 Task: Plan accommodations for an important business meeting in Miami, Florida, with a focus on Airbnb rentals near corporate offices and meeting facilities.
Action: Mouse moved to (570, 106)
Screenshot: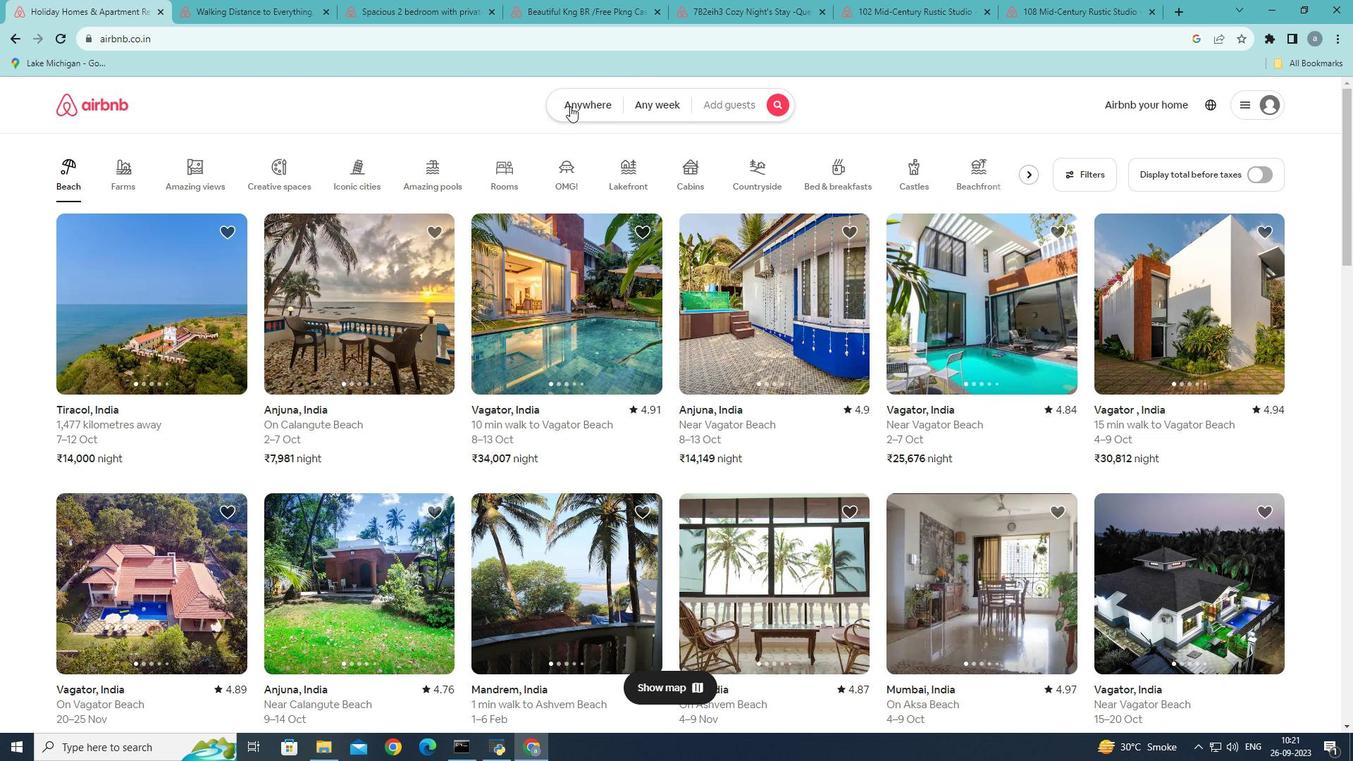 
Action: Mouse pressed left at (570, 106)
Screenshot: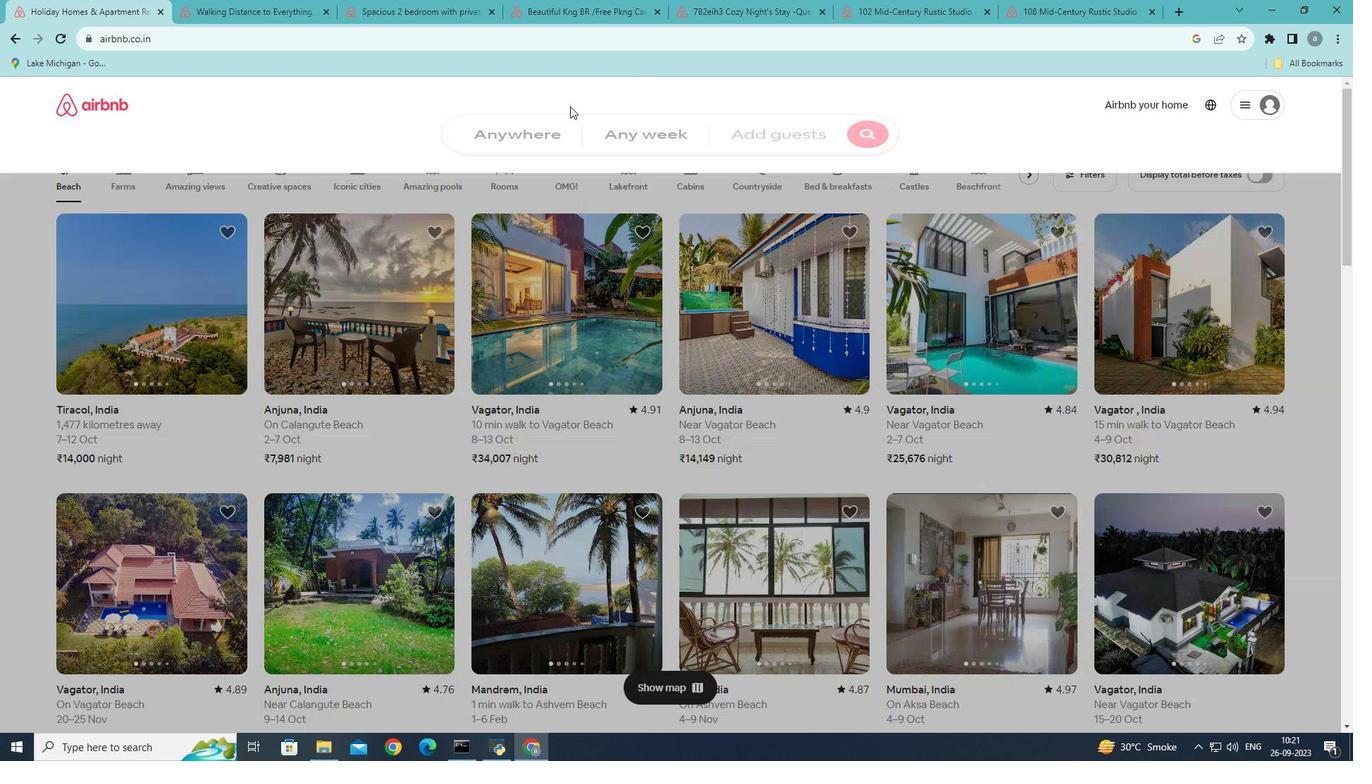 
Action: Mouse moved to (495, 157)
Screenshot: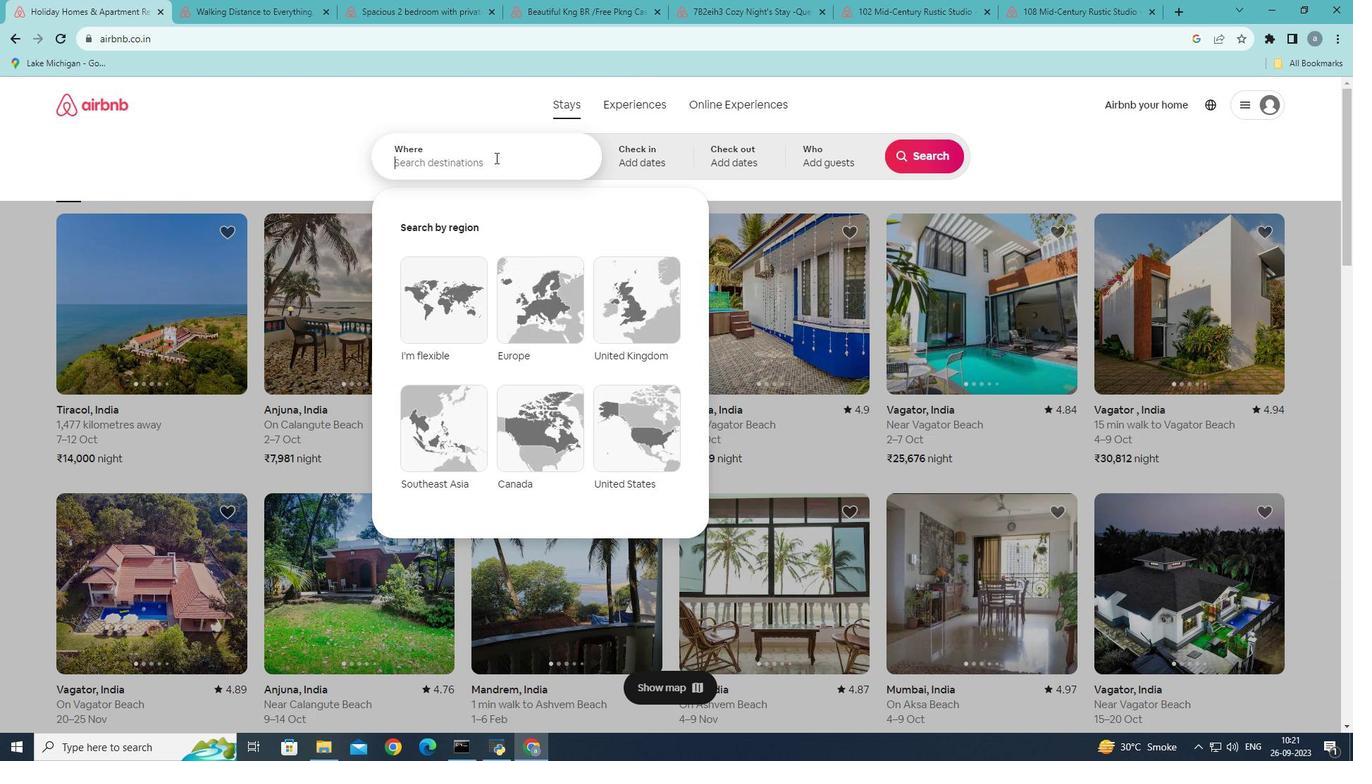 
Action: Mouse pressed left at (495, 157)
Screenshot: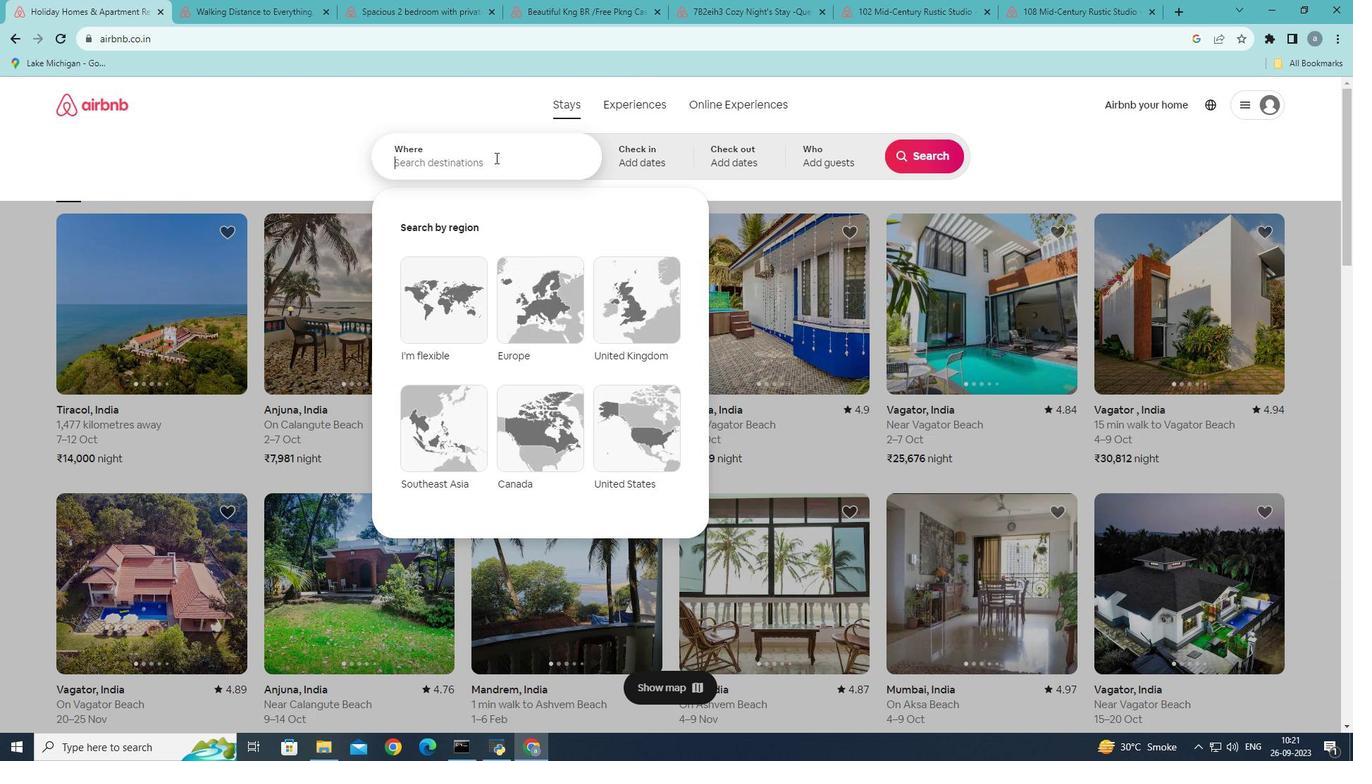 
Action: Mouse moved to (529, 148)
Screenshot: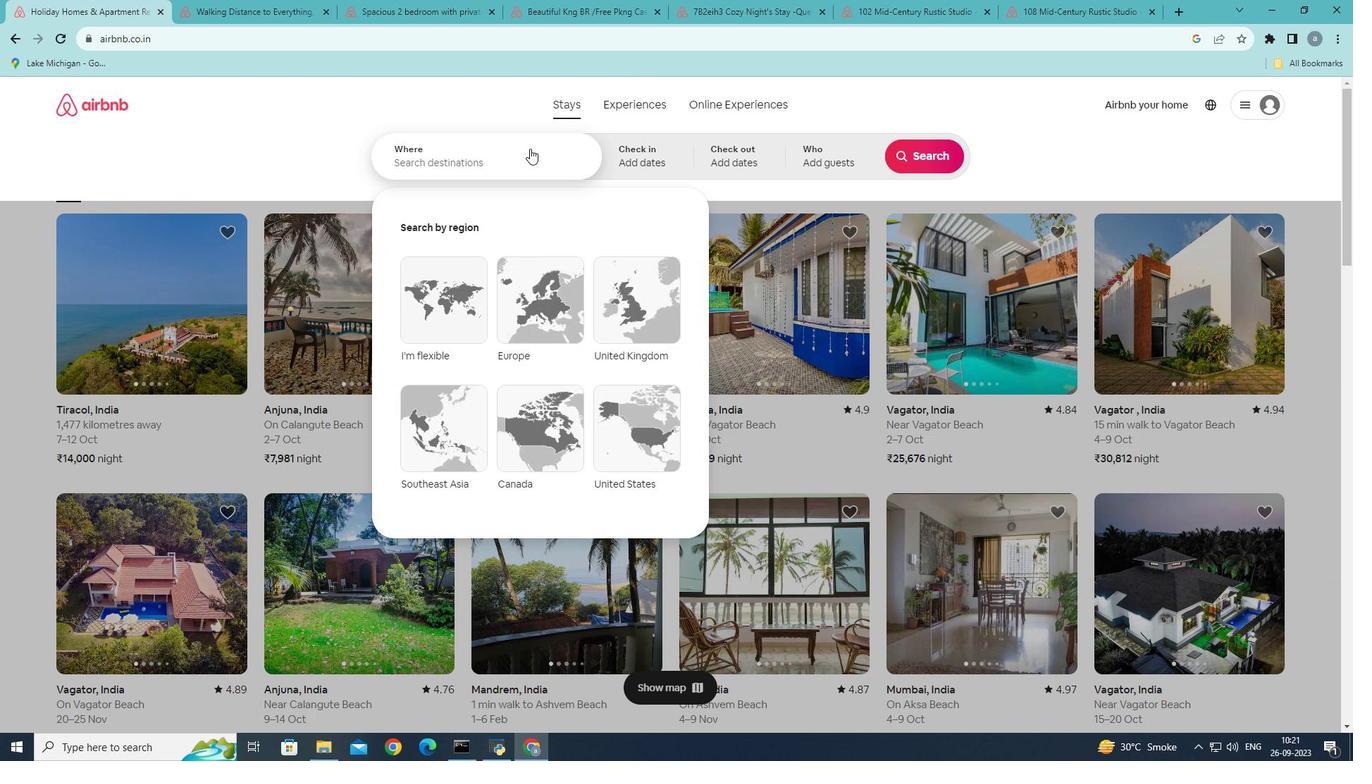 
Action: Key pressed <Key.shift>Miami
Screenshot: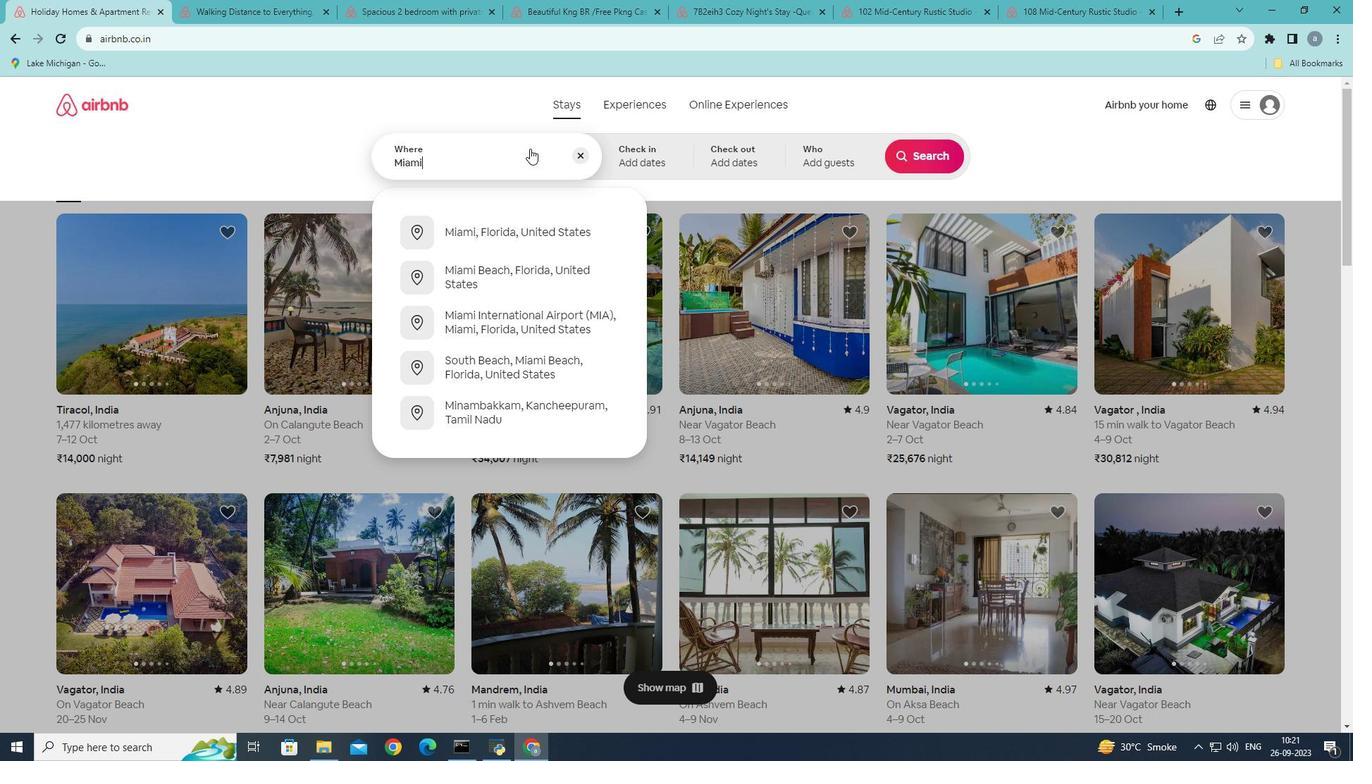 
Action: Mouse moved to (530, 240)
Screenshot: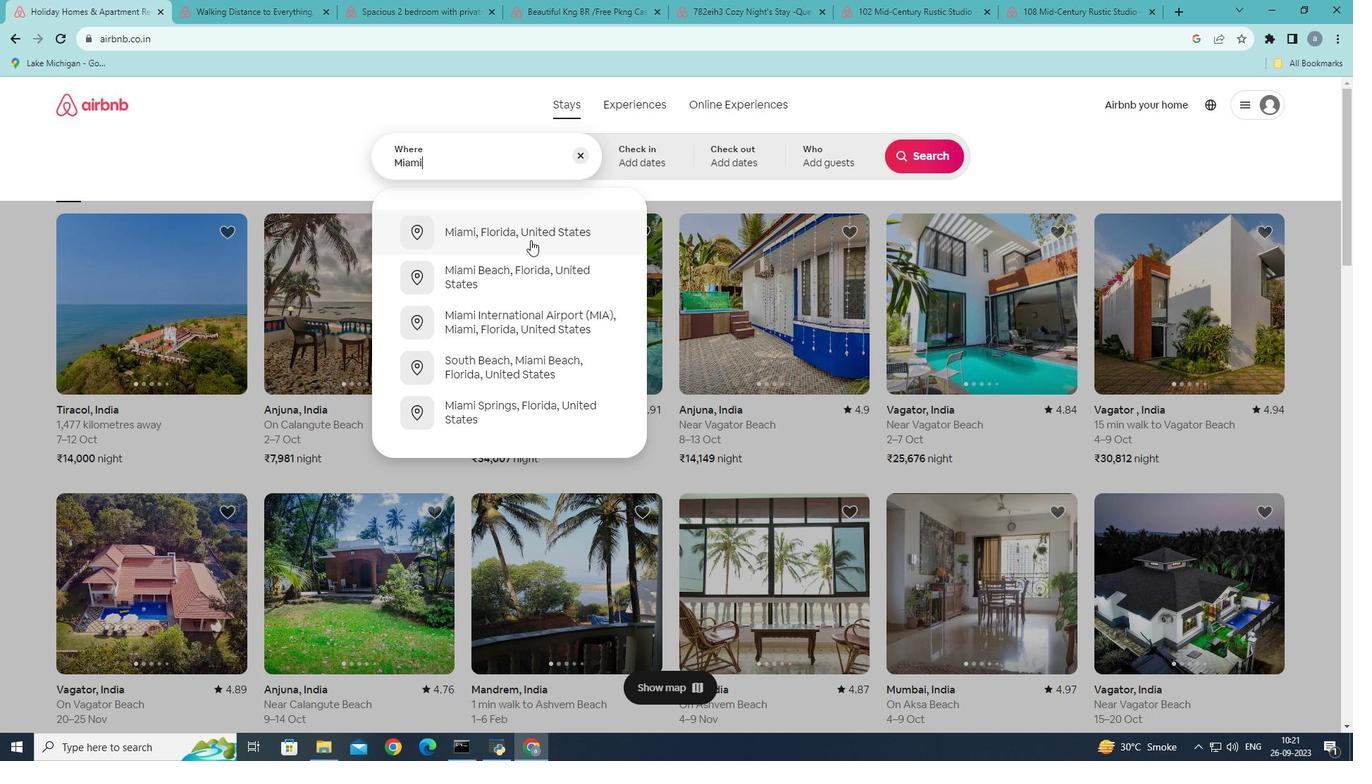 
Action: Mouse pressed left at (530, 240)
Screenshot: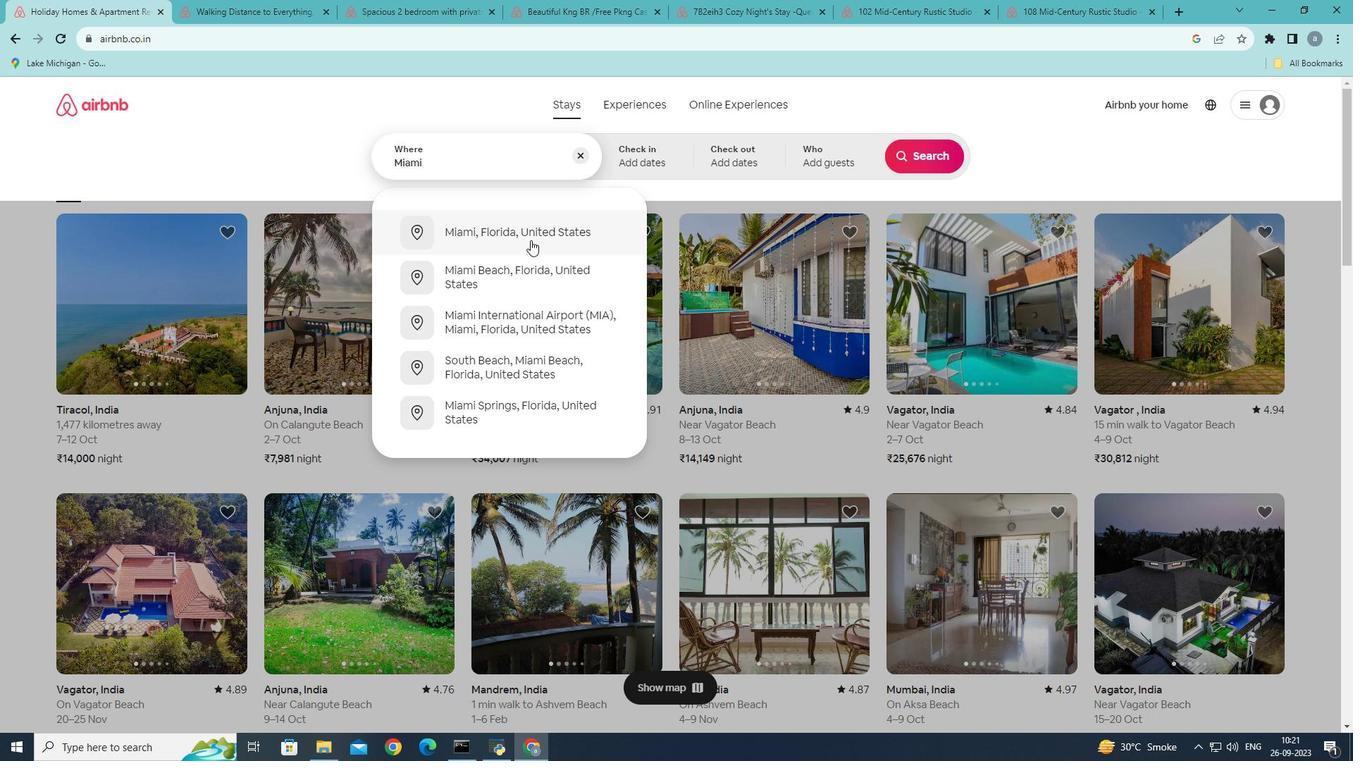 
Action: Mouse moved to (921, 151)
Screenshot: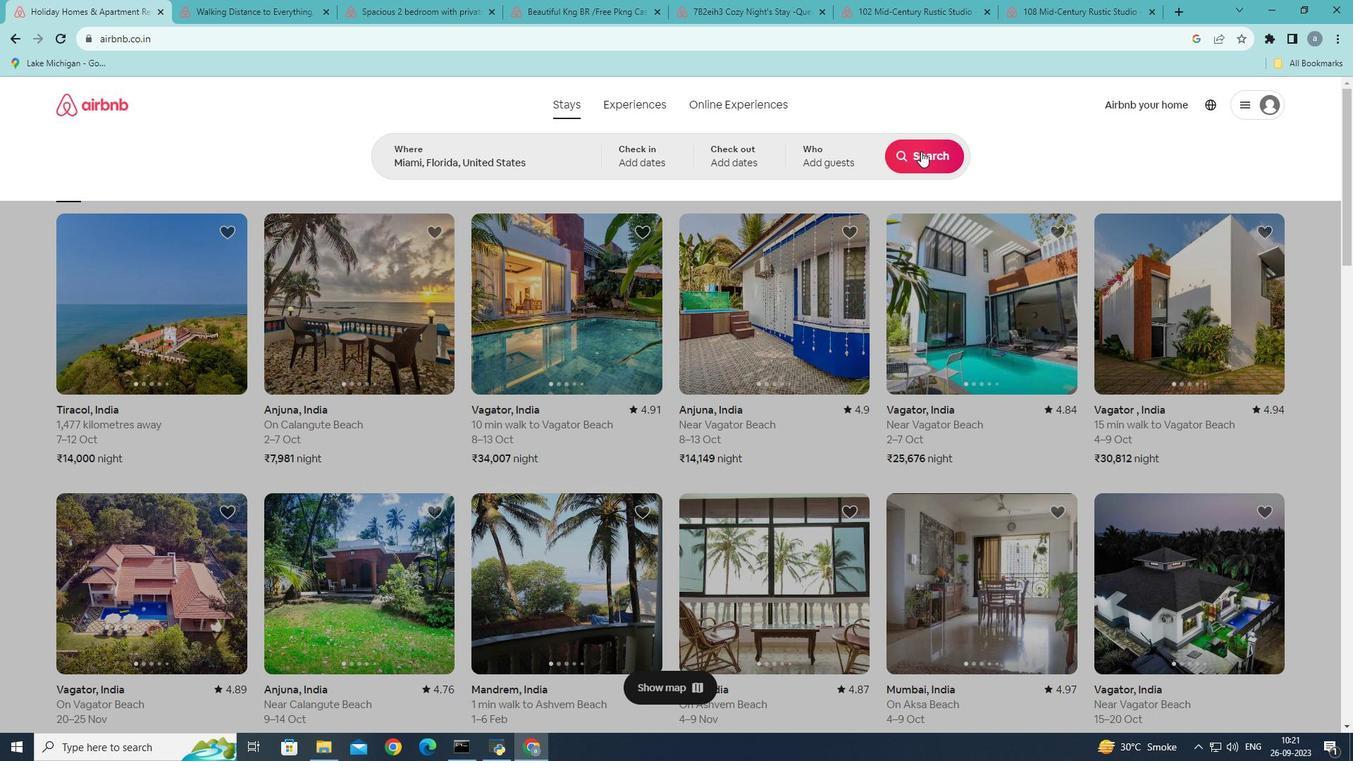 
Action: Mouse pressed left at (921, 151)
Screenshot: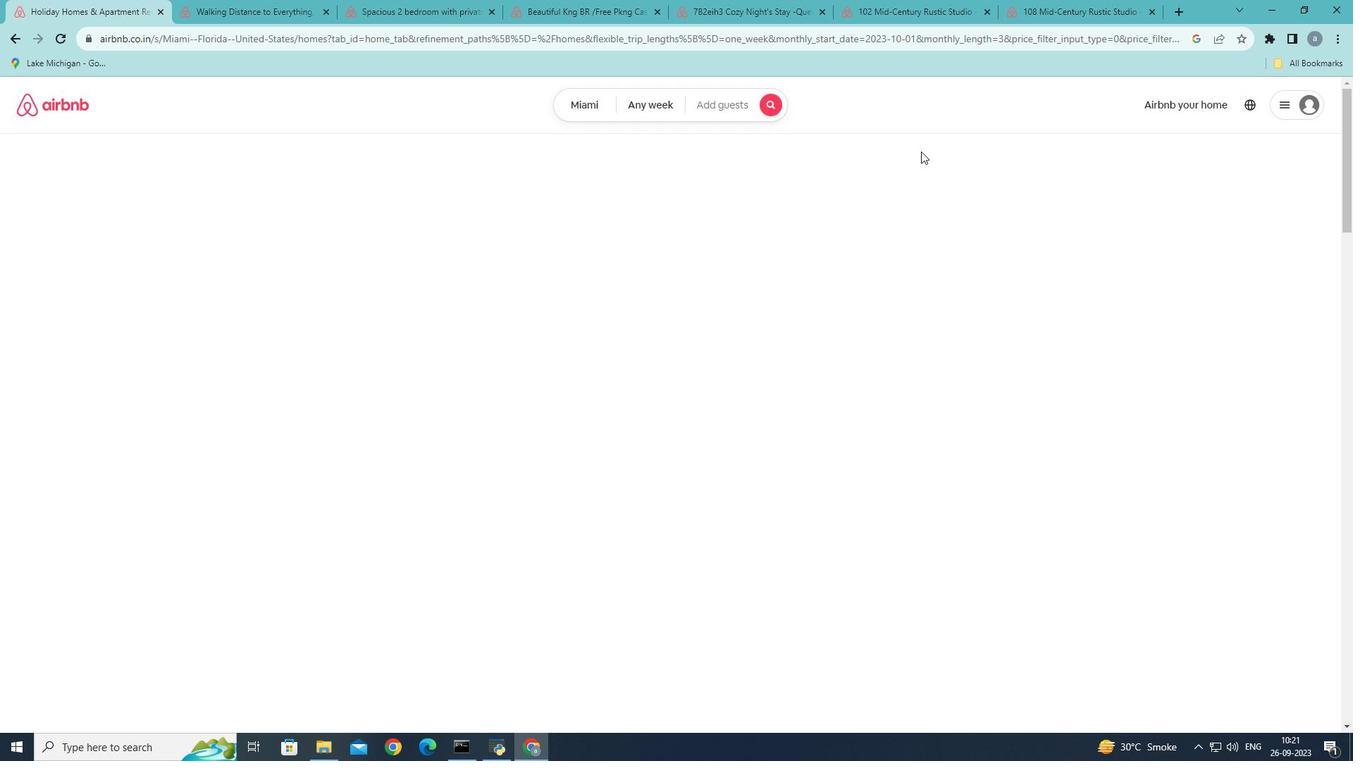 
Action: Mouse moved to (1131, 155)
Screenshot: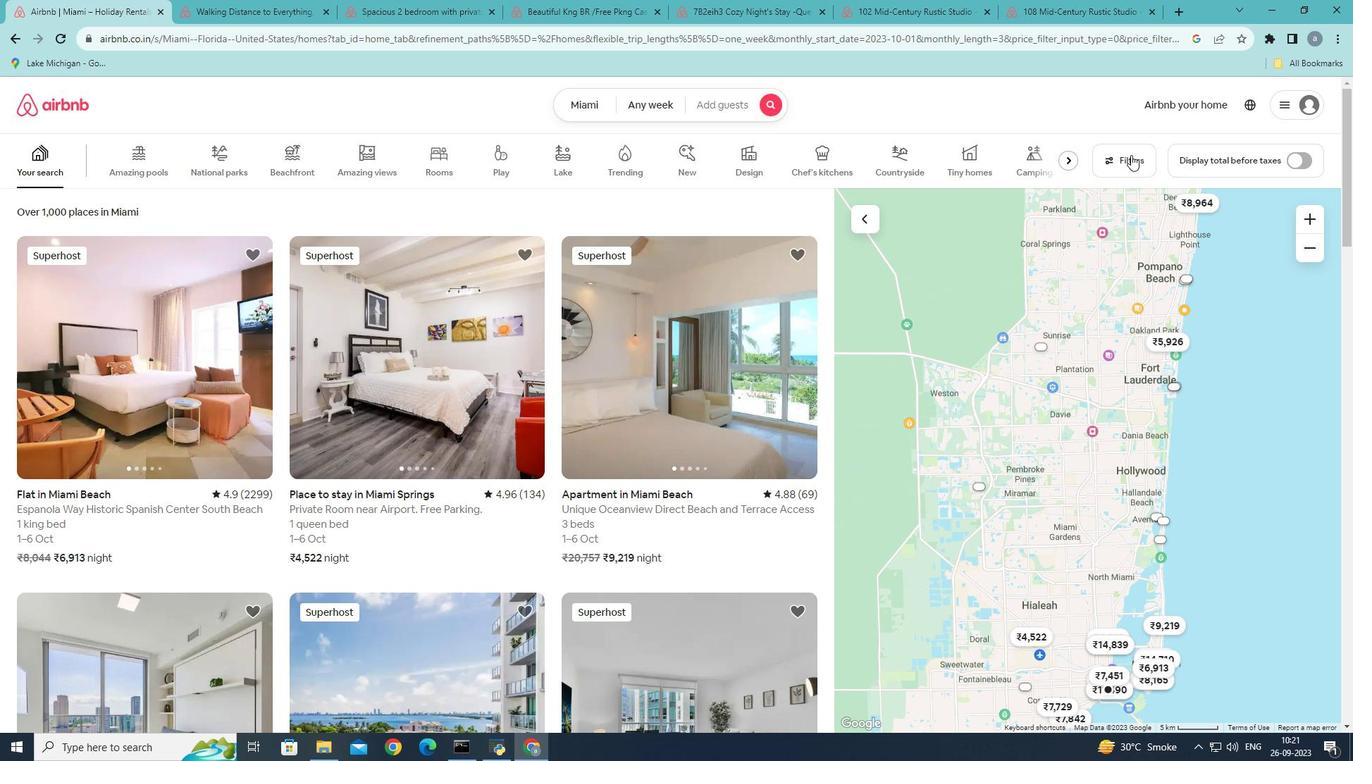 
Action: Mouse pressed left at (1131, 155)
Screenshot: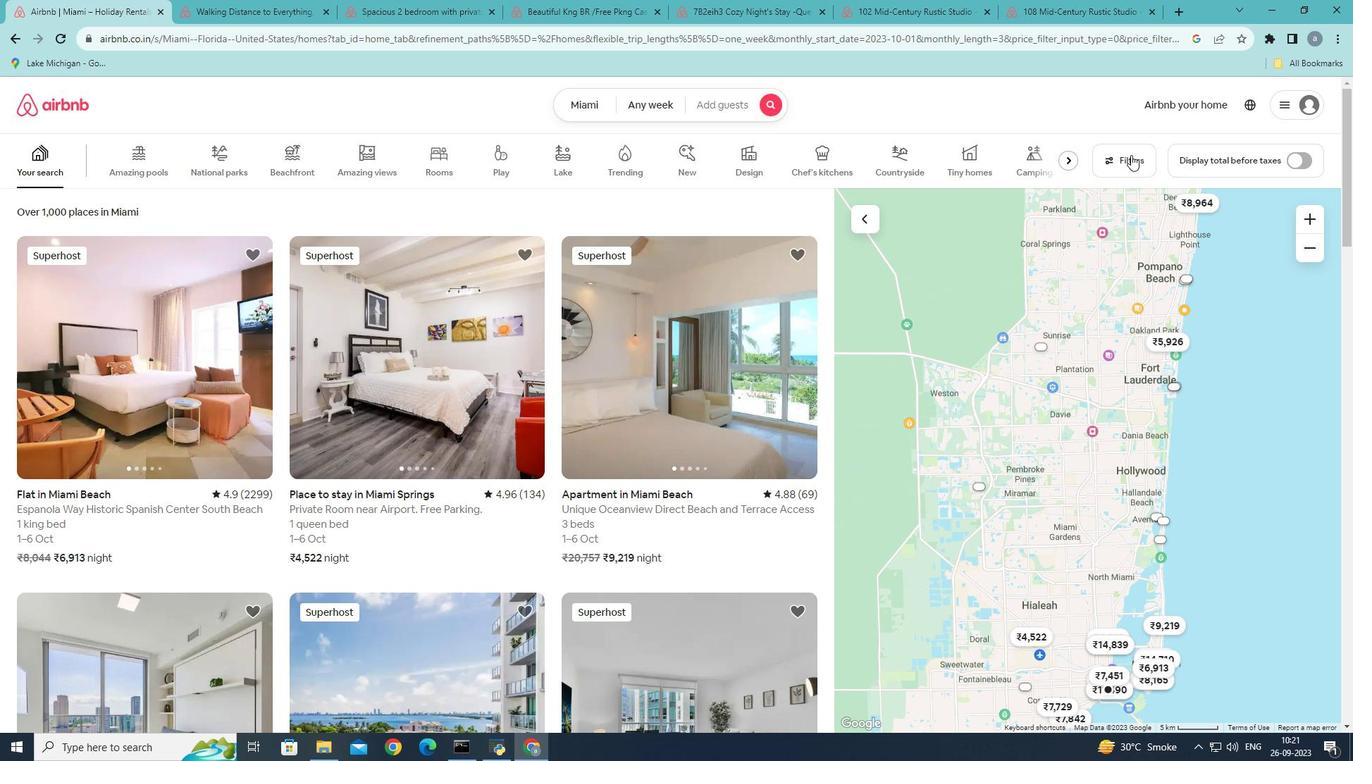 
Action: Mouse moved to (704, 381)
Screenshot: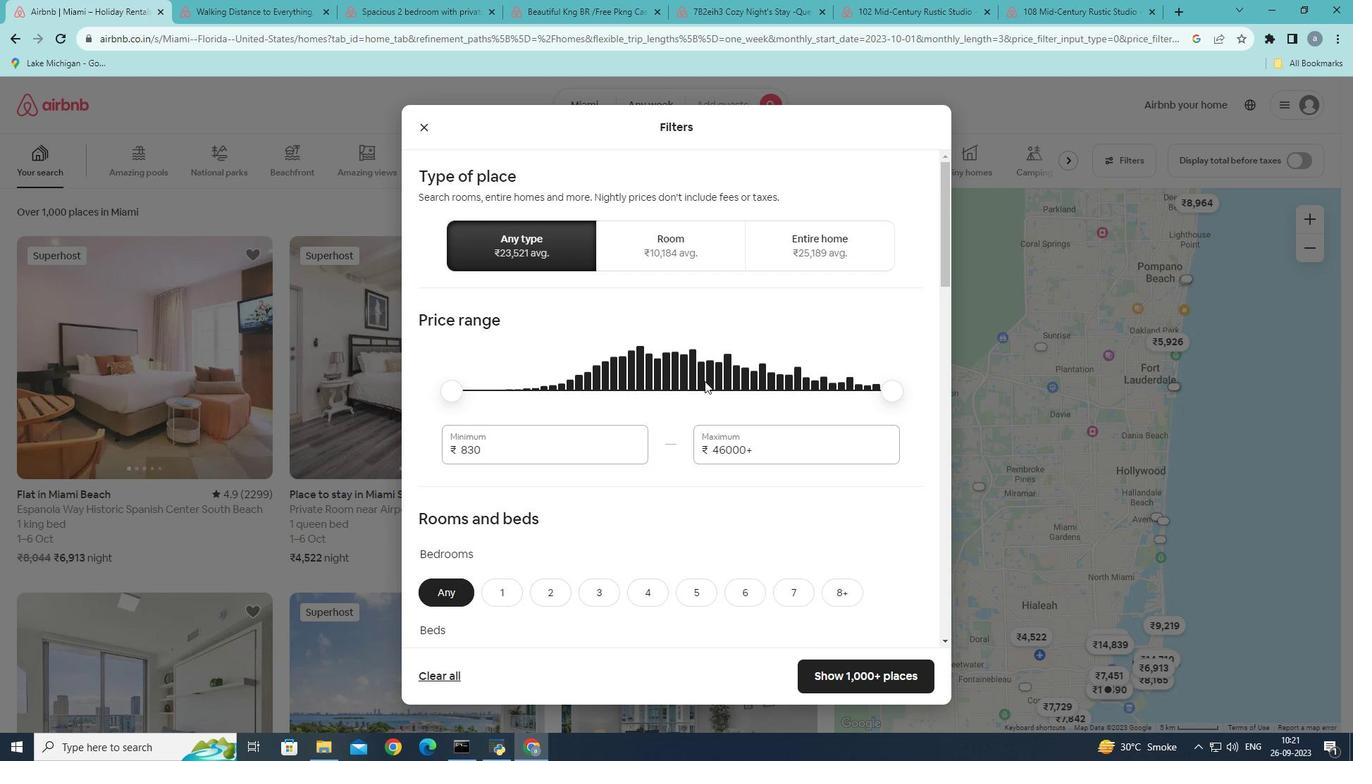 
Action: Mouse scrolled (704, 380) with delta (0, 0)
Screenshot: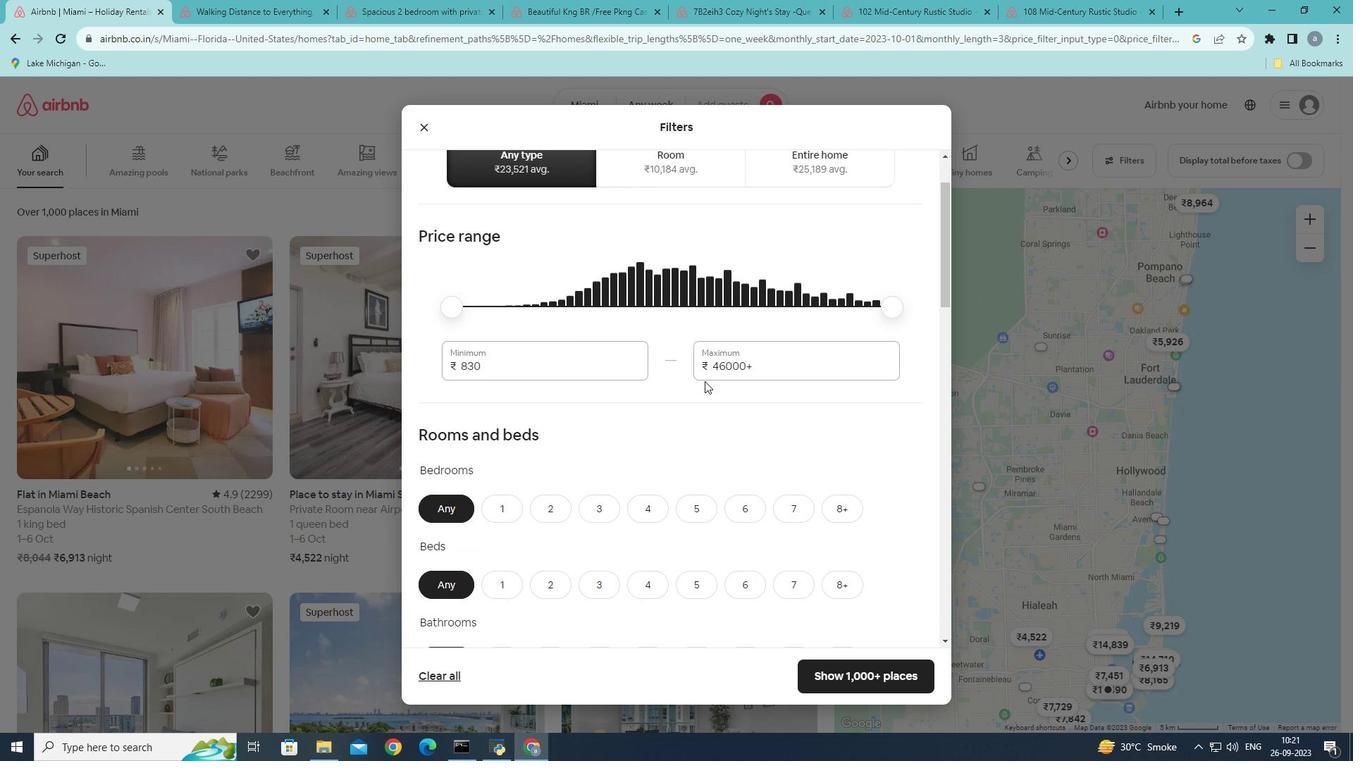
Action: Mouse scrolled (704, 380) with delta (0, 0)
Screenshot: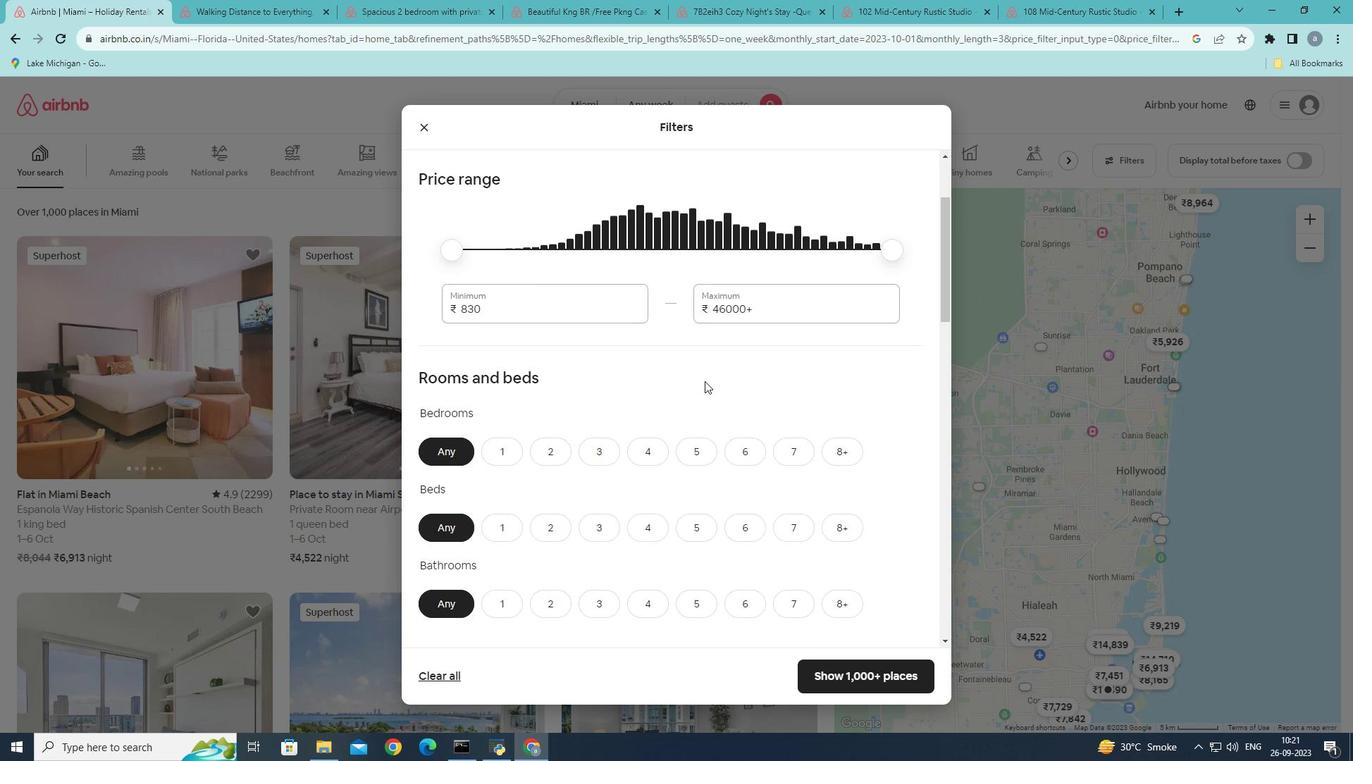 
Action: Mouse scrolled (704, 381) with delta (0, 0)
Screenshot: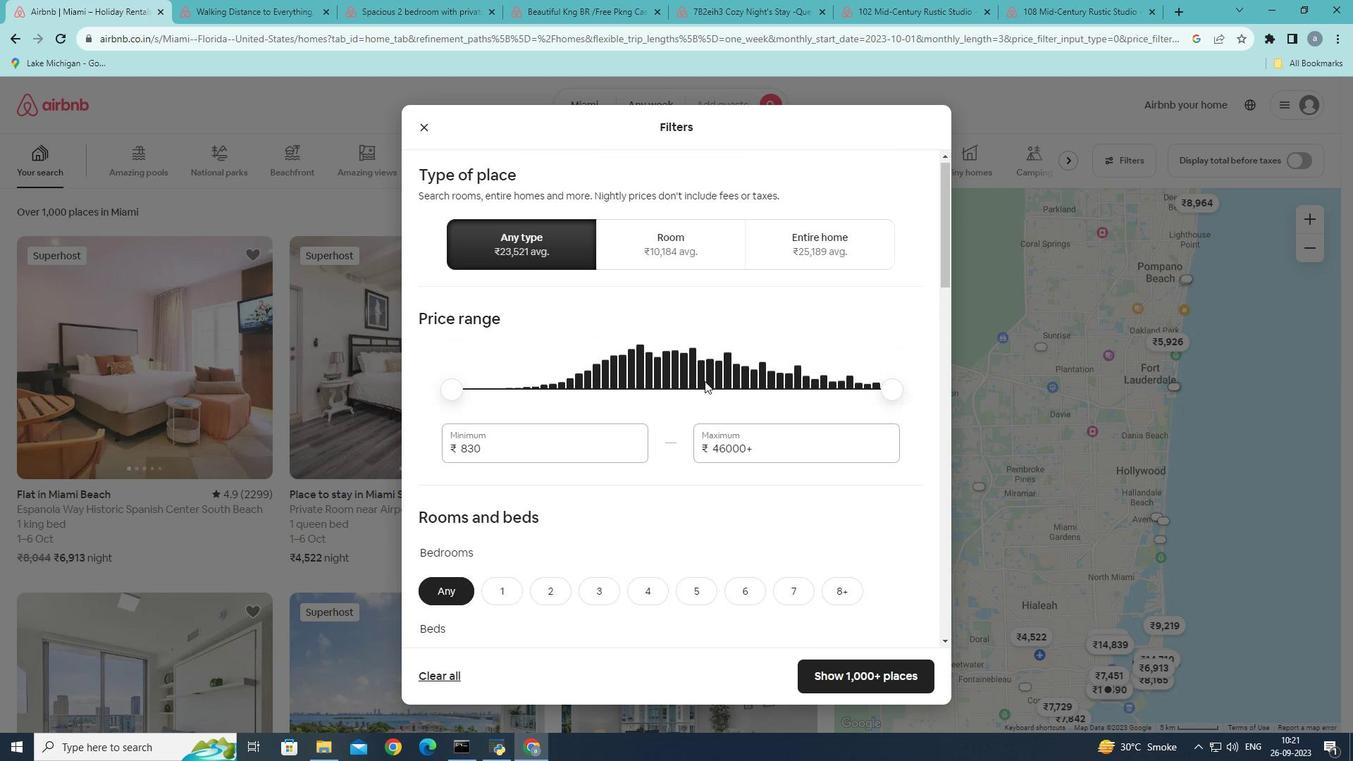 
Action: Mouse scrolled (704, 381) with delta (0, 0)
Screenshot: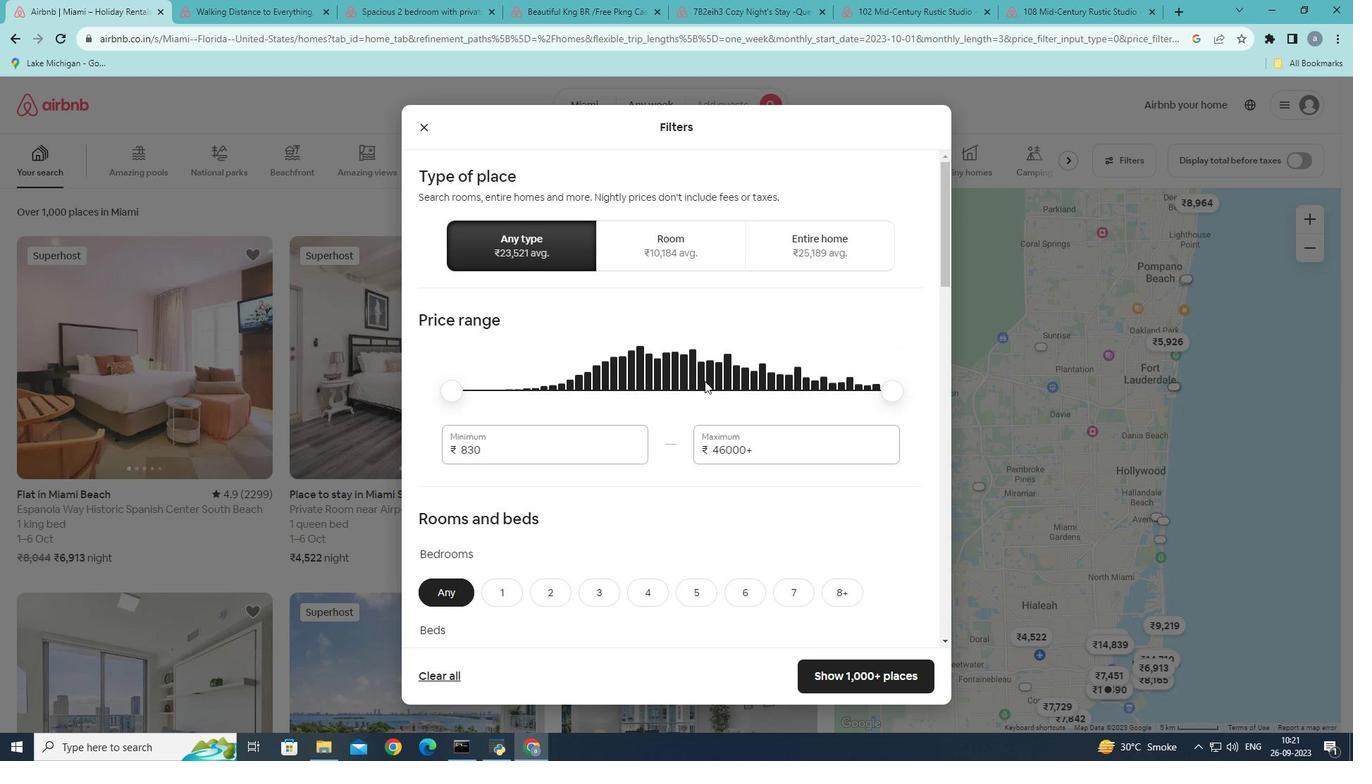 
Action: Mouse scrolled (704, 380) with delta (0, 0)
Screenshot: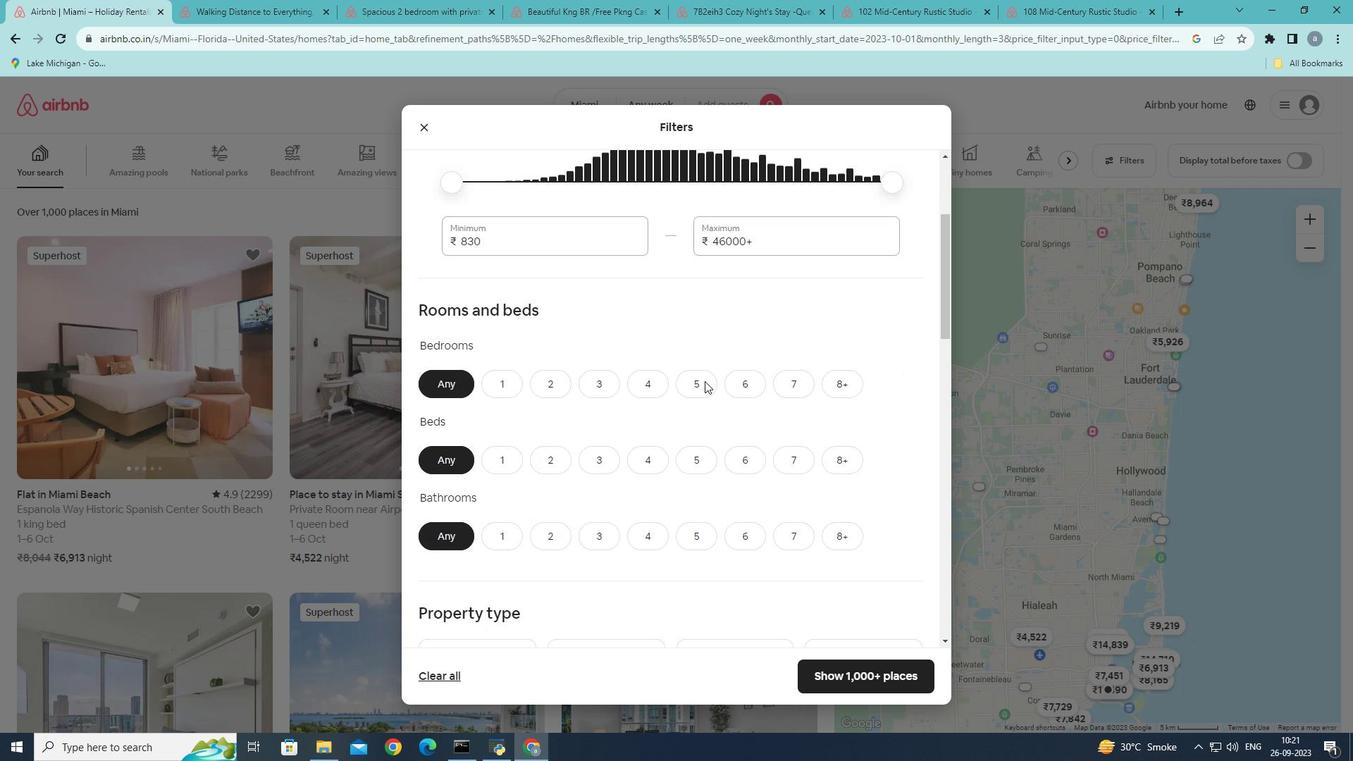 
Action: Mouse scrolled (704, 380) with delta (0, 0)
Screenshot: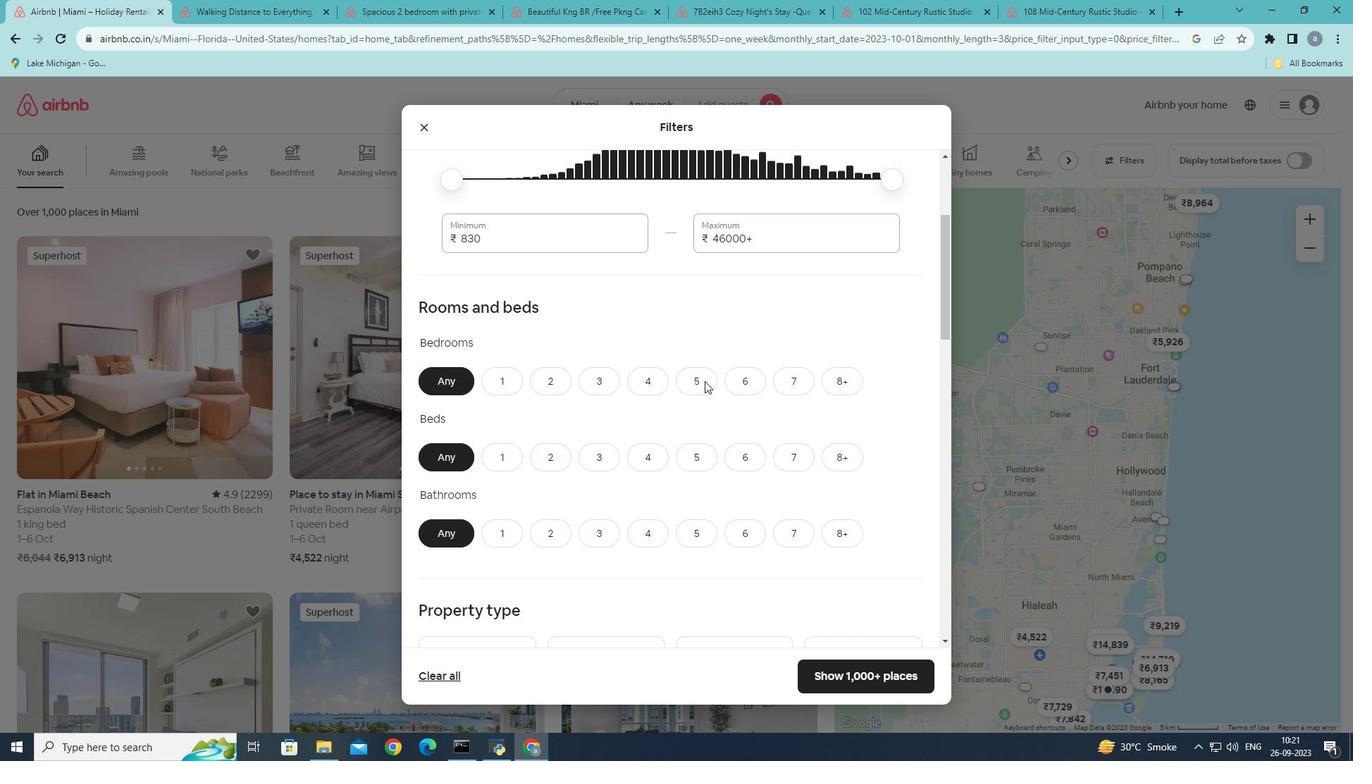 
Action: Mouse scrolled (704, 380) with delta (0, 0)
Screenshot: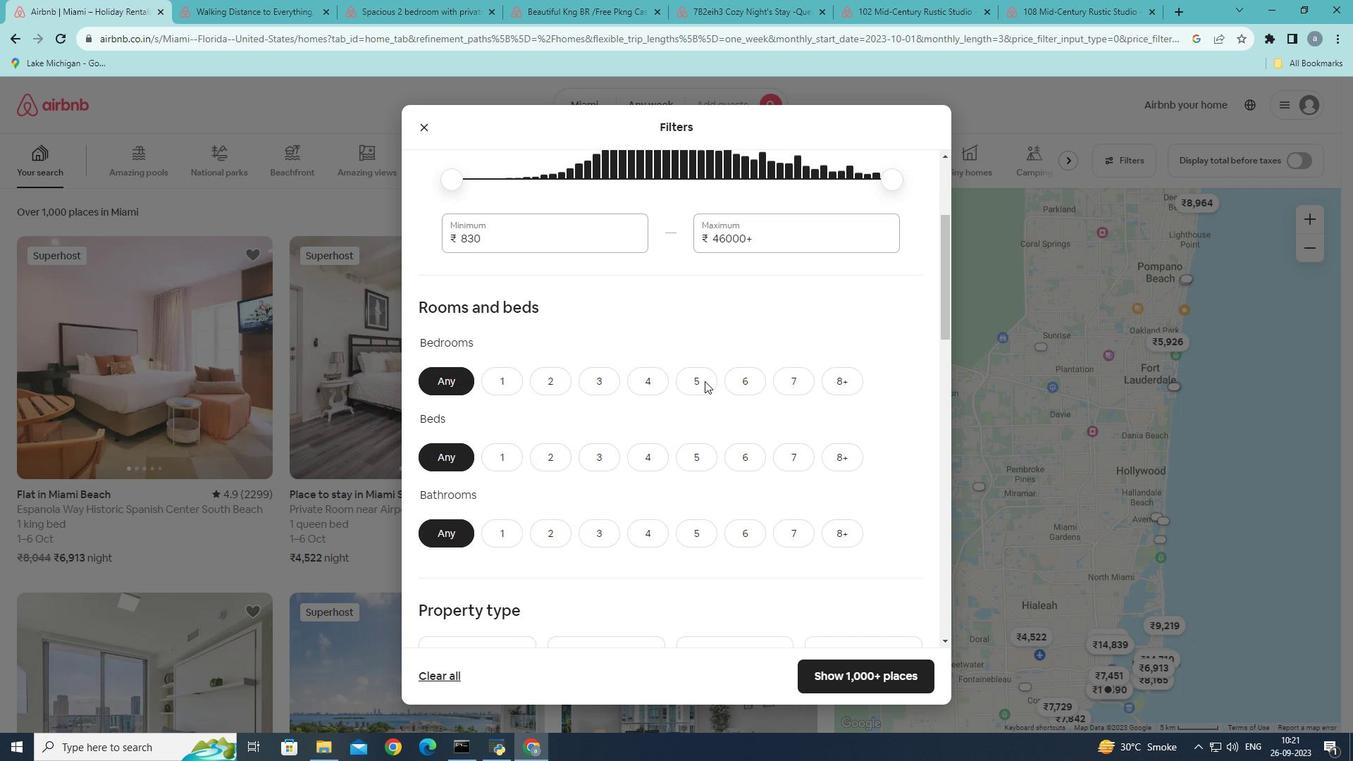 
Action: Mouse moved to (742, 352)
Screenshot: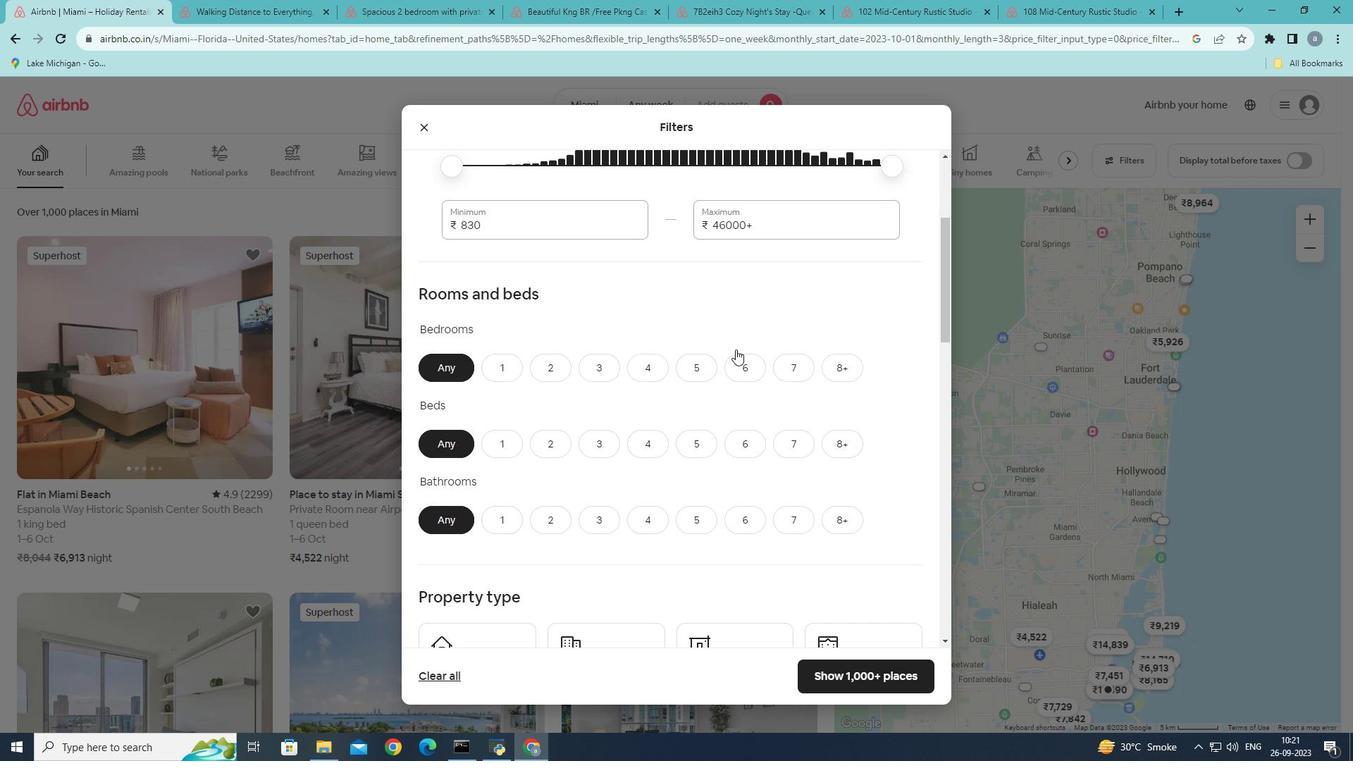 
Action: Mouse scrolled (742, 351) with delta (0, 0)
Screenshot: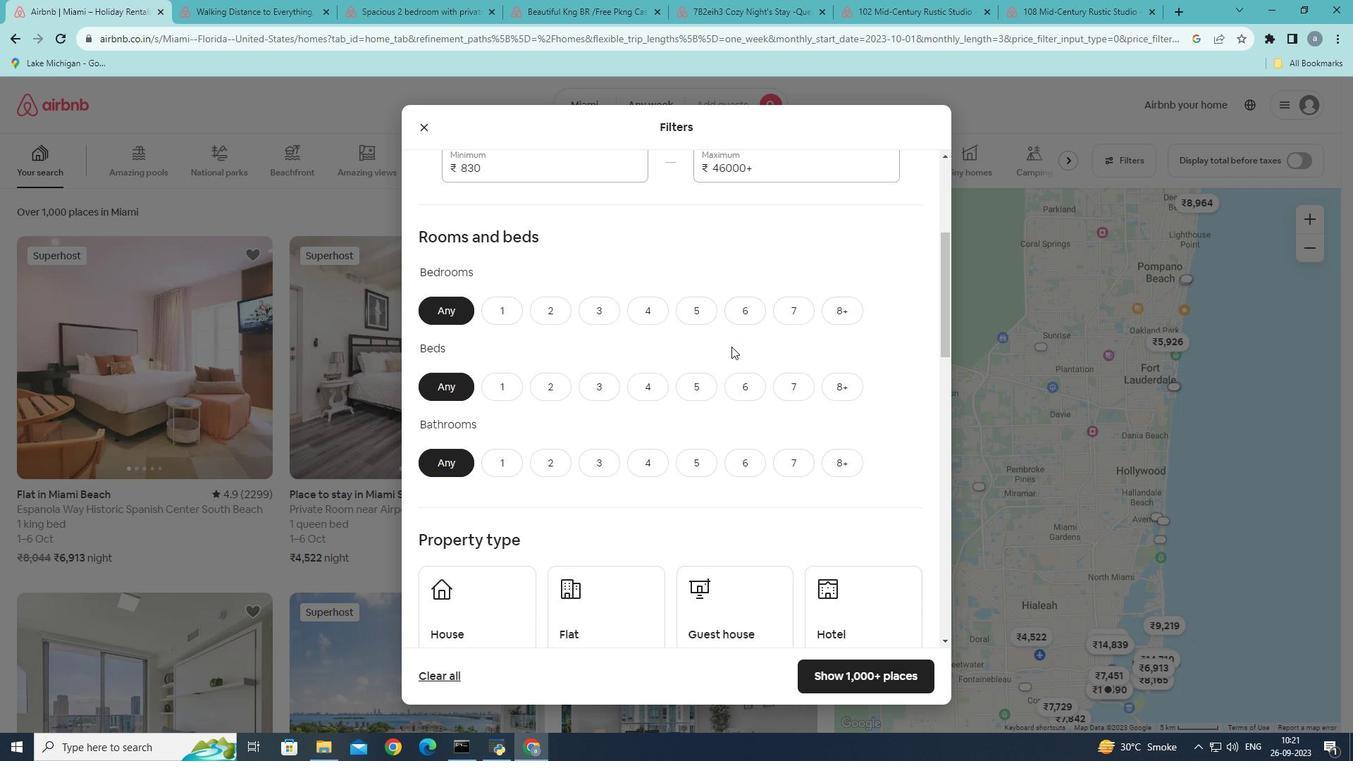
Action: Mouse moved to (702, 463)
Screenshot: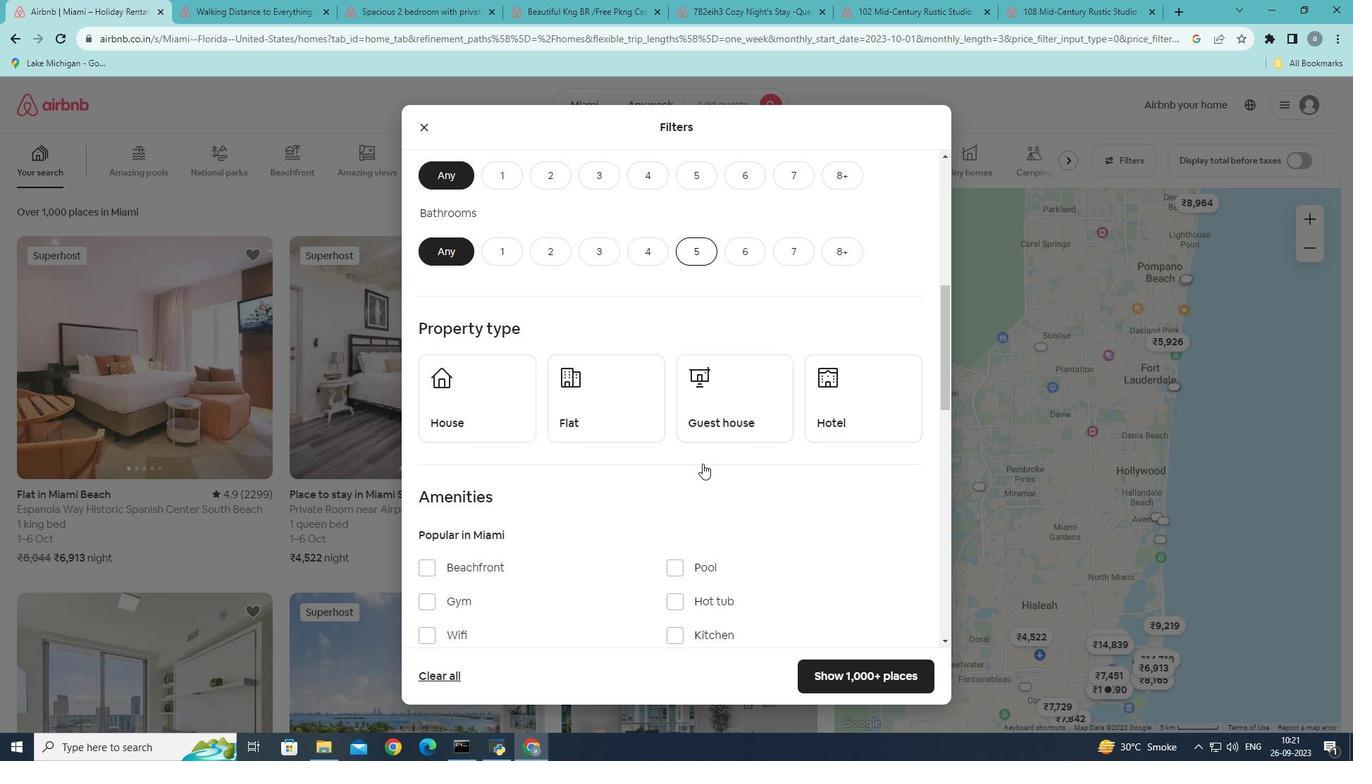 
Action: Mouse scrolled (702, 463) with delta (0, 0)
Screenshot: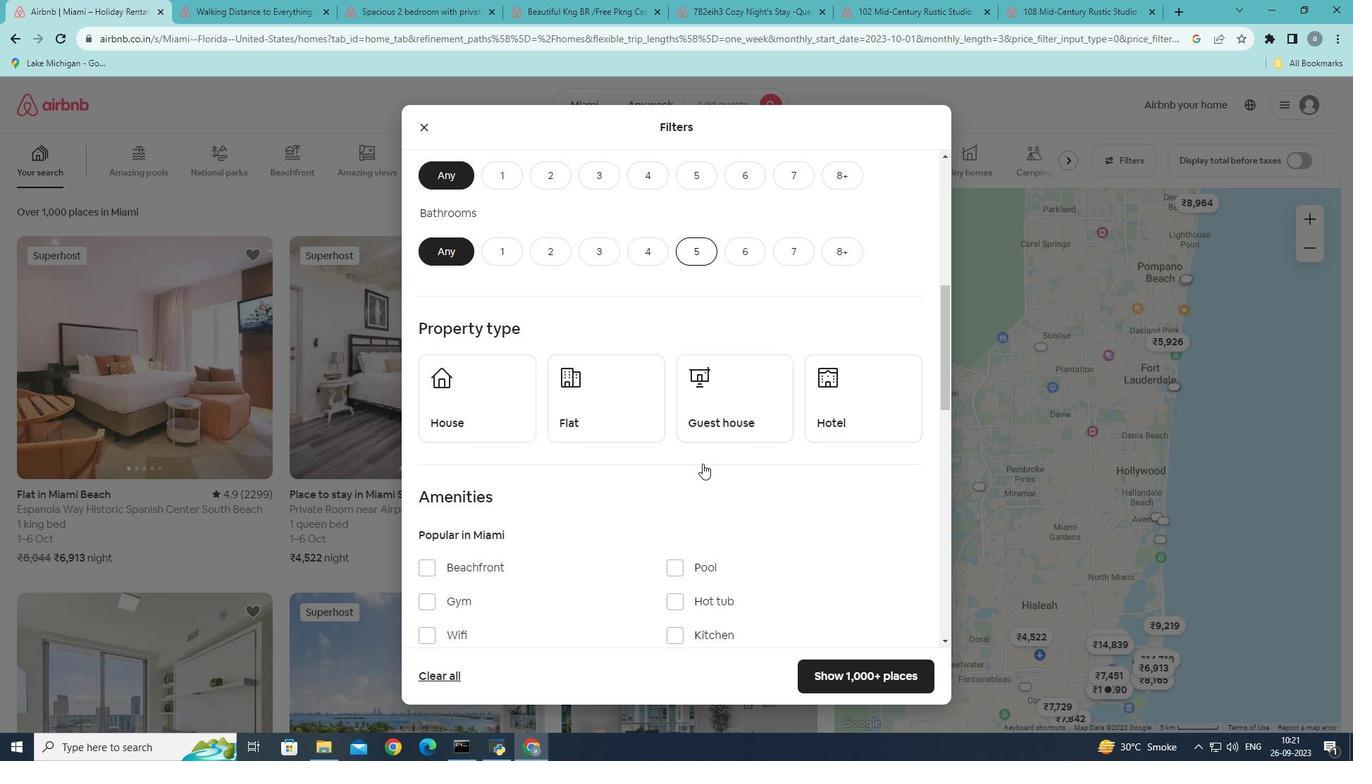 
Action: Mouse scrolled (702, 463) with delta (0, 0)
Screenshot: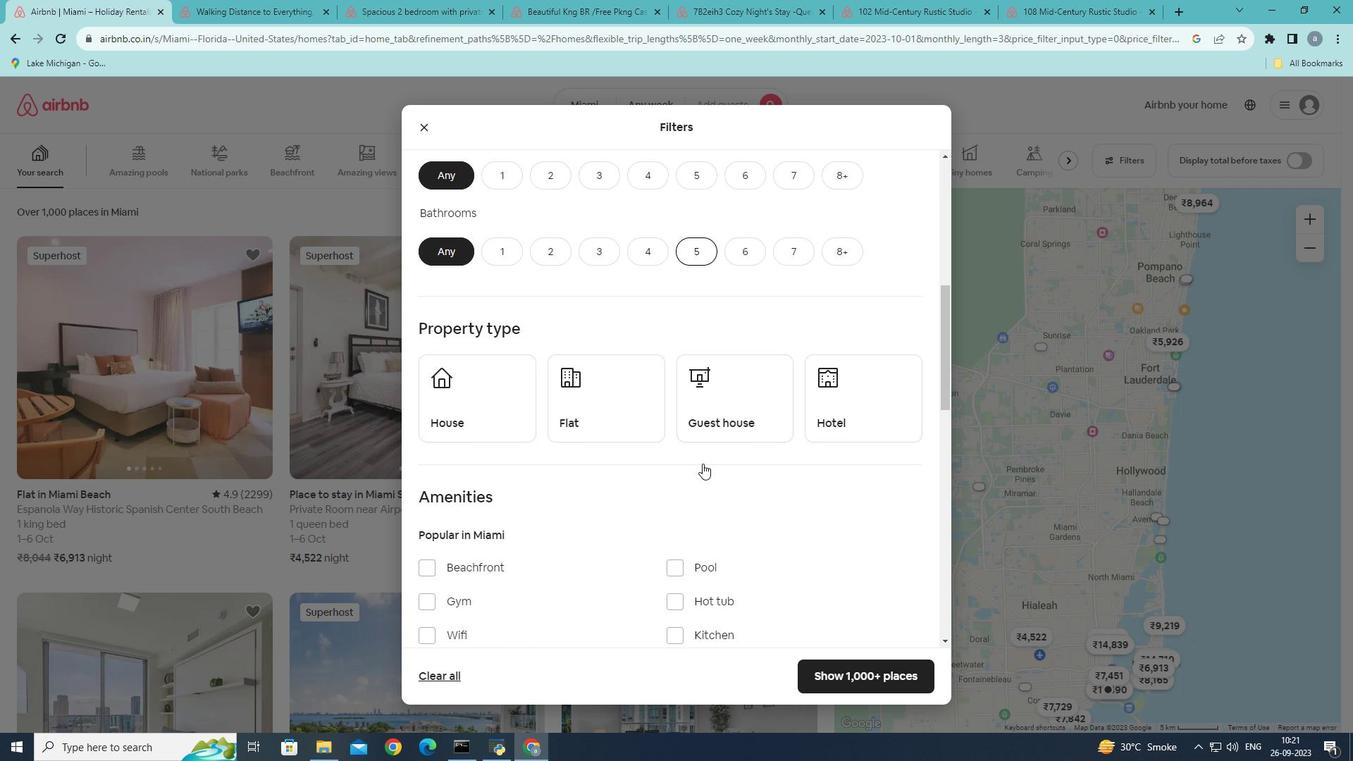 
Action: Mouse scrolled (702, 463) with delta (0, 0)
Screenshot: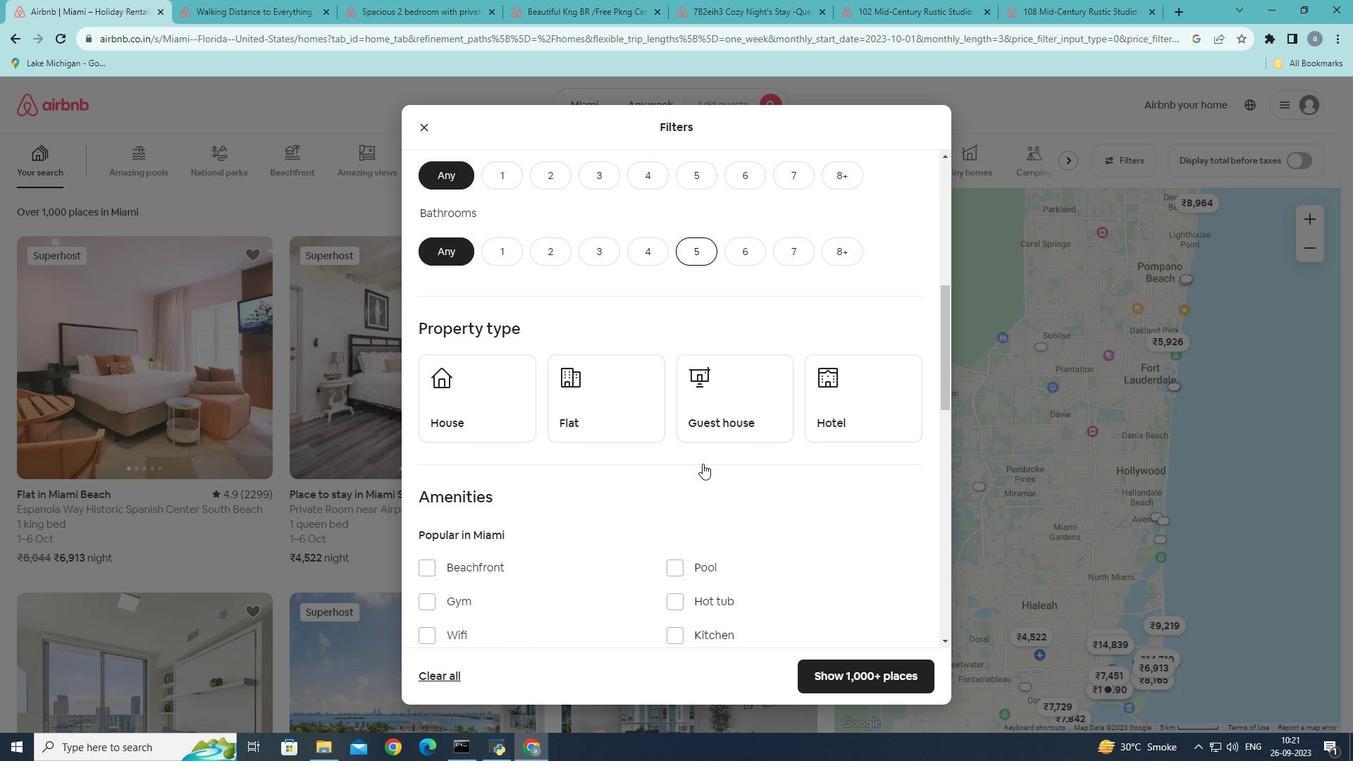 
Action: Mouse moved to (727, 413)
Screenshot: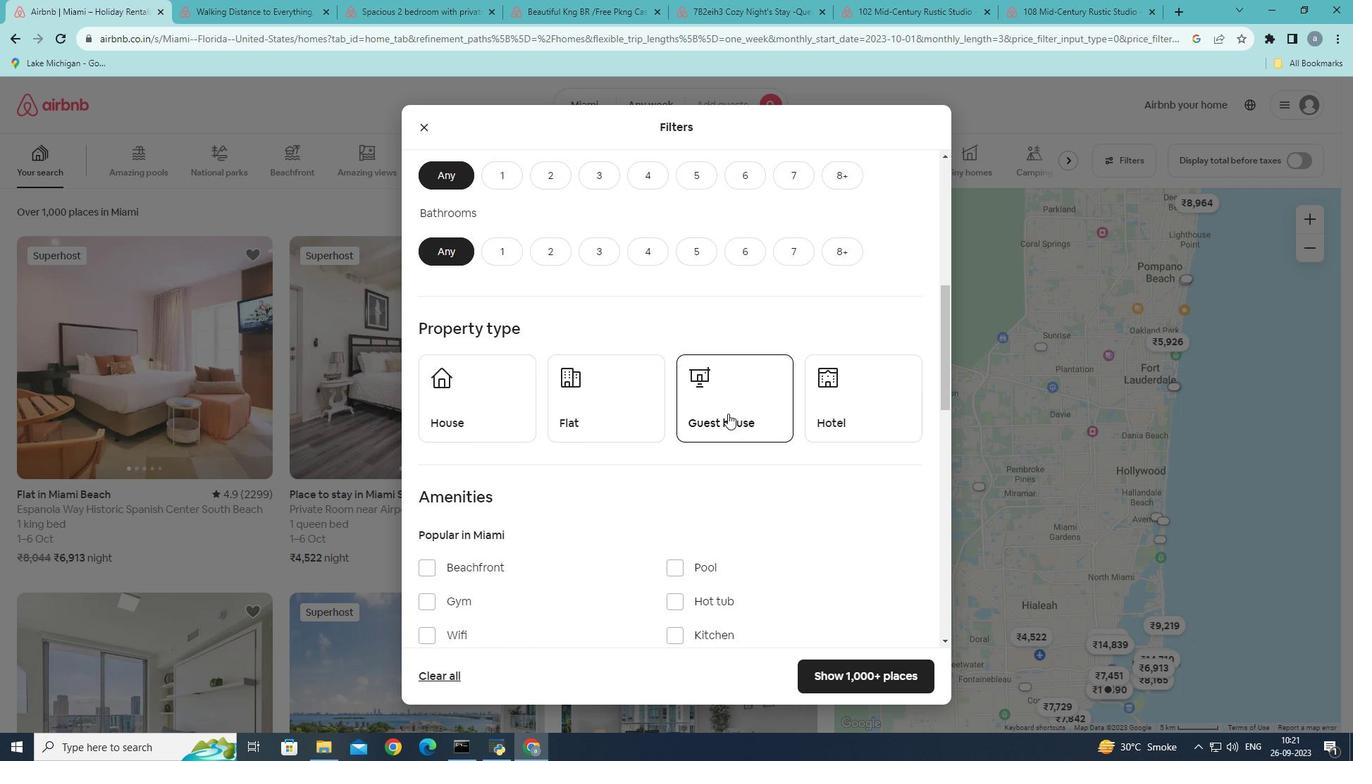 
Action: Mouse pressed left at (727, 413)
Screenshot: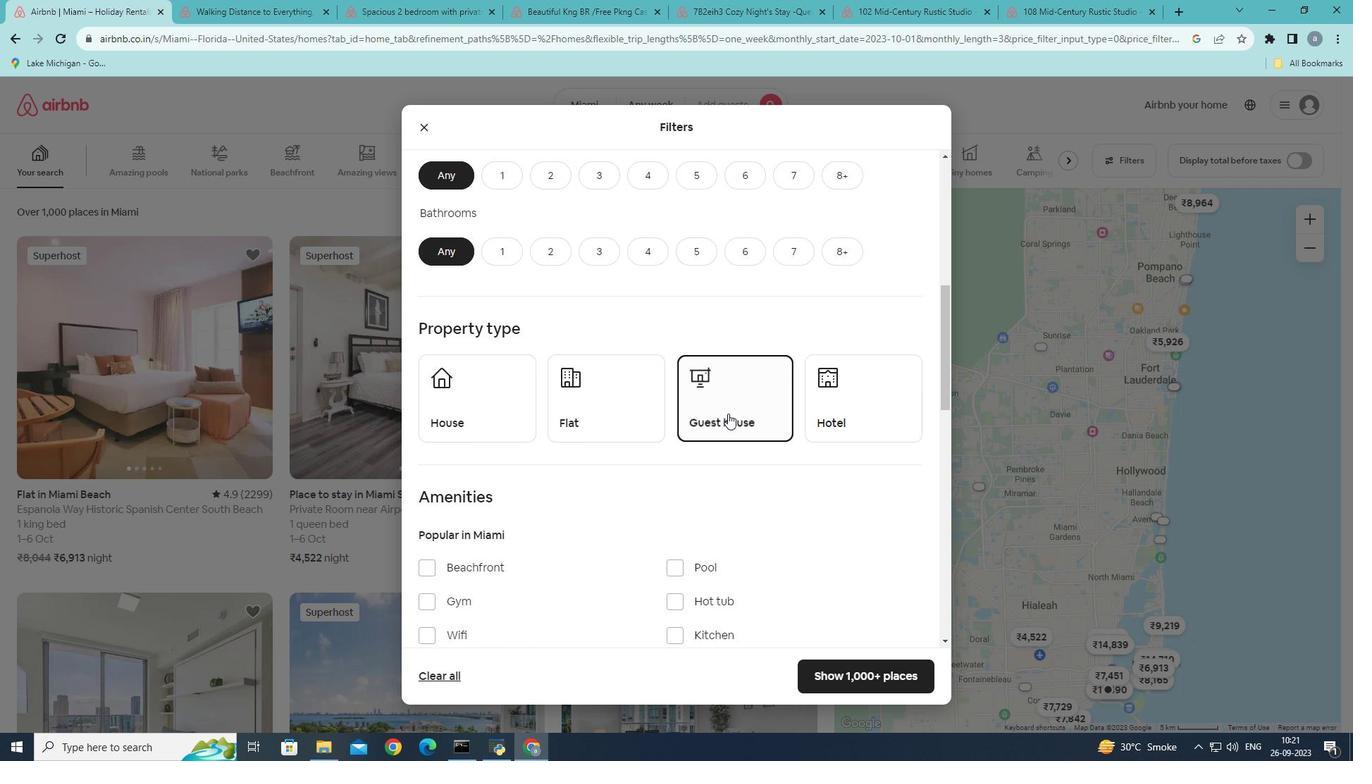 
Action: Mouse moved to (856, 588)
Screenshot: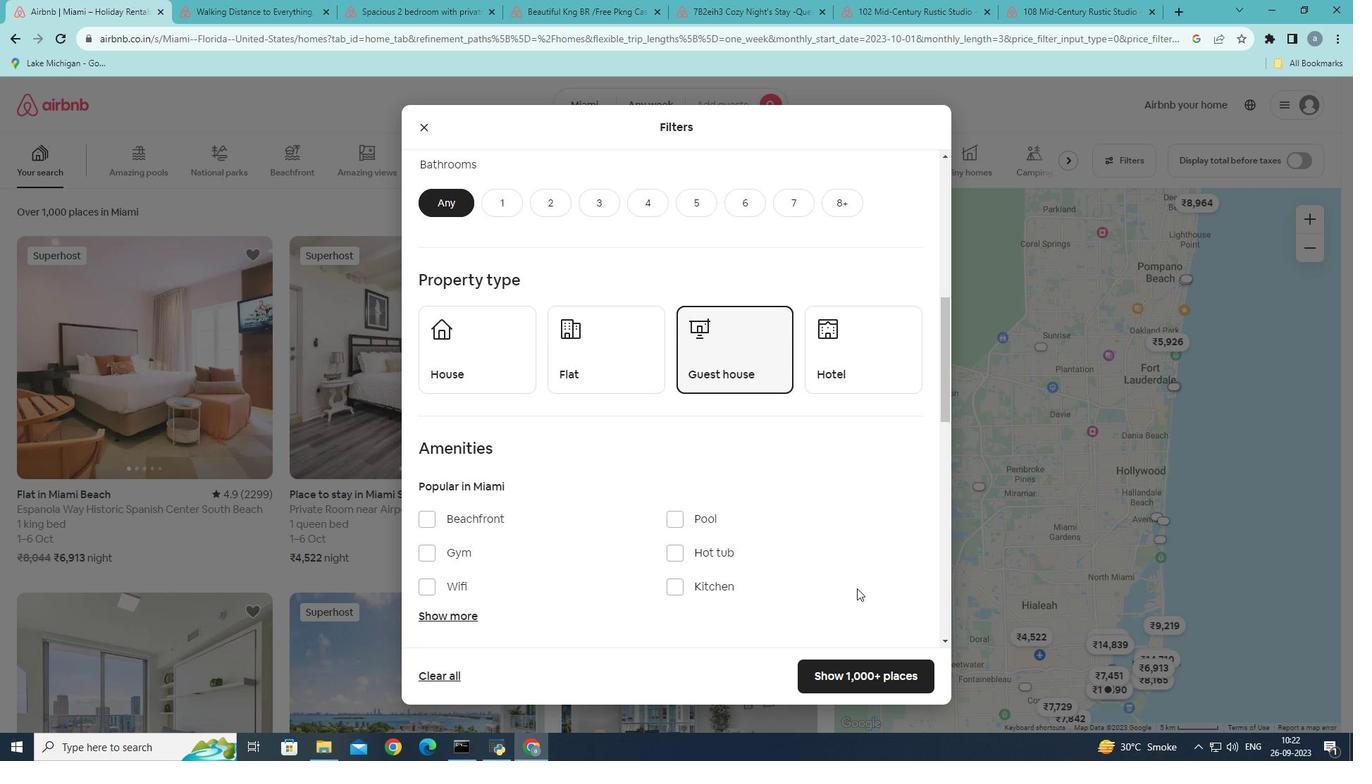 
Action: Mouse scrolled (856, 587) with delta (0, 0)
Screenshot: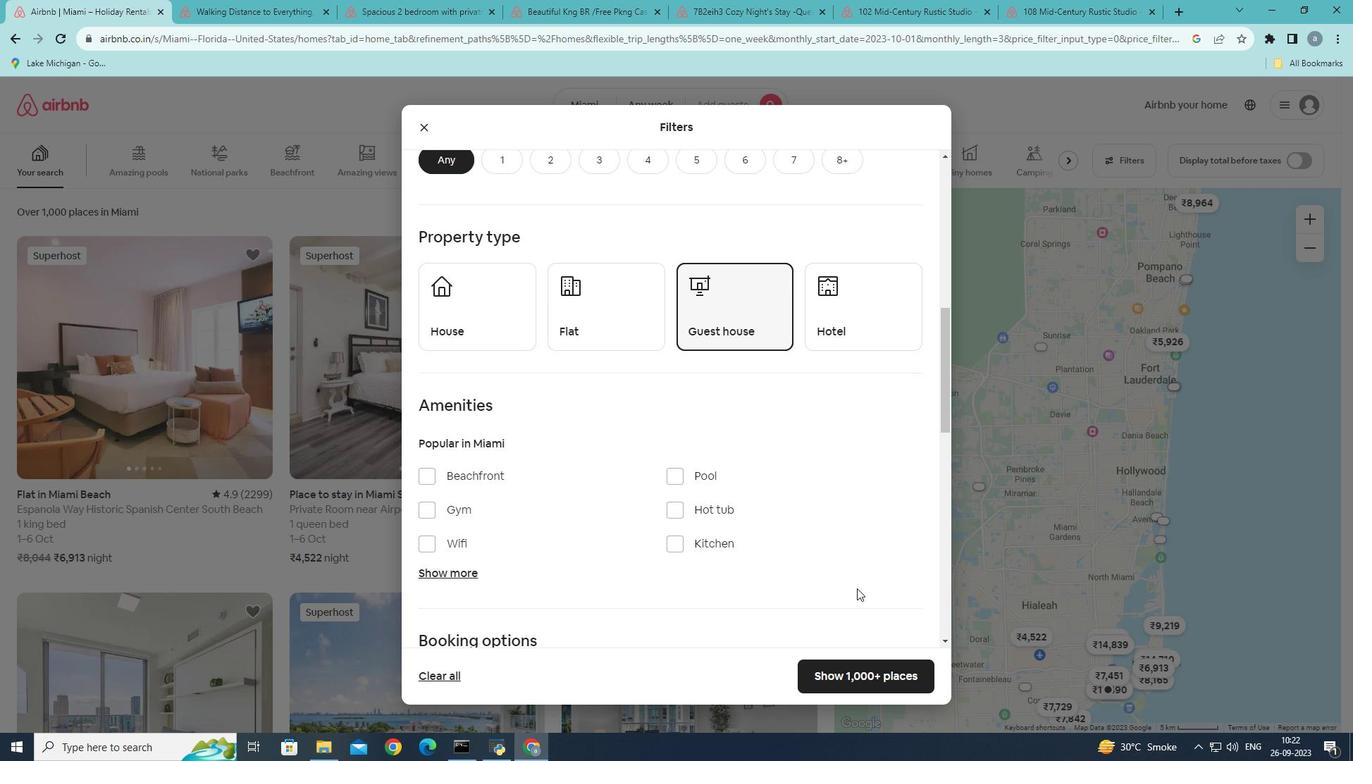 
Action: Mouse scrolled (856, 587) with delta (0, 0)
Screenshot: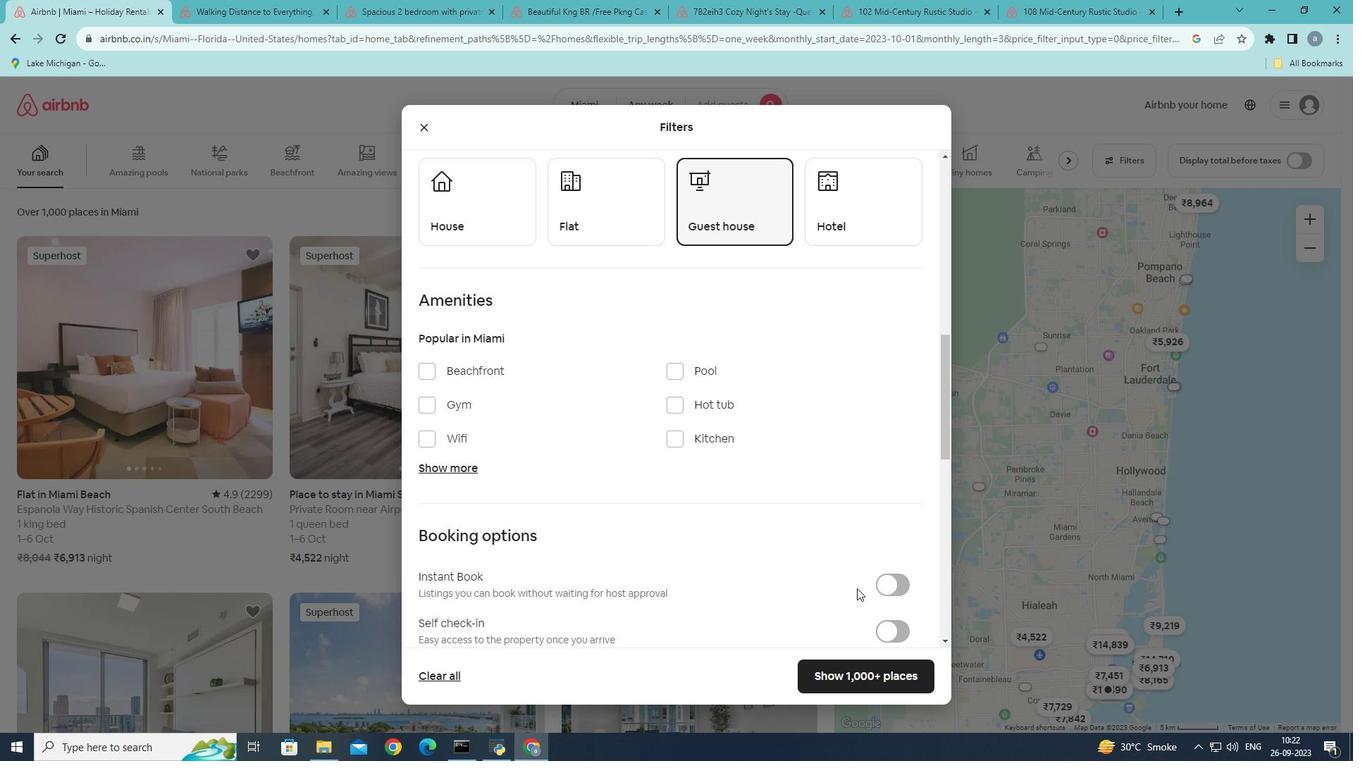 
Action: Mouse scrolled (856, 587) with delta (0, 0)
Screenshot: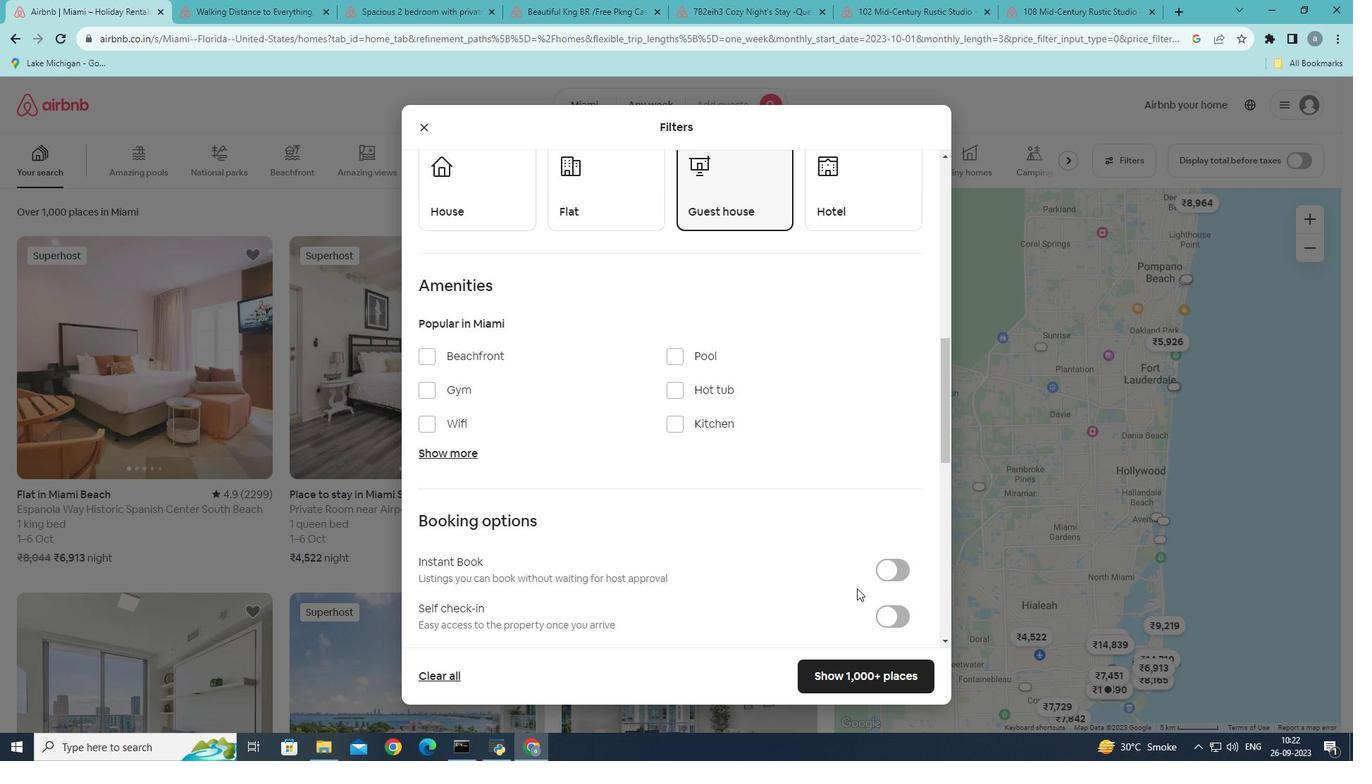 
Action: Mouse scrolled (856, 587) with delta (0, 0)
Screenshot: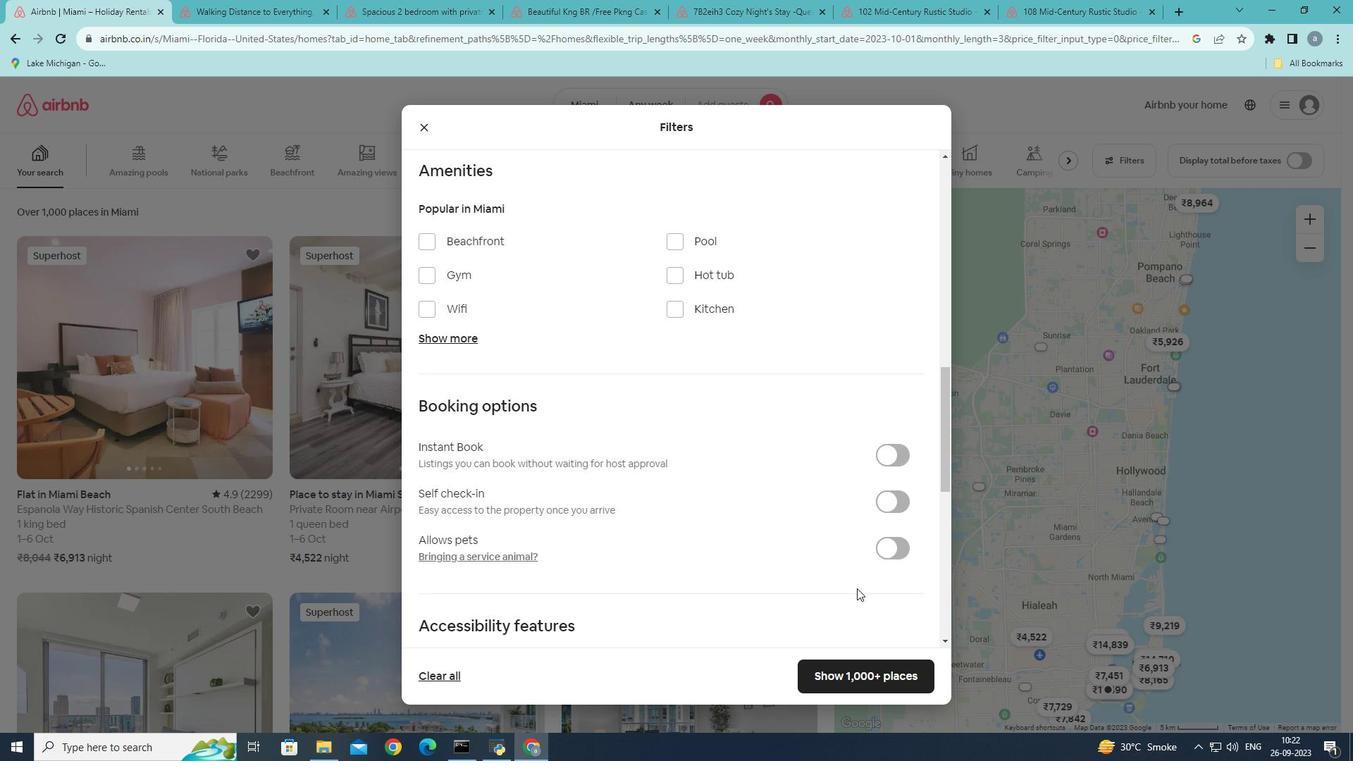 
Action: Mouse scrolled (856, 587) with delta (0, 0)
Screenshot: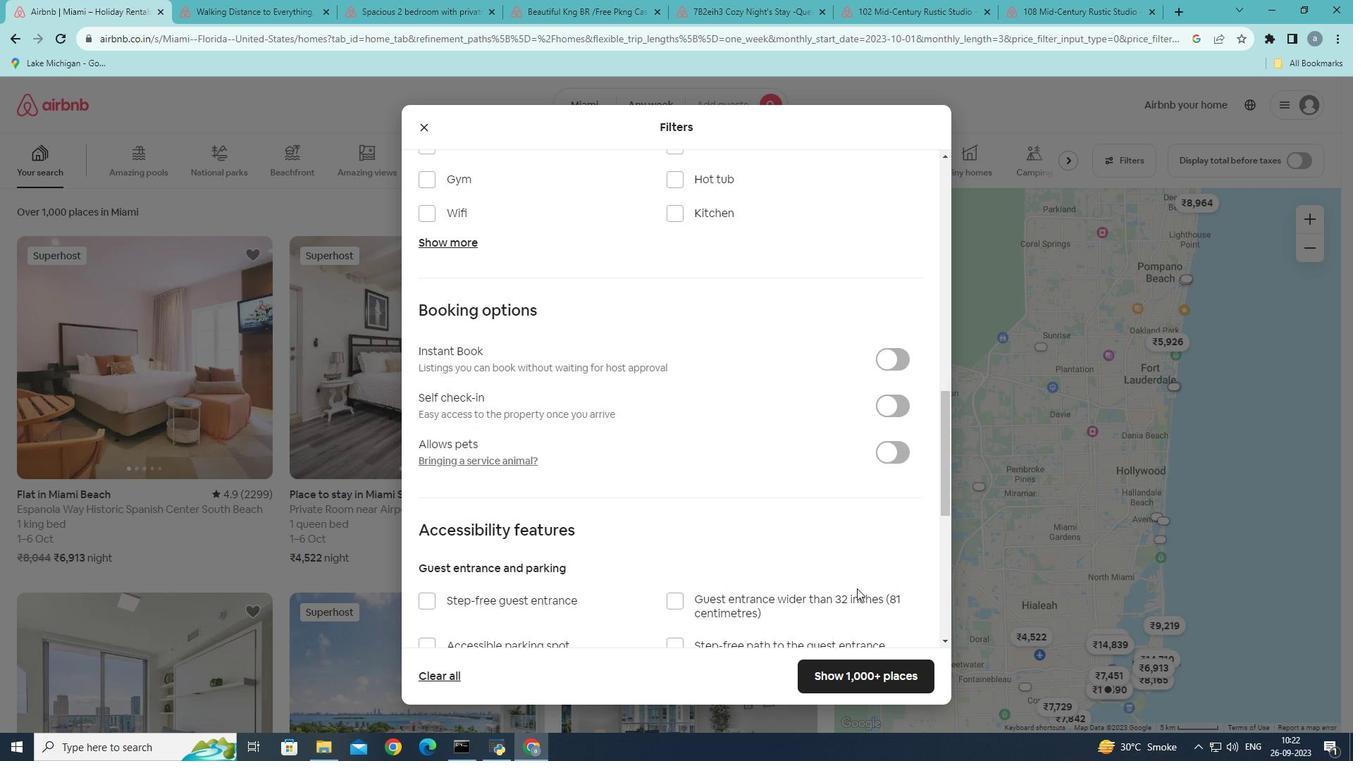 
Action: Mouse scrolled (856, 587) with delta (0, 0)
Screenshot: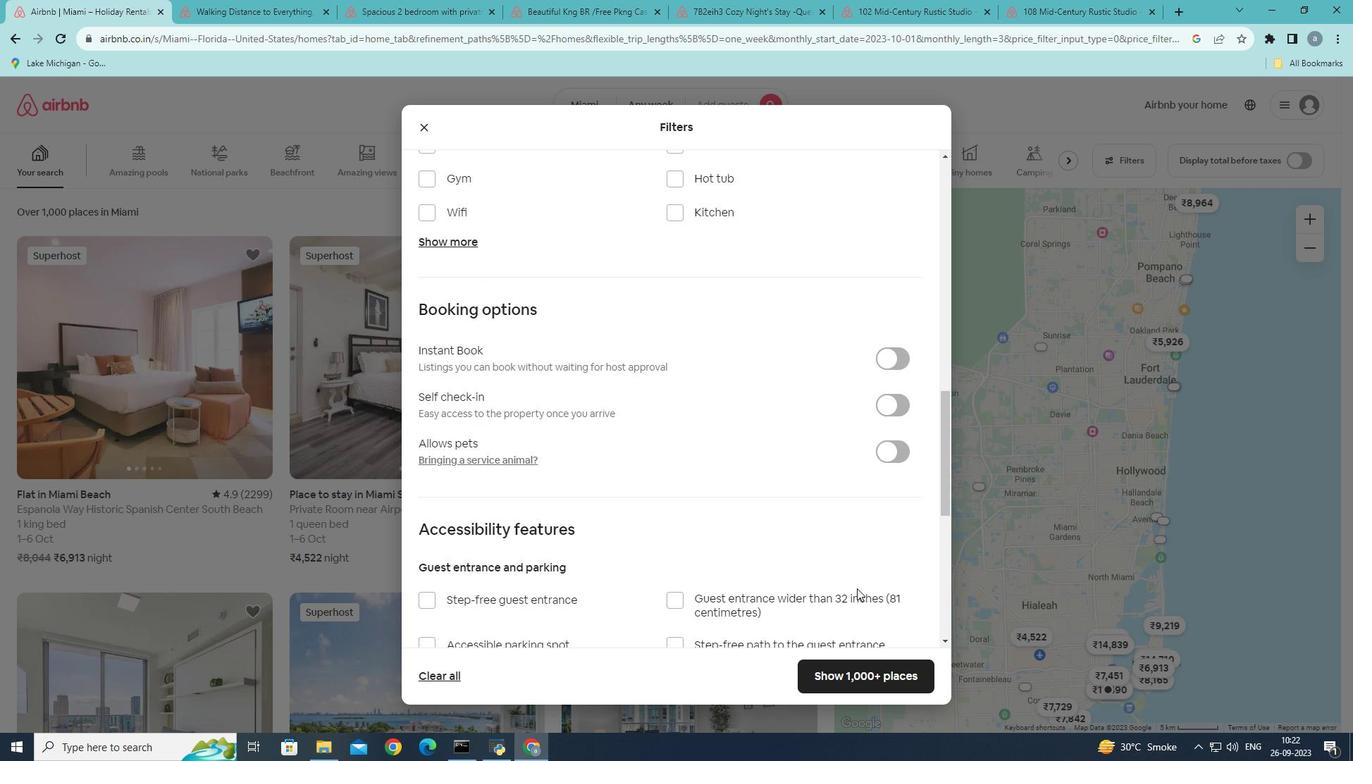 
Action: Mouse scrolled (856, 587) with delta (0, 0)
Screenshot: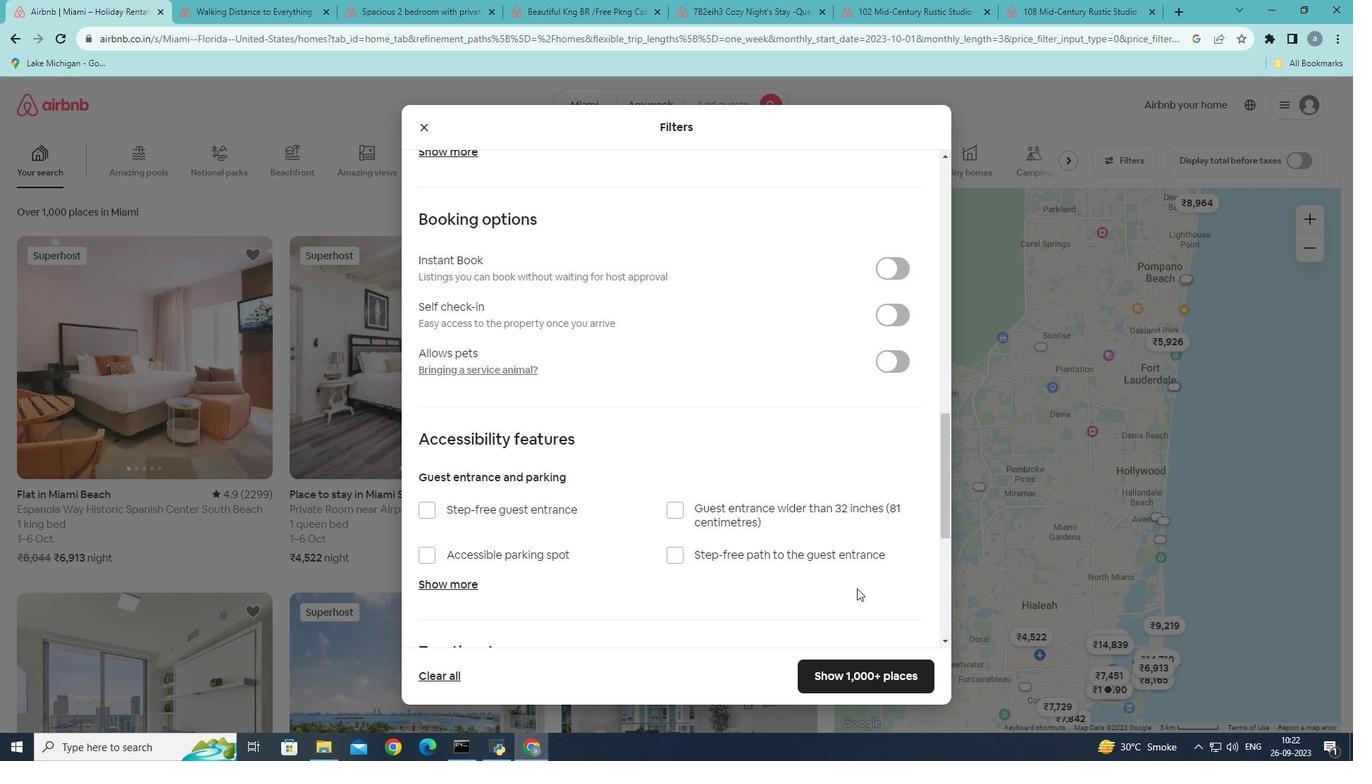 
Action: Mouse scrolled (856, 587) with delta (0, 0)
Screenshot: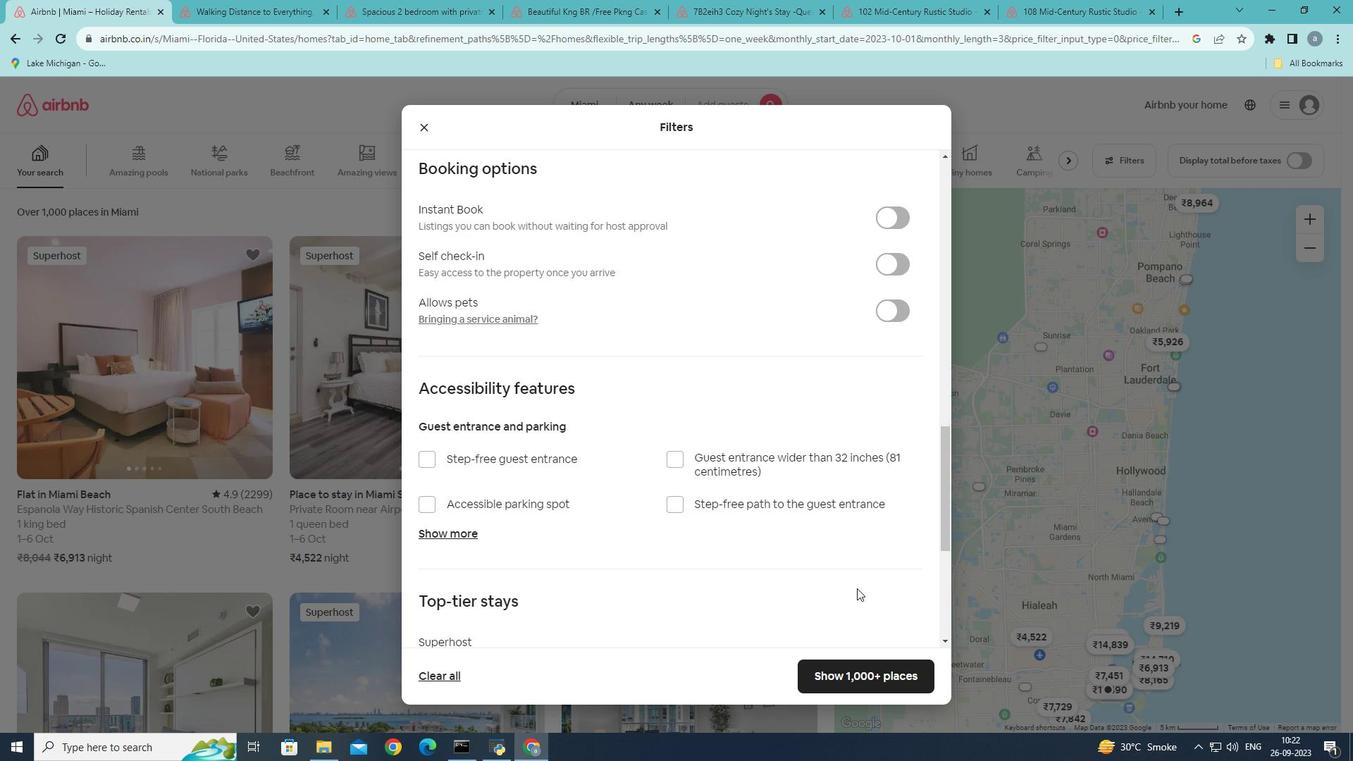 
Action: Mouse moved to (852, 682)
Screenshot: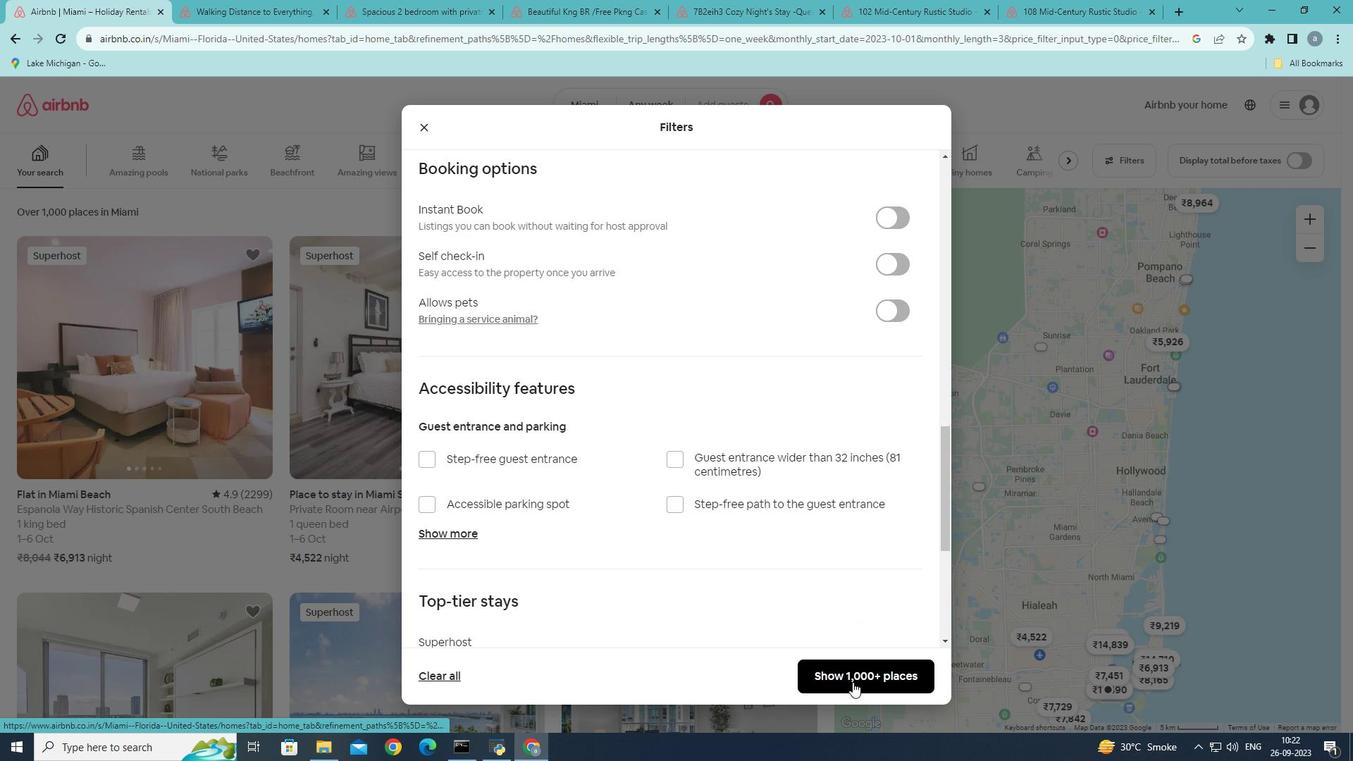 
Action: Mouse pressed left at (852, 682)
Screenshot: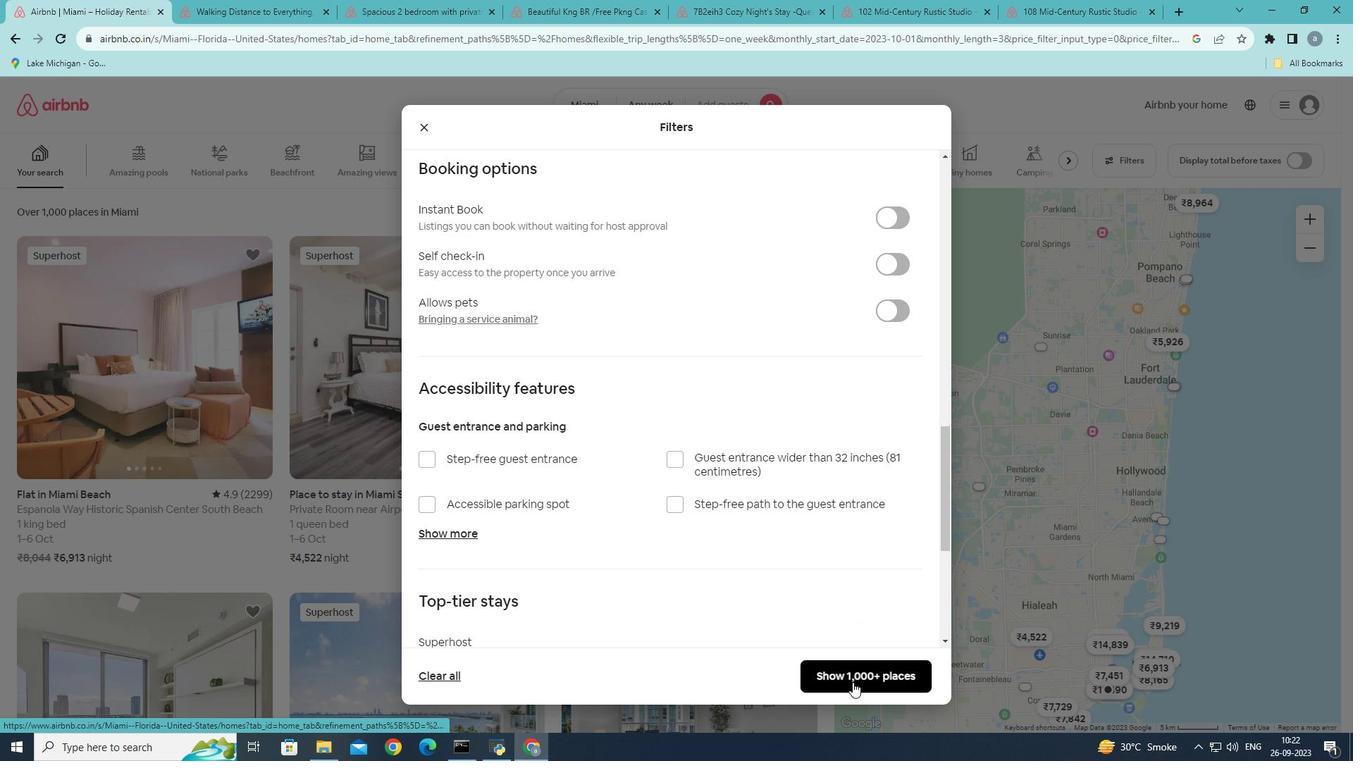 
Action: Mouse moved to (319, 306)
Screenshot: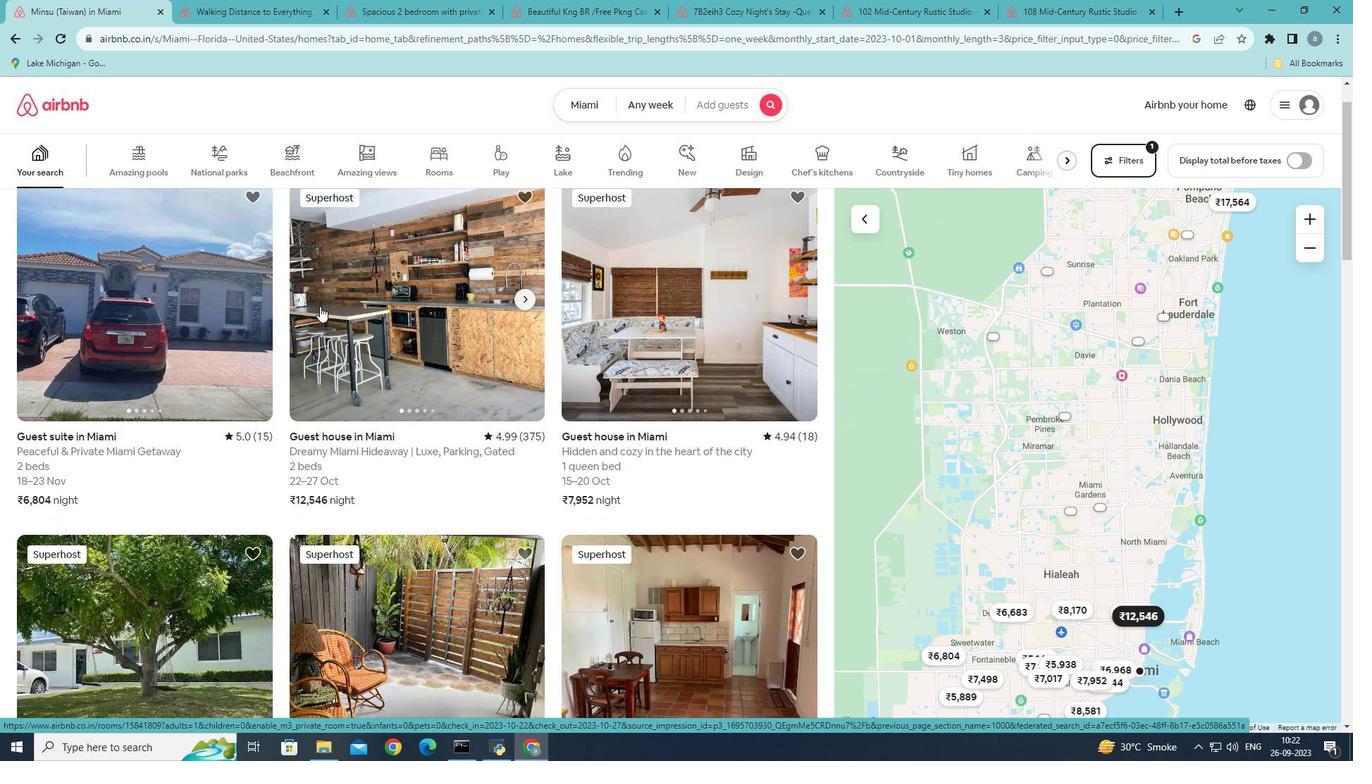 
Action: Mouse scrolled (319, 305) with delta (0, 0)
Screenshot: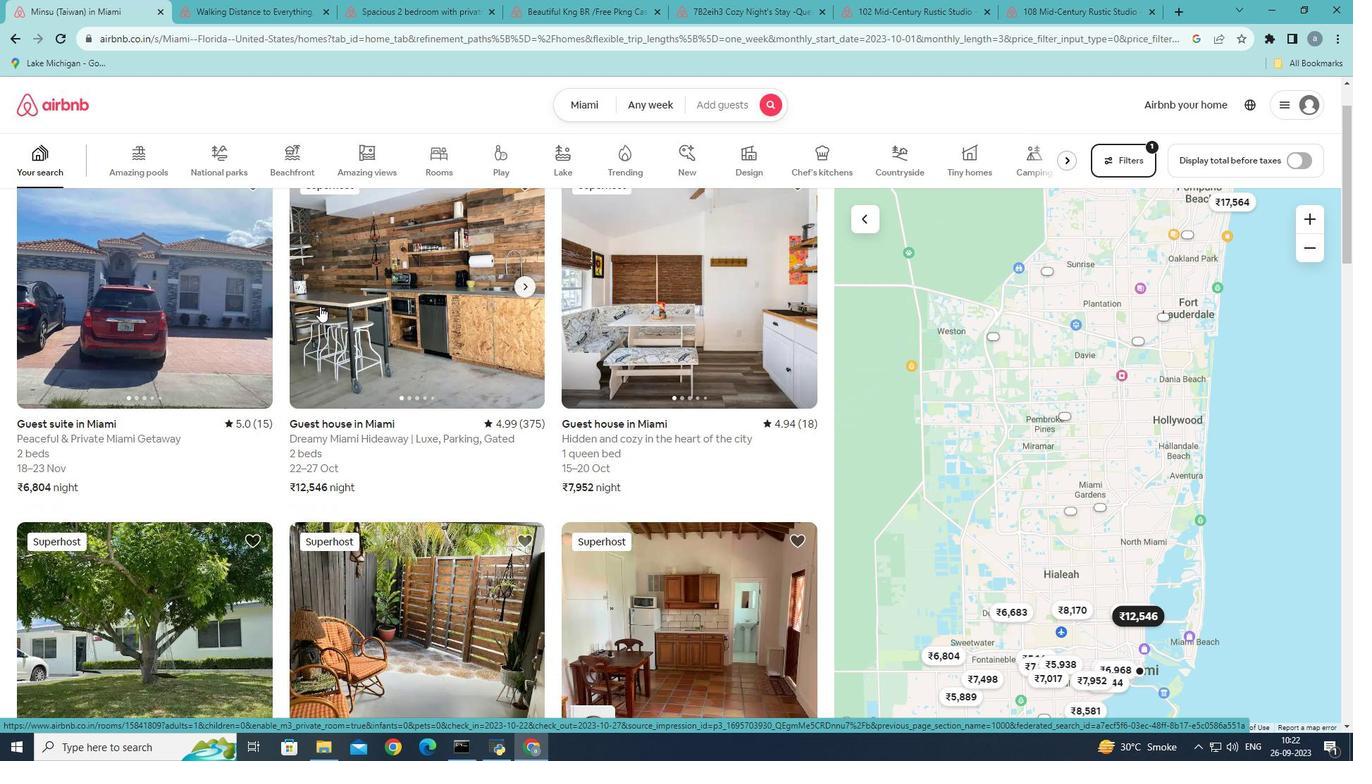 
Action: Mouse scrolled (319, 305) with delta (0, 0)
Screenshot: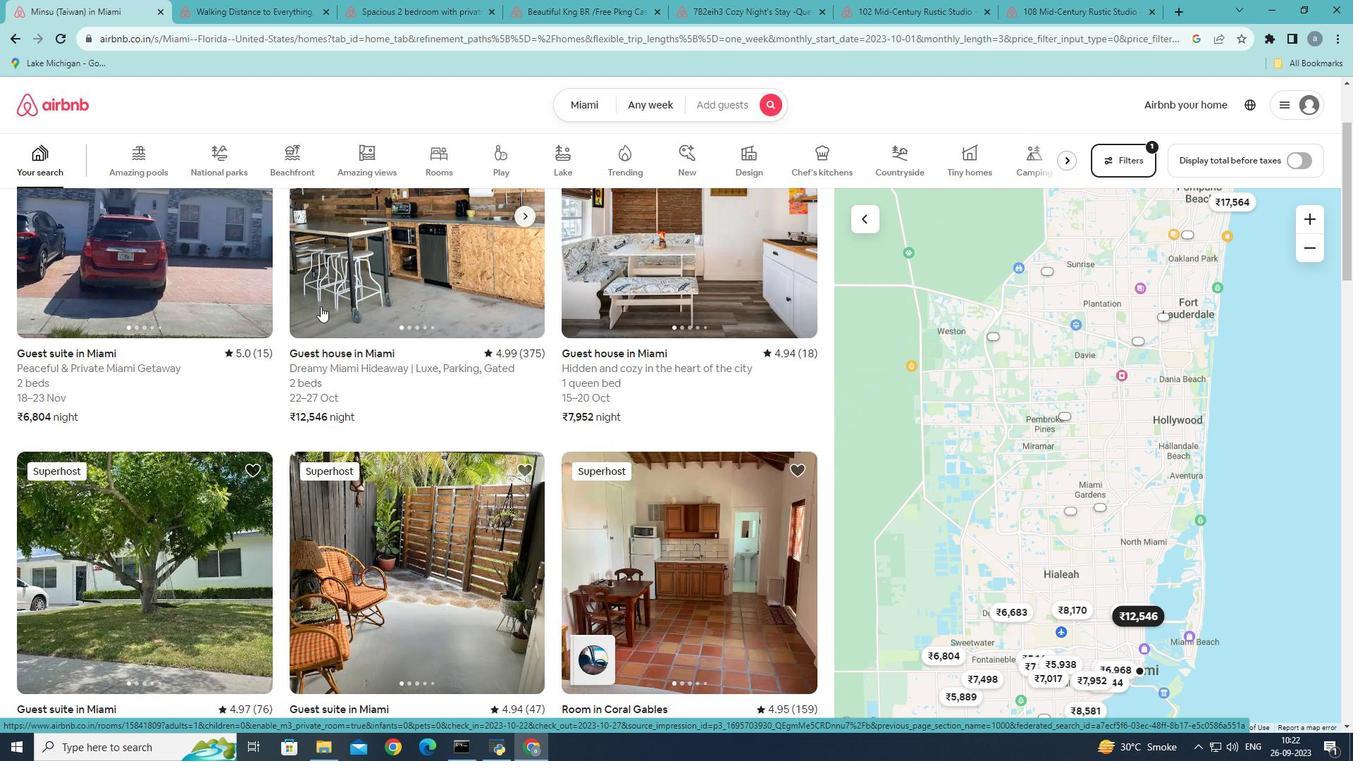 
Action: Mouse moved to (155, 300)
Screenshot: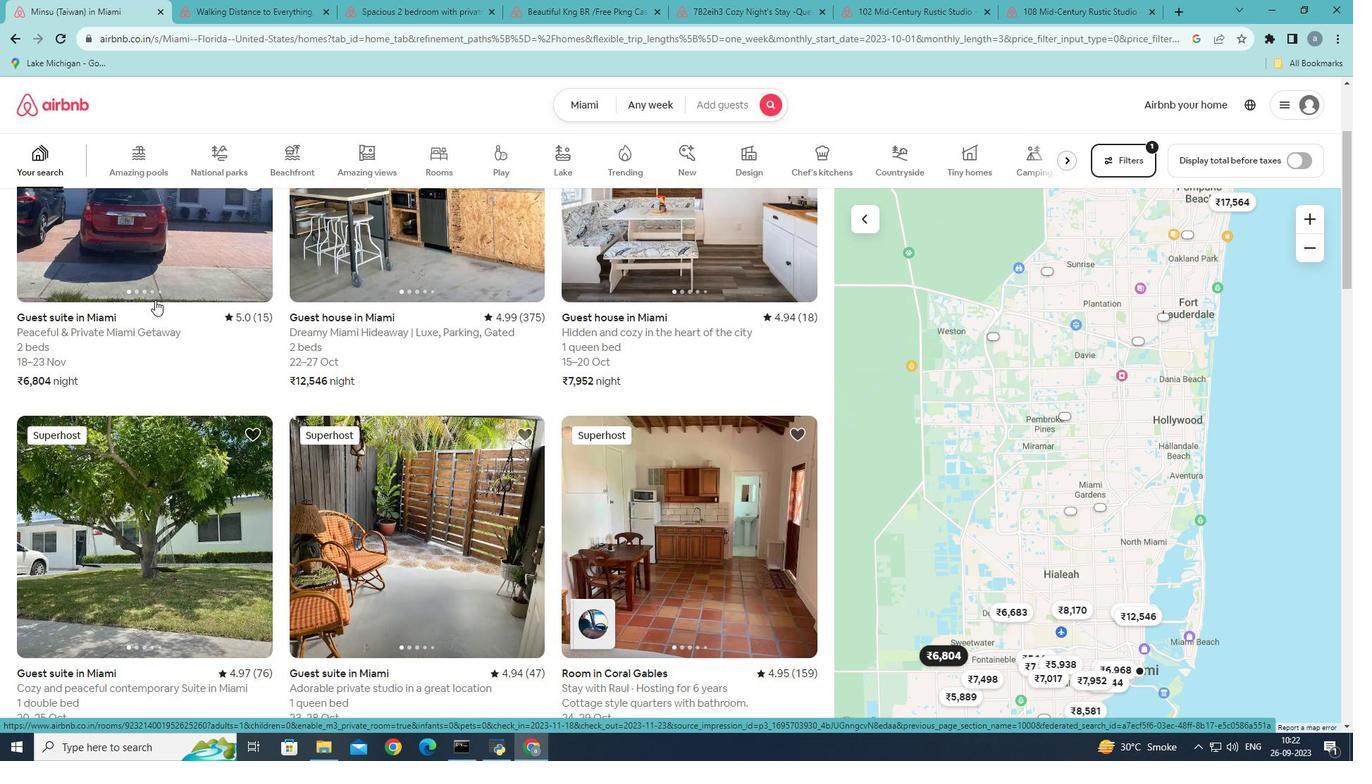 
Action: Mouse scrolled (155, 299) with delta (0, 0)
Screenshot: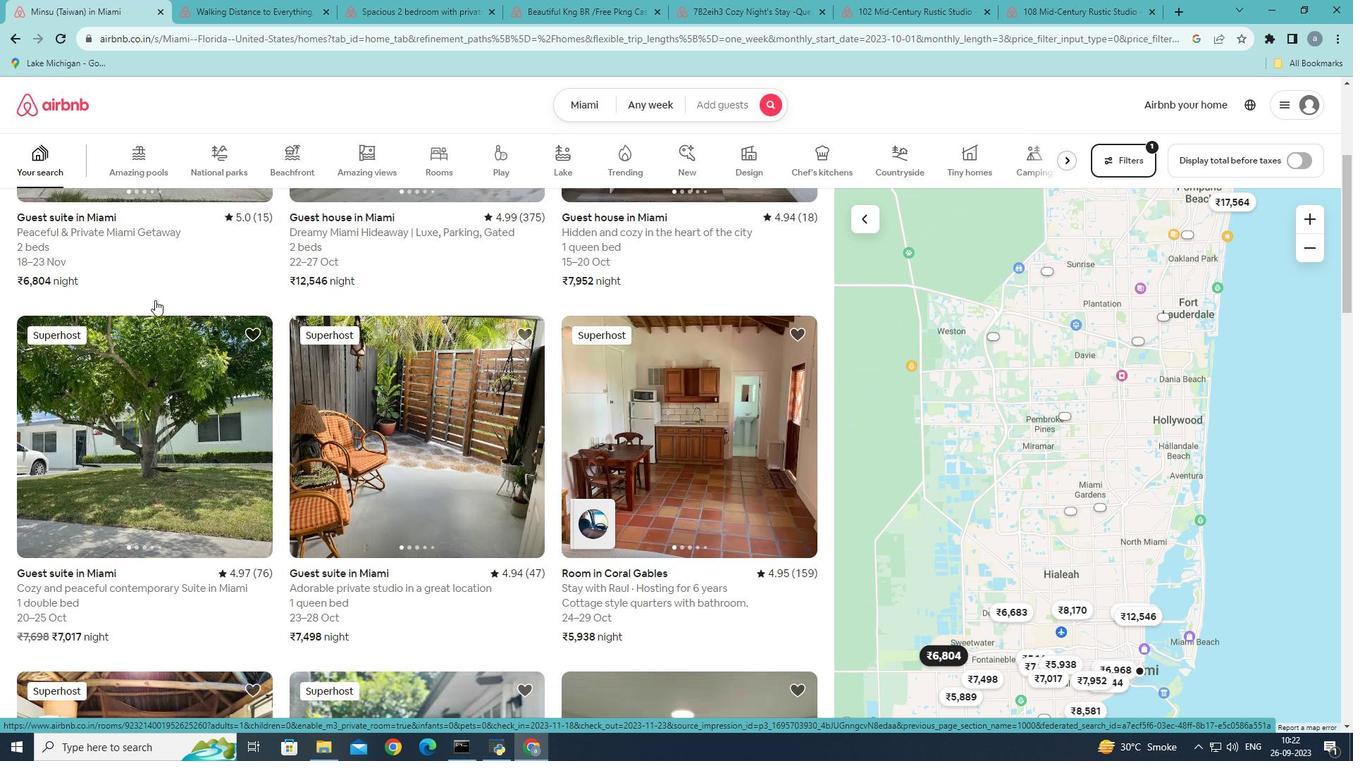 
Action: Mouse scrolled (155, 299) with delta (0, 0)
Screenshot: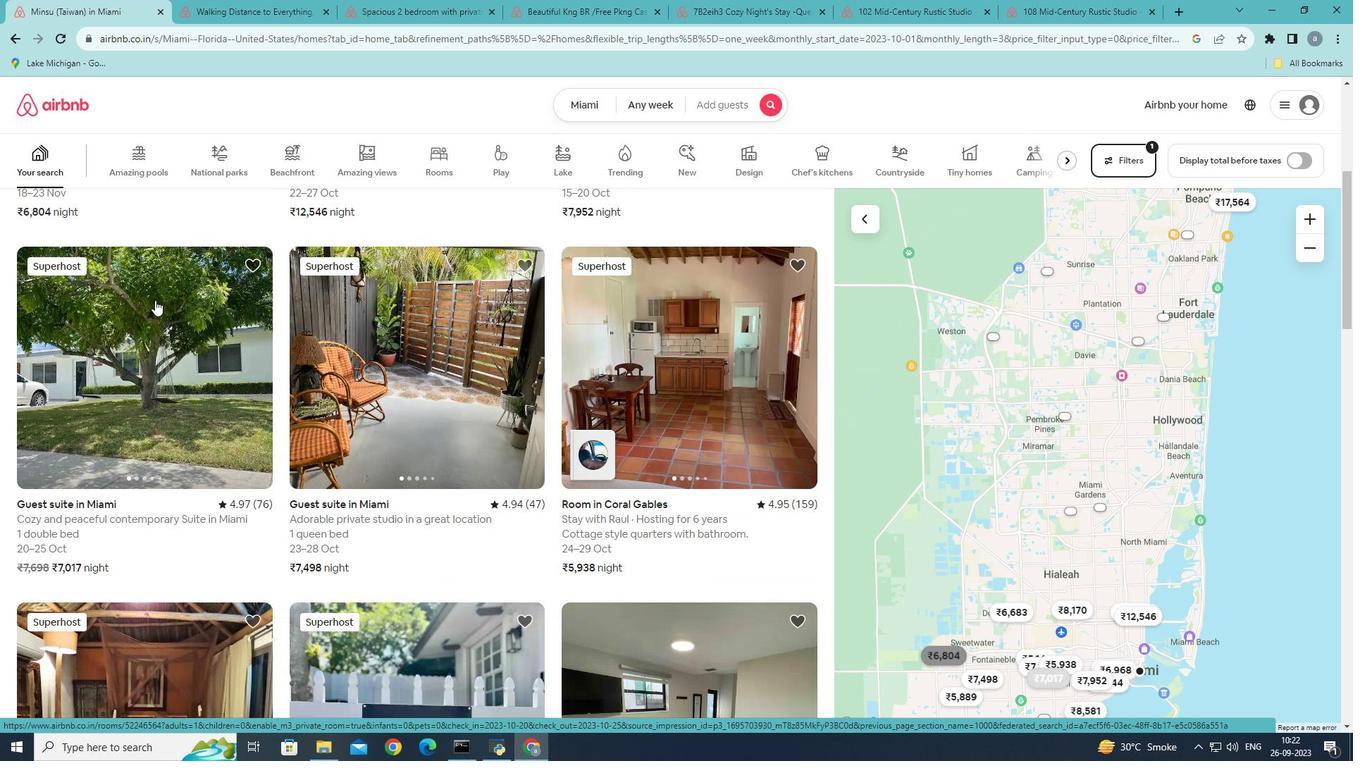
Action: Mouse scrolled (155, 299) with delta (0, 0)
Screenshot: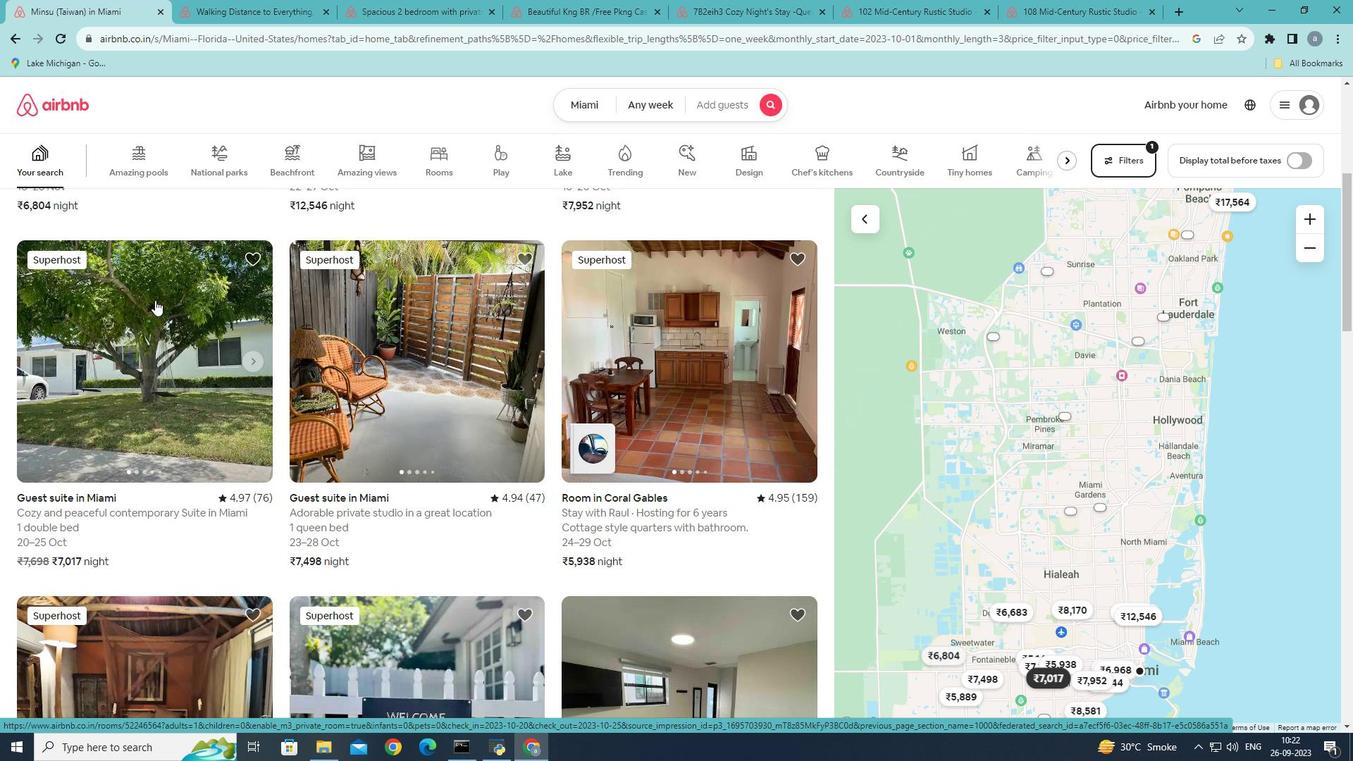 
Action: Mouse scrolled (155, 300) with delta (0, 0)
Screenshot: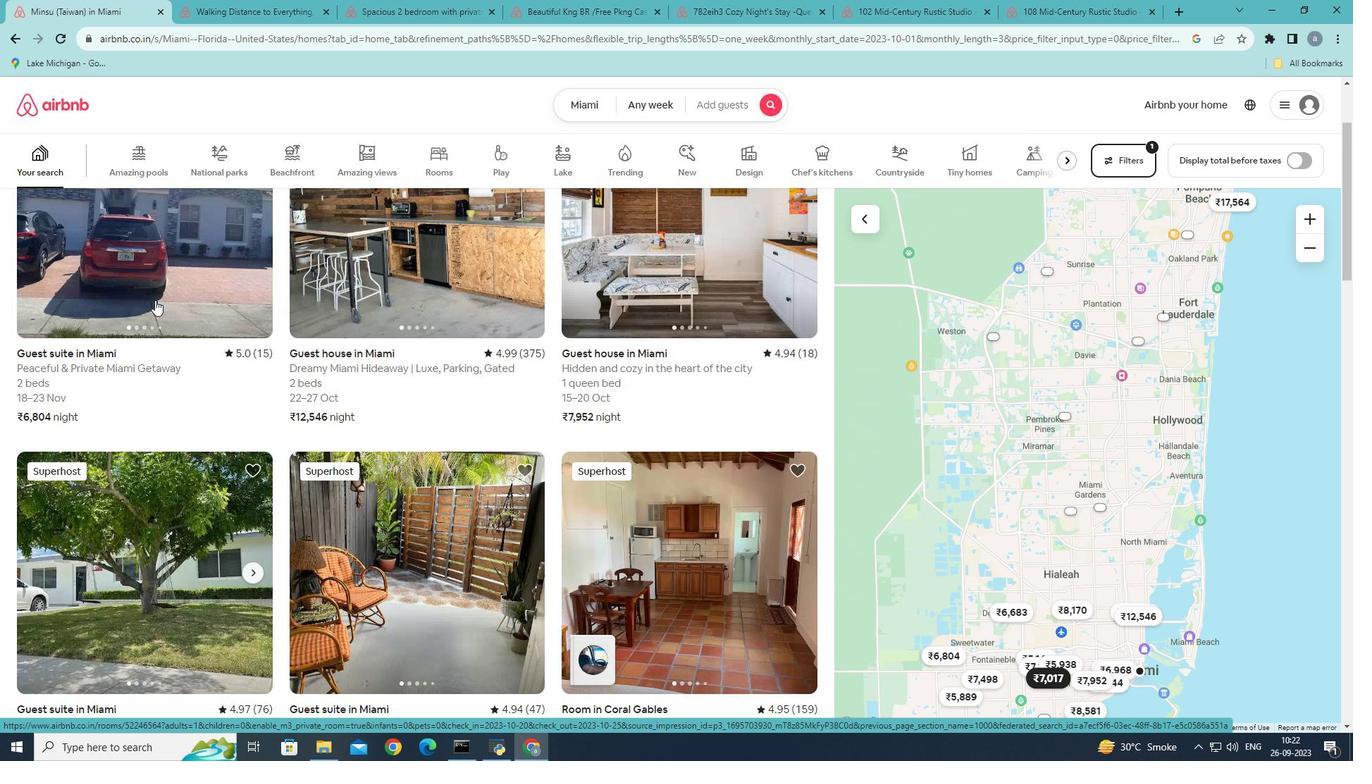 
Action: Mouse scrolled (155, 300) with delta (0, 0)
Screenshot: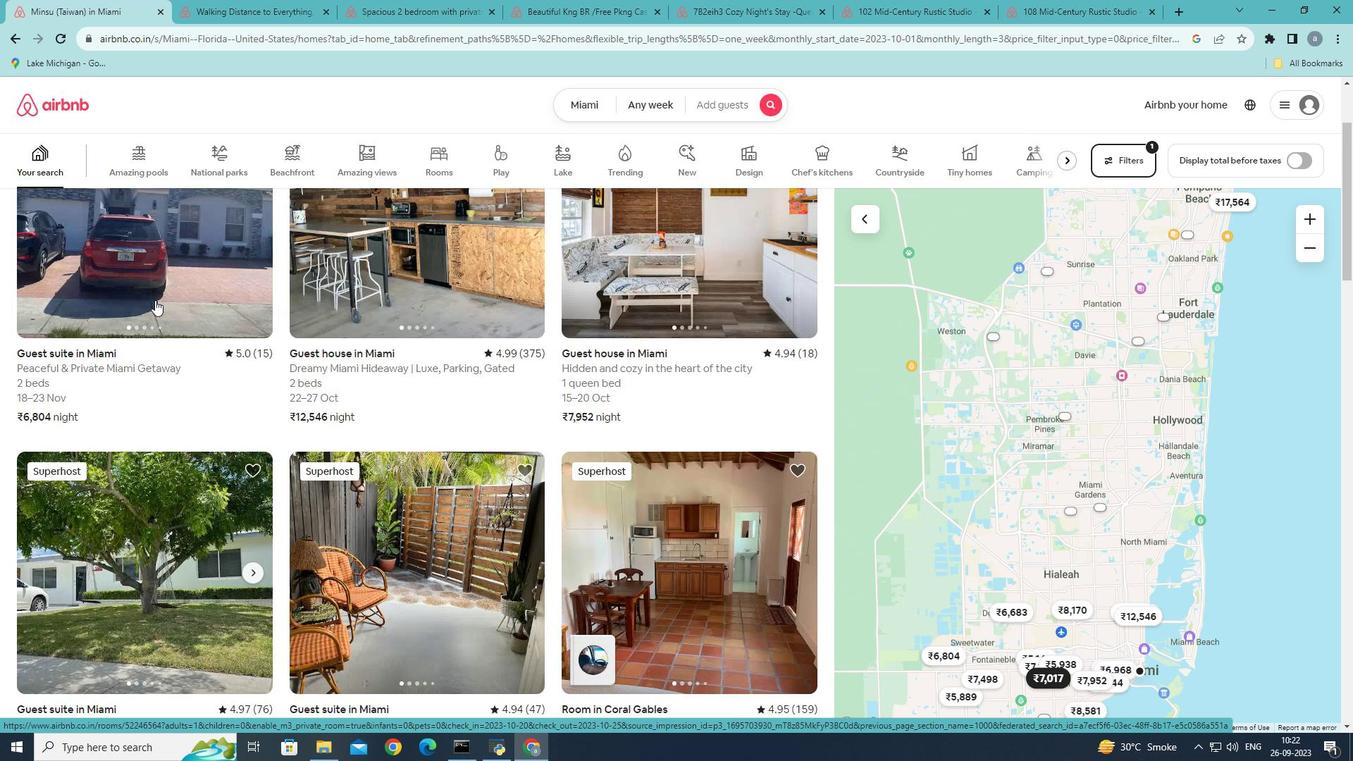 
Action: Mouse scrolled (155, 300) with delta (0, 0)
Screenshot: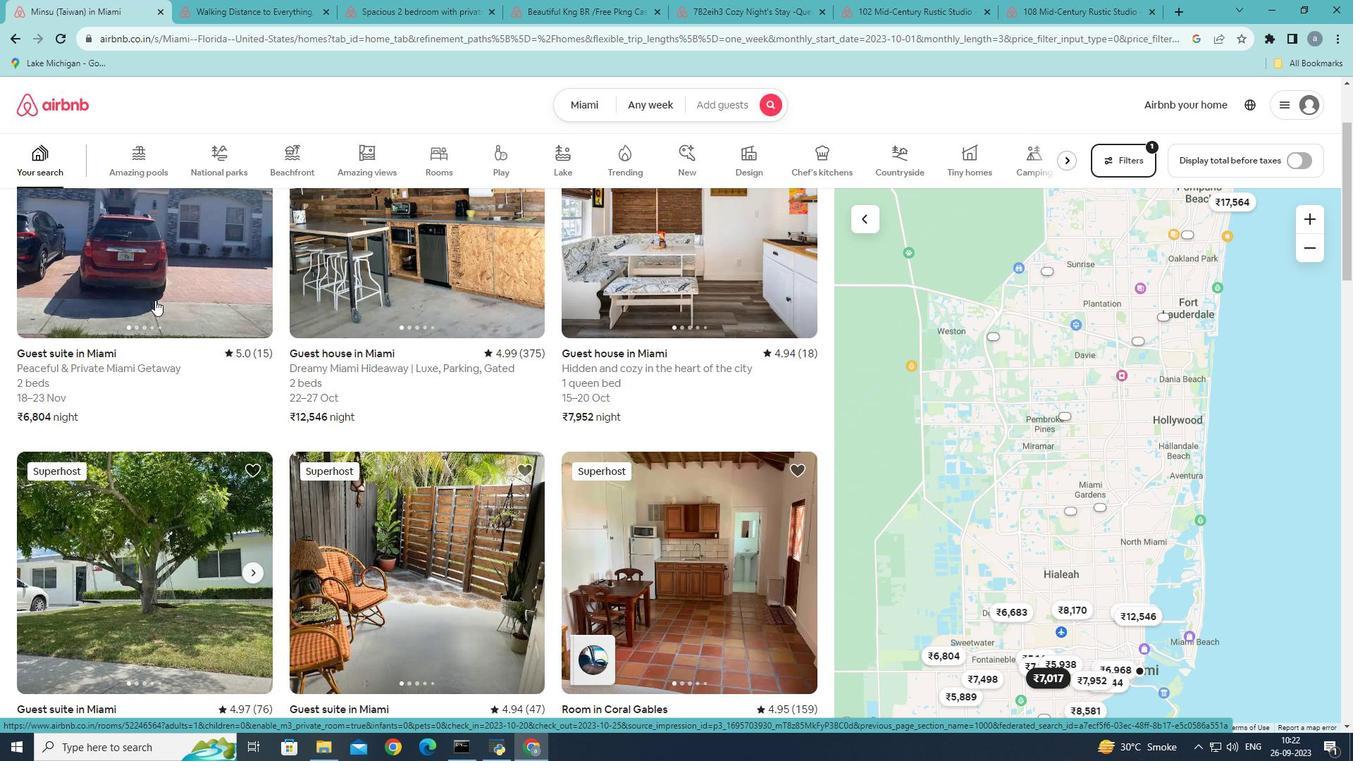 
Action: Mouse pressed left at (155, 300)
Screenshot: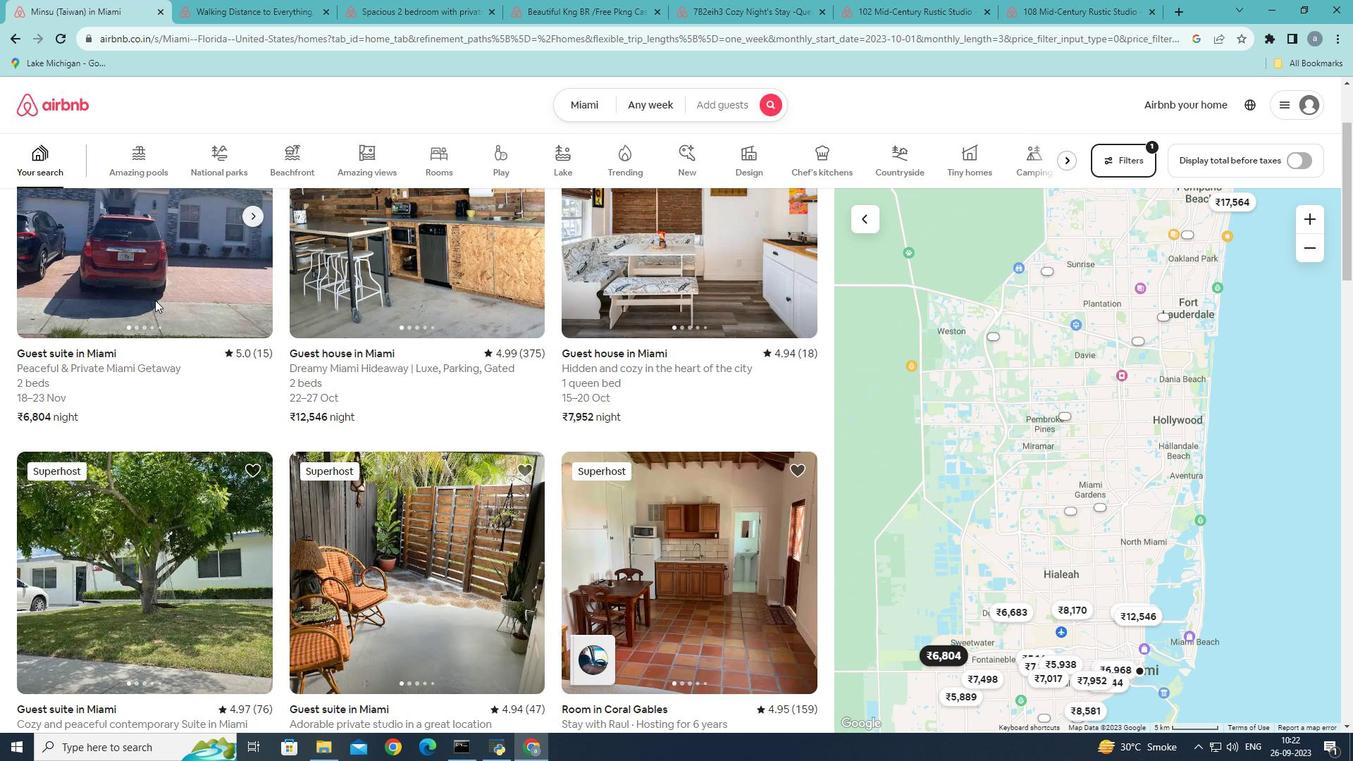
Action: Mouse moved to (993, 501)
Screenshot: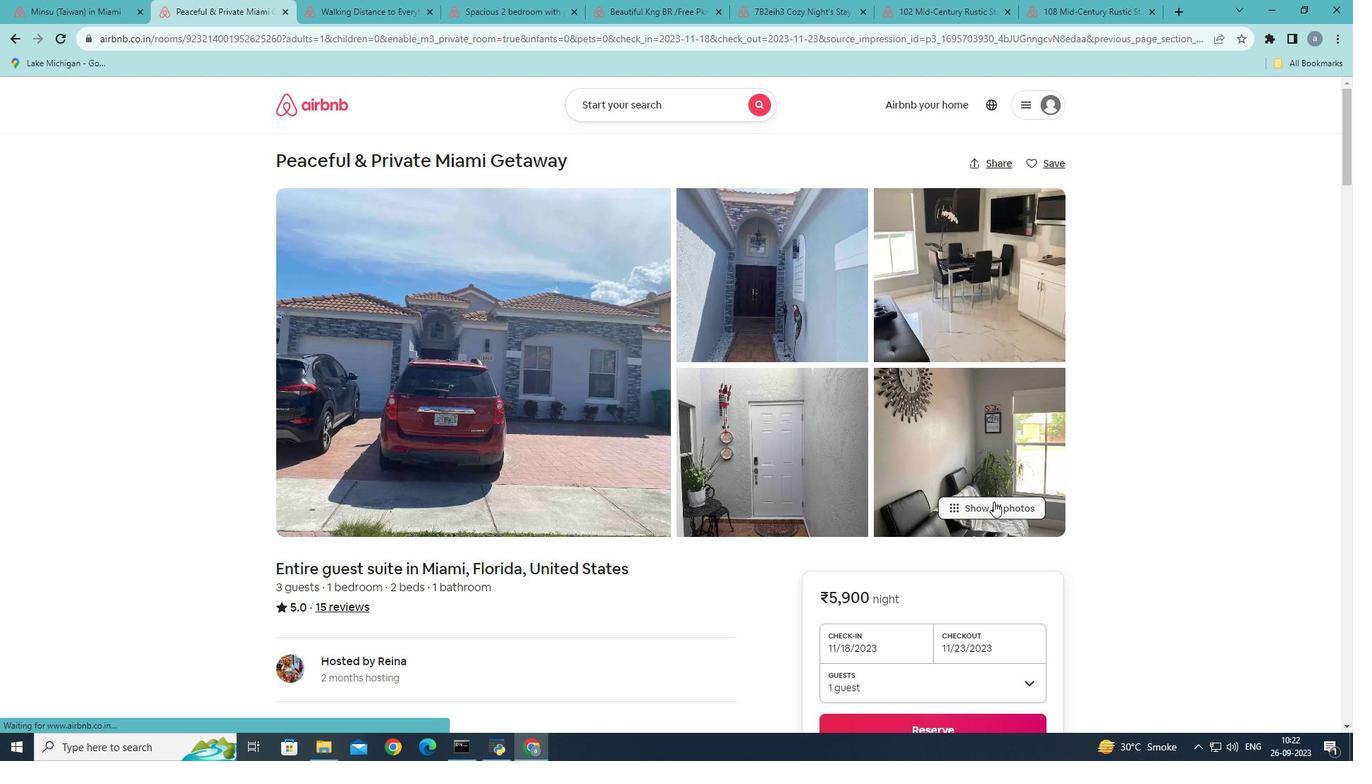 
Action: Mouse pressed left at (993, 501)
Screenshot: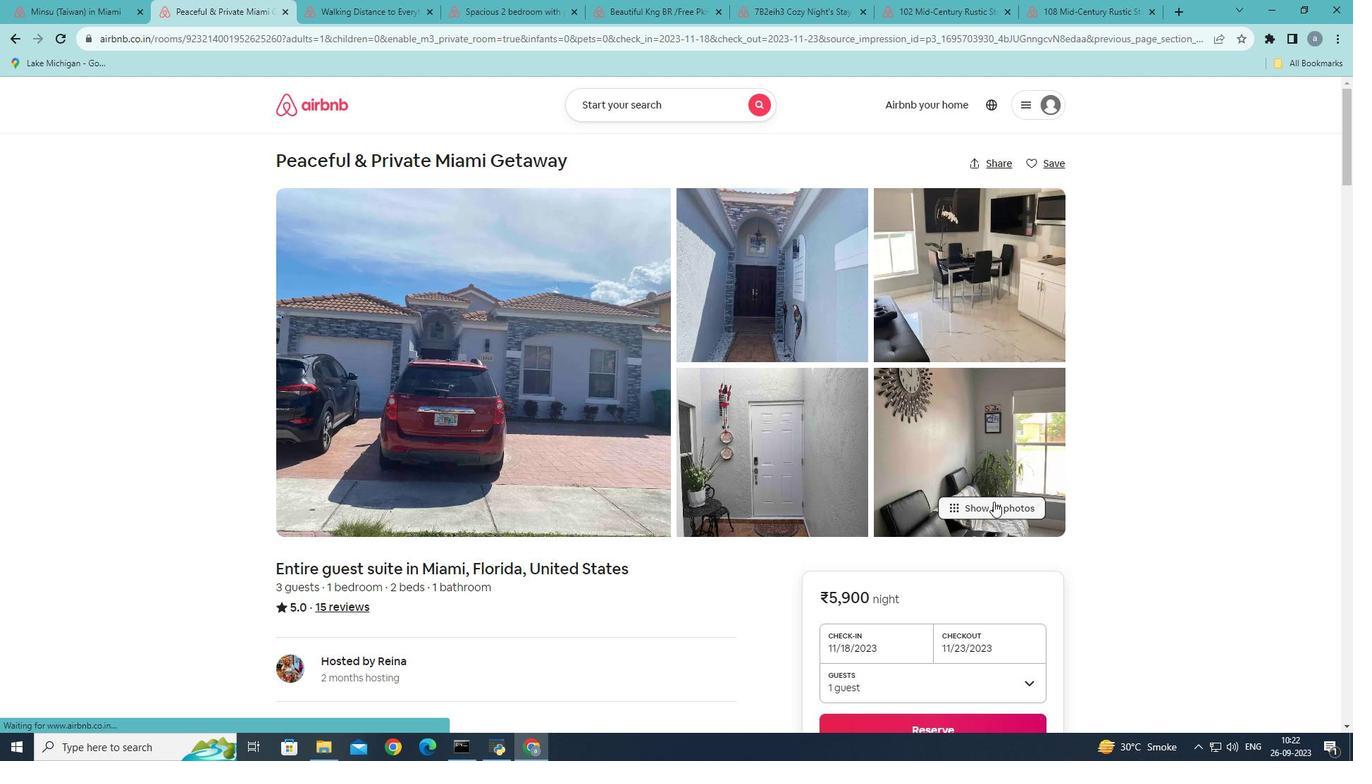 
Action: Mouse moved to (789, 429)
Screenshot: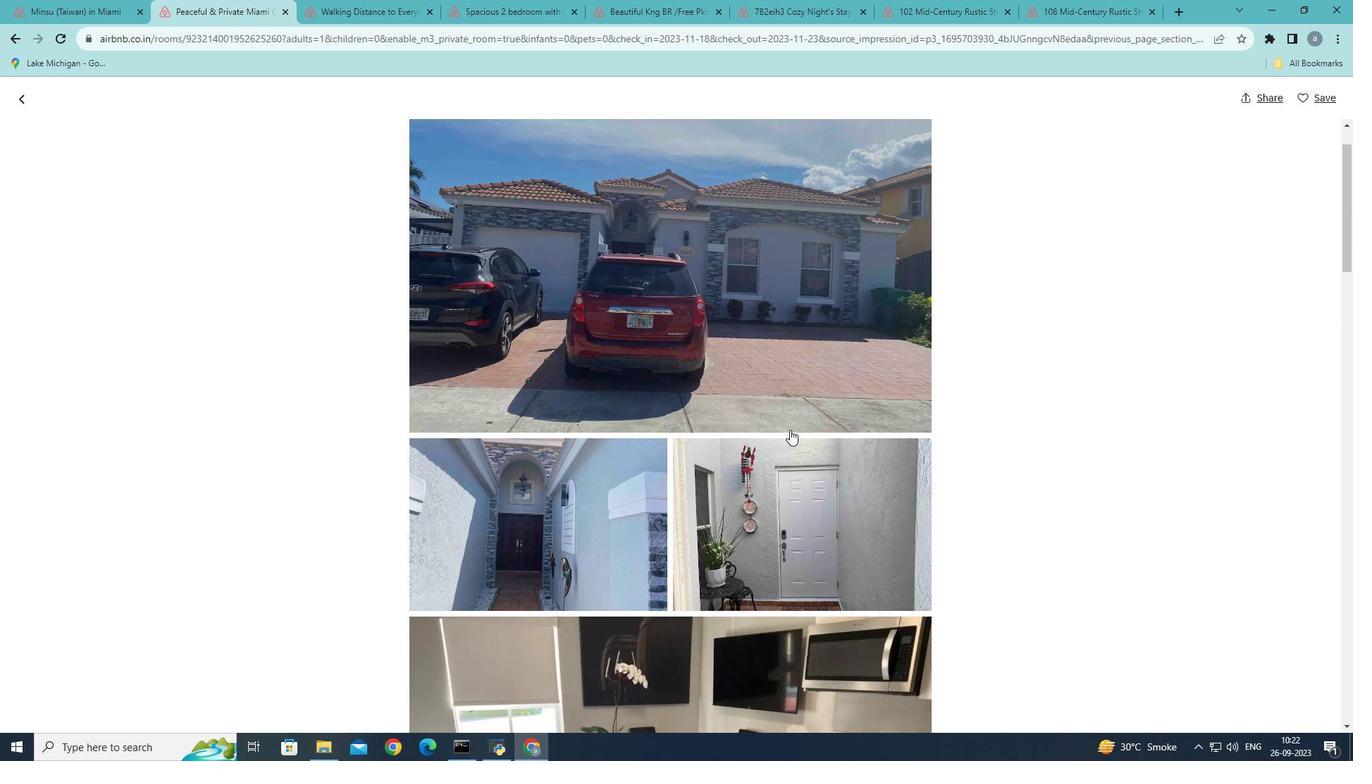 
Action: Mouse scrolled (789, 429) with delta (0, 0)
Screenshot: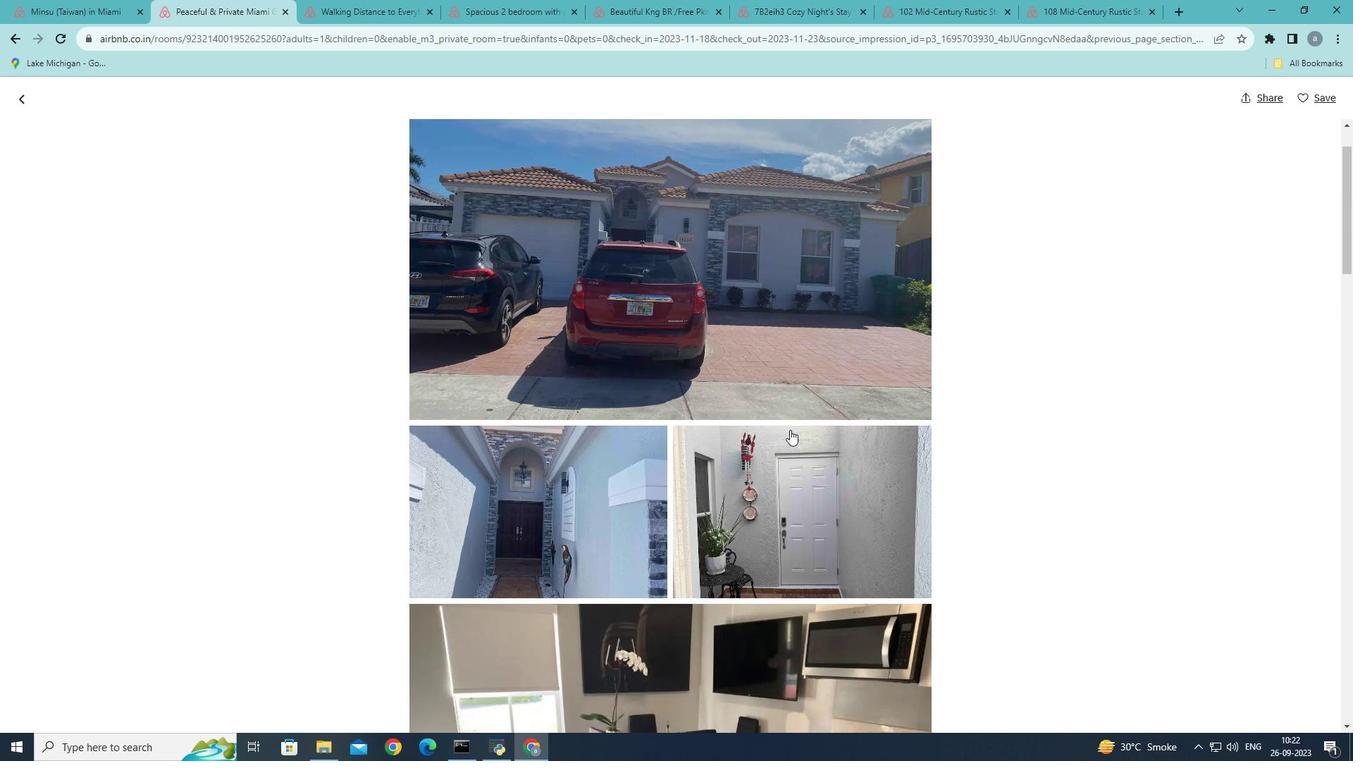 
Action: Mouse scrolled (789, 429) with delta (0, 0)
Screenshot: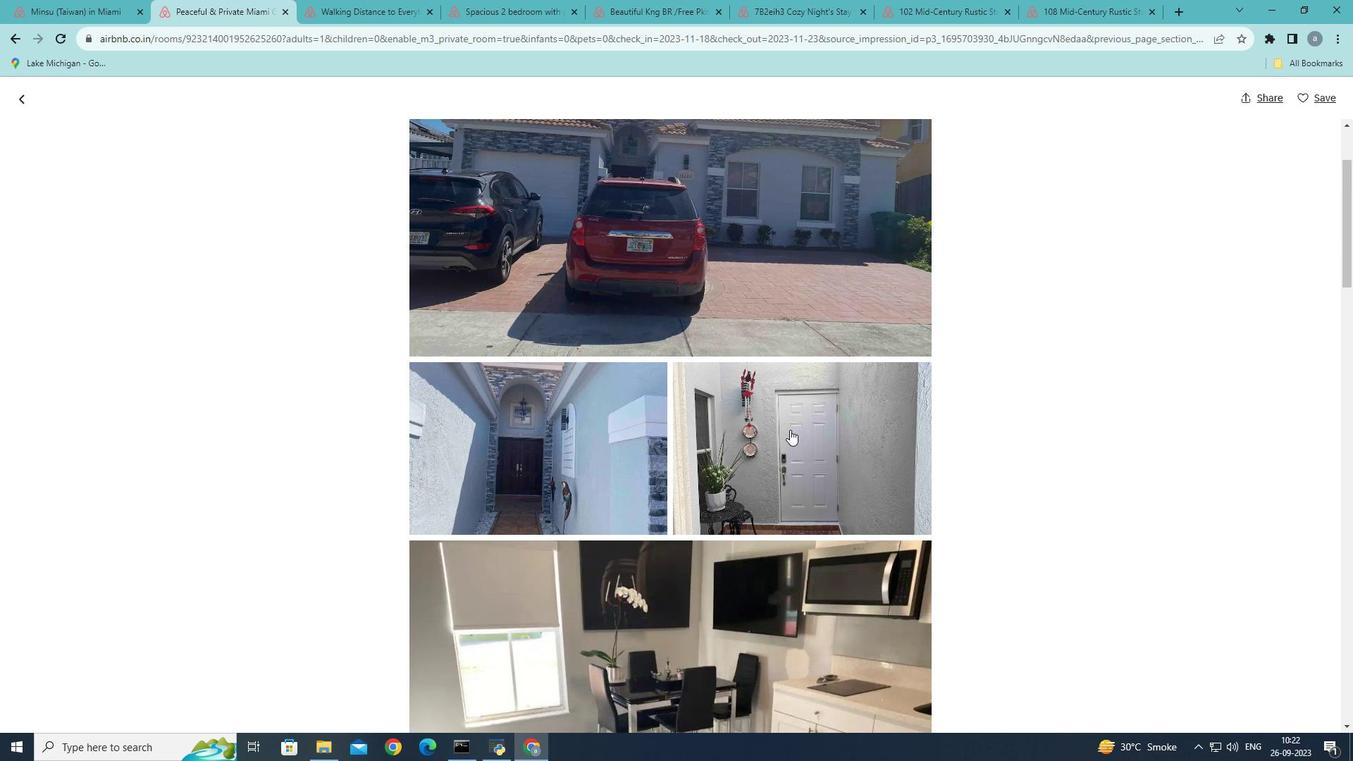 
Action: Mouse scrolled (789, 429) with delta (0, 0)
Screenshot: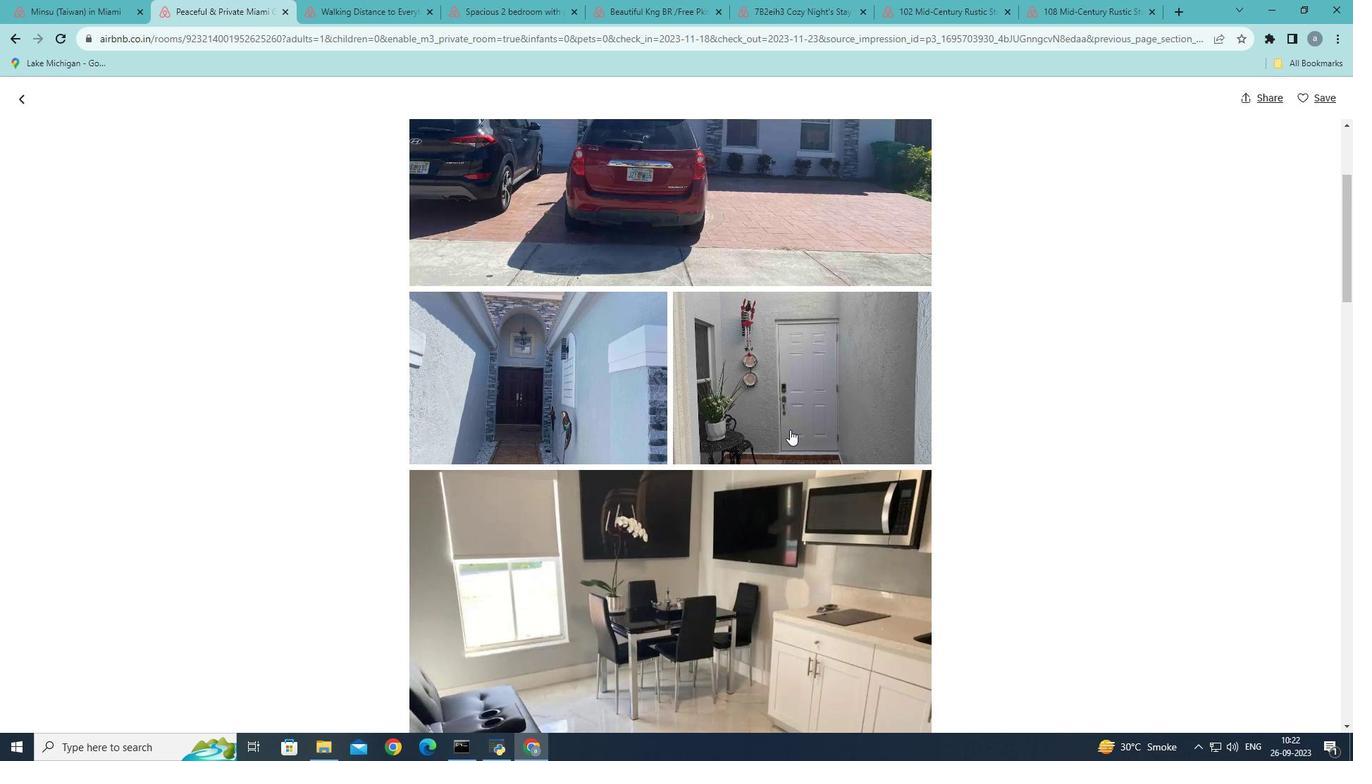 
Action: Mouse scrolled (789, 429) with delta (0, 0)
Screenshot: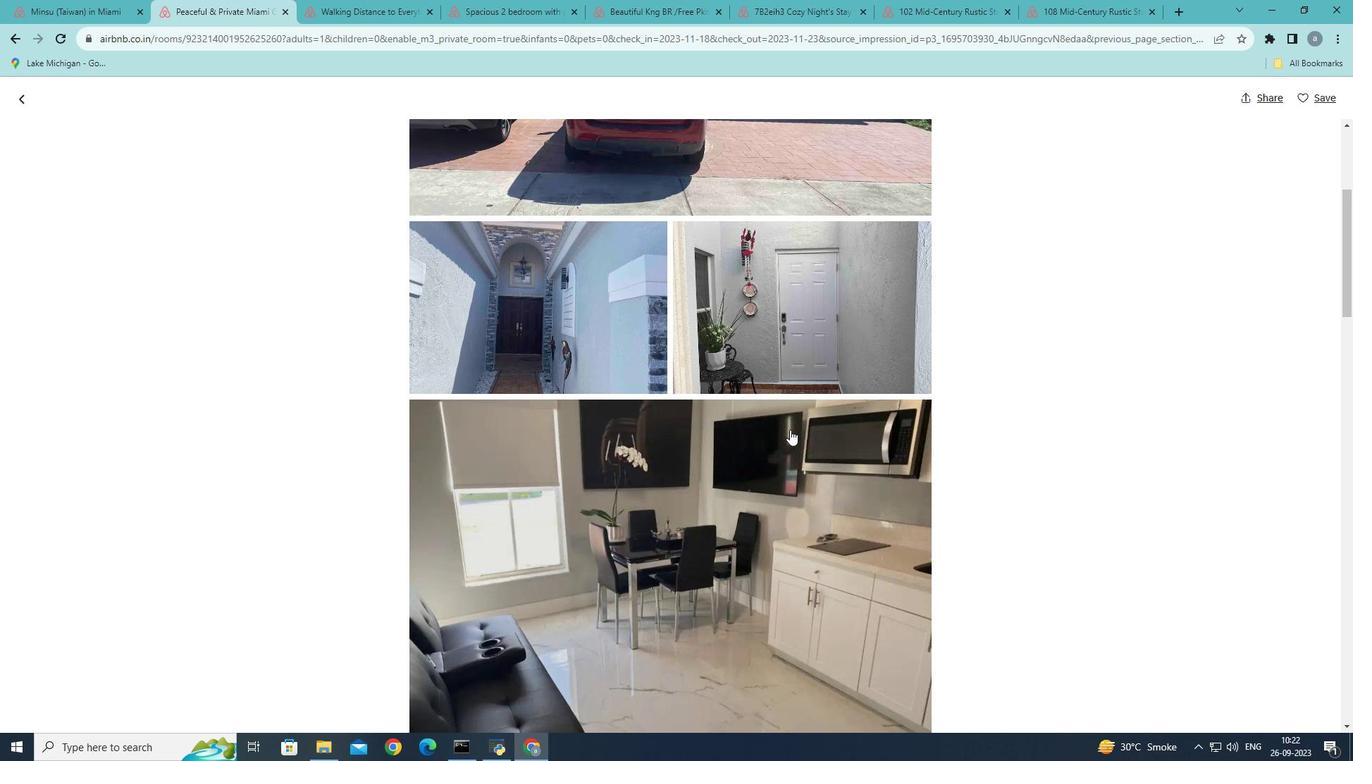 
Action: Mouse scrolled (789, 429) with delta (0, 0)
Screenshot: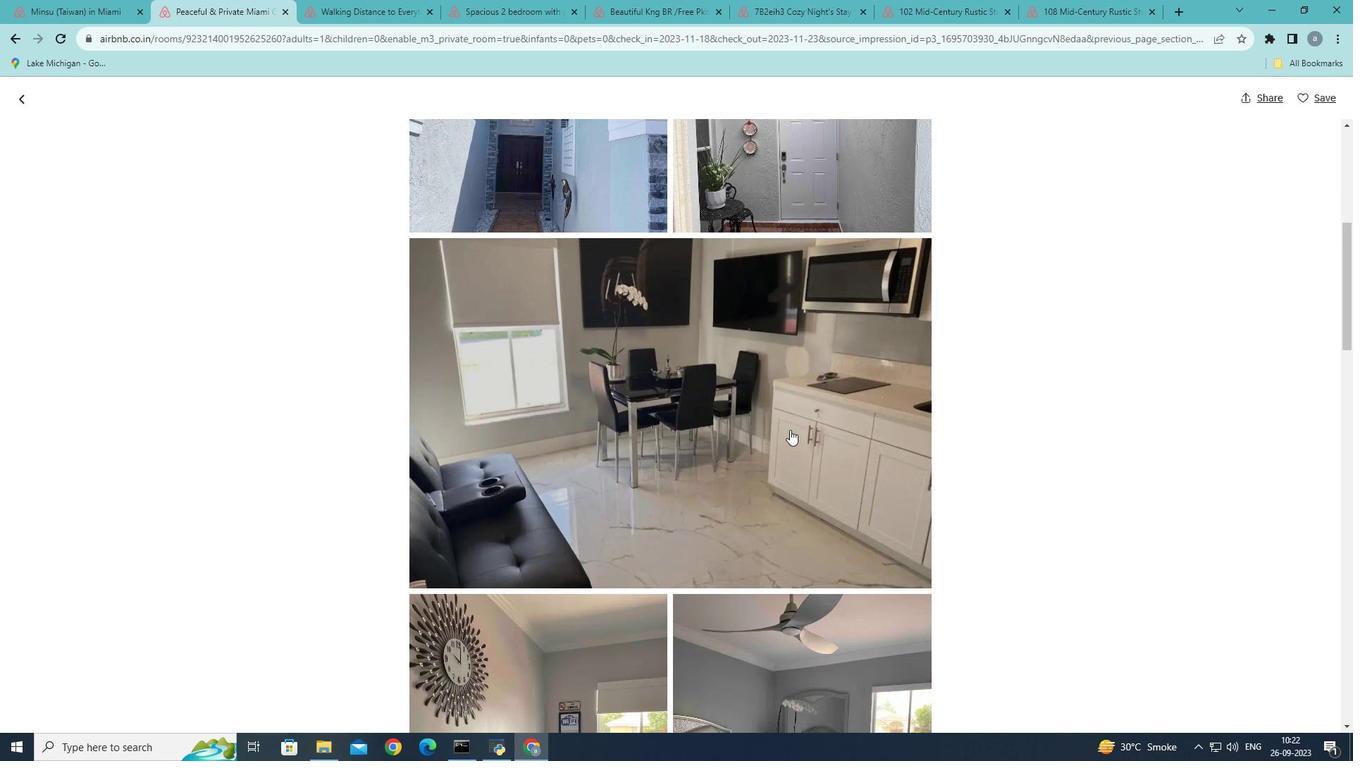 
Action: Mouse scrolled (789, 429) with delta (0, 0)
Screenshot: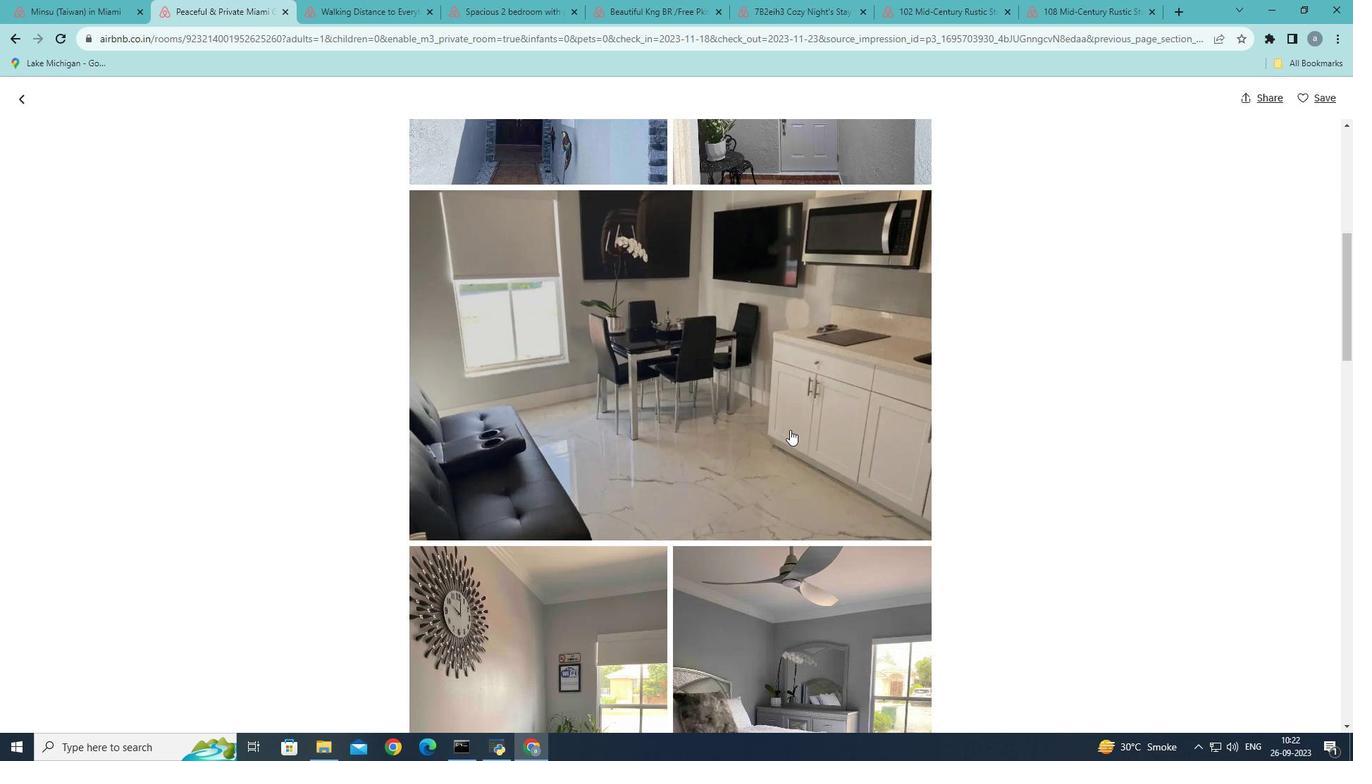 
Action: Mouse scrolled (789, 429) with delta (0, 0)
Screenshot: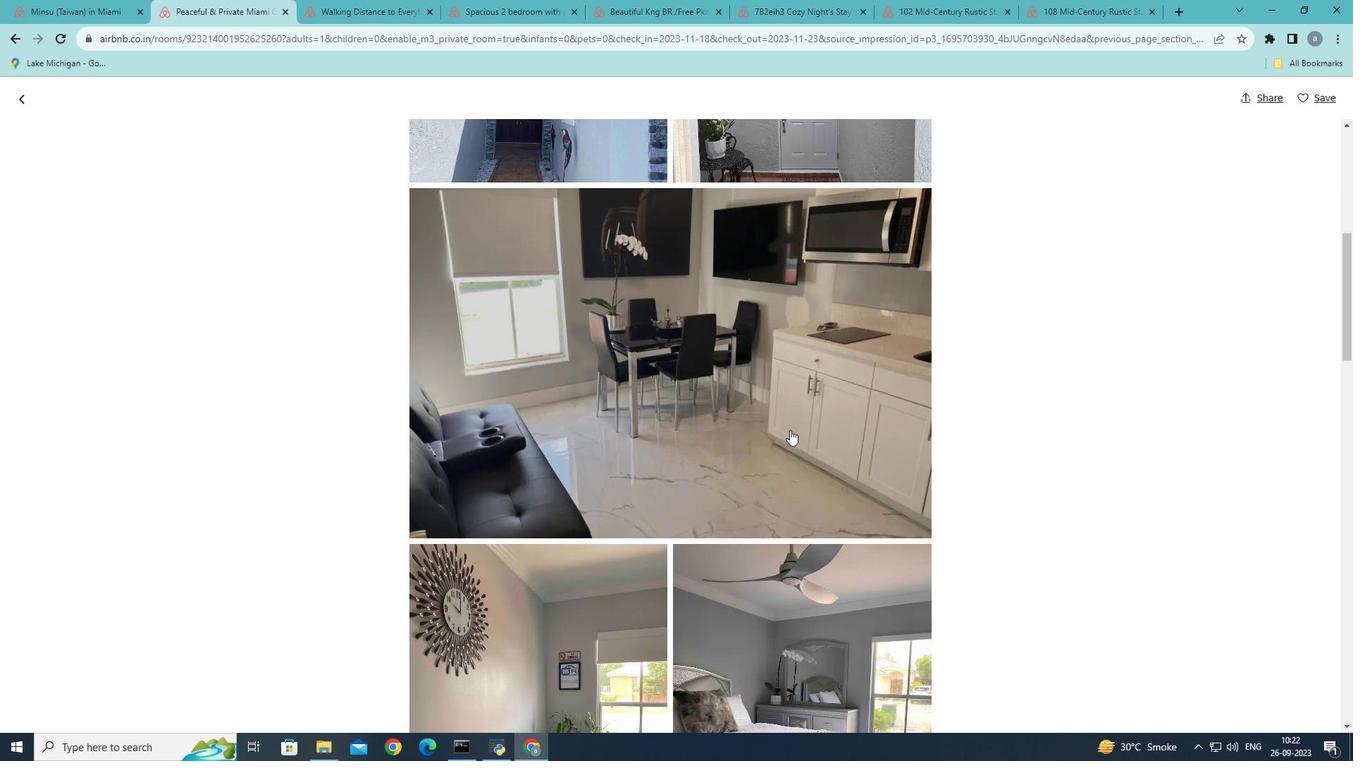 
Action: Mouse scrolled (789, 429) with delta (0, 0)
Screenshot: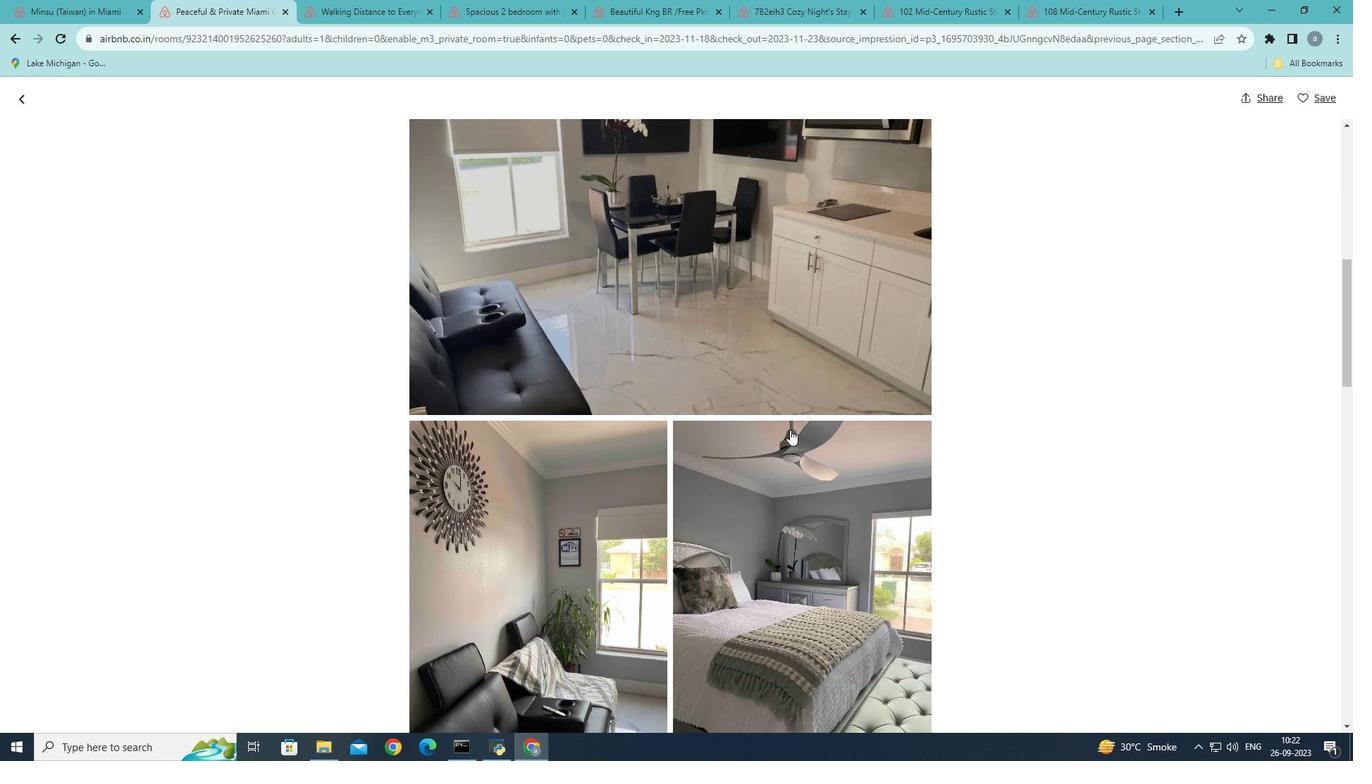
Action: Mouse scrolled (789, 429) with delta (0, 0)
Screenshot: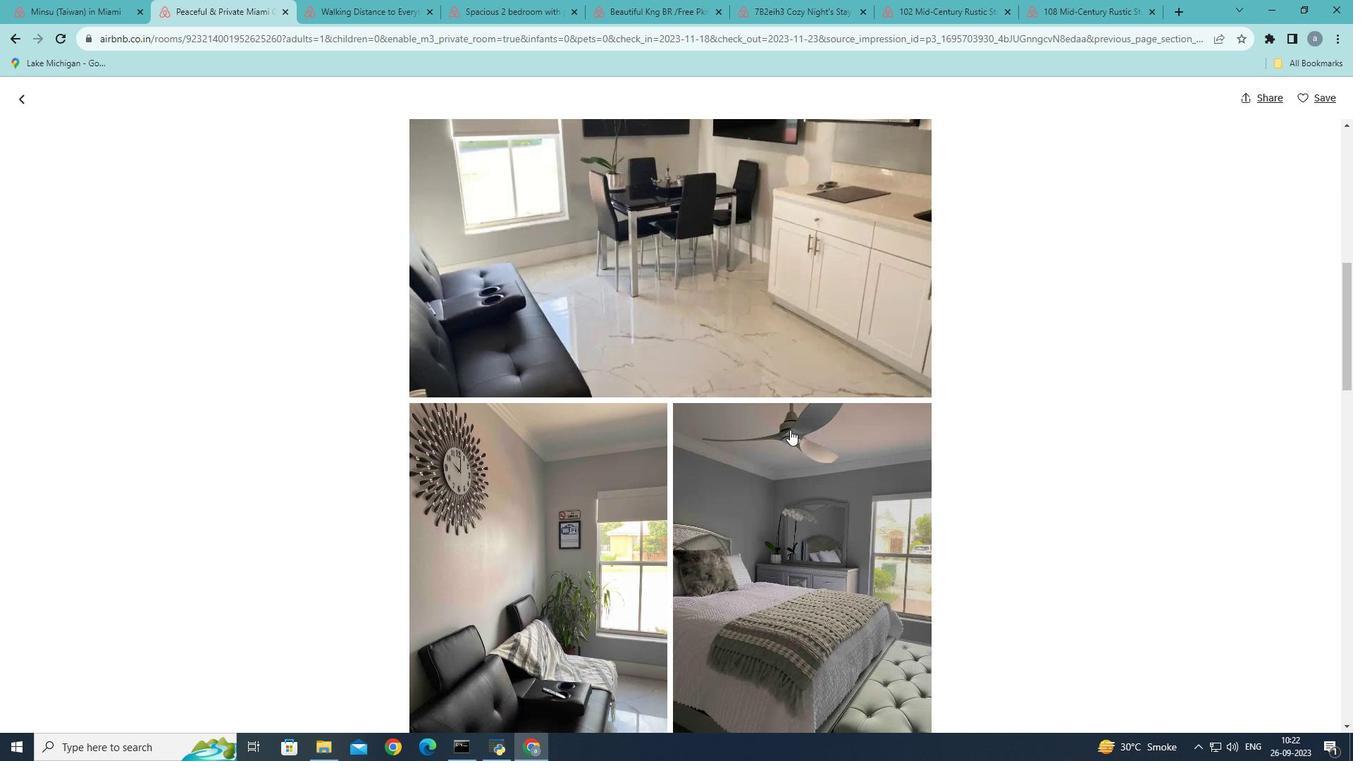 
Action: Mouse scrolled (789, 429) with delta (0, 0)
Screenshot: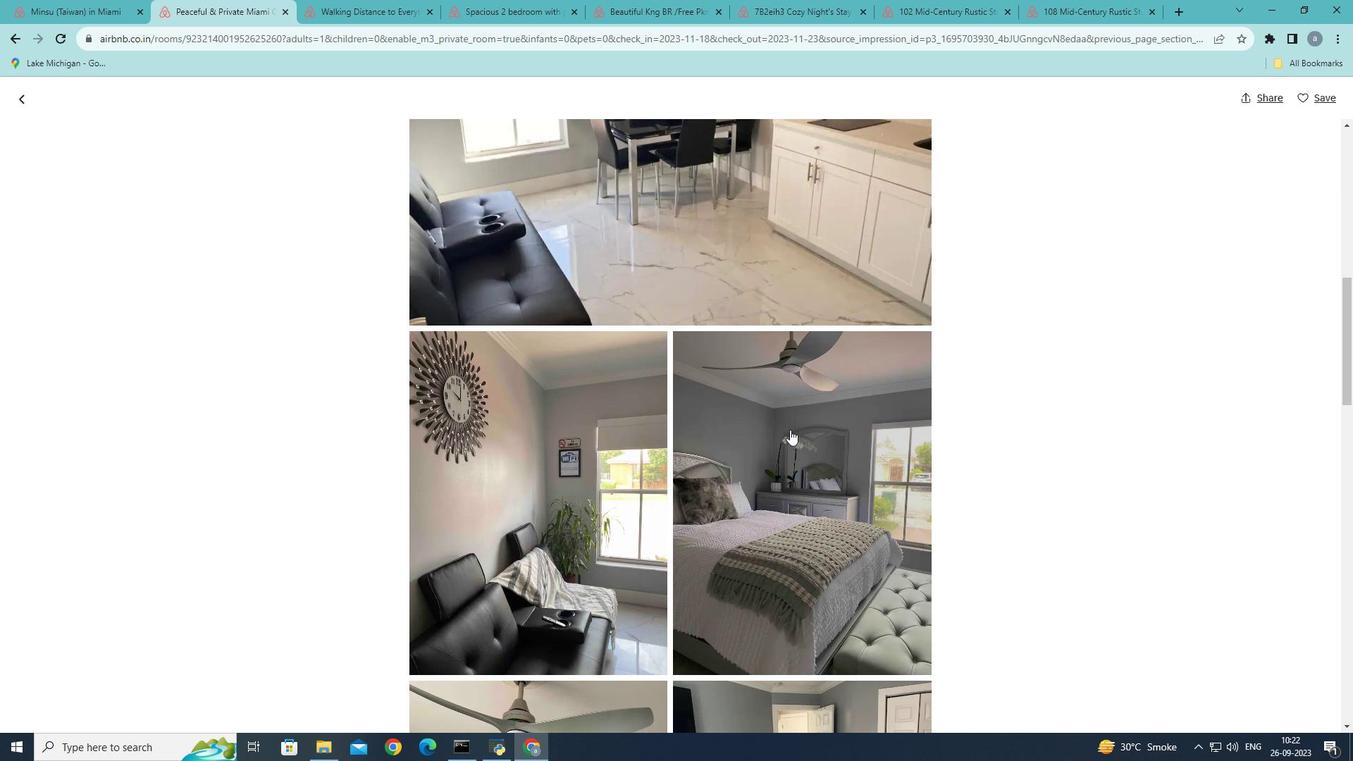 
Action: Mouse scrolled (789, 429) with delta (0, 0)
Screenshot: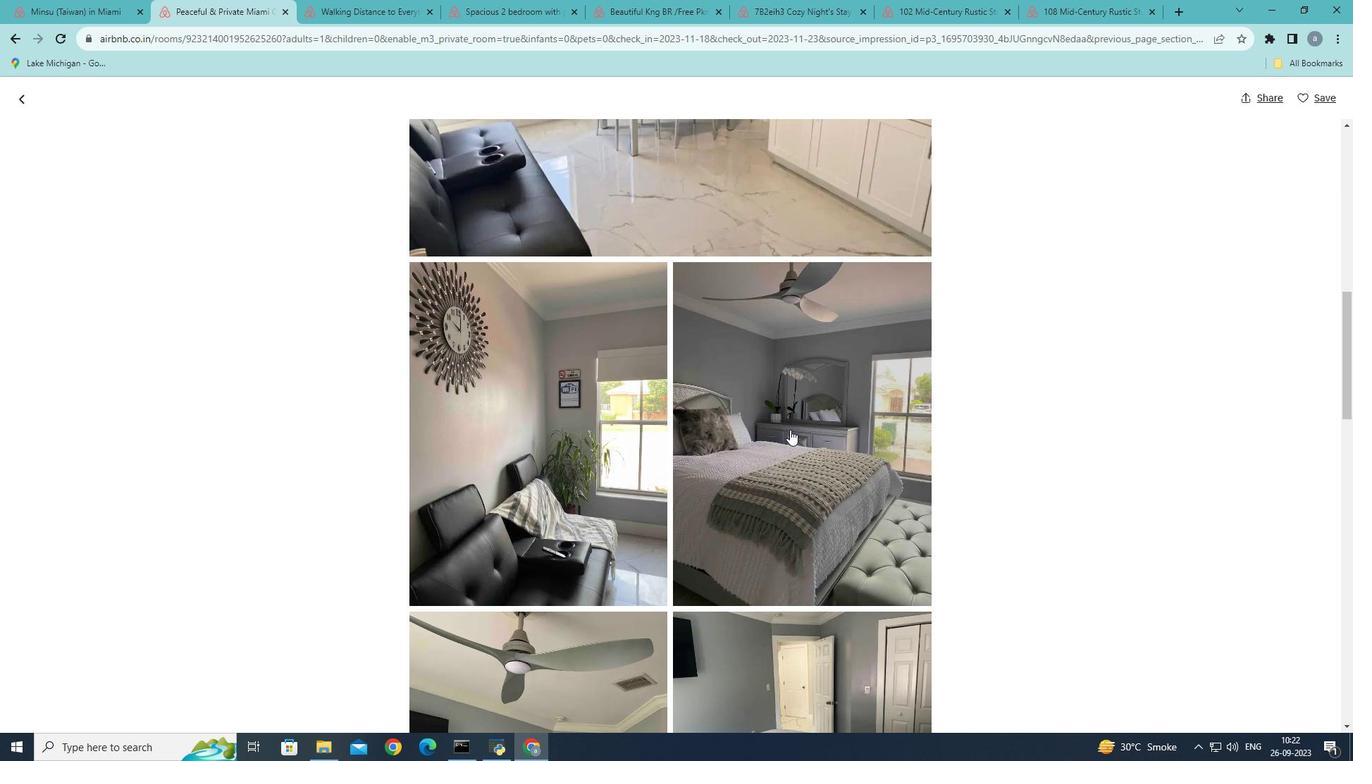
Action: Mouse scrolled (789, 429) with delta (0, 0)
Screenshot: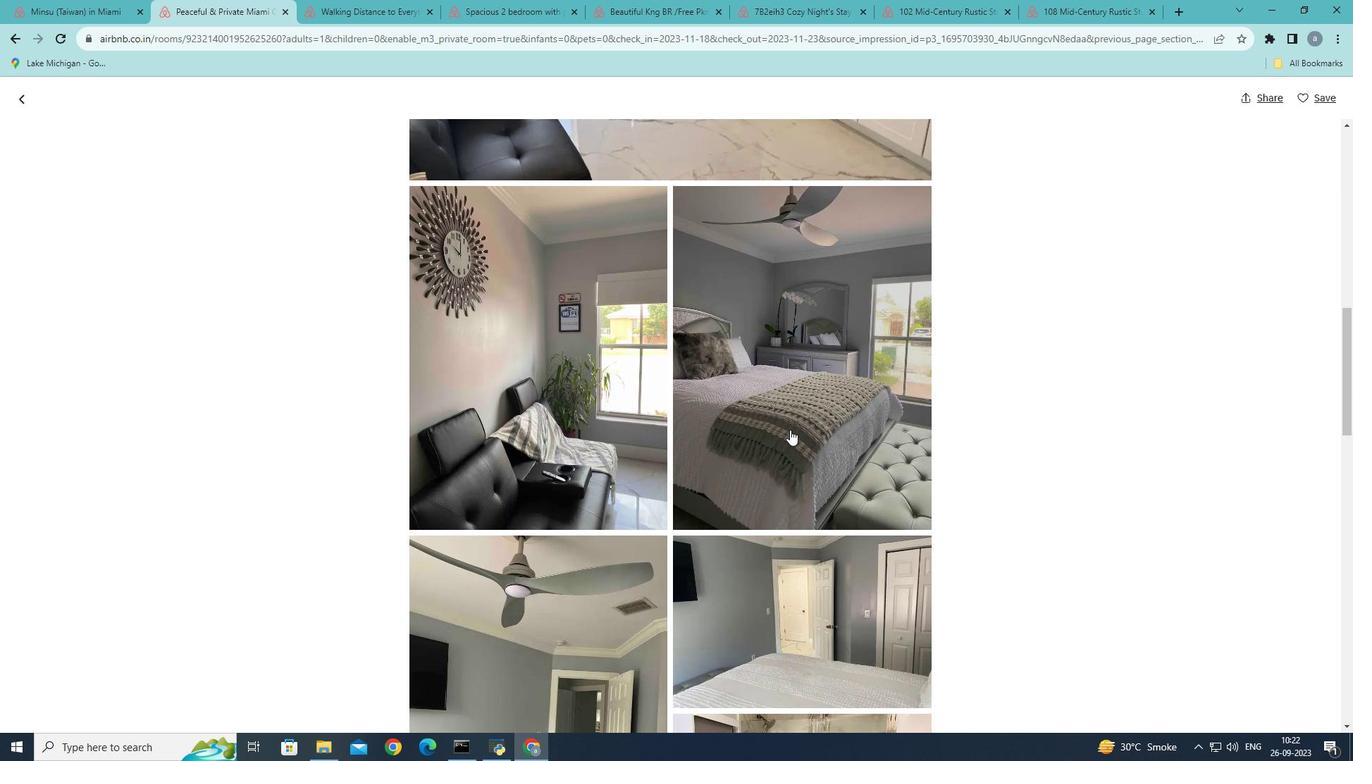 
Action: Mouse scrolled (789, 429) with delta (0, 0)
Screenshot: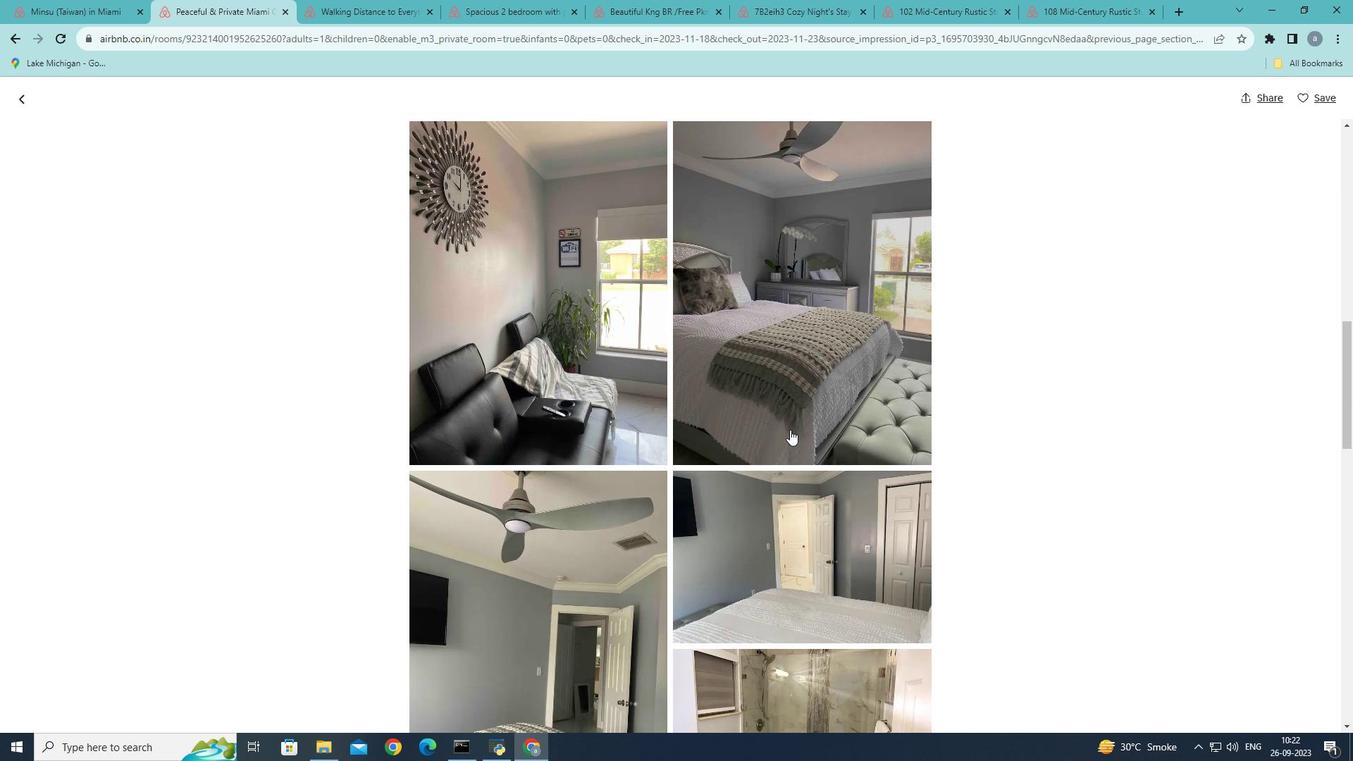 
Action: Mouse scrolled (789, 429) with delta (0, 0)
Screenshot: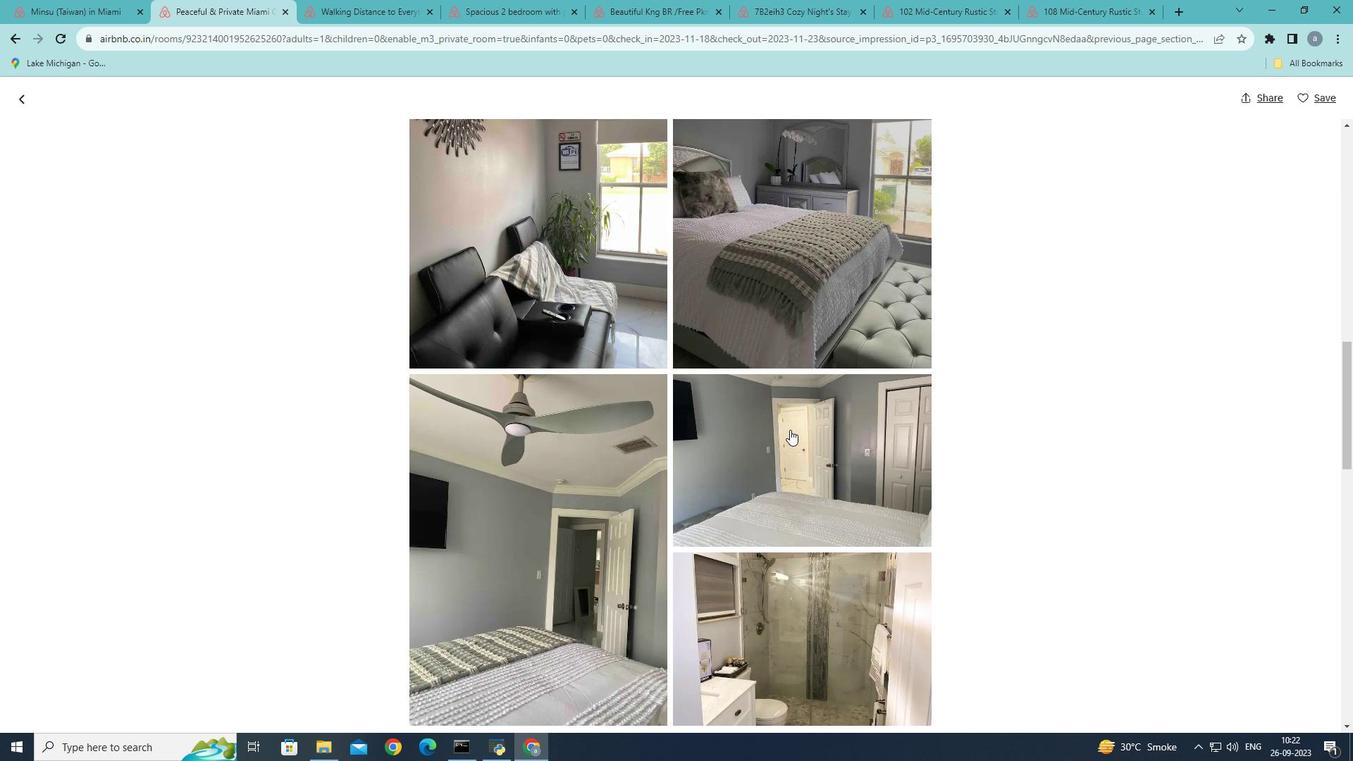 
Action: Mouse scrolled (789, 429) with delta (0, 0)
Screenshot: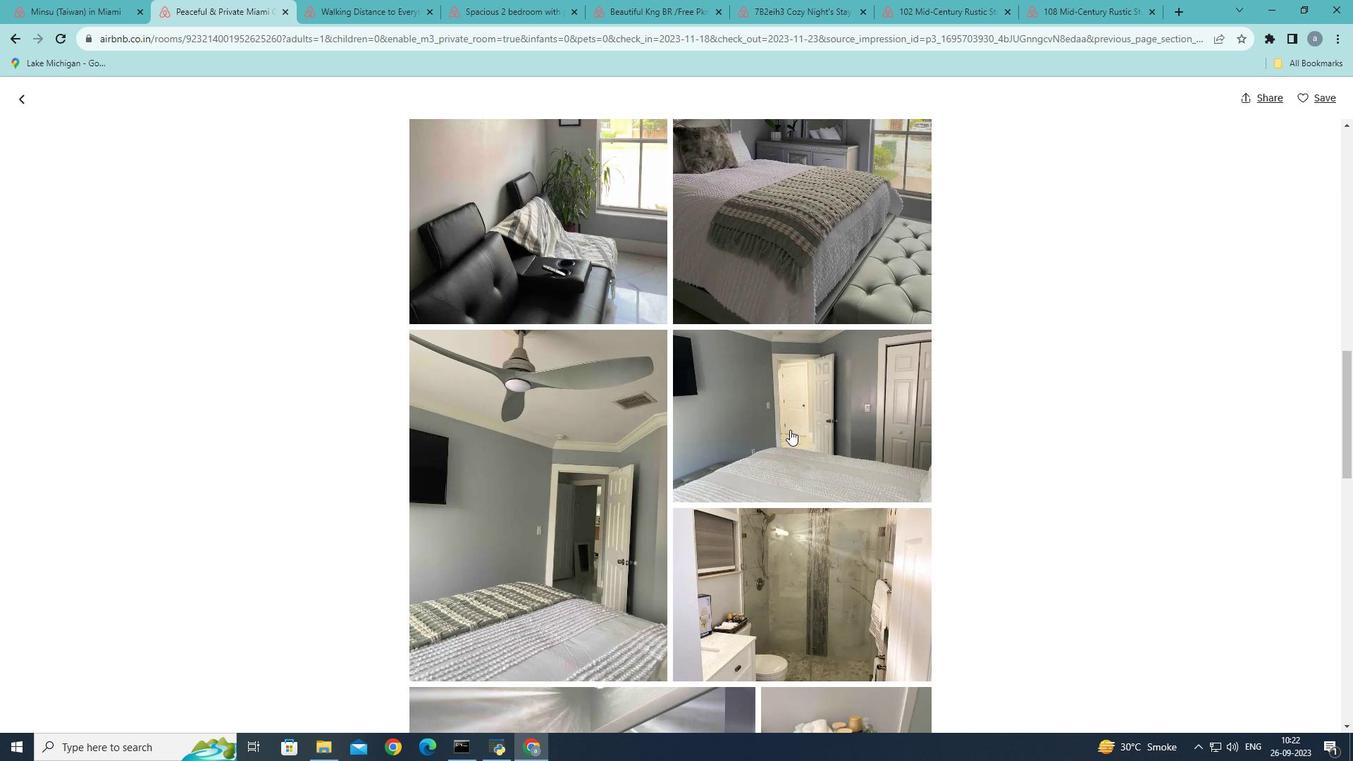 
Action: Mouse scrolled (789, 429) with delta (0, 0)
Screenshot: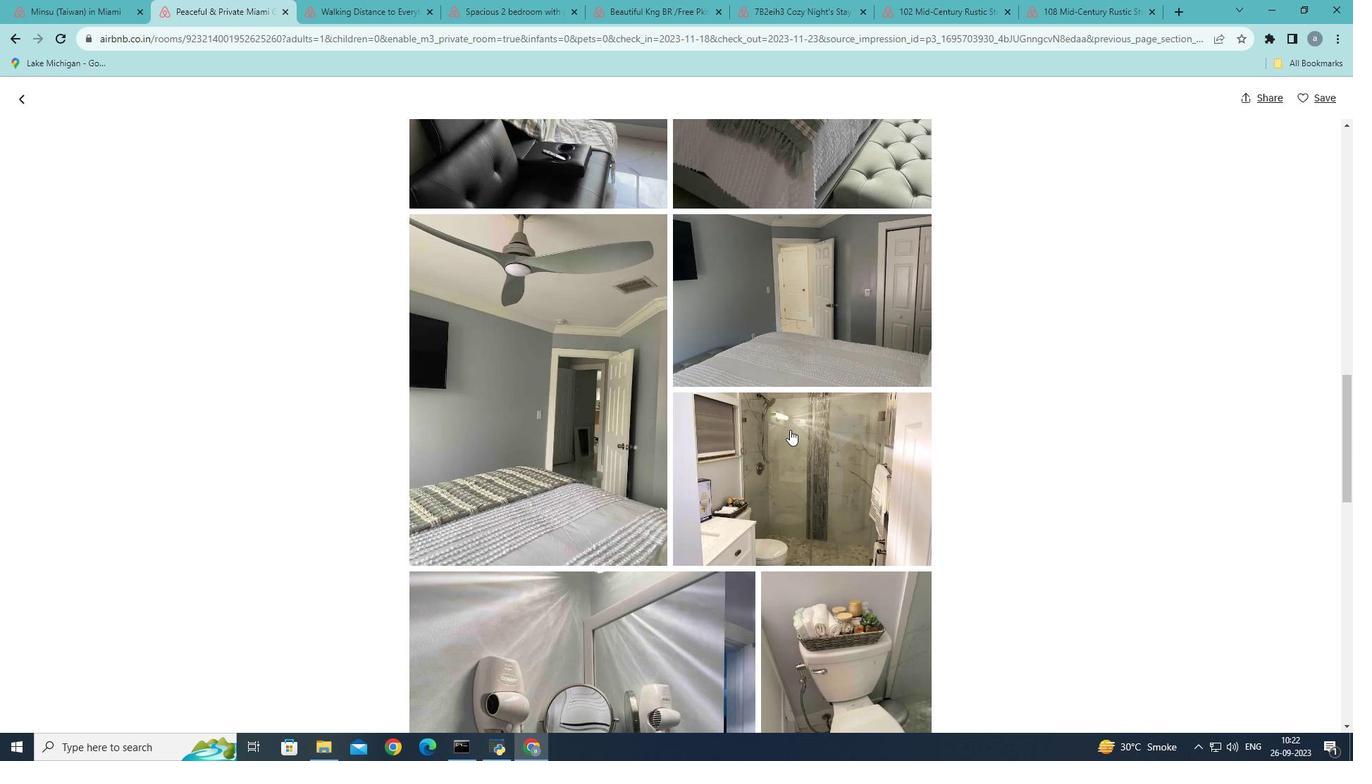 
Action: Mouse scrolled (789, 429) with delta (0, 0)
Screenshot: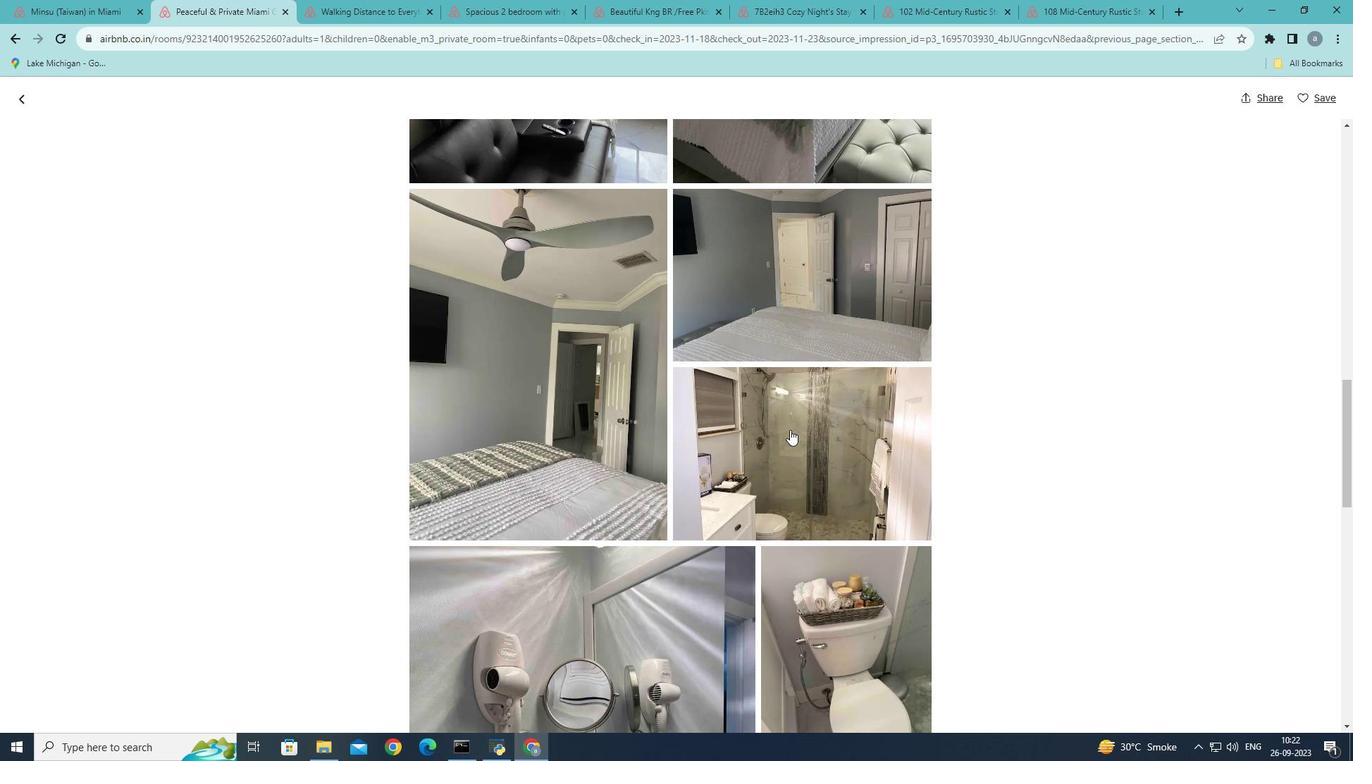 
Action: Mouse scrolled (789, 429) with delta (0, 0)
Screenshot: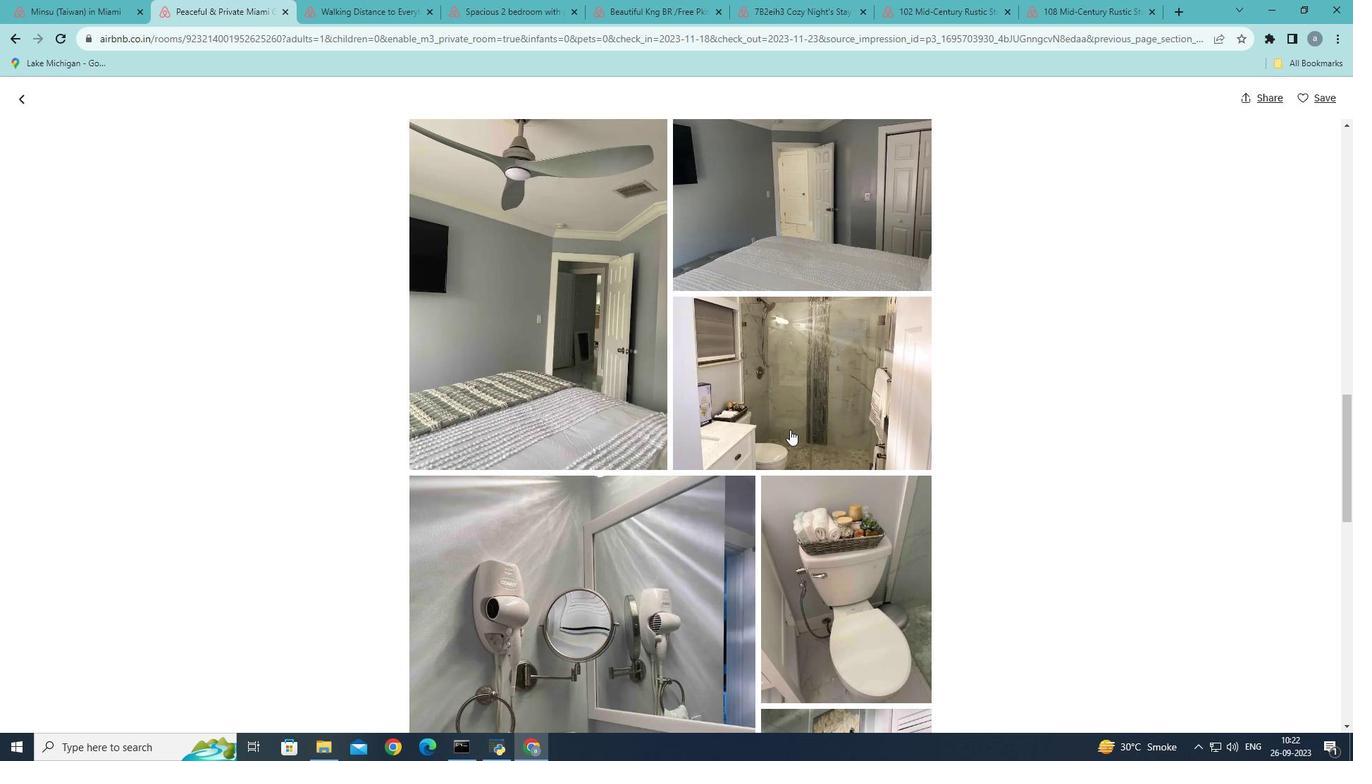 
Action: Mouse scrolled (789, 429) with delta (0, 0)
Screenshot: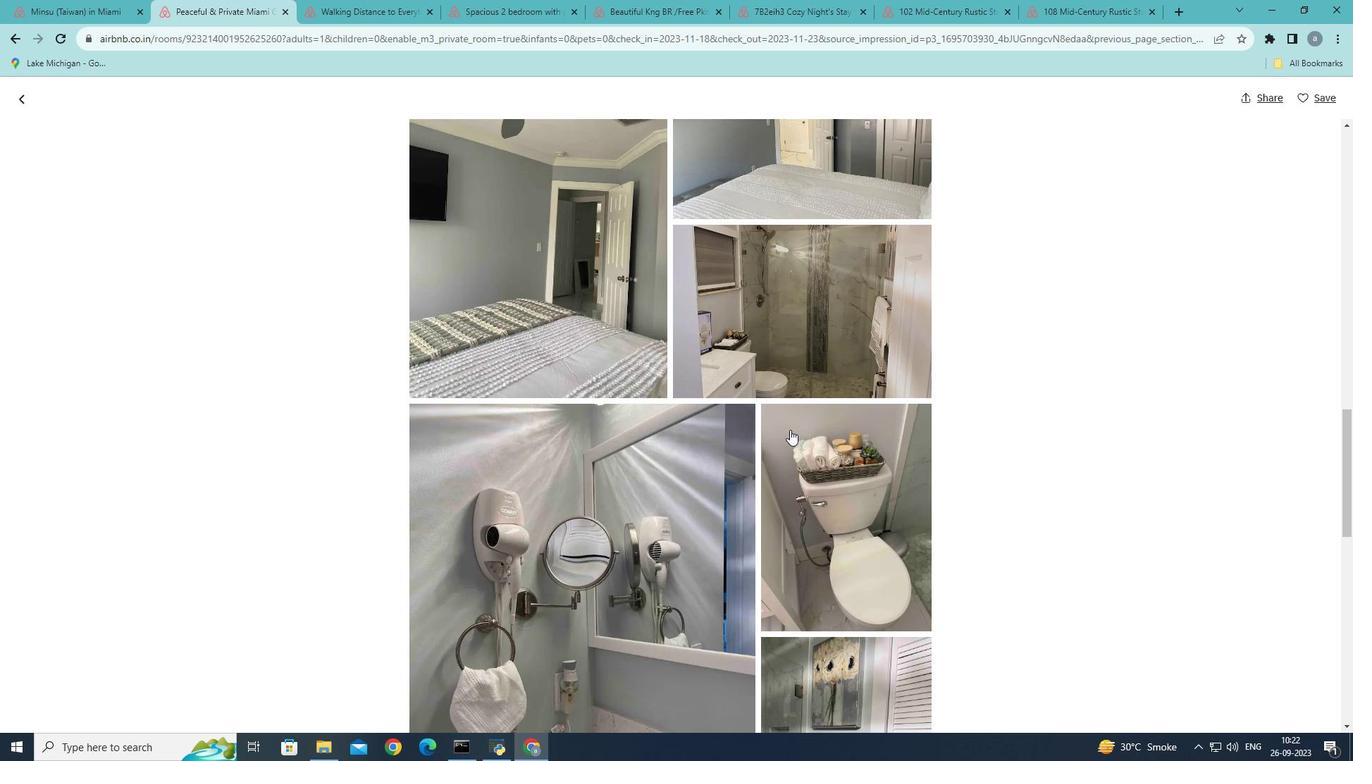
Action: Mouse scrolled (789, 429) with delta (0, 0)
Screenshot: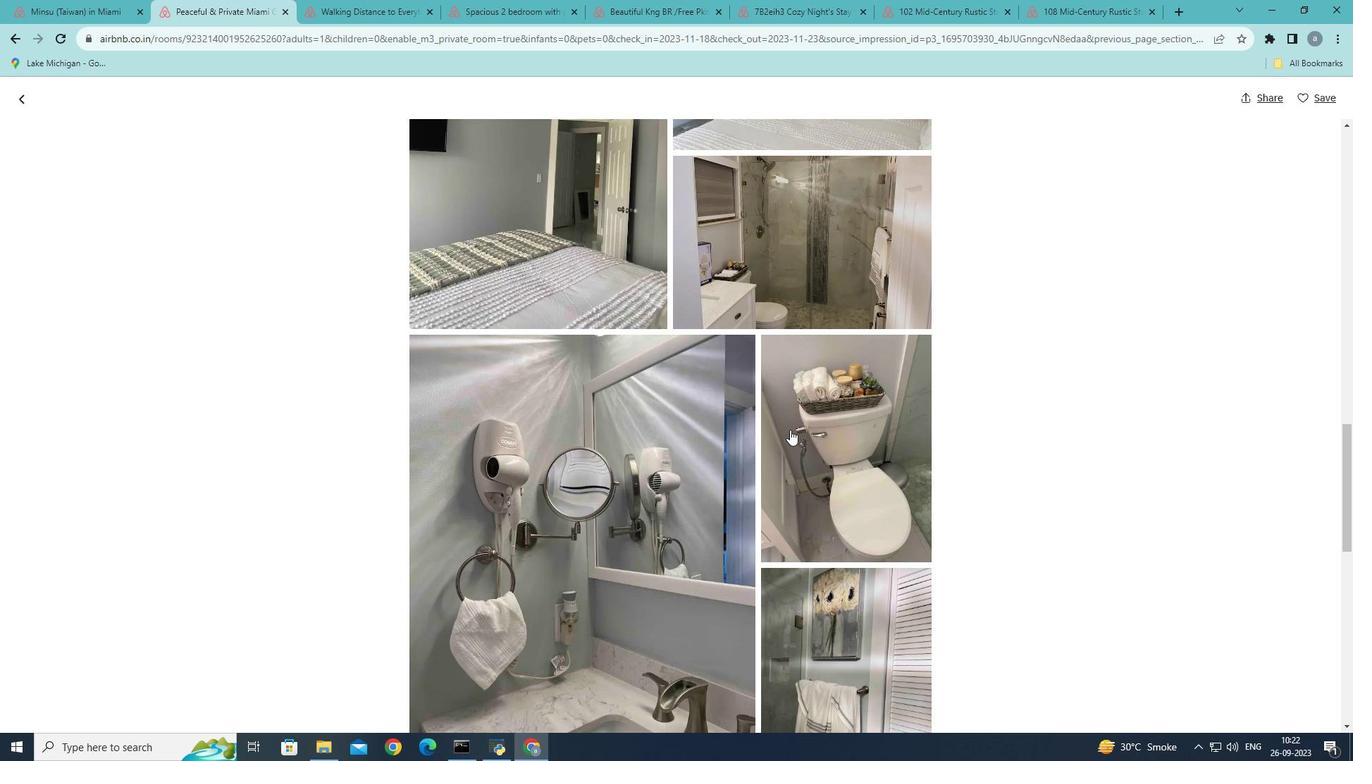 
Action: Mouse scrolled (789, 429) with delta (0, 0)
Screenshot: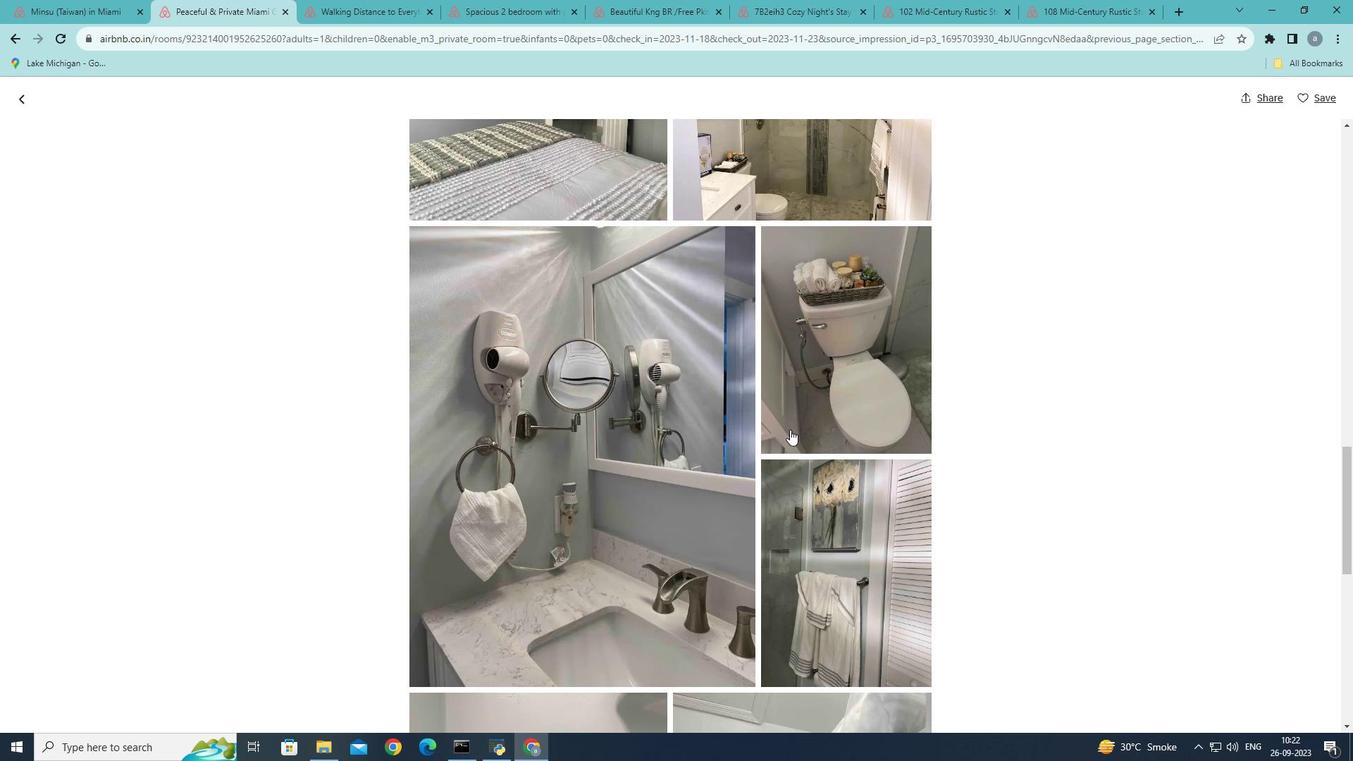 
Action: Mouse scrolled (789, 429) with delta (0, 0)
Screenshot: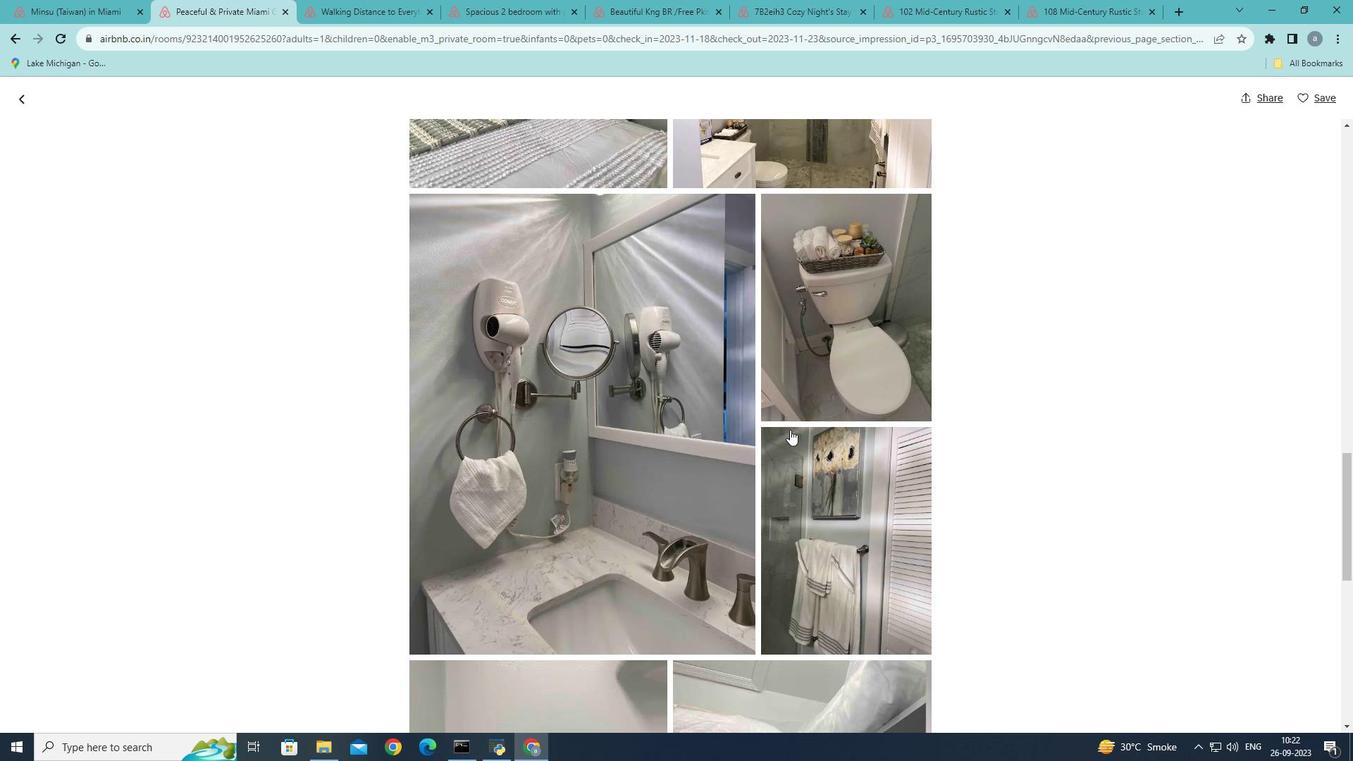 
Action: Mouse scrolled (789, 429) with delta (0, 0)
Screenshot: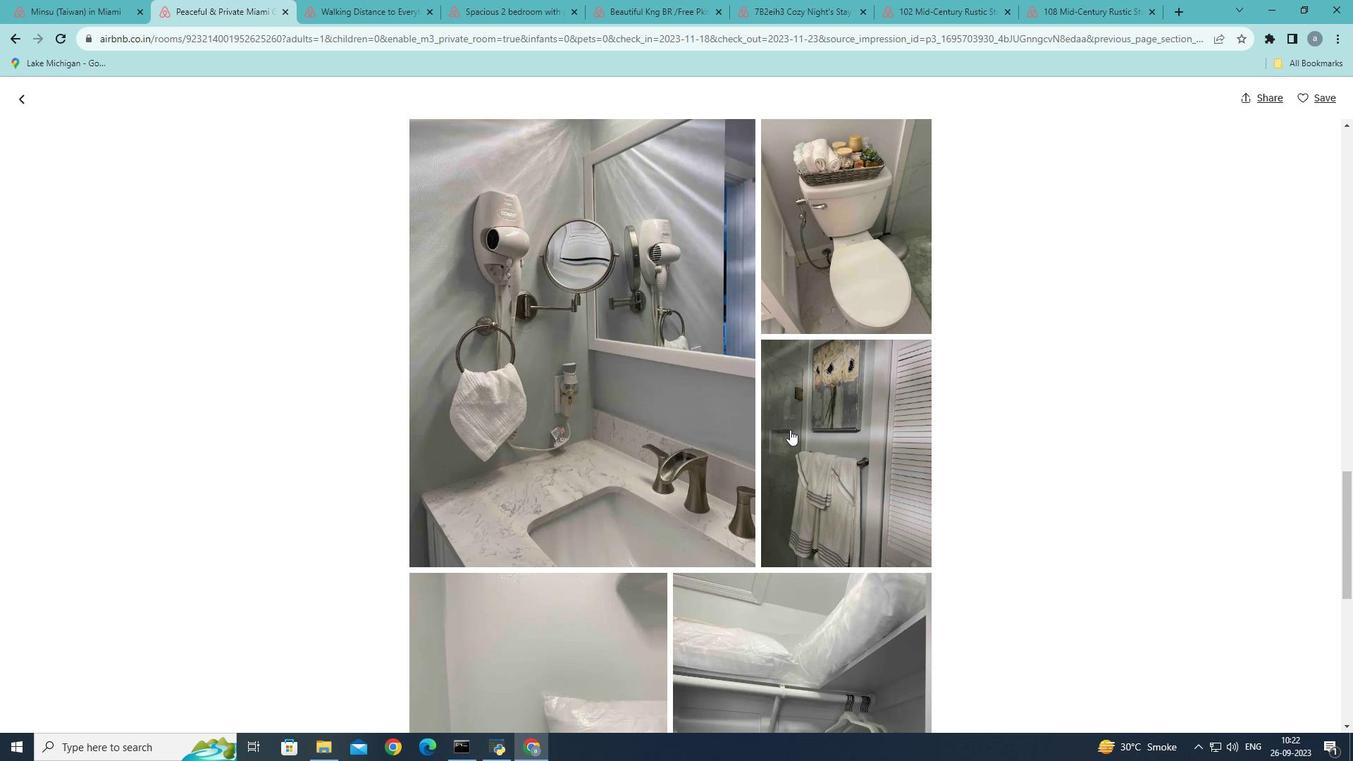 
Action: Mouse scrolled (789, 429) with delta (0, 0)
Screenshot: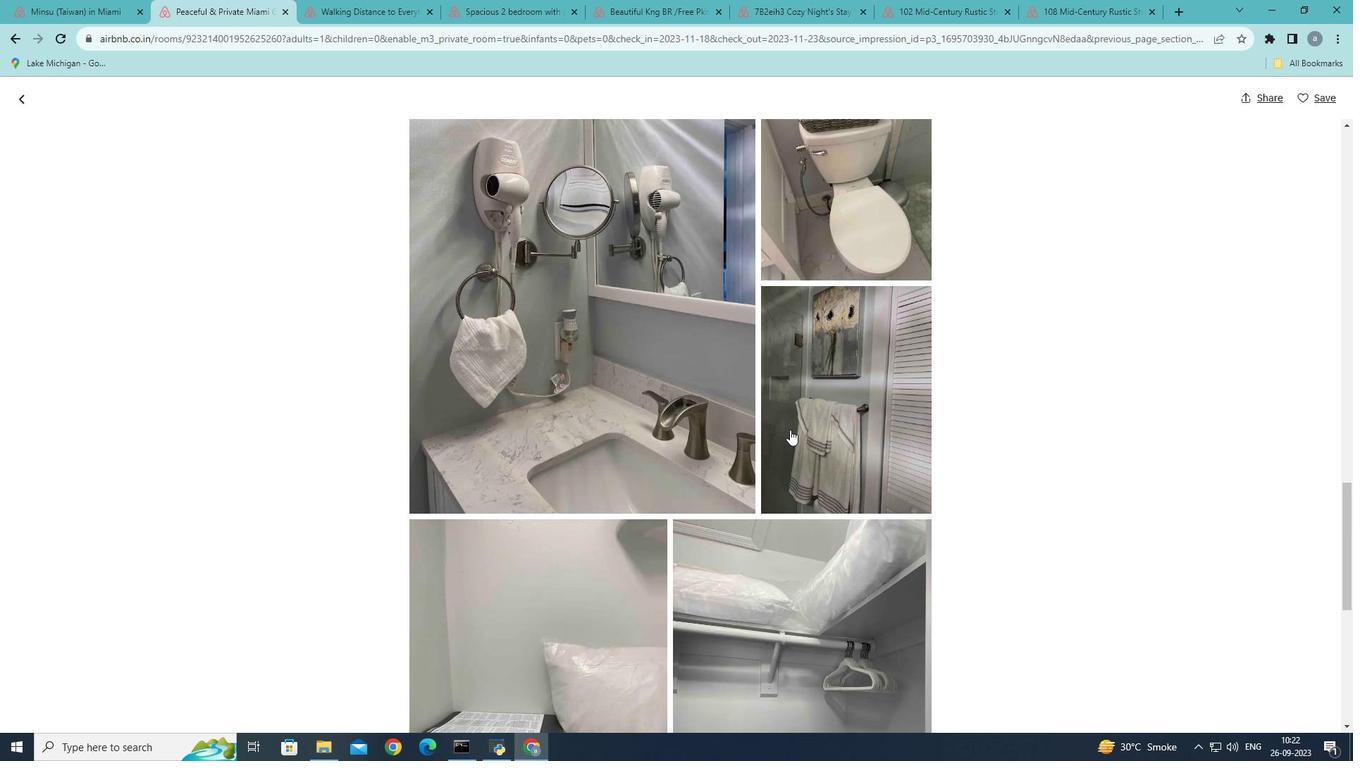 
Action: Mouse scrolled (789, 429) with delta (0, 0)
Screenshot: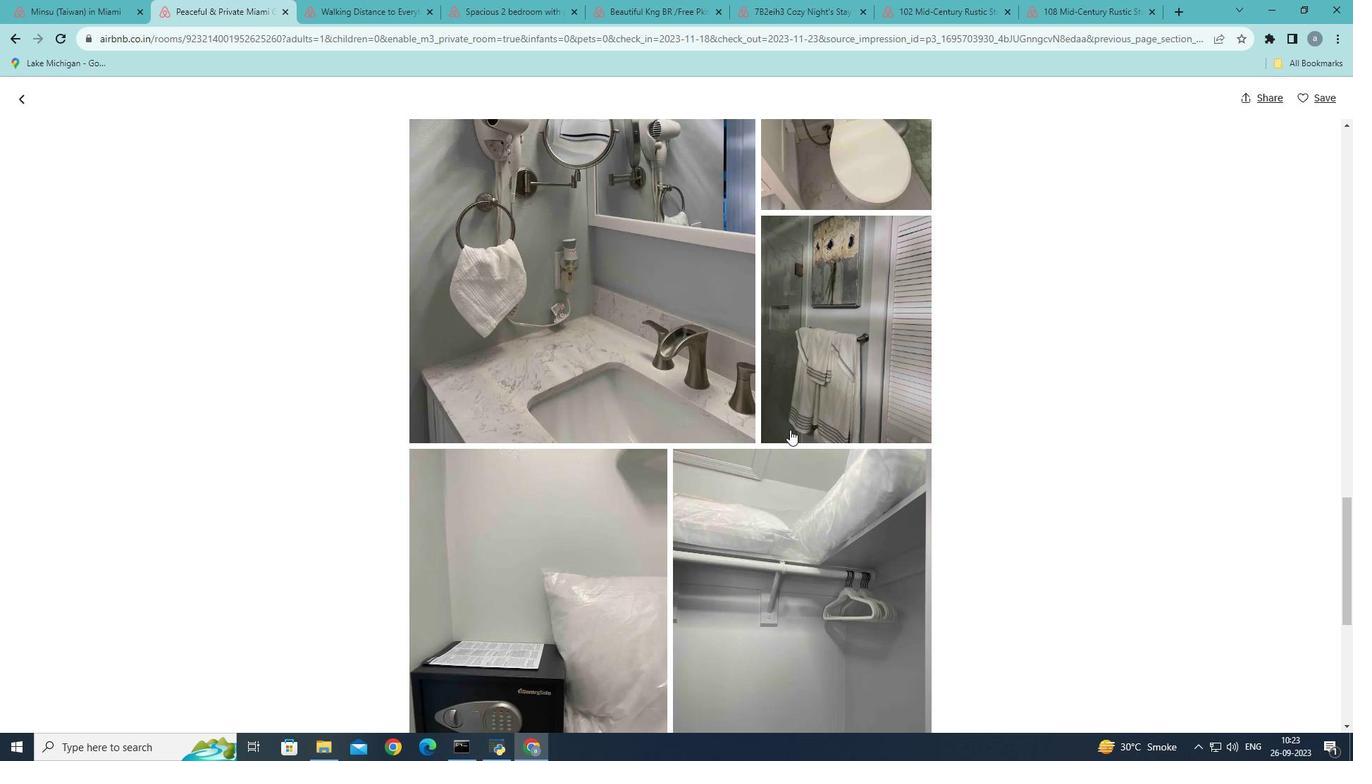 
Action: Mouse scrolled (789, 429) with delta (0, 0)
Screenshot: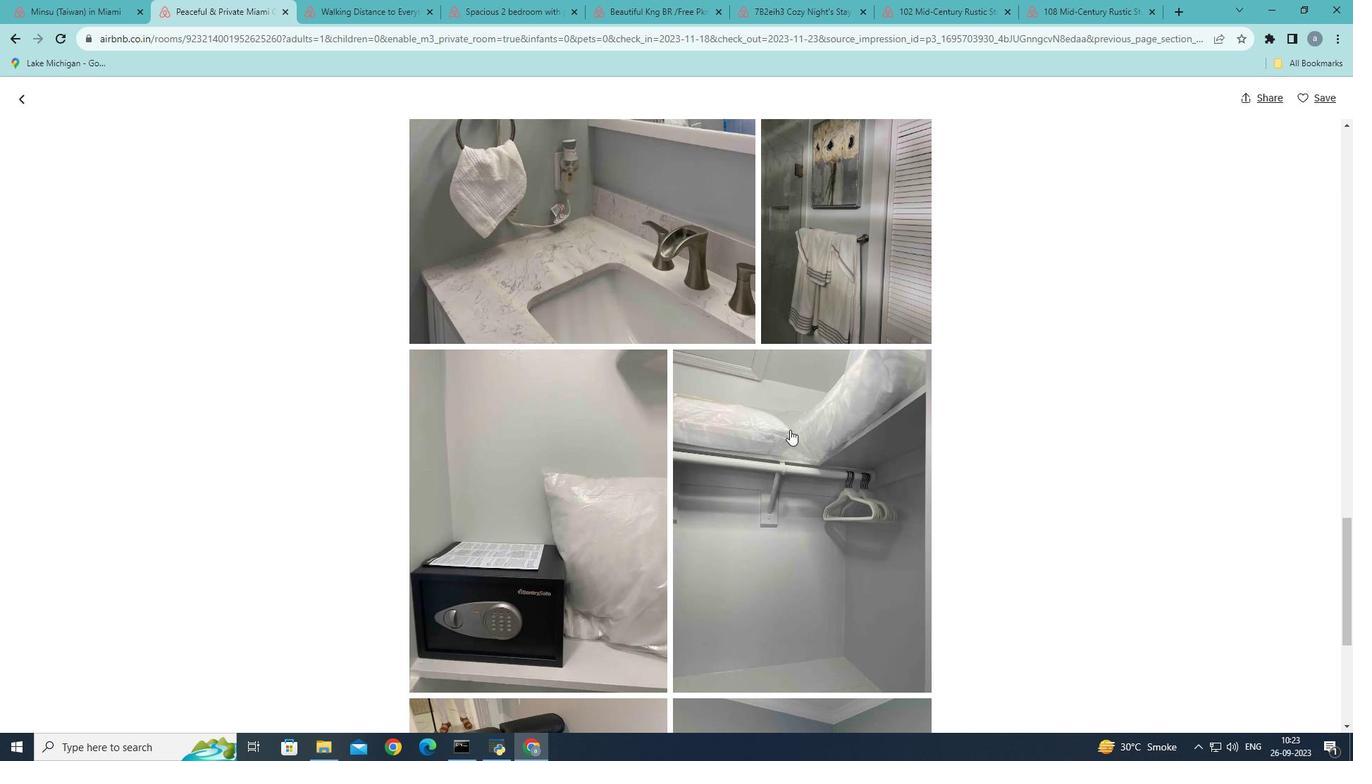 
Action: Mouse scrolled (789, 429) with delta (0, 0)
Screenshot: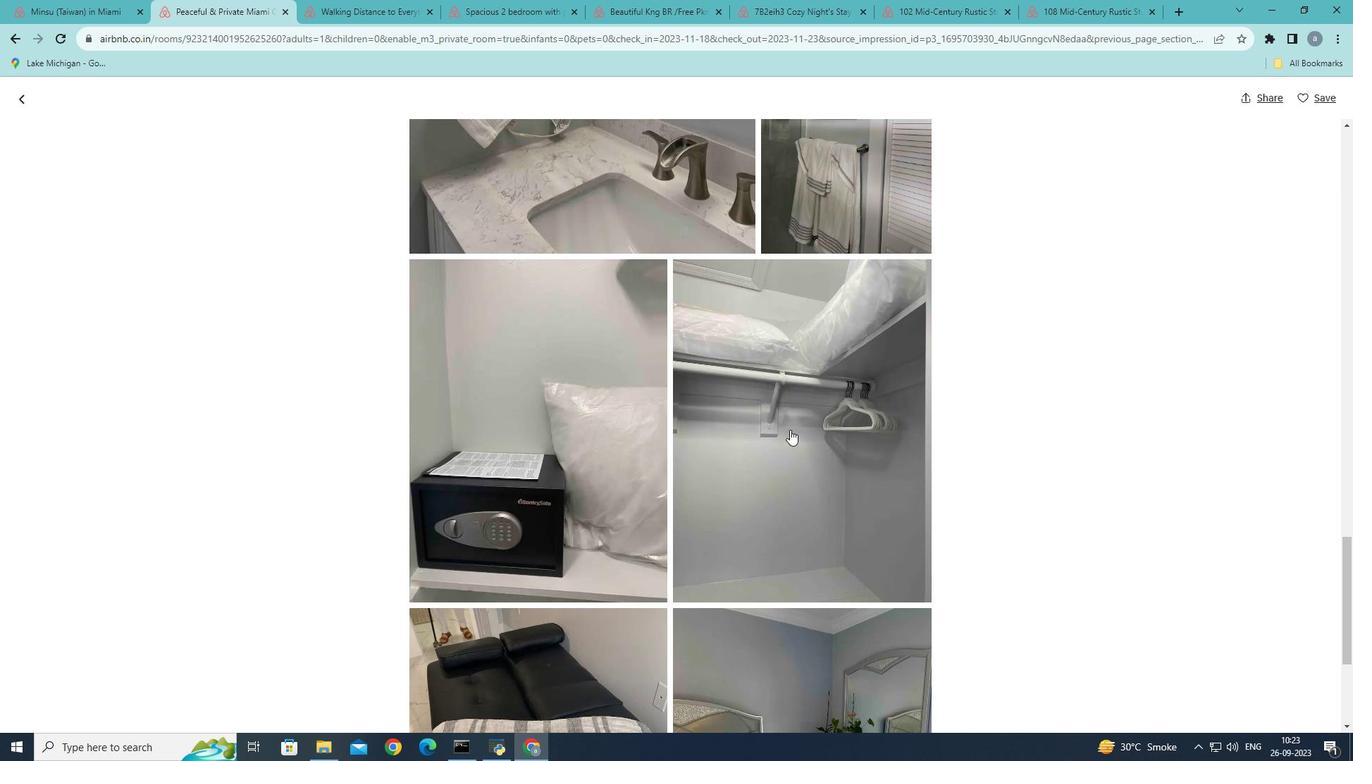 
Action: Mouse scrolled (789, 429) with delta (0, 0)
Screenshot: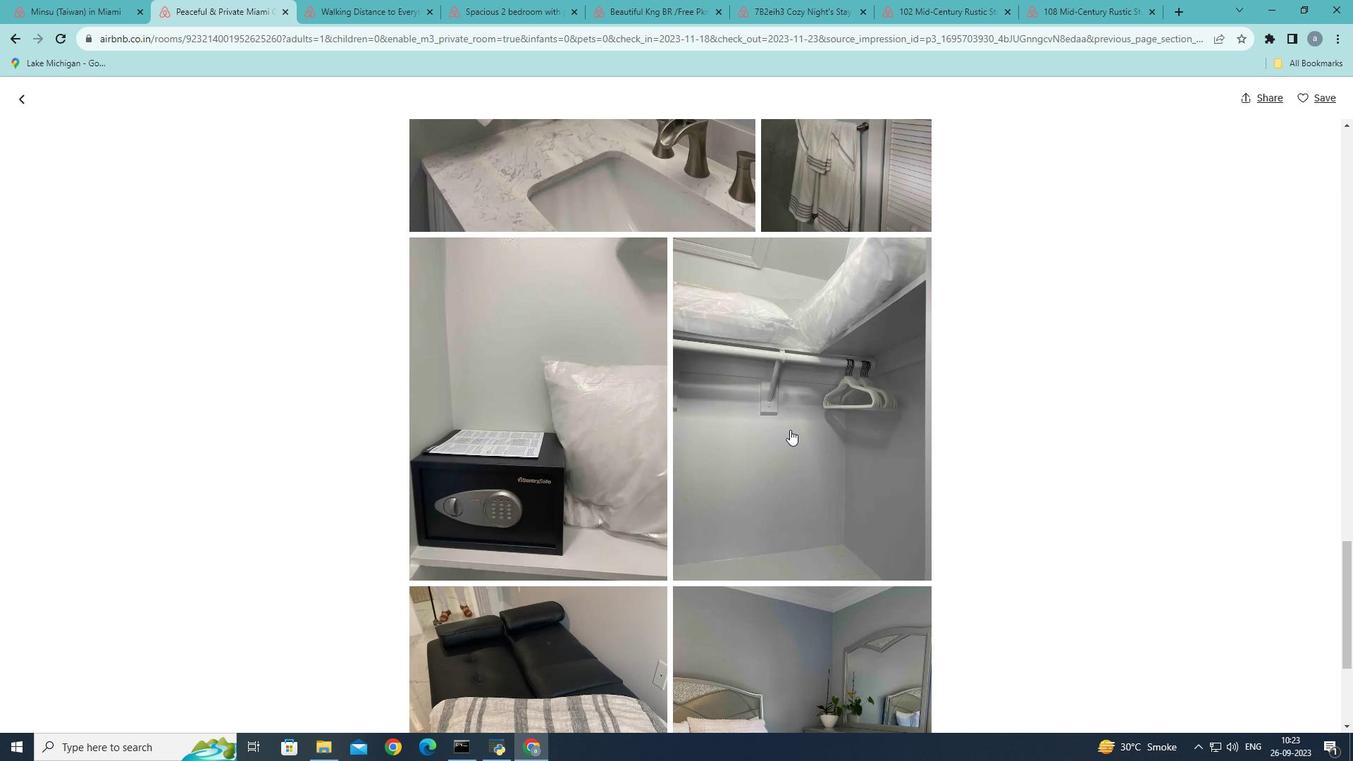 
Action: Mouse scrolled (789, 429) with delta (0, 0)
Screenshot: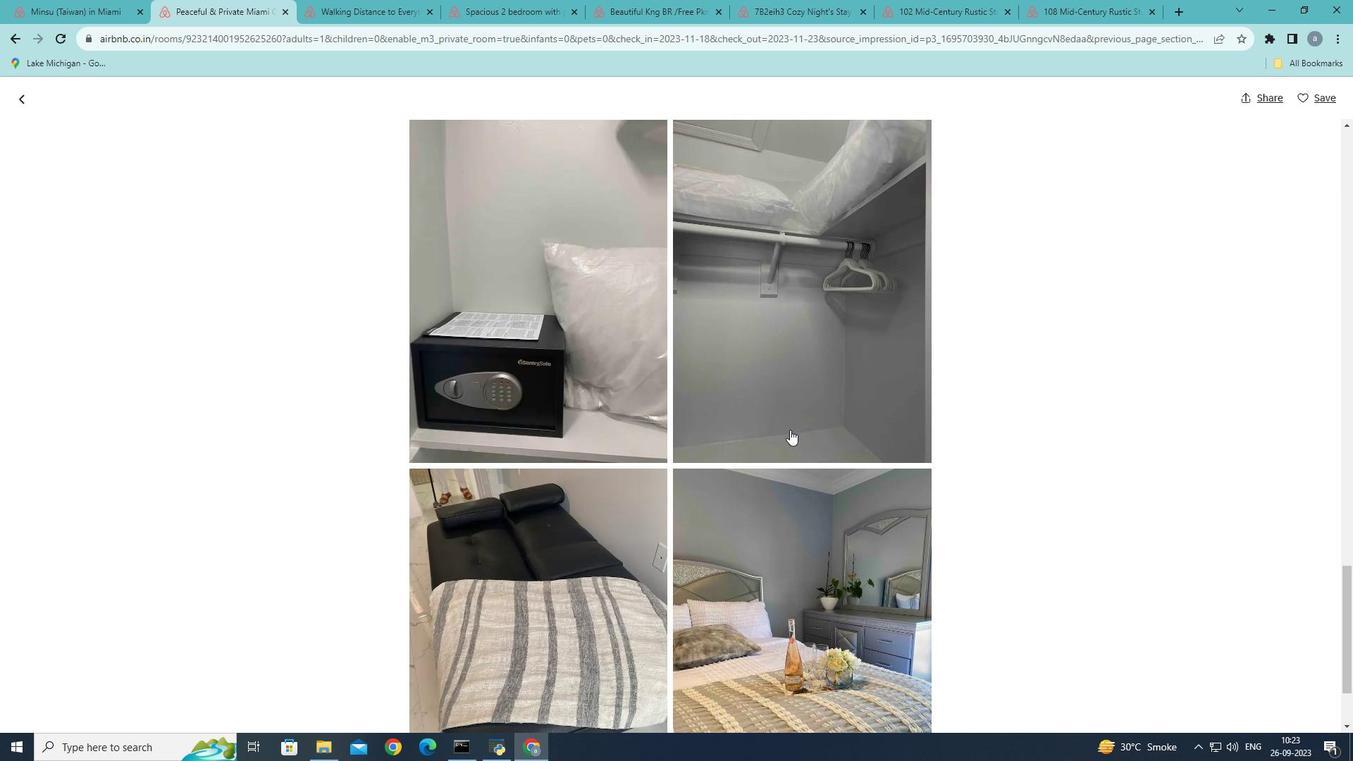 
Action: Mouse scrolled (789, 429) with delta (0, 0)
Screenshot: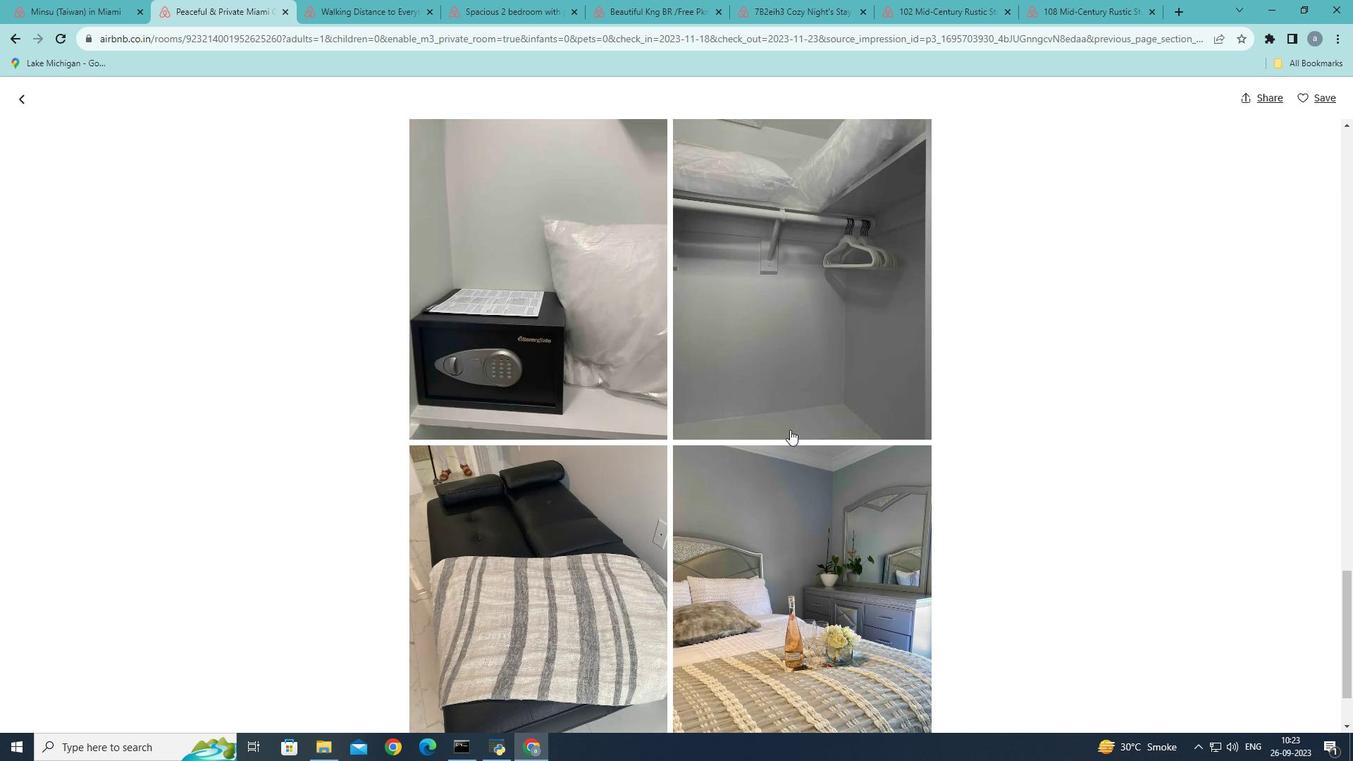 
Action: Mouse scrolled (789, 429) with delta (0, 0)
Screenshot: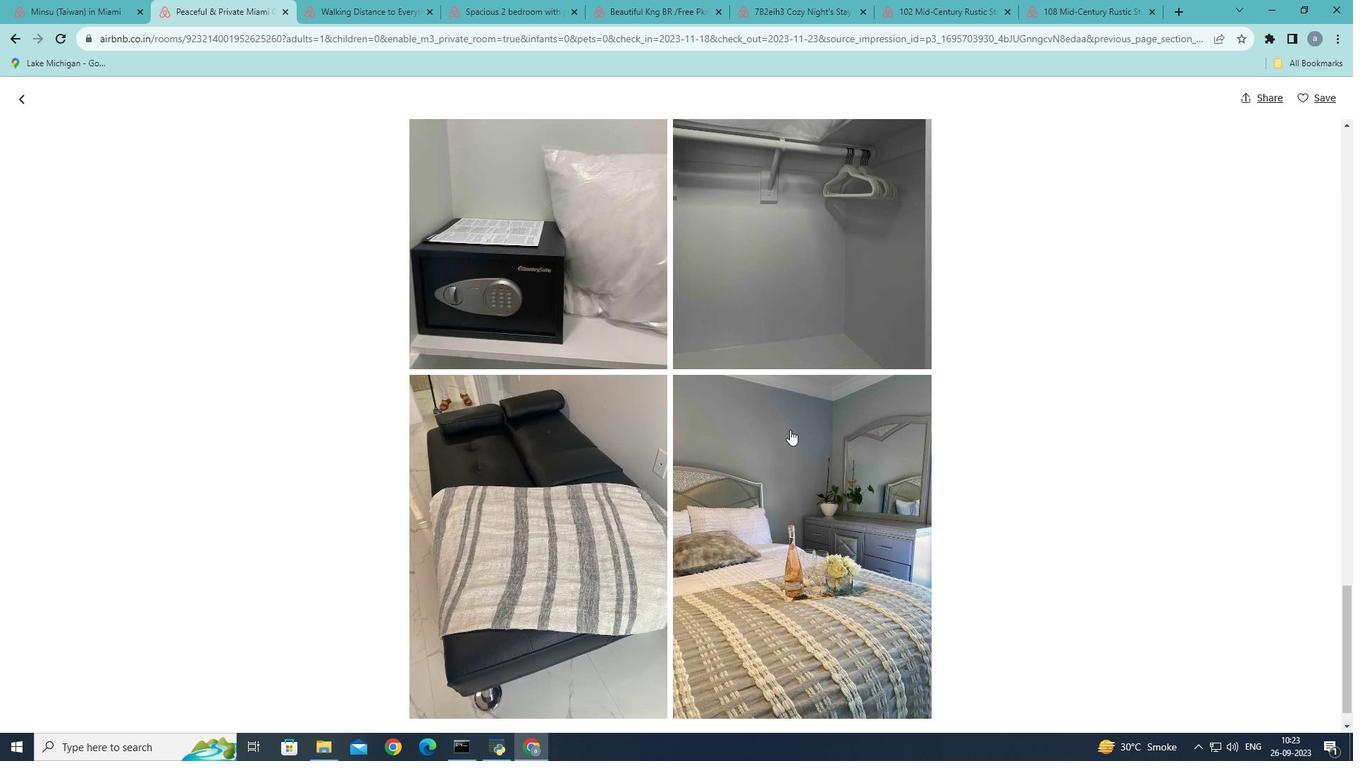 
Action: Mouse scrolled (789, 429) with delta (0, 0)
Screenshot: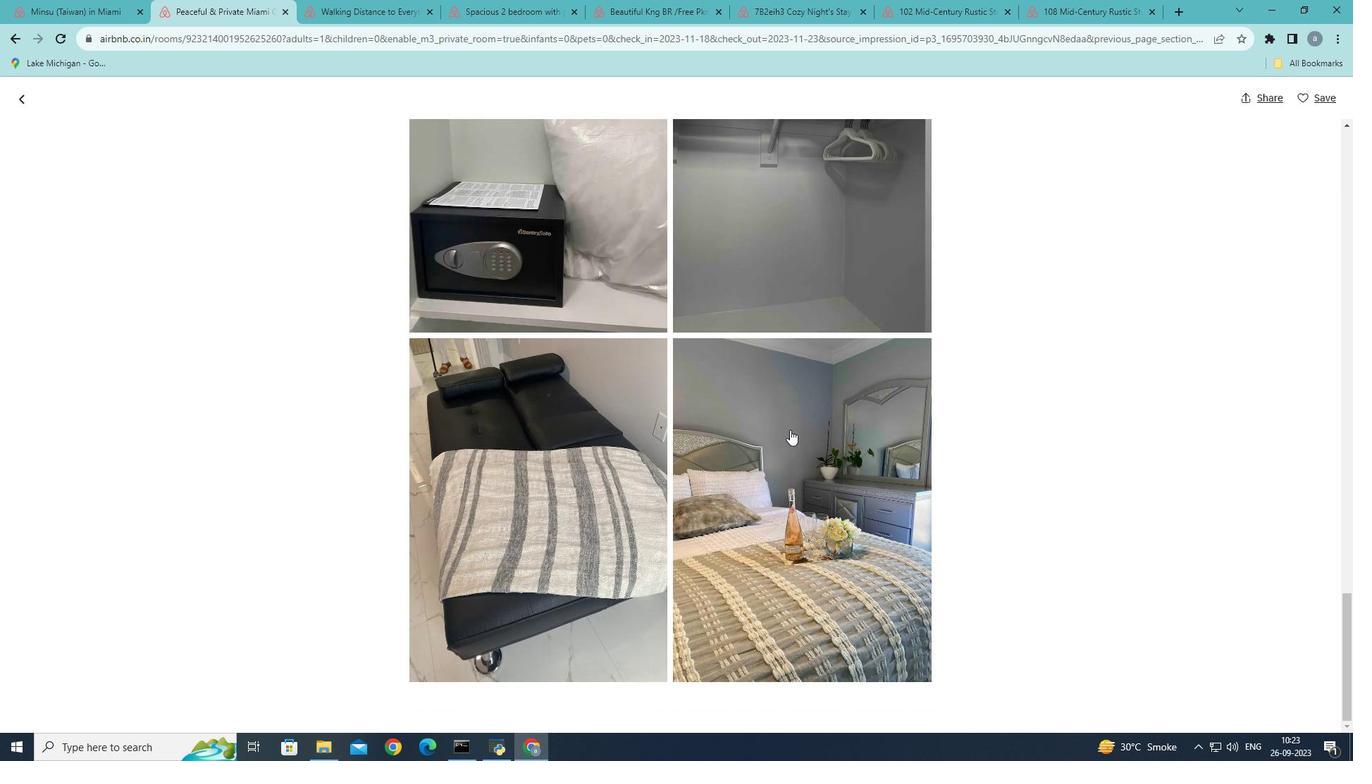
Action: Mouse scrolled (789, 429) with delta (0, 0)
Screenshot: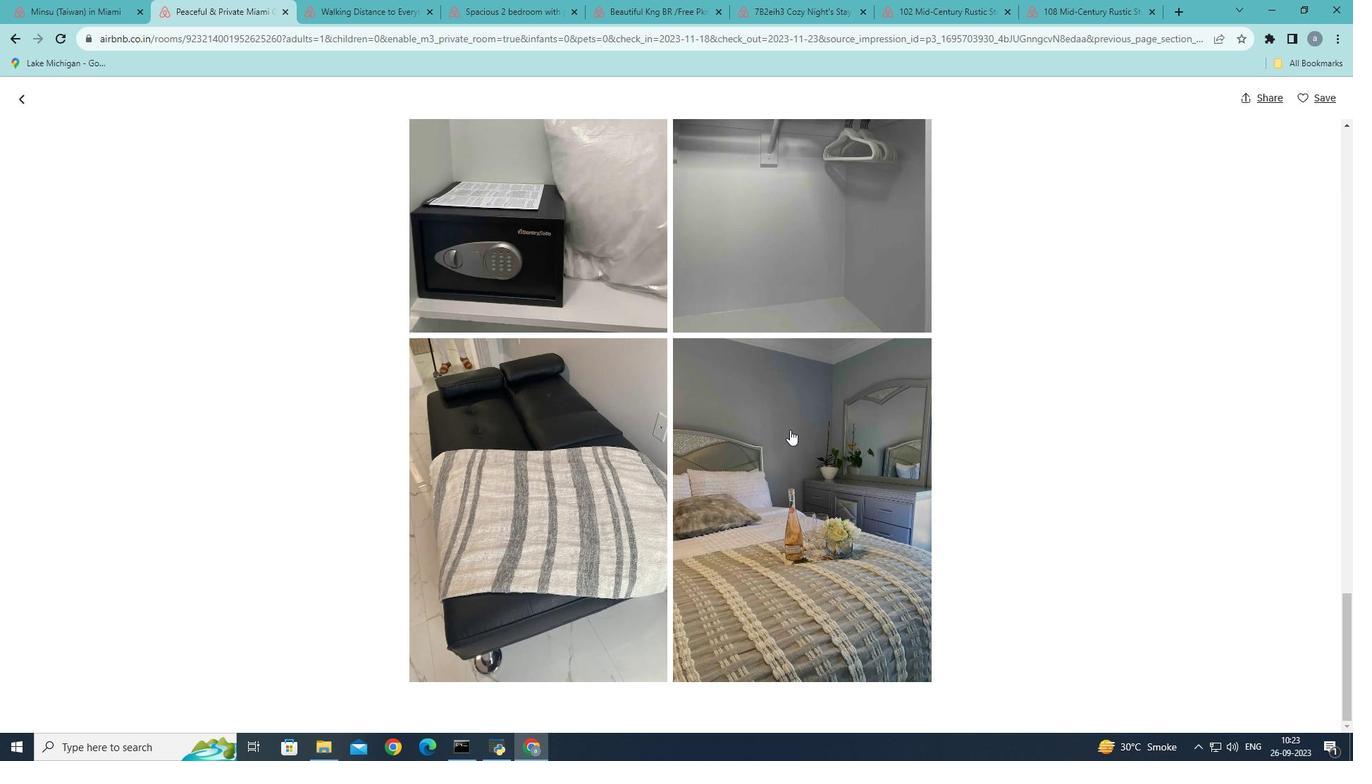 
Action: Mouse scrolled (789, 429) with delta (0, 0)
Screenshot: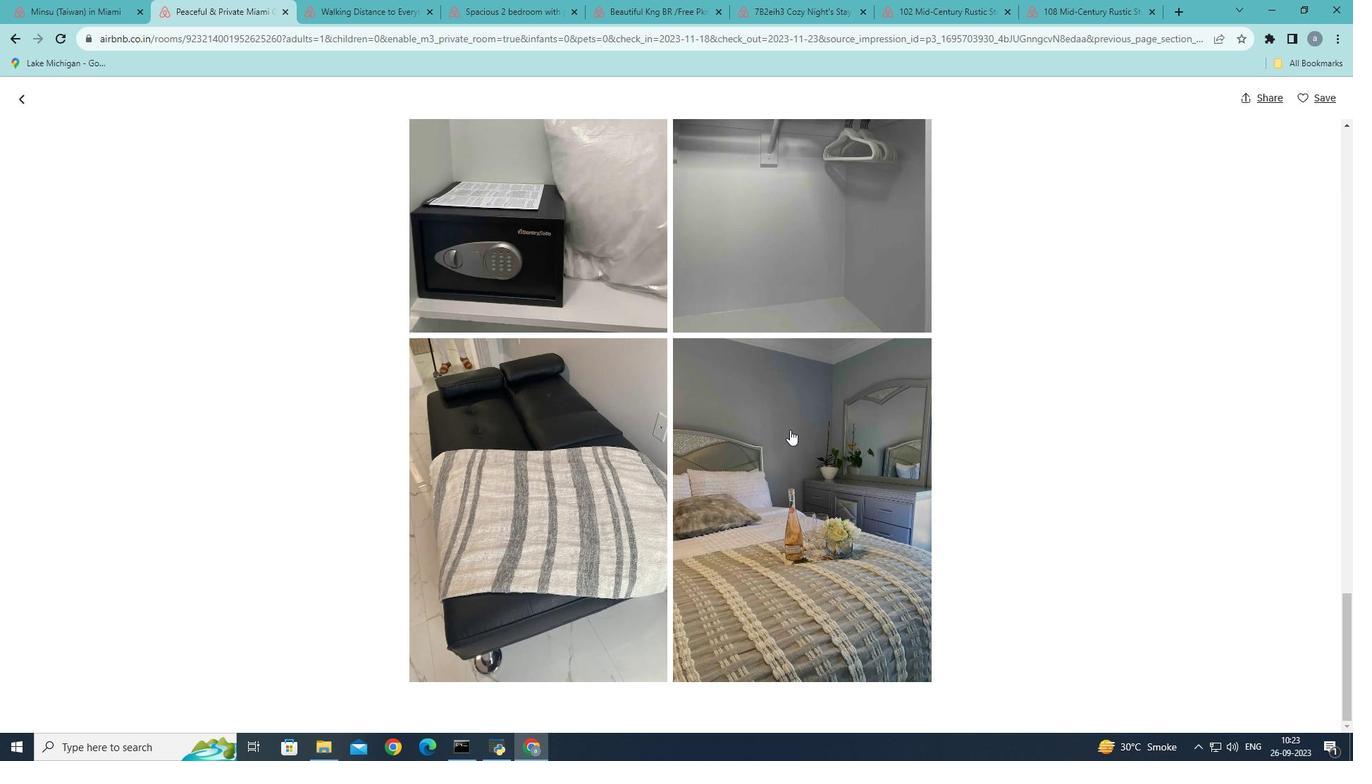 
Action: Mouse scrolled (789, 429) with delta (0, 0)
Screenshot: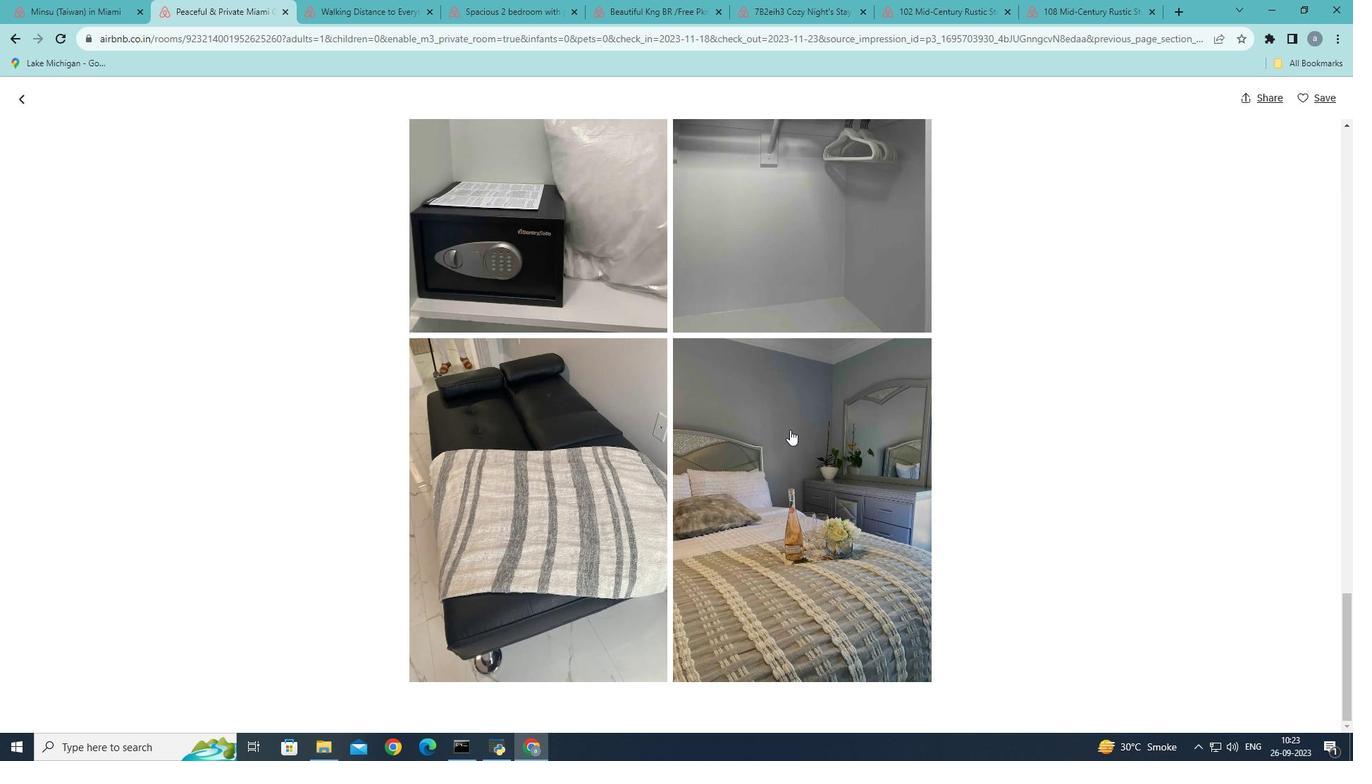 
Action: Mouse scrolled (789, 429) with delta (0, 0)
Screenshot: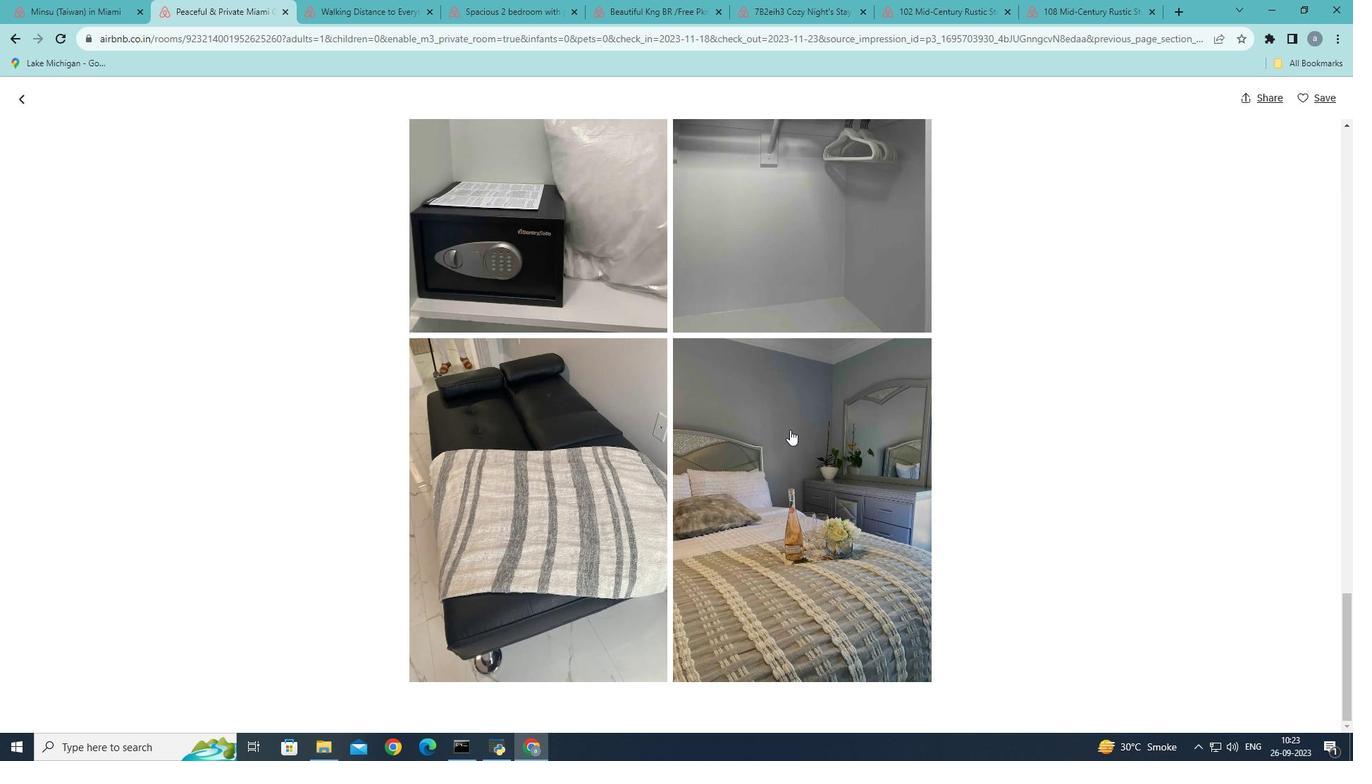 
Action: Mouse scrolled (789, 429) with delta (0, 0)
Screenshot: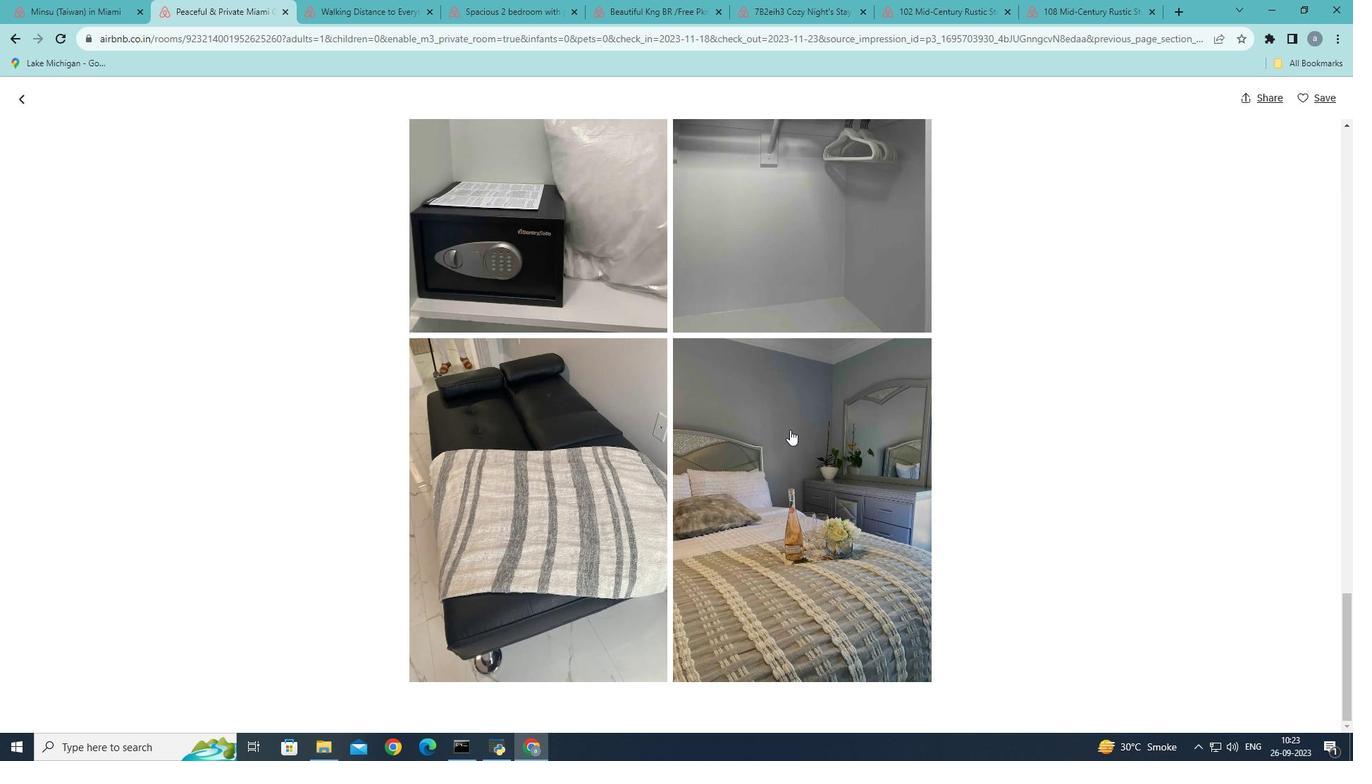 
Action: Mouse scrolled (789, 429) with delta (0, 0)
Screenshot: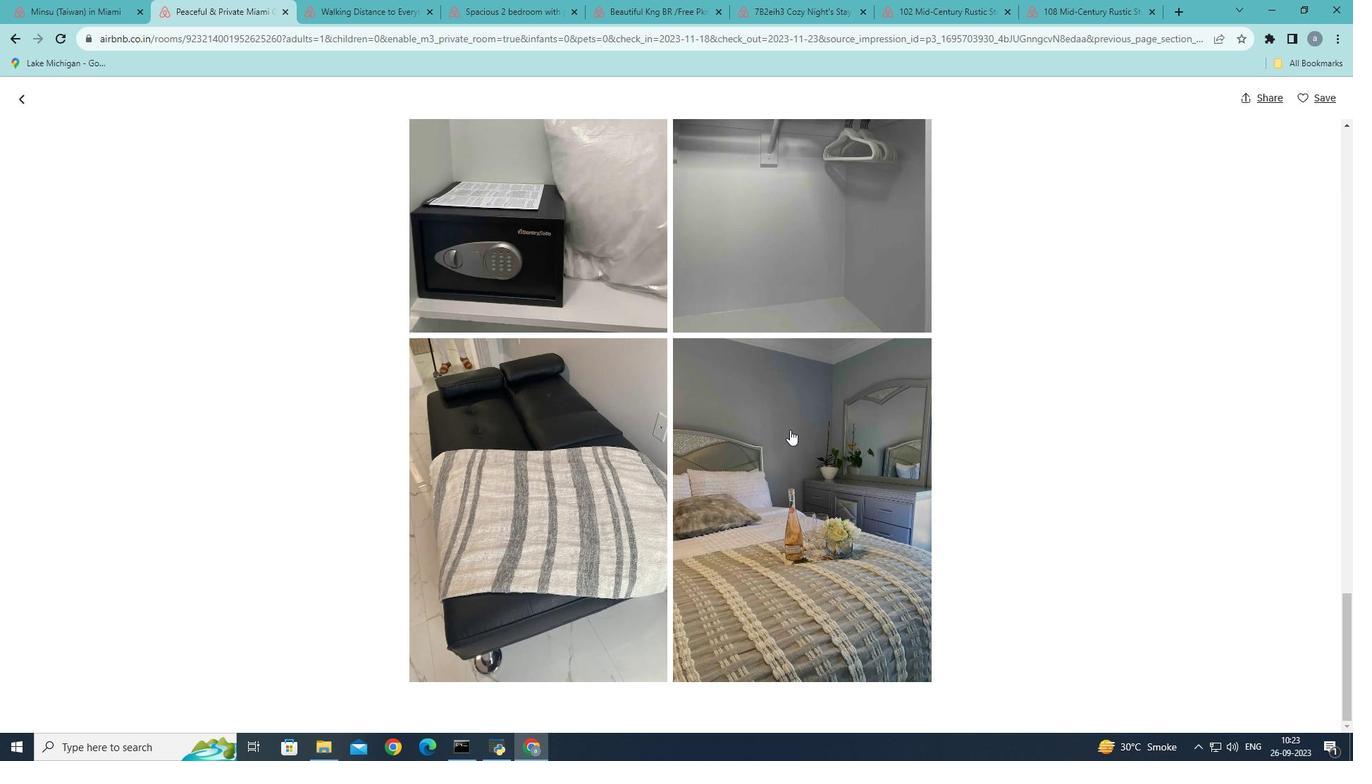 
Action: Mouse scrolled (789, 429) with delta (0, 0)
Screenshot: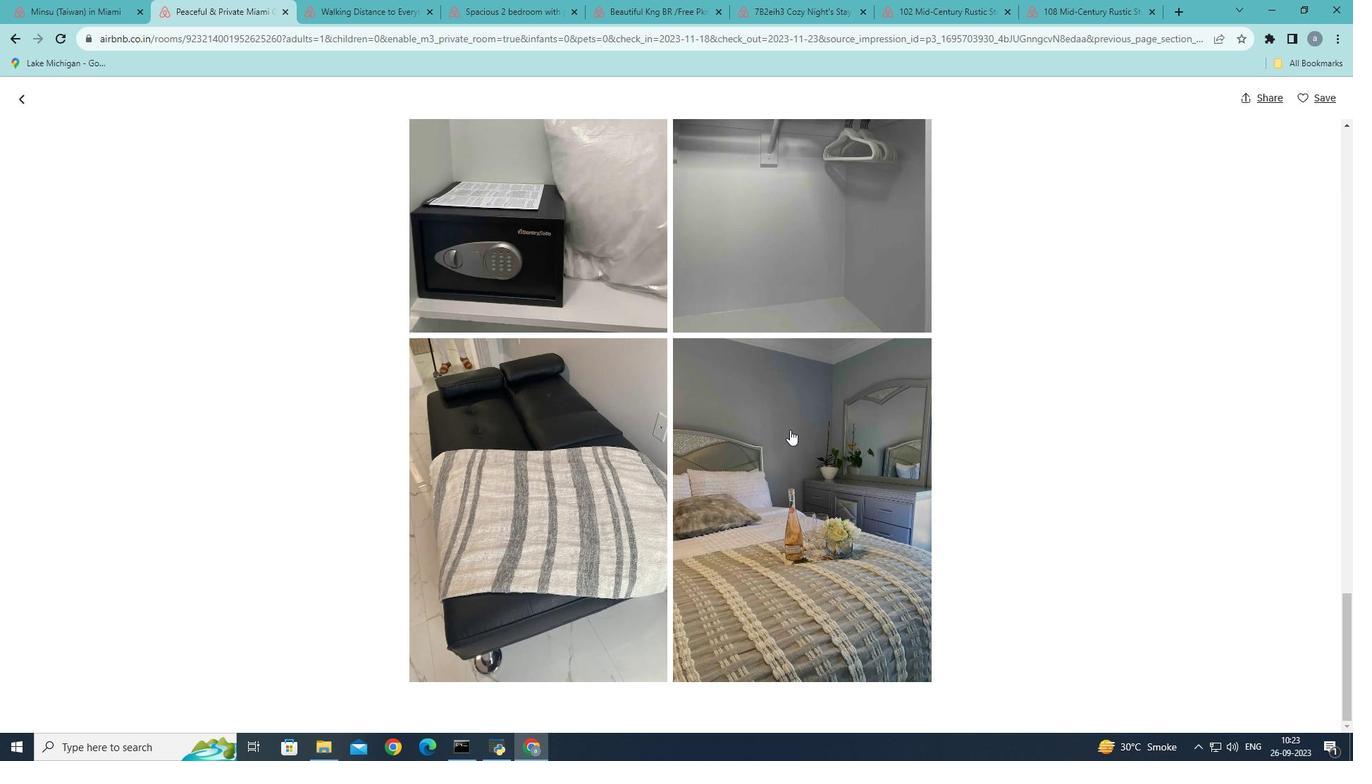 
Action: Mouse scrolled (789, 429) with delta (0, 0)
Screenshot: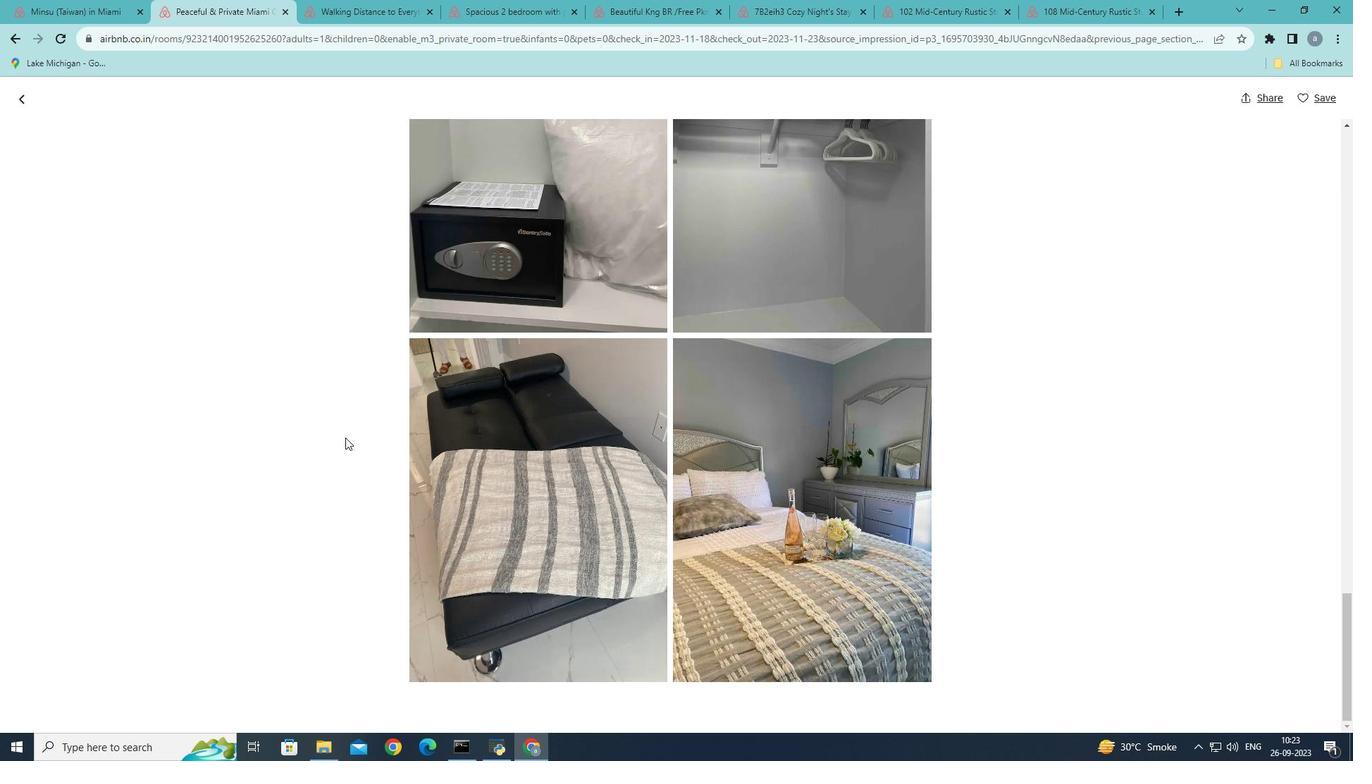 
Action: Mouse moved to (18, 95)
Screenshot: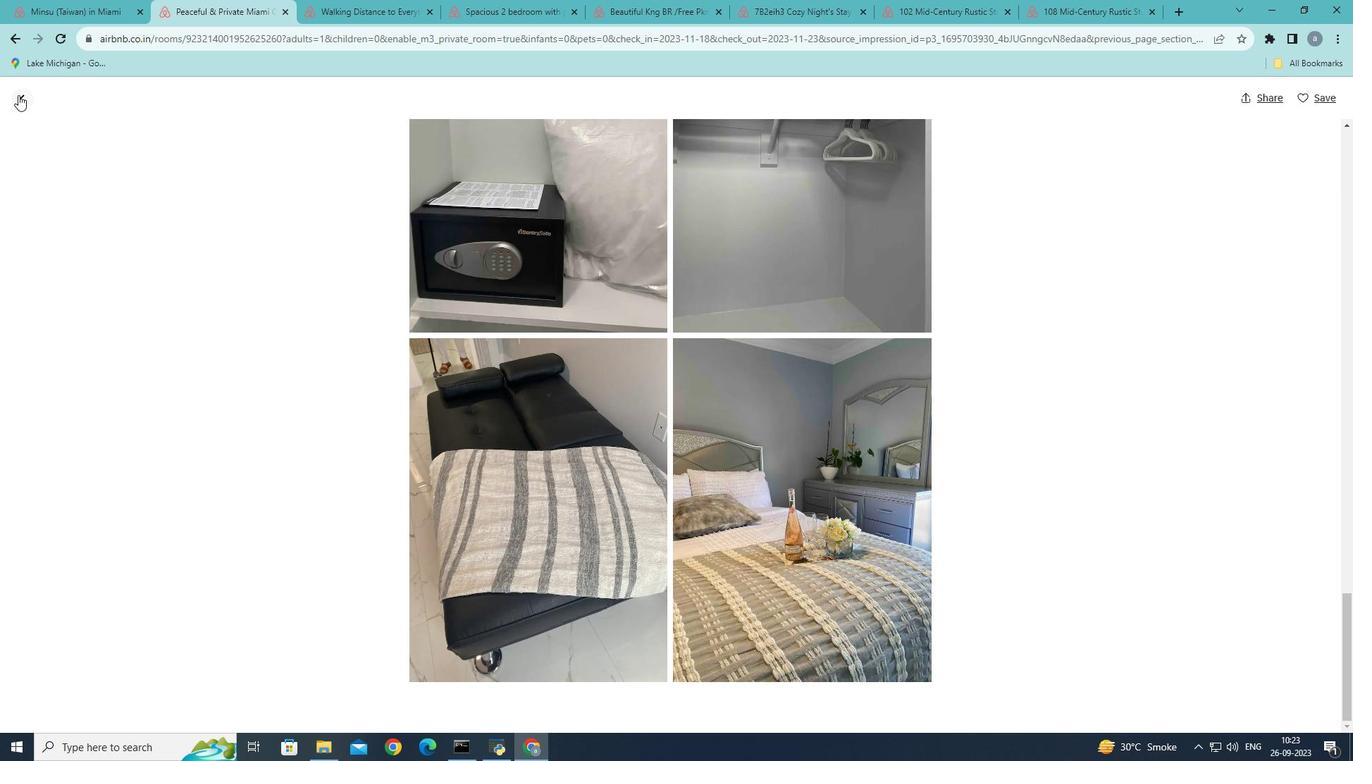 
Action: Mouse pressed left at (18, 95)
Screenshot: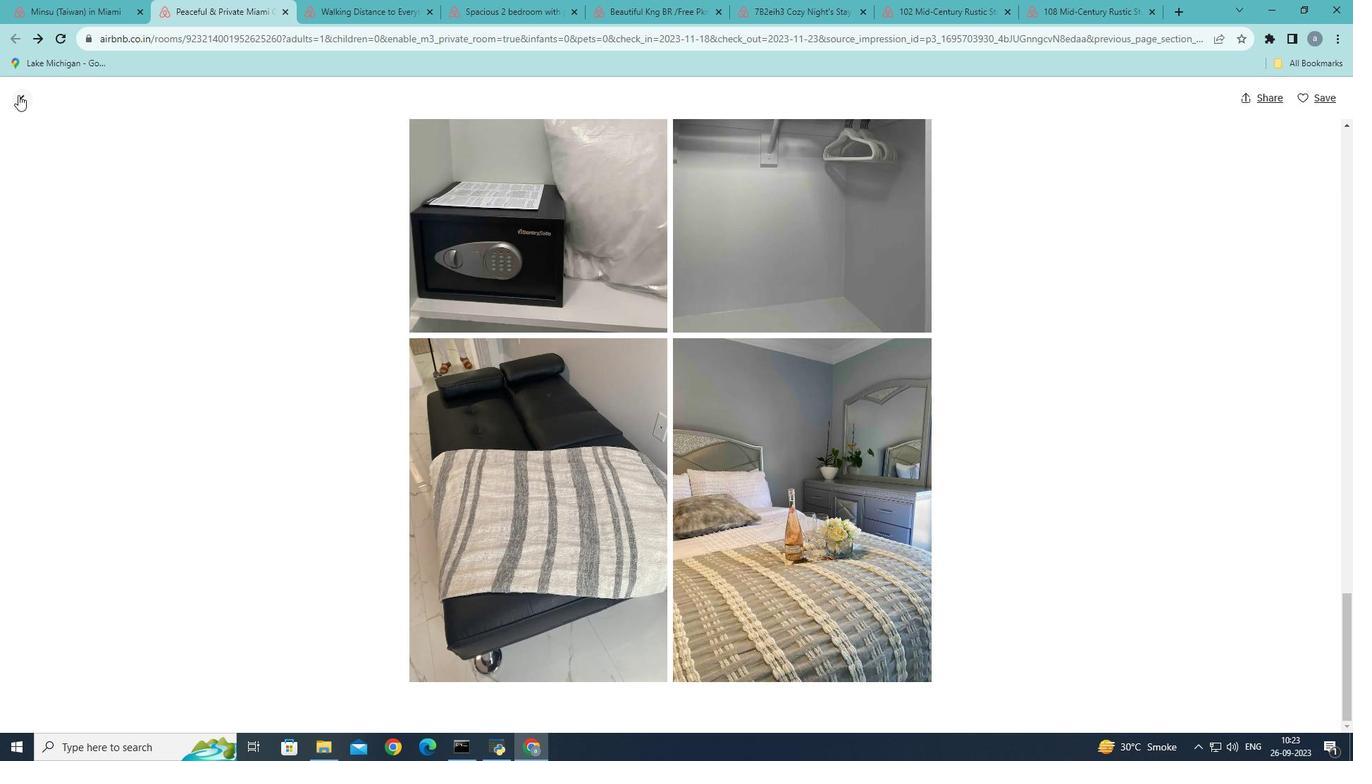 
Action: Mouse moved to (78, 235)
Screenshot: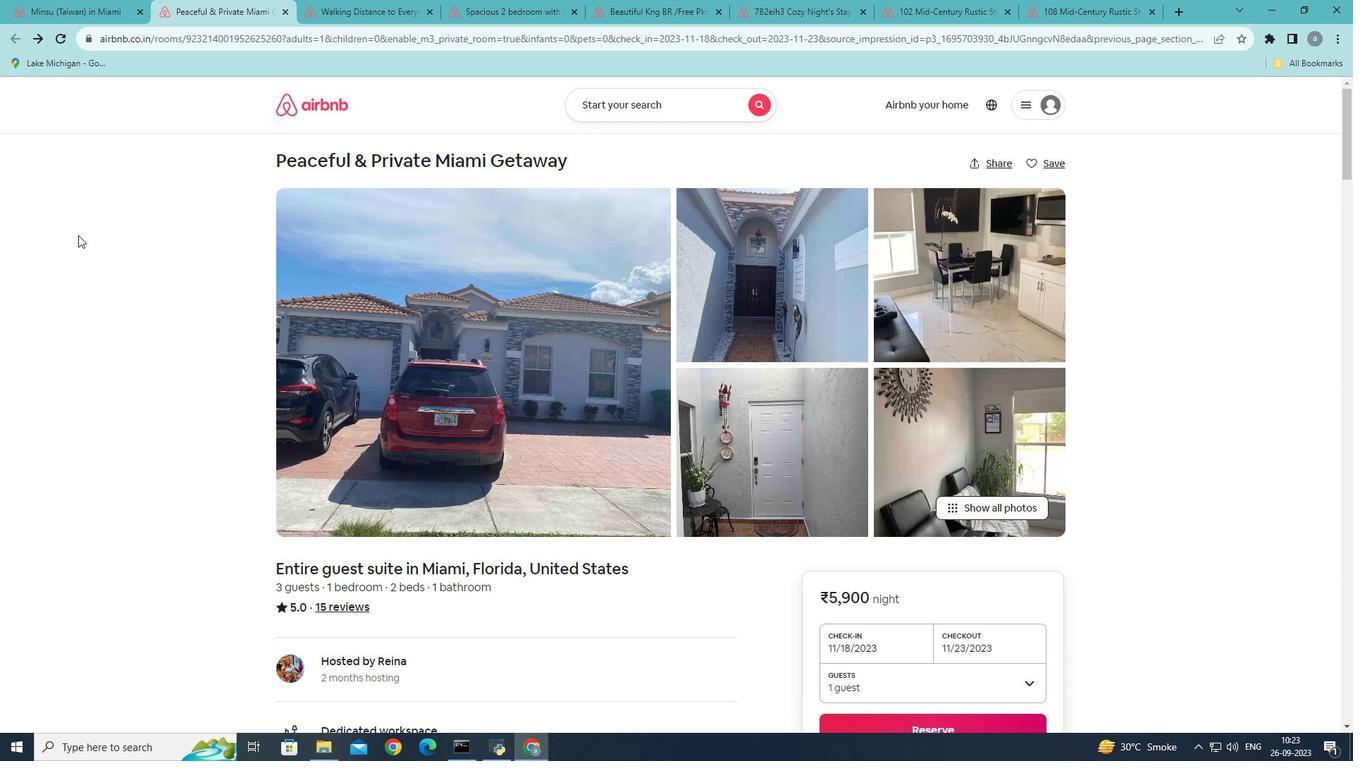 
Action: Mouse scrolled (78, 234) with delta (0, 0)
Screenshot: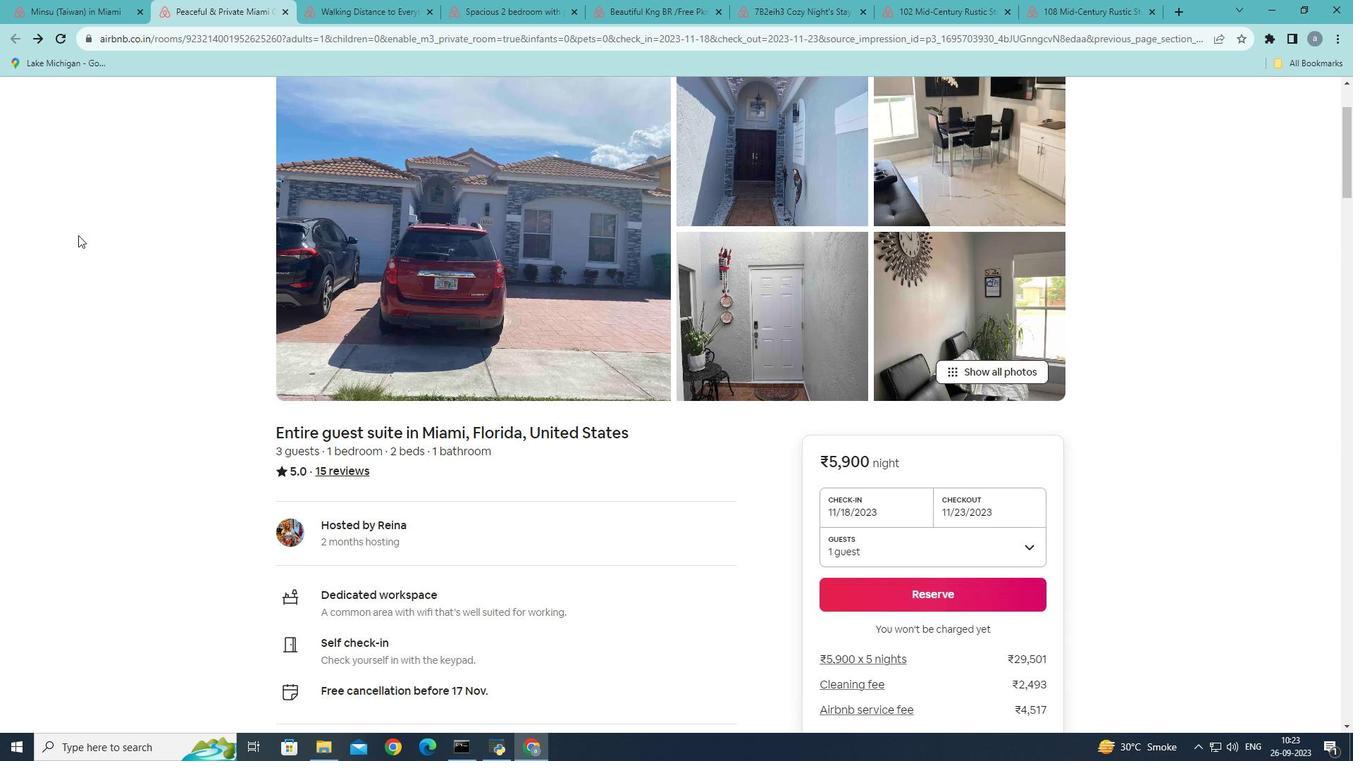 
Action: Mouse scrolled (78, 234) with delta (0, 0)
Screenshot: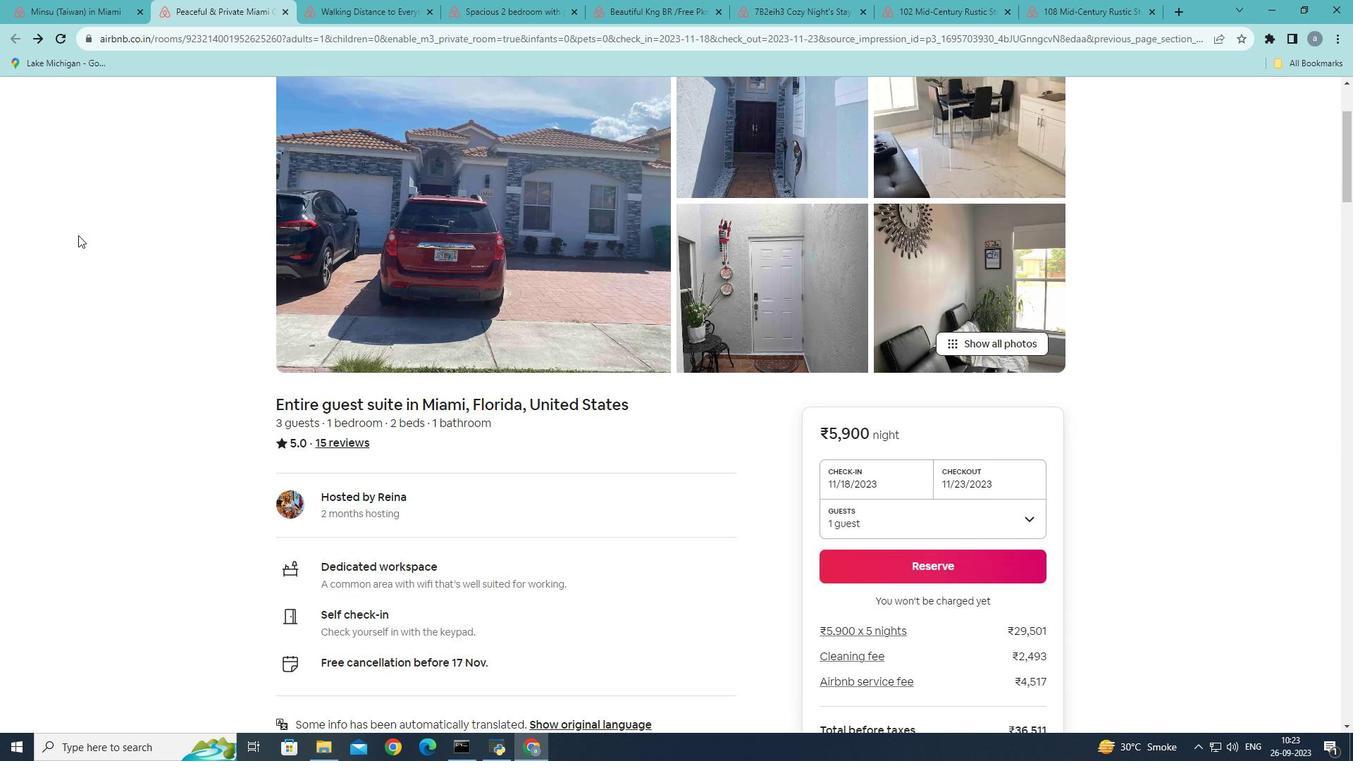 
Action: Mouse scrolled (78, 234) with delta (0, 0)
Screenshot: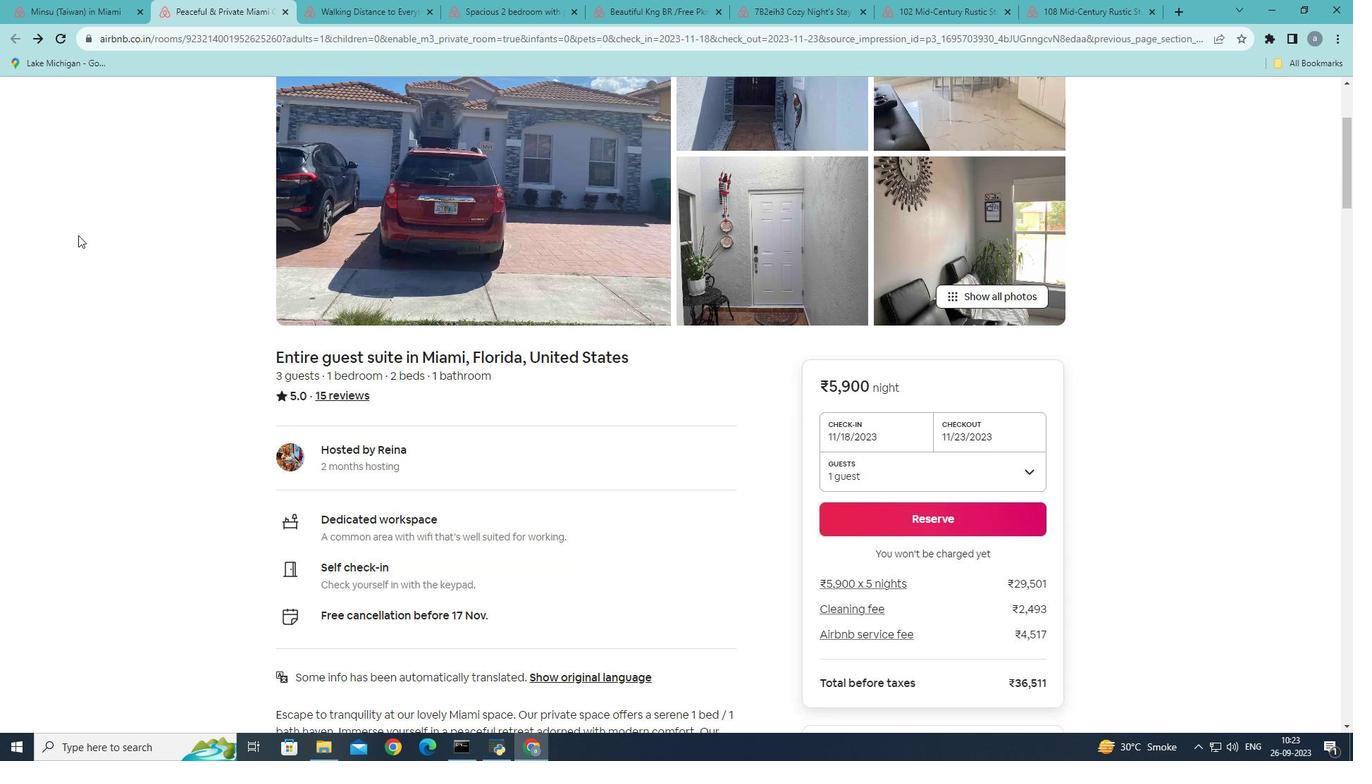 
Action: Mouse moved to (86, 243)
Screenshot: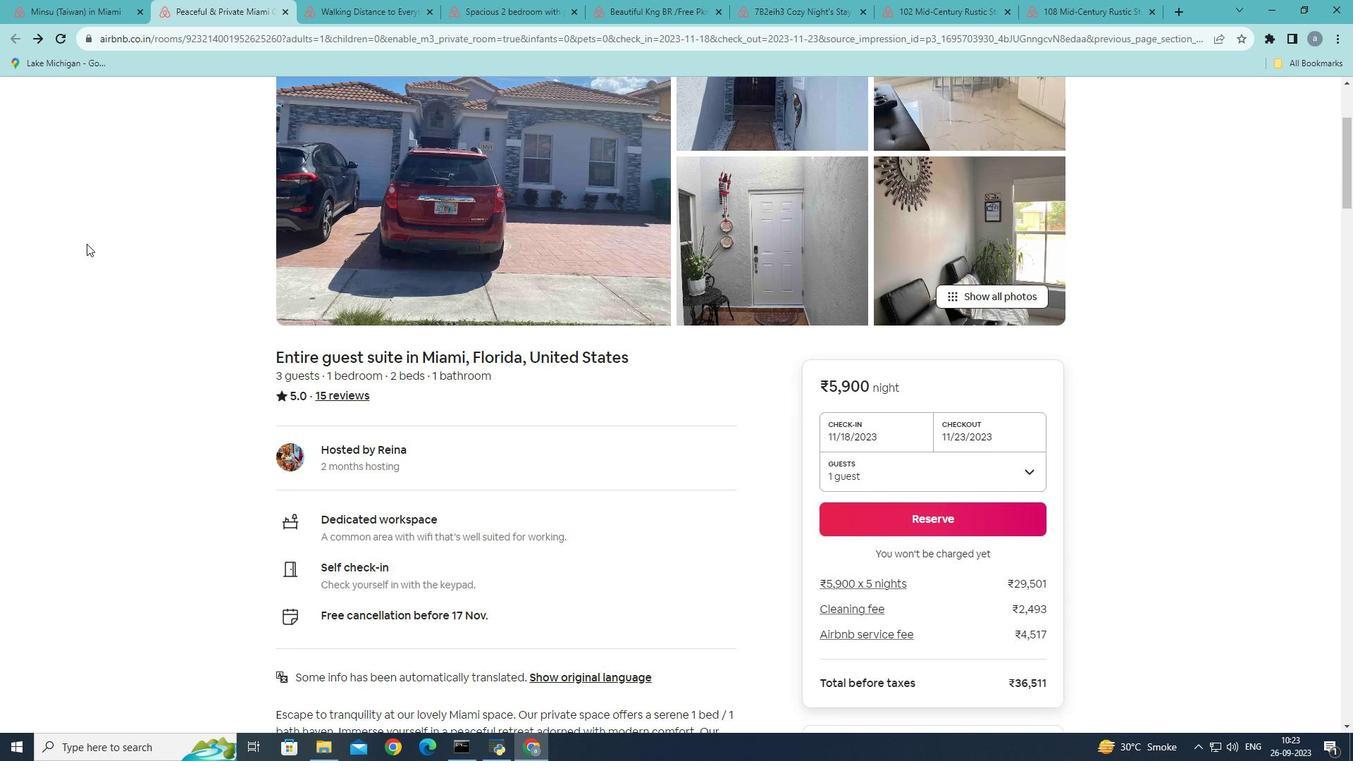 
Action: Mouse scrolled (86, 243) with delta (0, 0)
Screenshot: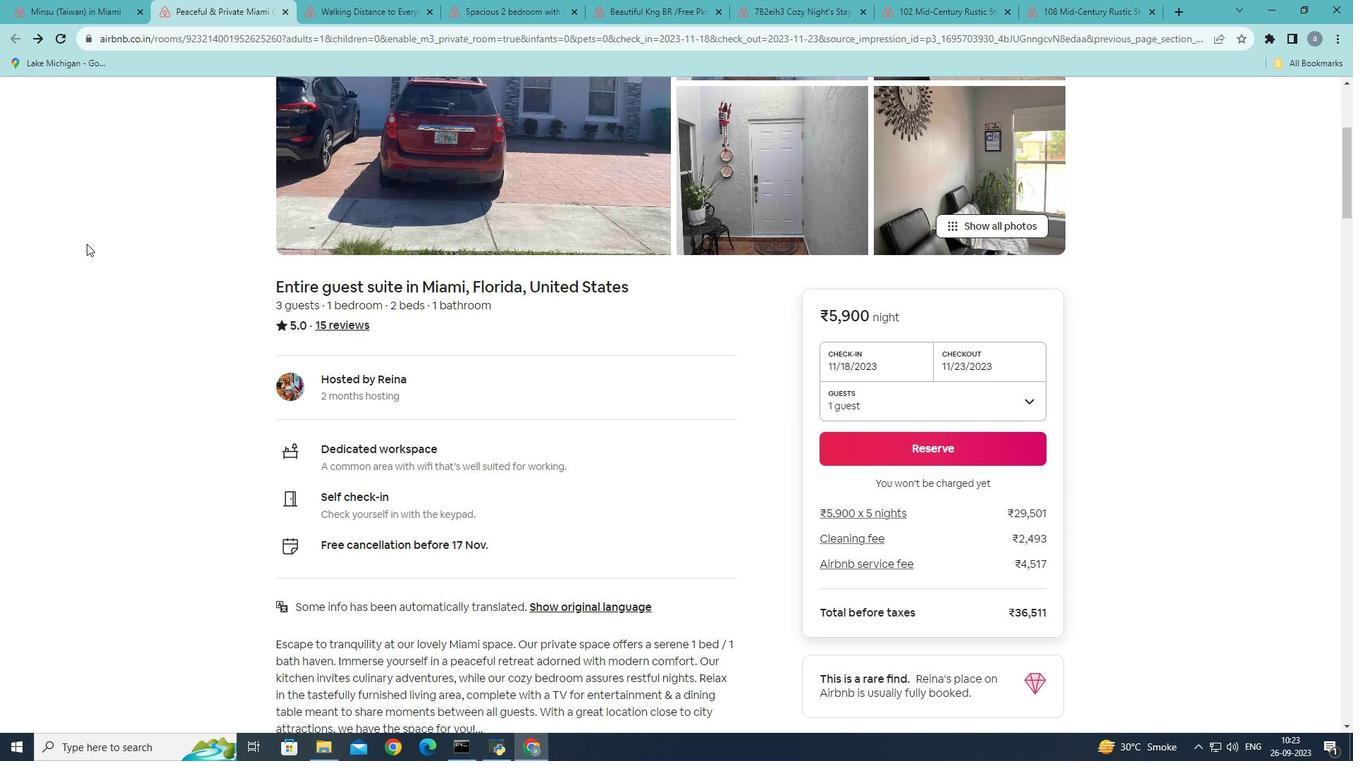 
Action: Mouse scrolled (86, 243) with delta (0, 0)
Screenshot: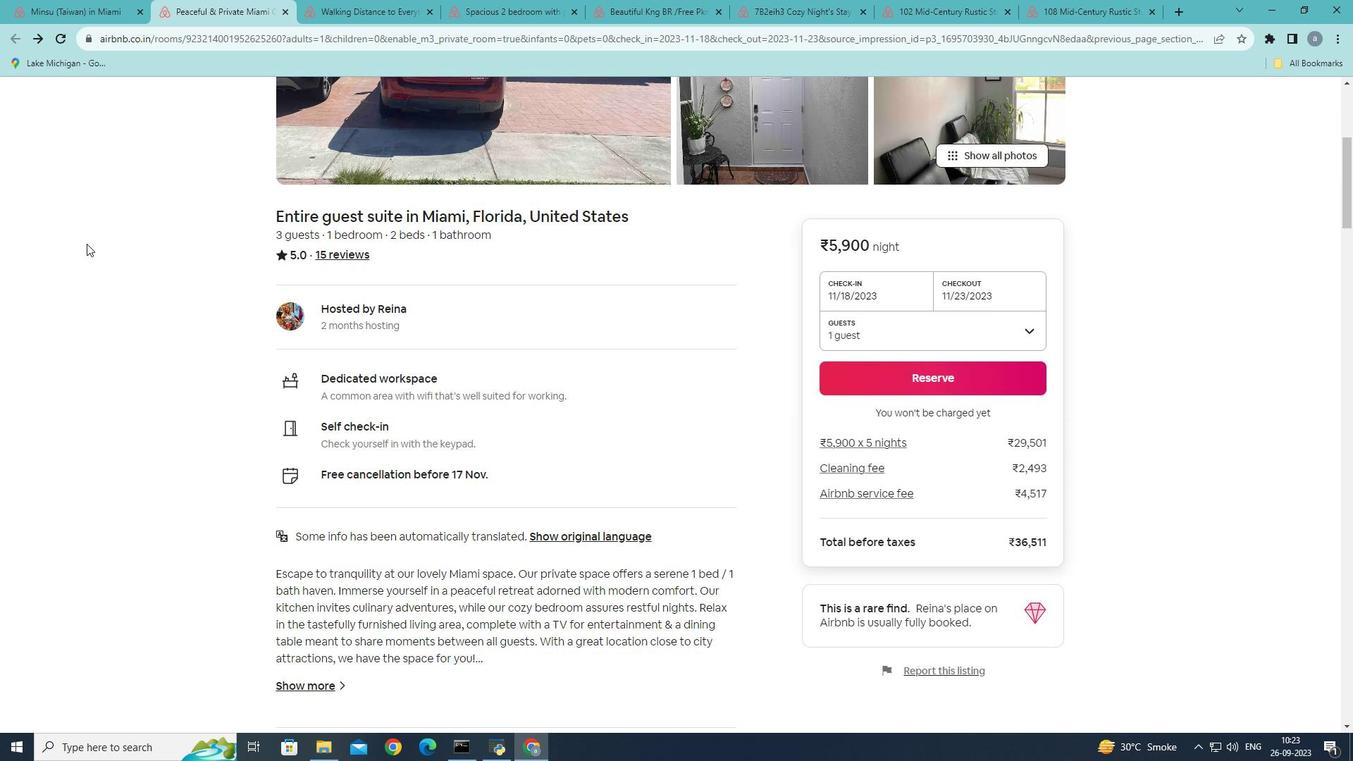 
Action: Mouse scrolled (86, 243) with delta (0, 0)
Screenshot: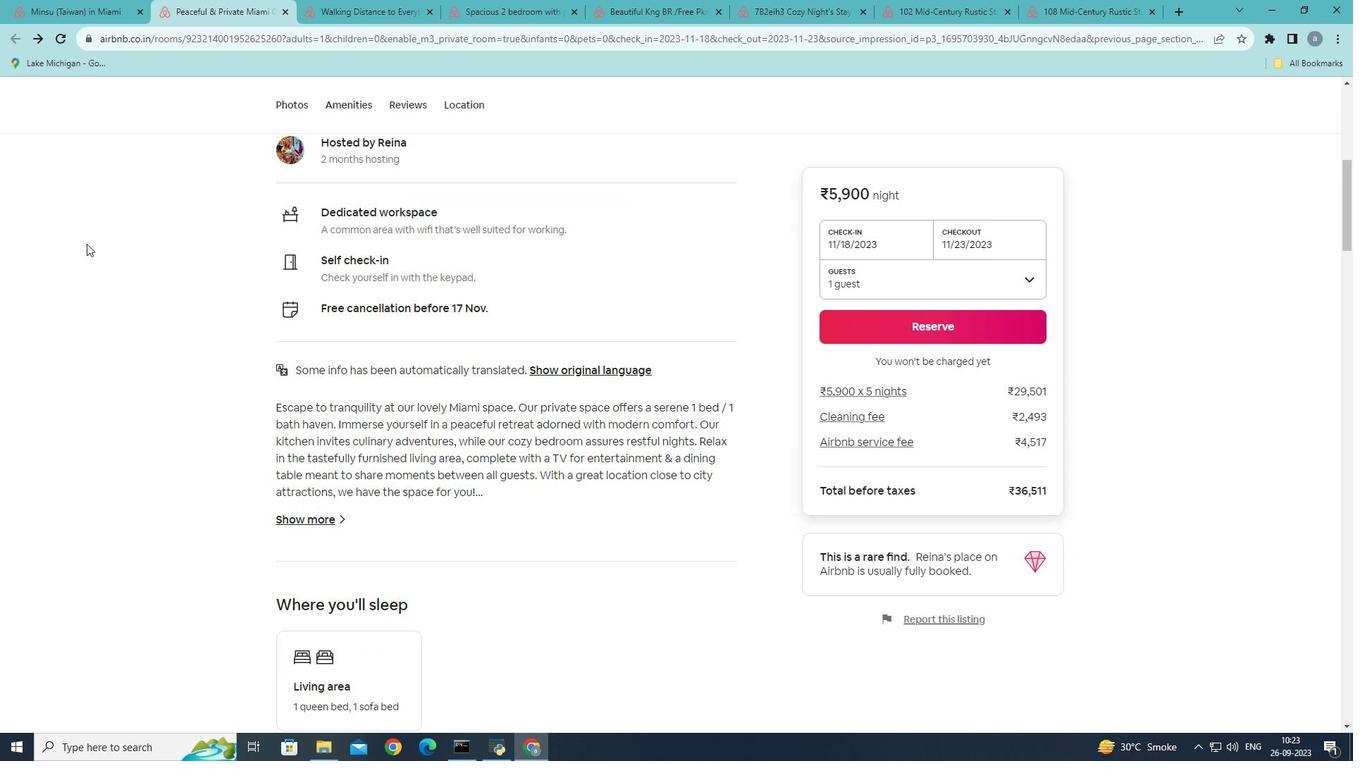 
Action: Mouse scrolled (86, 243) with delta (0, 0)
Screenshot: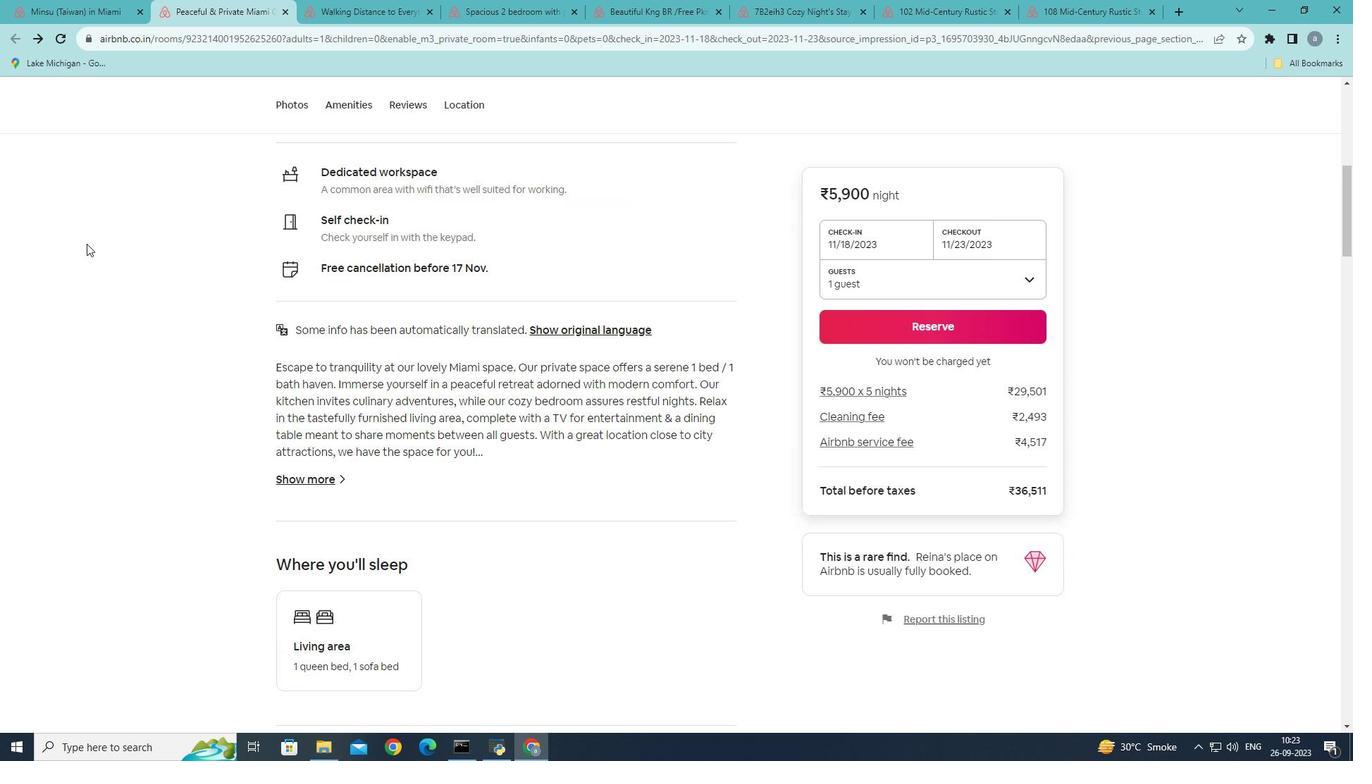 
Action: Mouse scrolled (86, 243) with delta (0, 0)
Screenshot: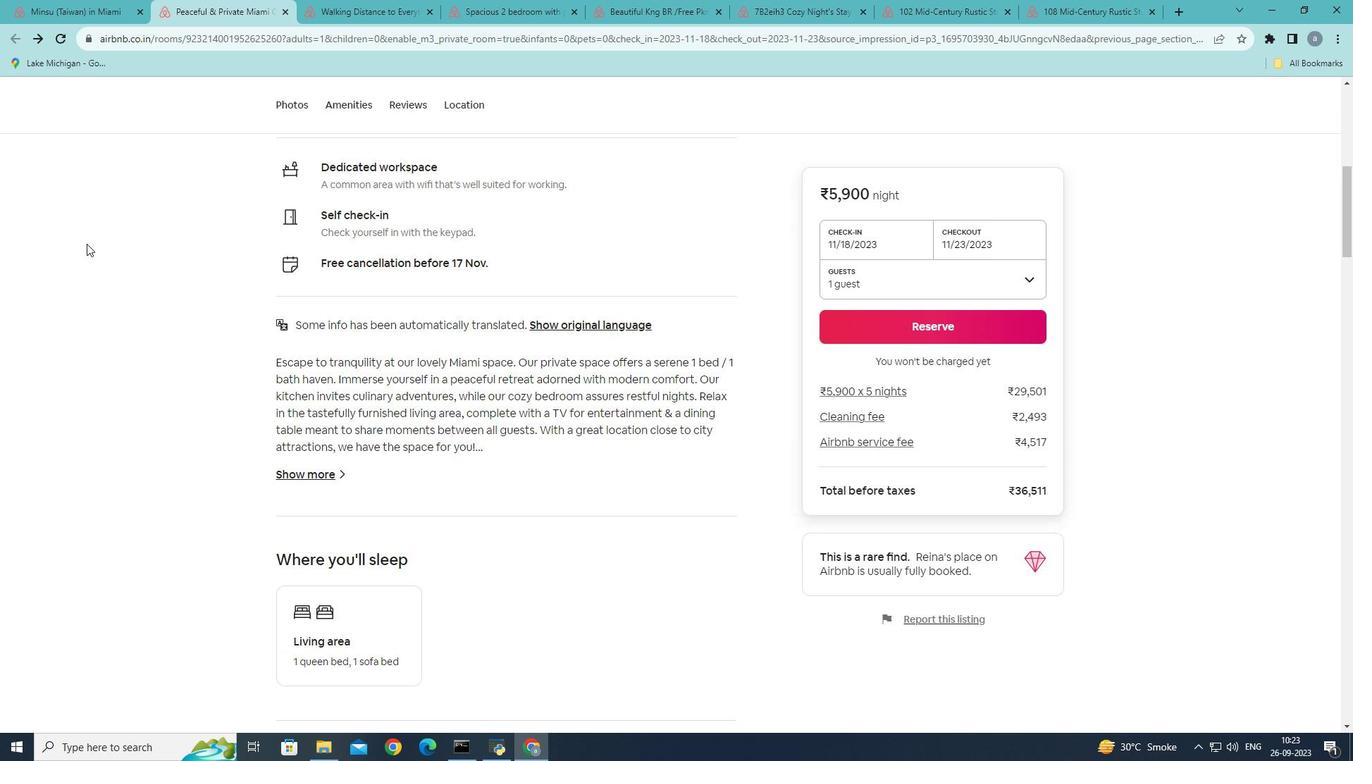 
Action: Mouse moved to (86, 244)
Screenshot: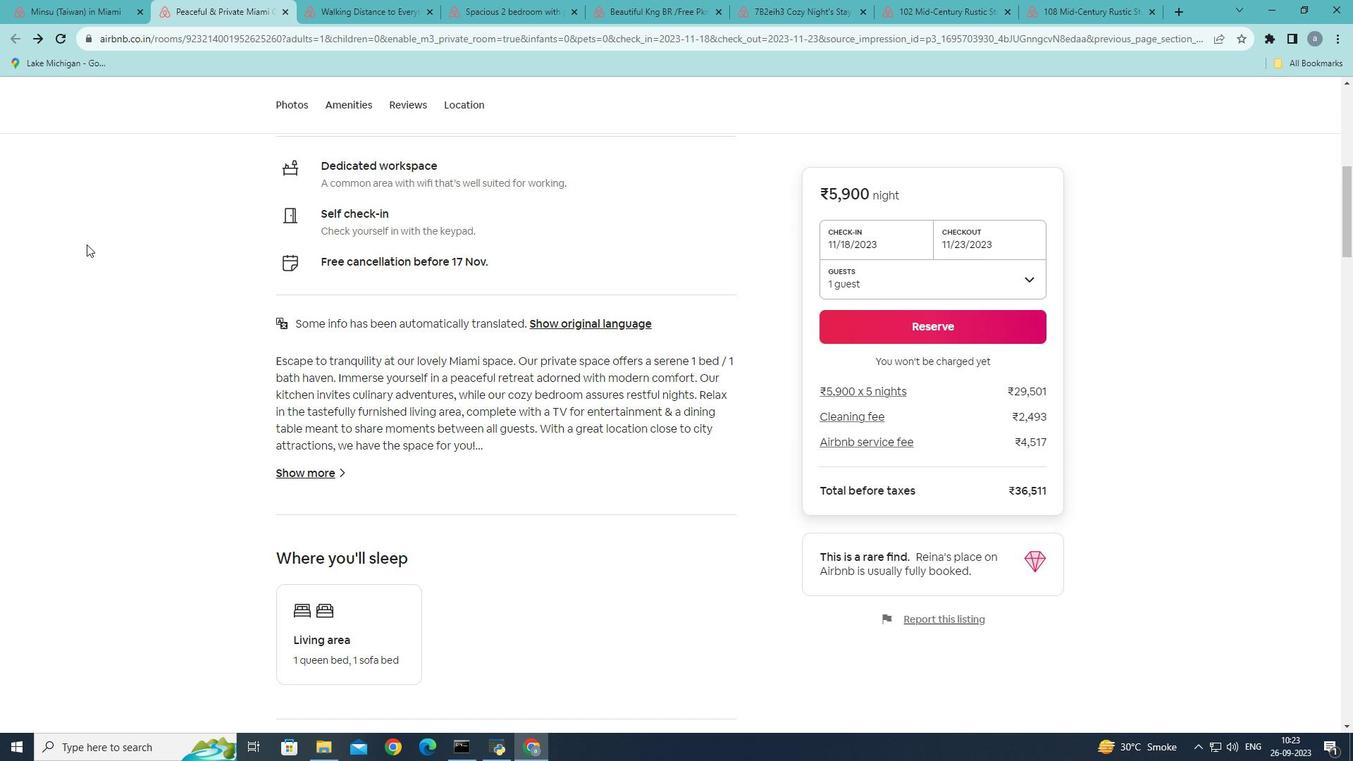 
Action: Mouse scrolled (86, 243) with delta (0, 0)
Screenshot: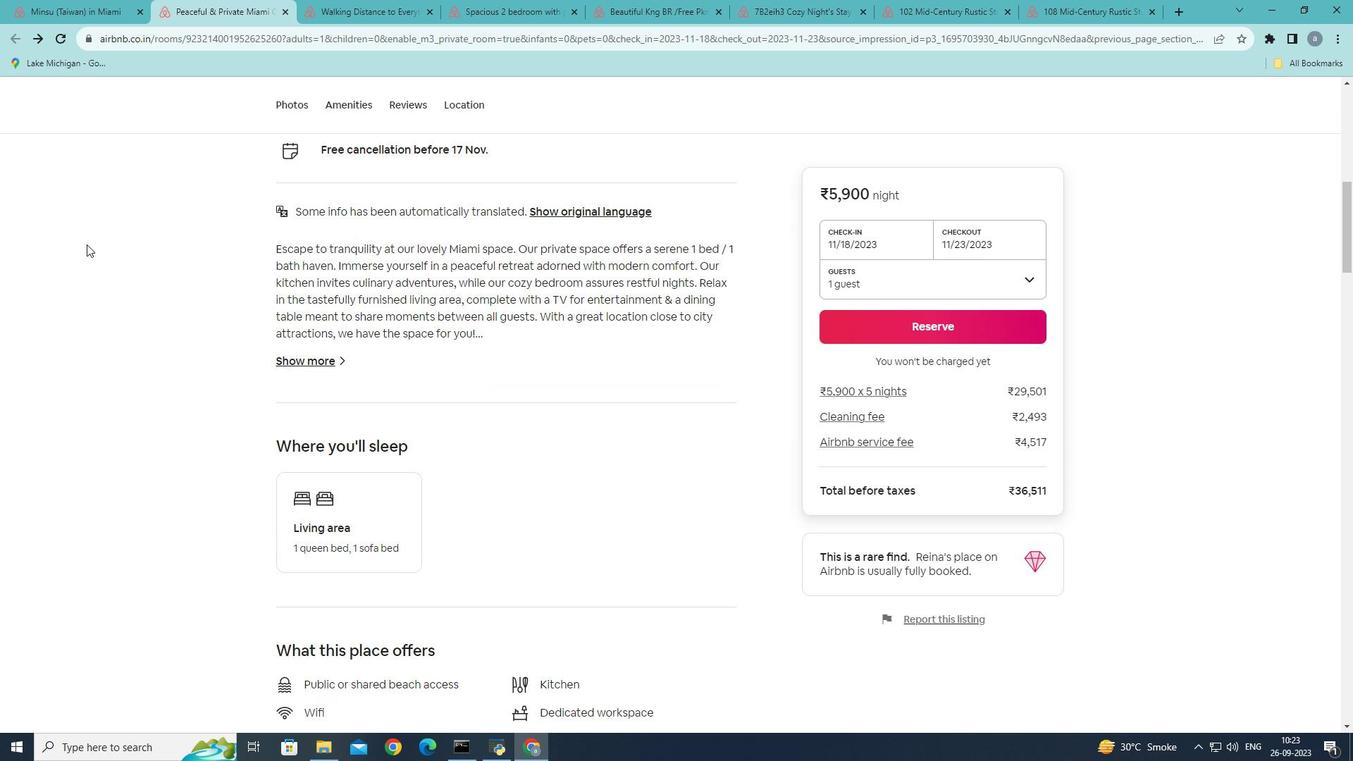 
Action: Mouse scrolled (86, 243) with delta (0, 0)
Screenshot: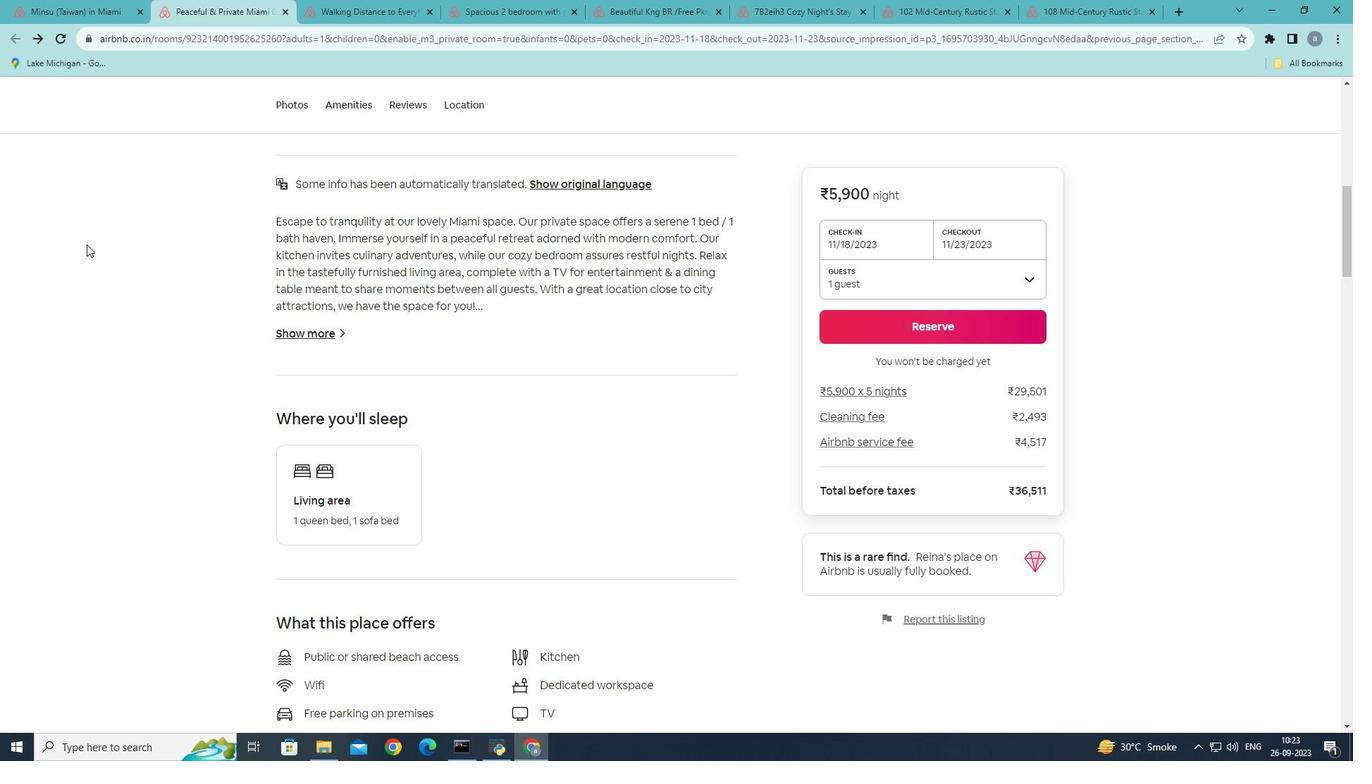 
Action: Mouse scrolled (86, 243) with delta (0, 0)
Screenshot: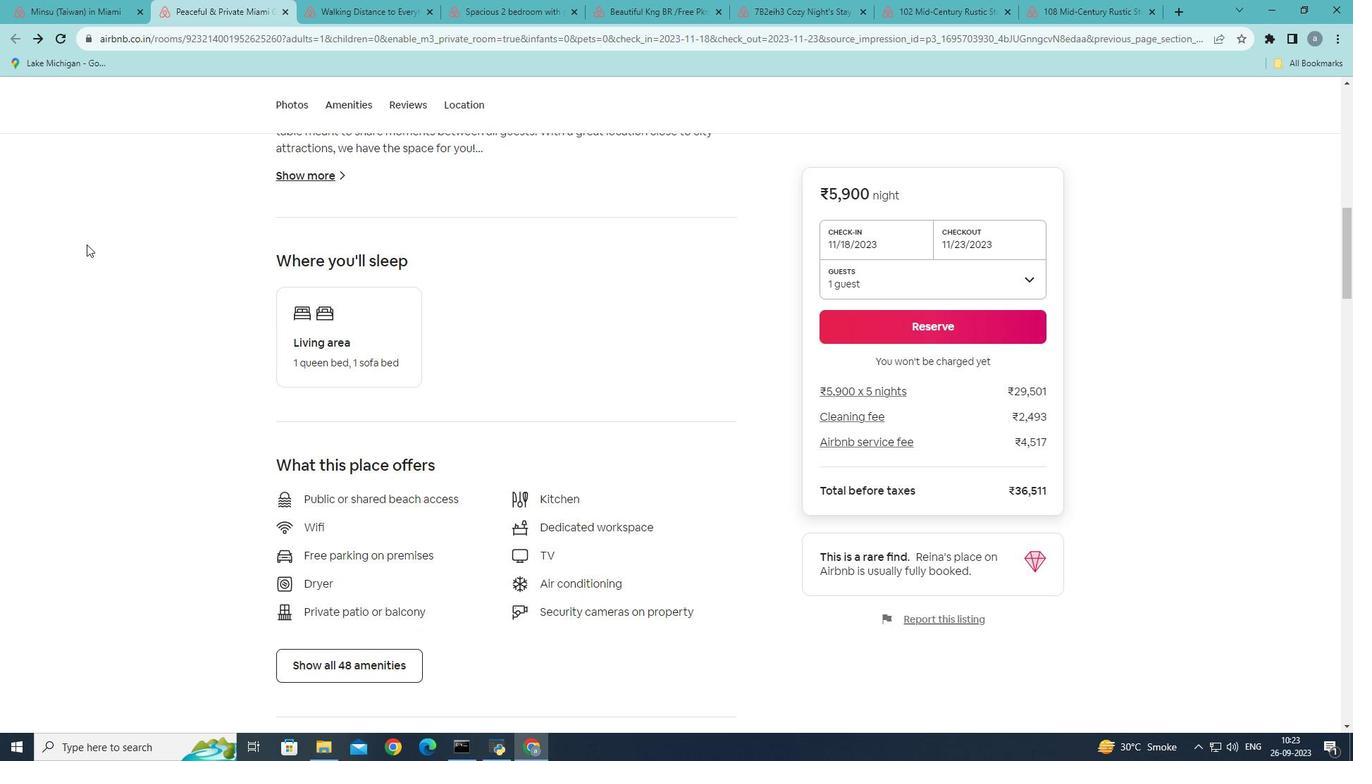 
Action: Mouse scrolled (86, 243) with delta (0, 0)
Screenshot: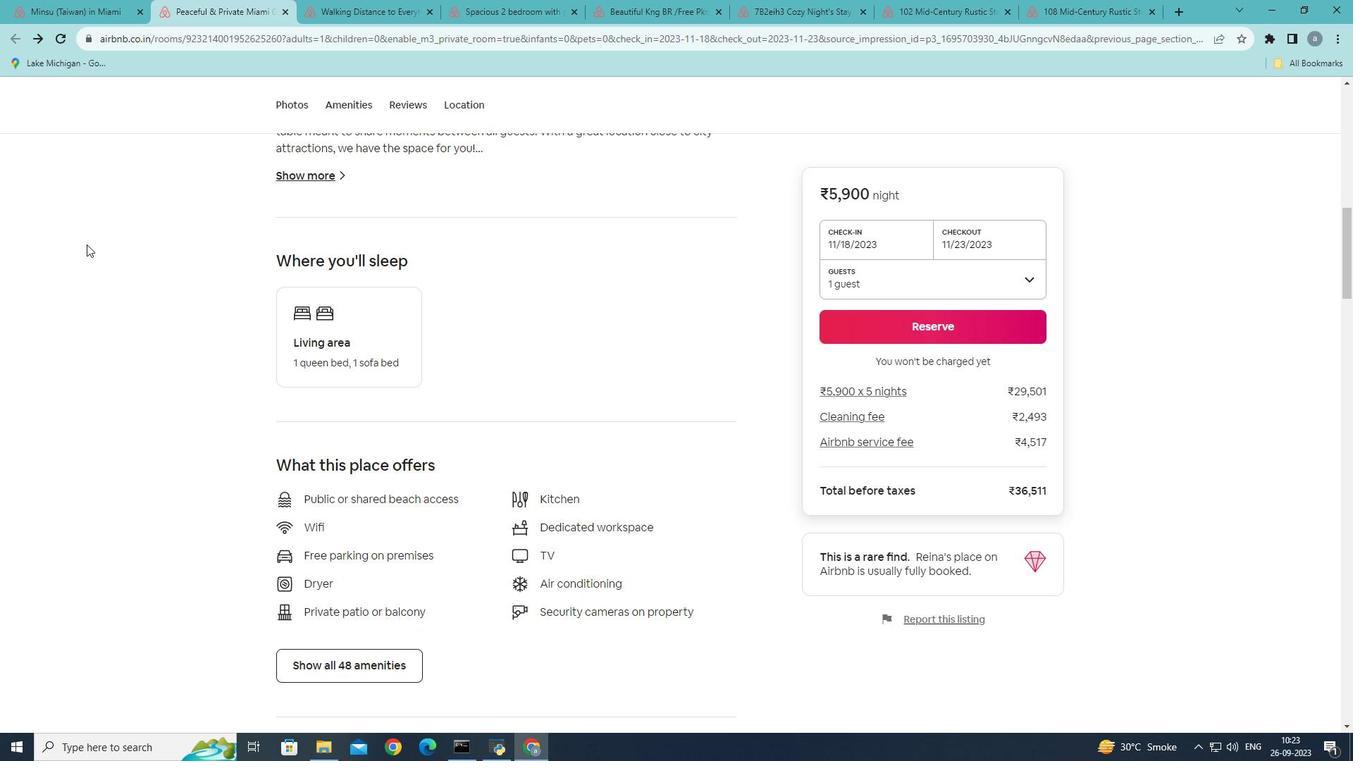 
Action: Mouse scrolled (86, 243) with delta (0, 0)
Screenshot: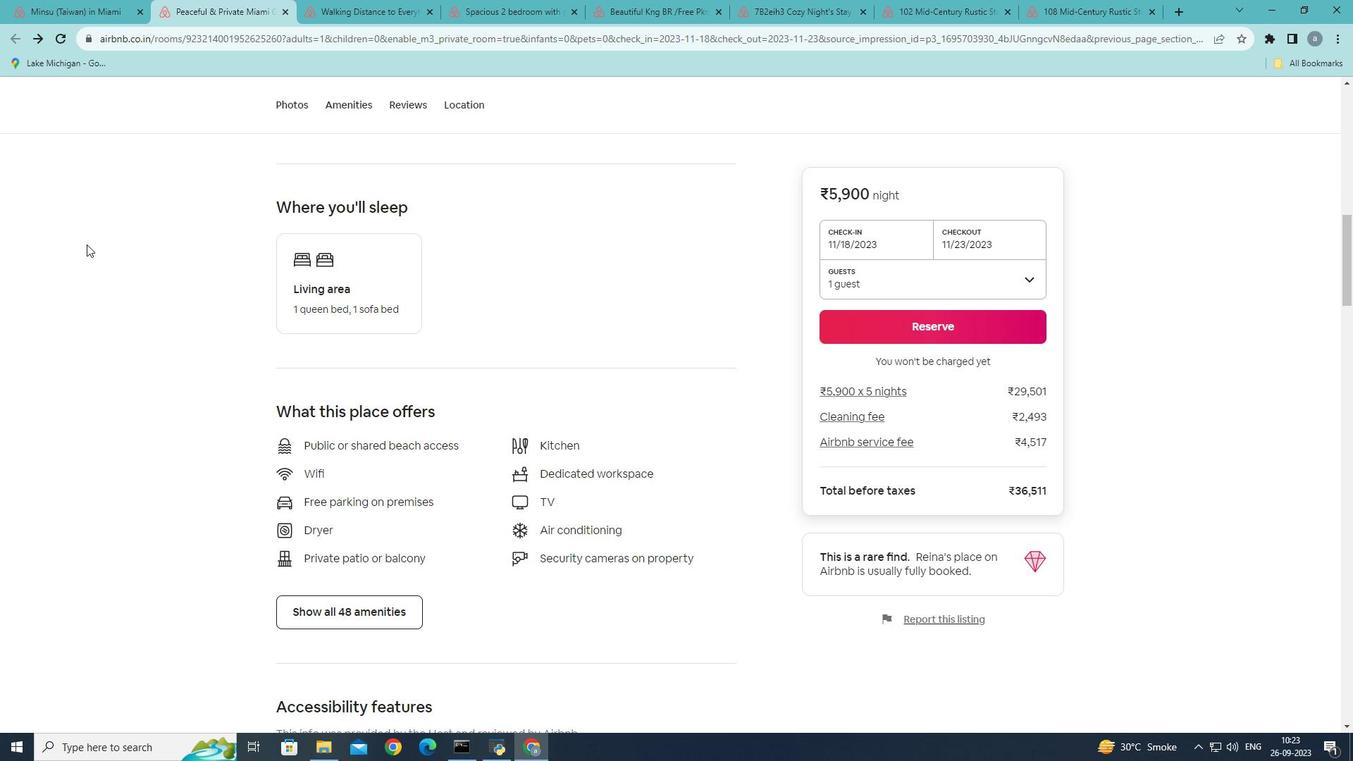 
Action: Mouse moved to (89, 251)
Screenshot: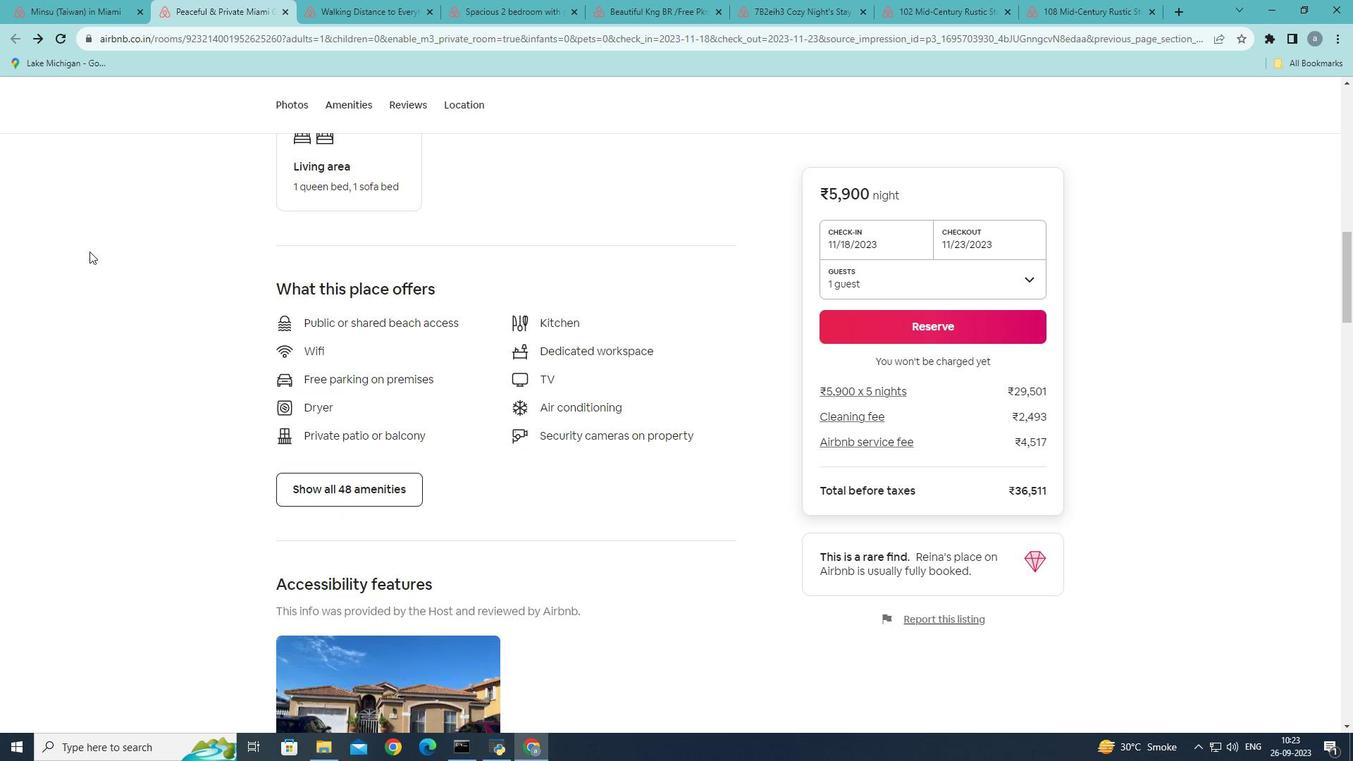 
Action: Mouse scrolled (89, 250) with delta (0, 0)
Screenshot: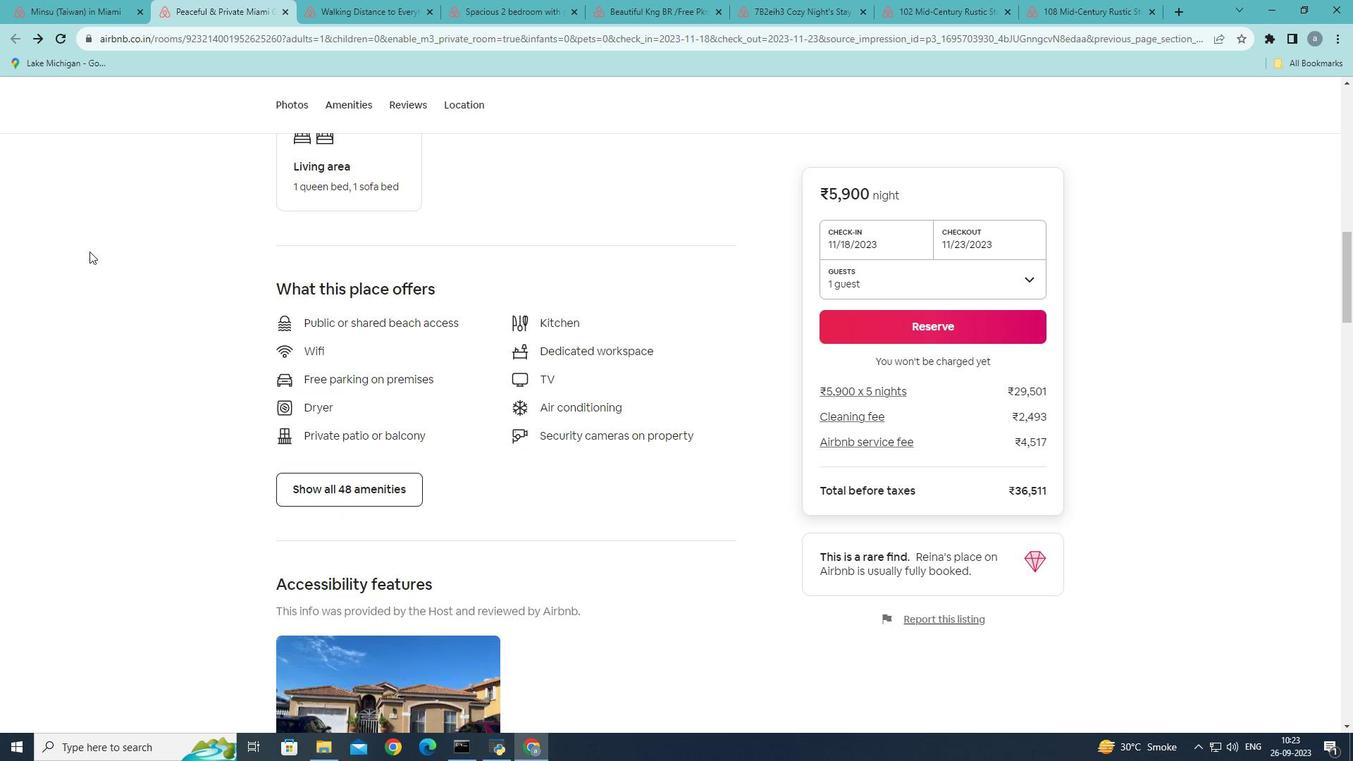 
Action: Mouse scrolled (89, 250) with delta (0, 0)
Screenshot: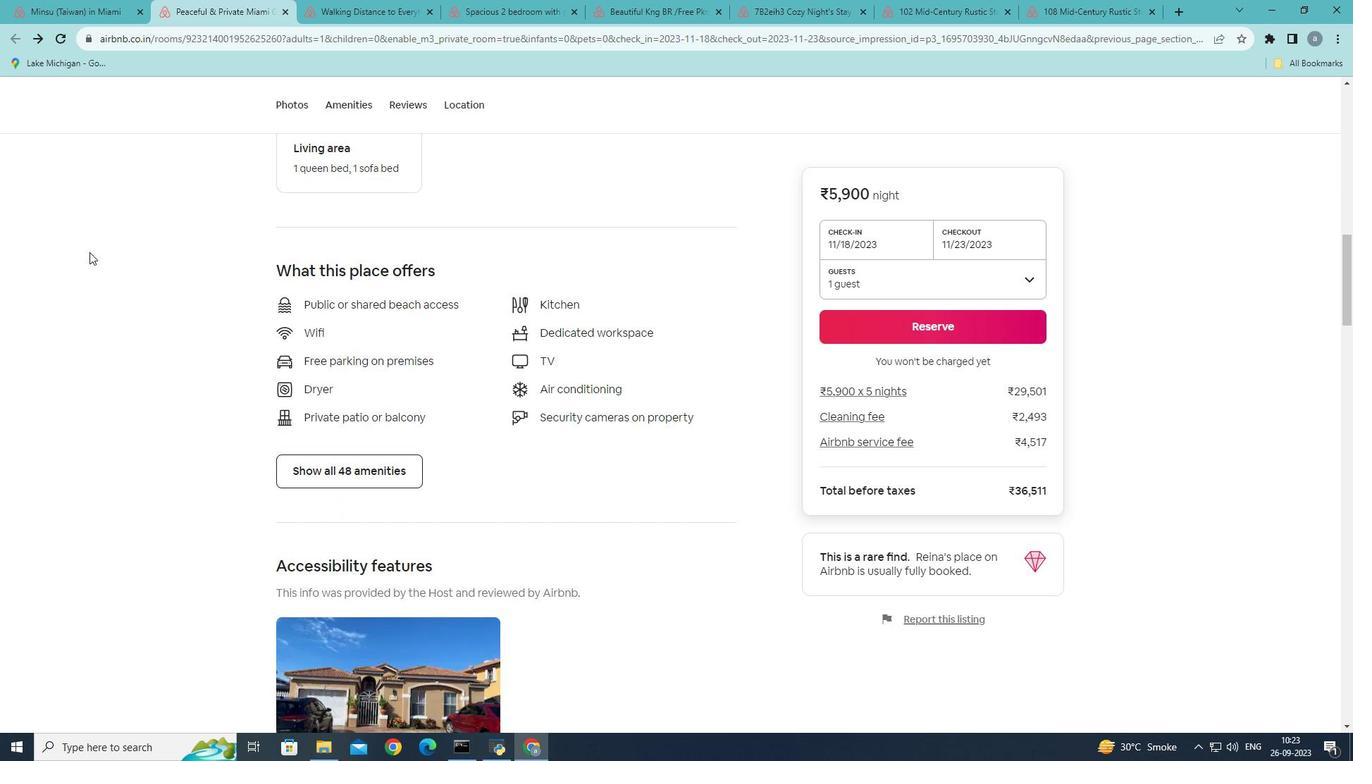 
Action: Mouse moved to (357, 472)
Screenshot: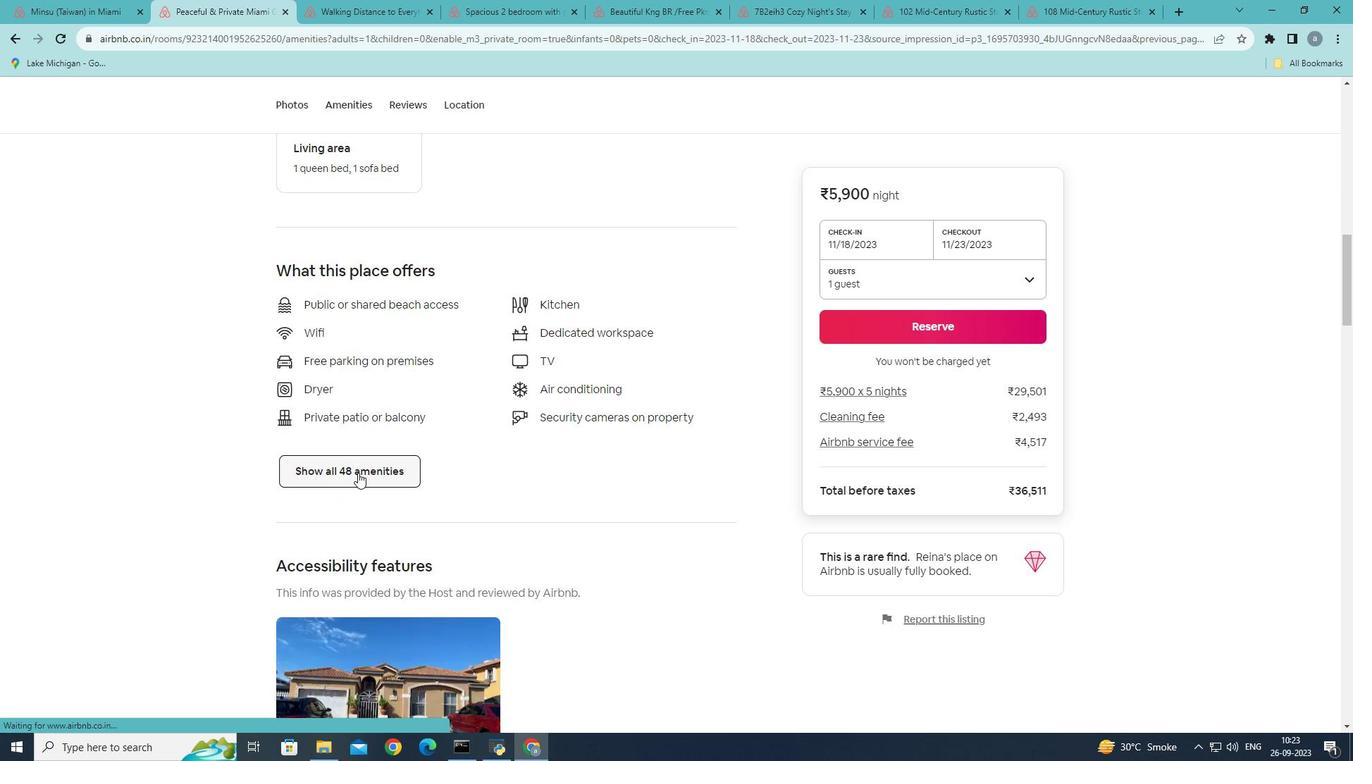 
Action: Mouse pressed left at (357, 472)
Screenshot: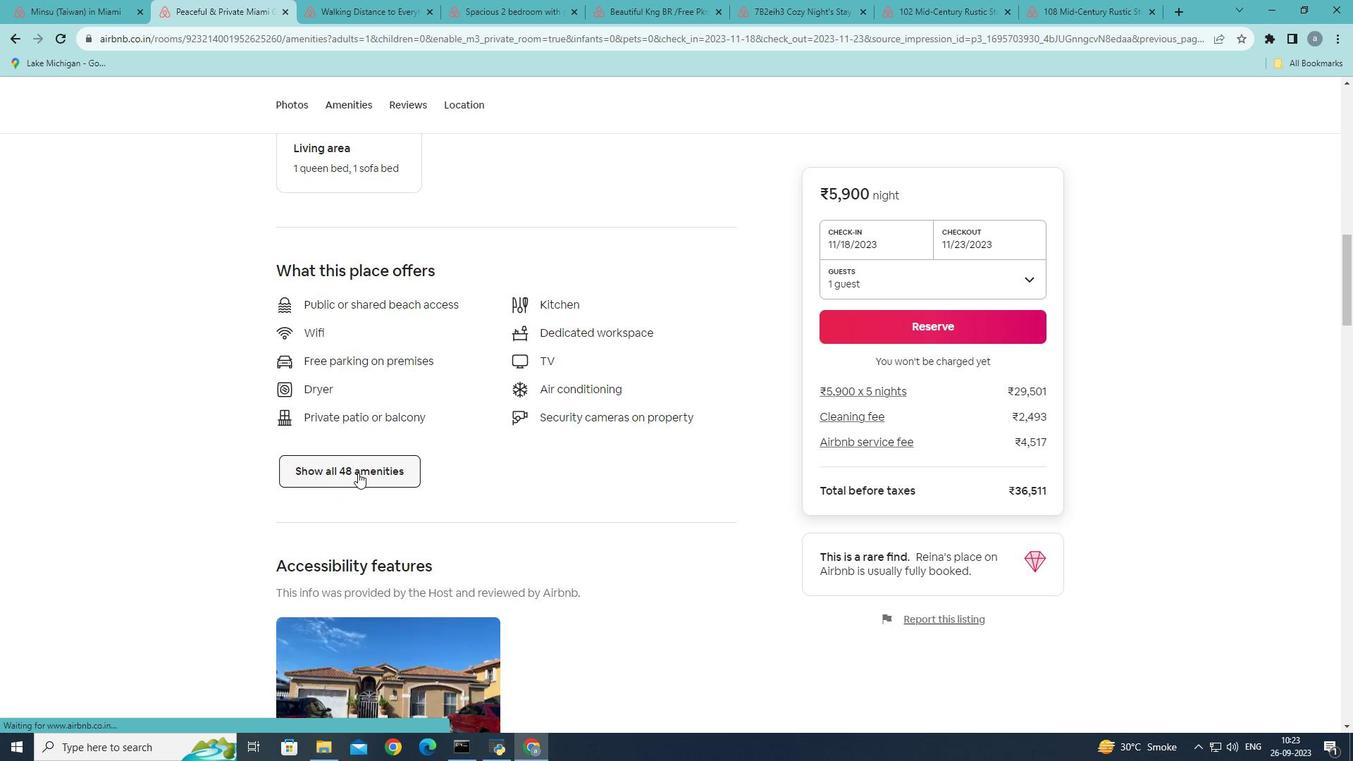 
Action: Mouse moved to (648, 317)
Screenshot: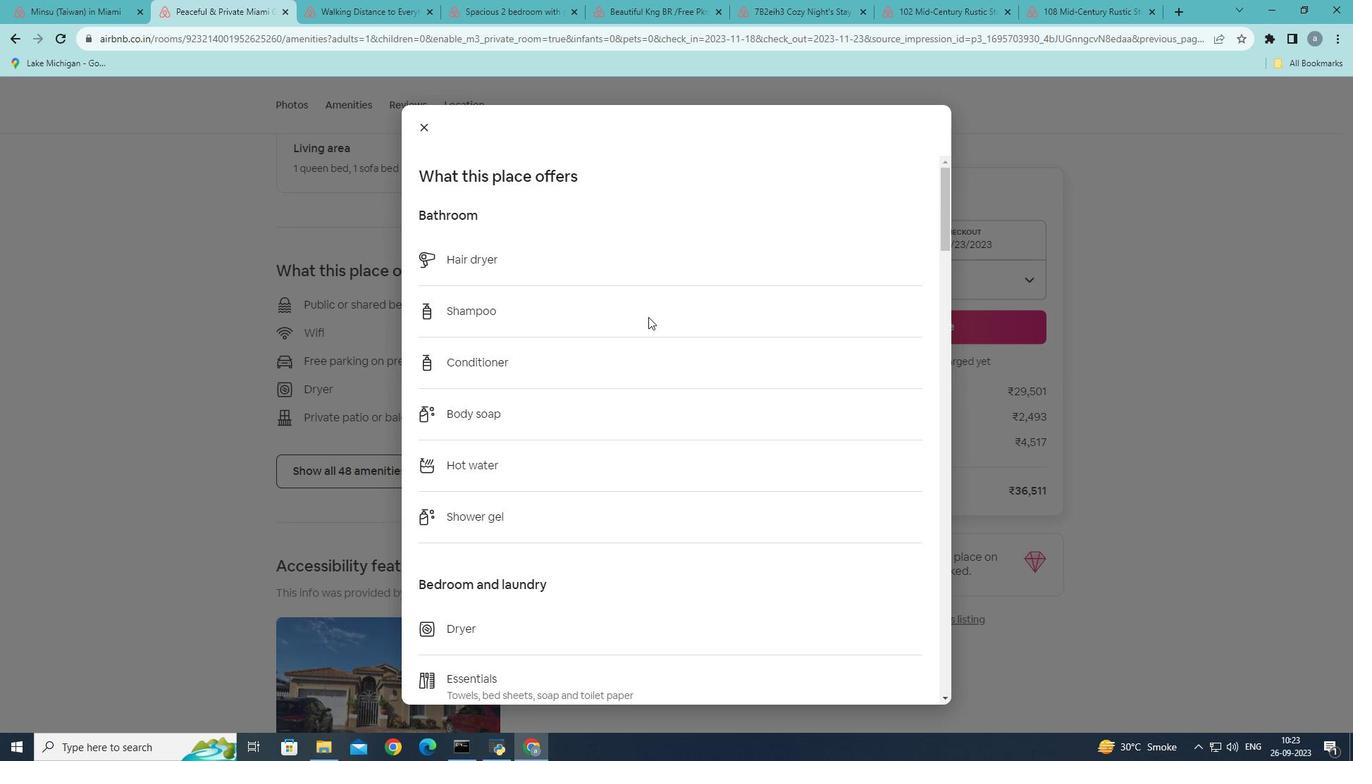 
Action: Mouse scrolled (648, 316) with delta (0, 0)
Screenshot: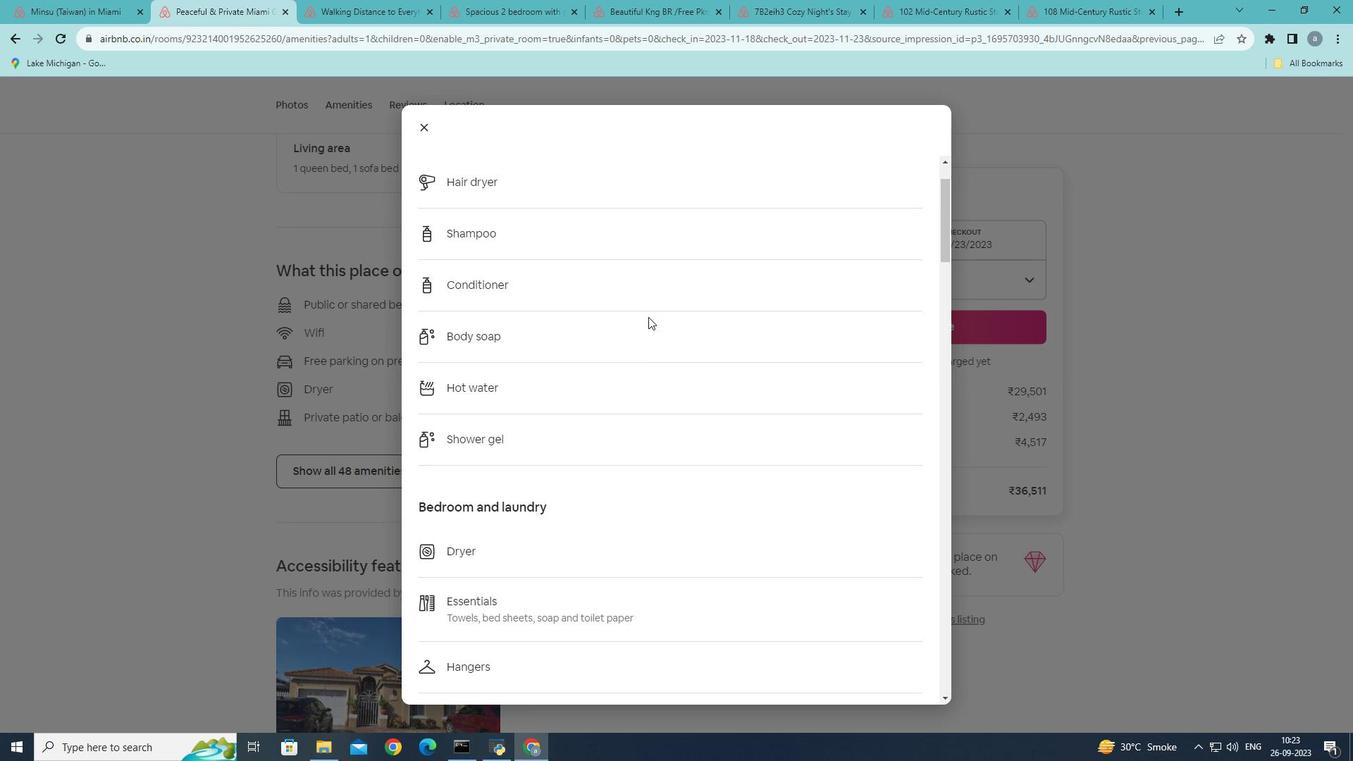 
Action: Mouse scrolled (648, 316) with delta (0, 0)
Screenshot: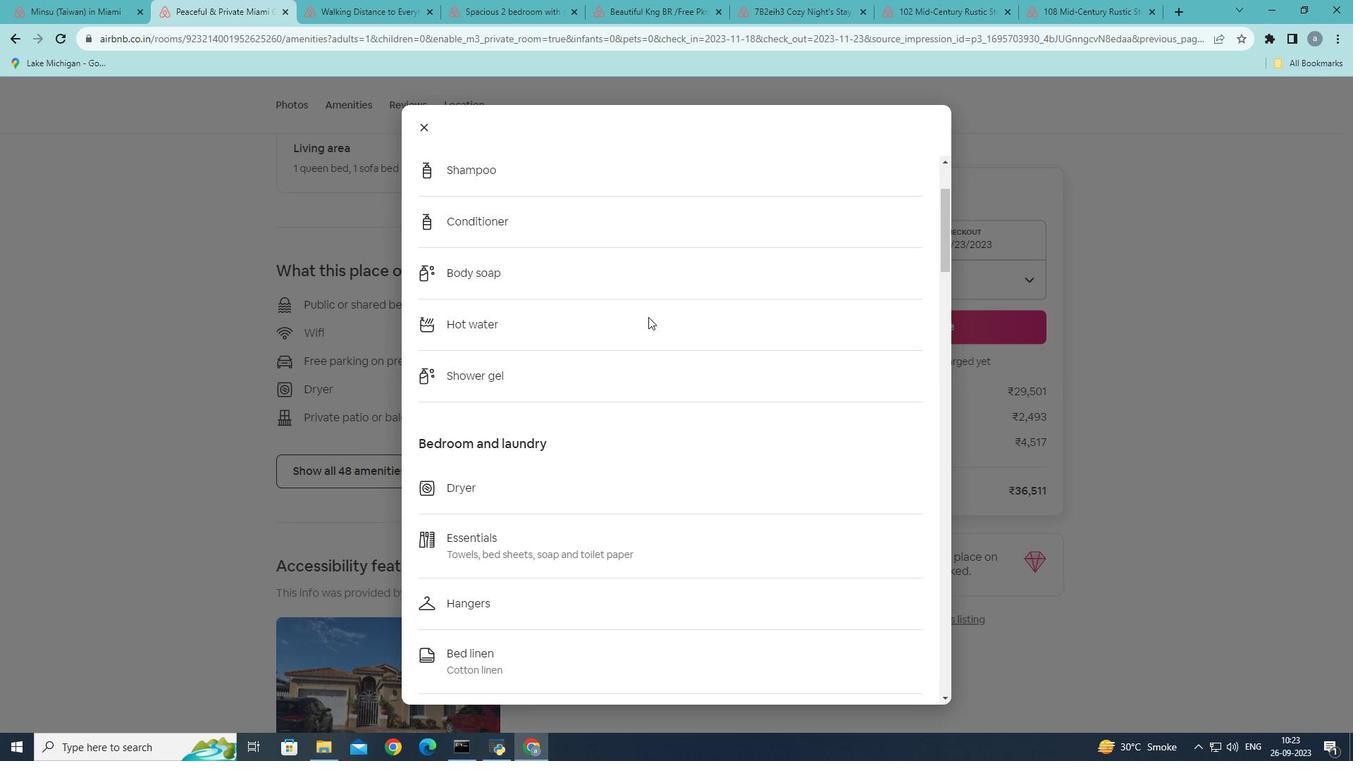 
Action: Mouse scrolled (648, 316) with delta (0, 0)
Screenshot: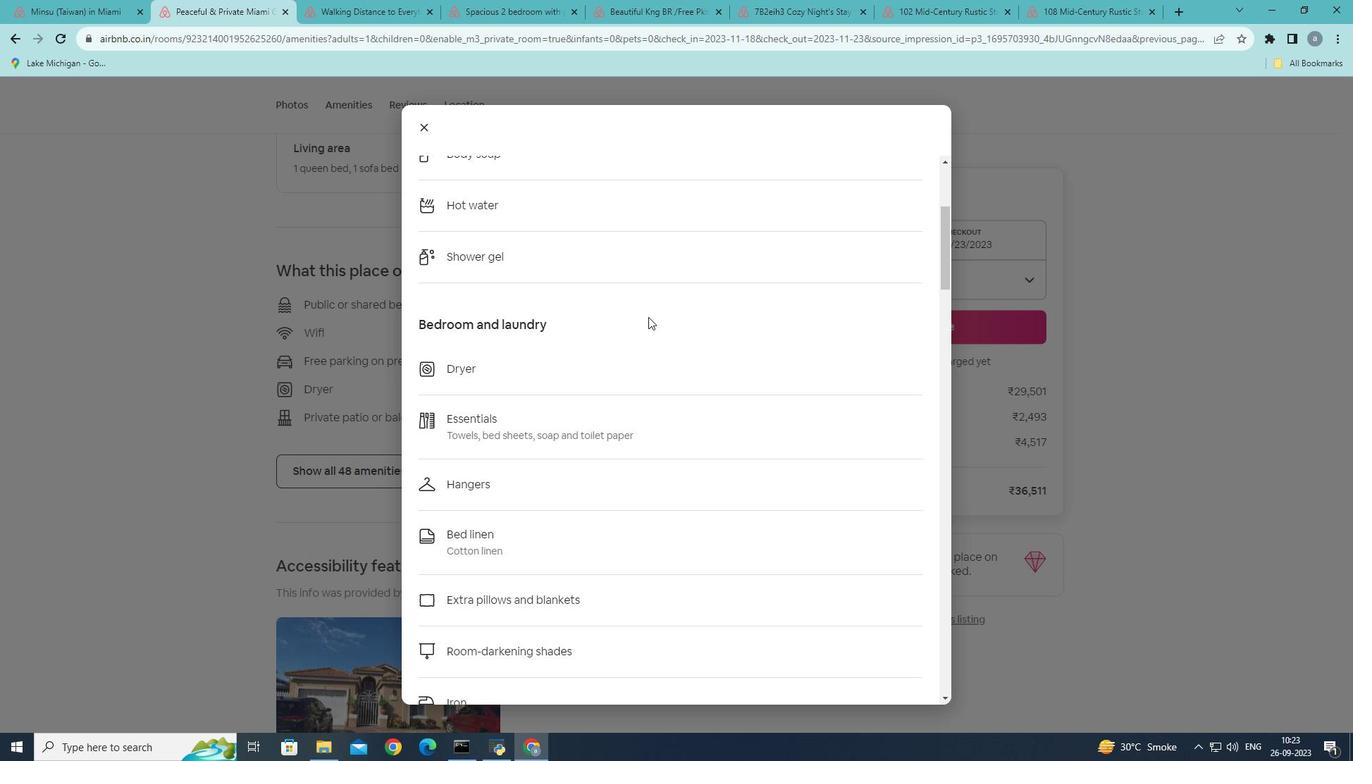 
Action: Mouse scrolled (648, 316) with delta (0, 0)
Screenshot: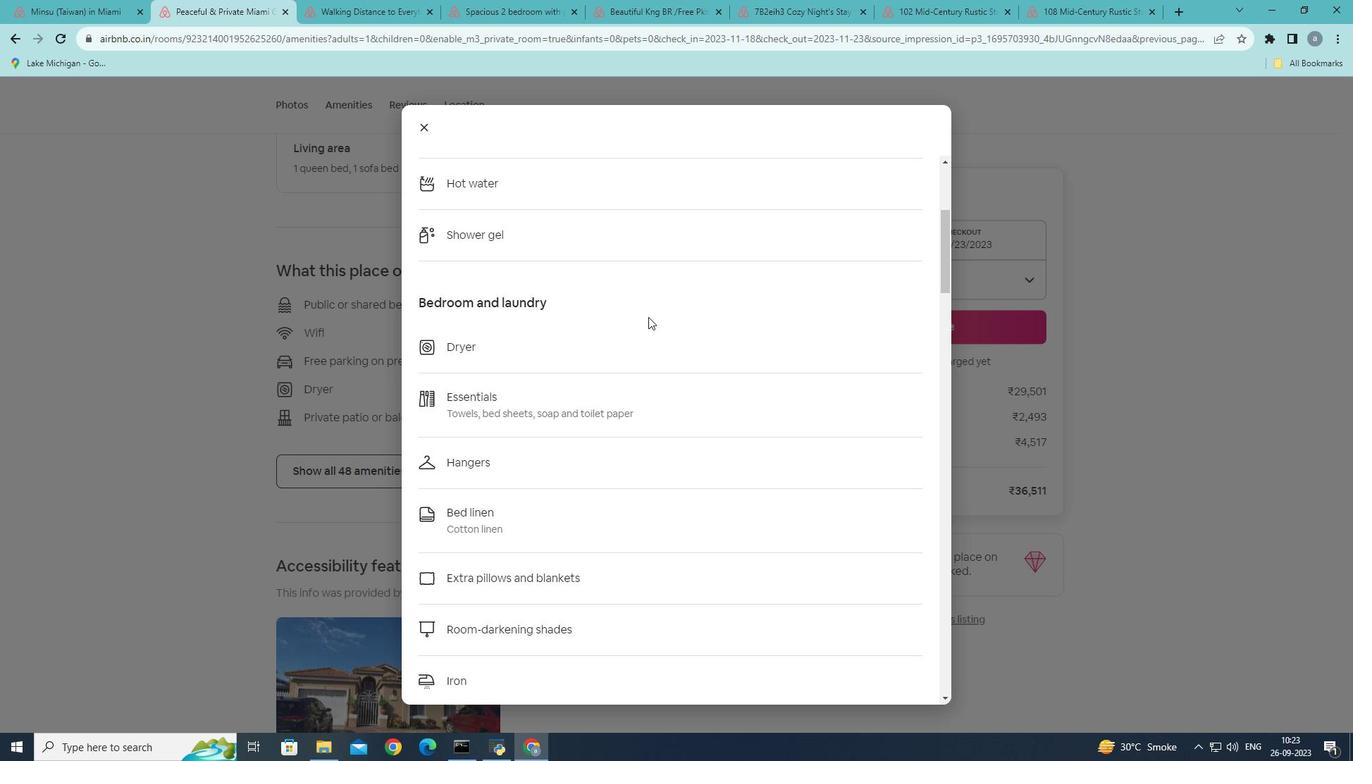 
Action: Mouse scrolled (648, 316) with delta (0, 0)
Screenshot: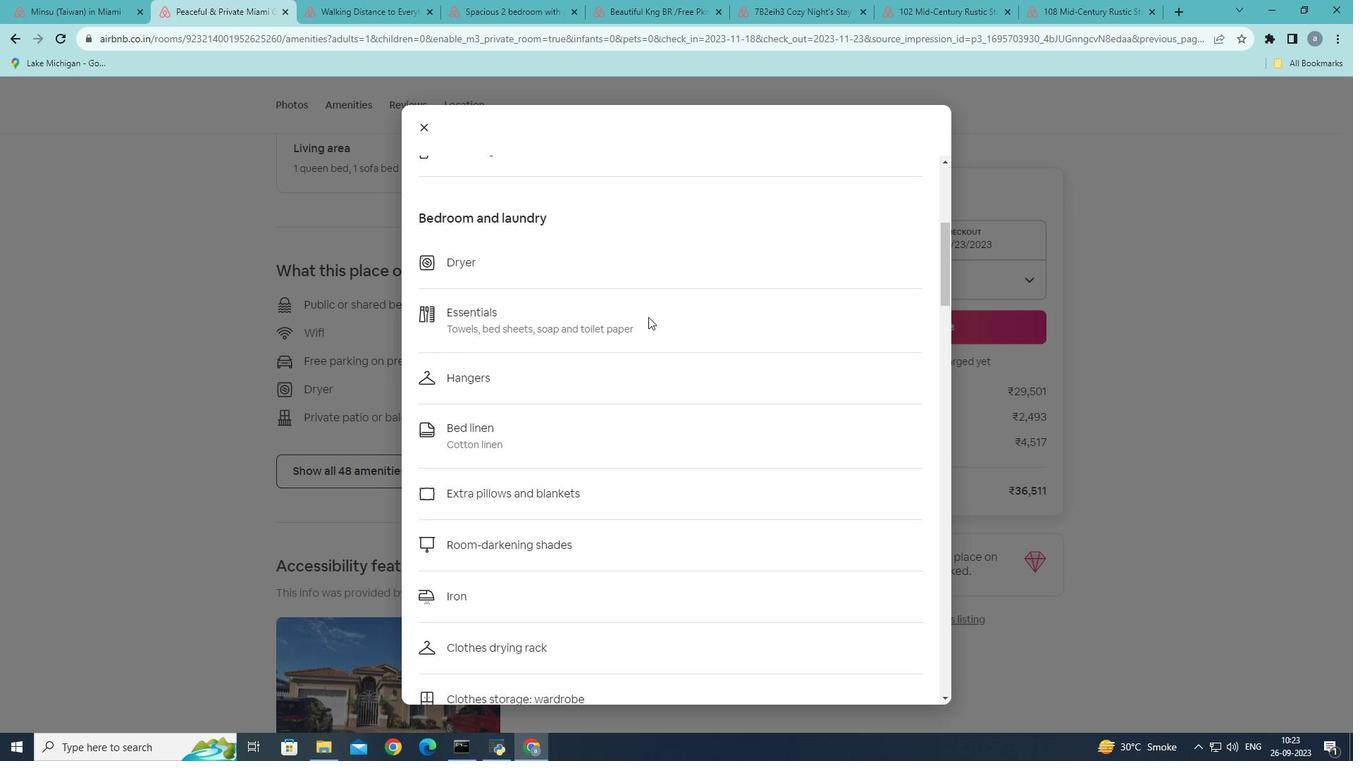 
Action: Mouse scrolled (648, 316) with delta (0, 0)
Screenshot: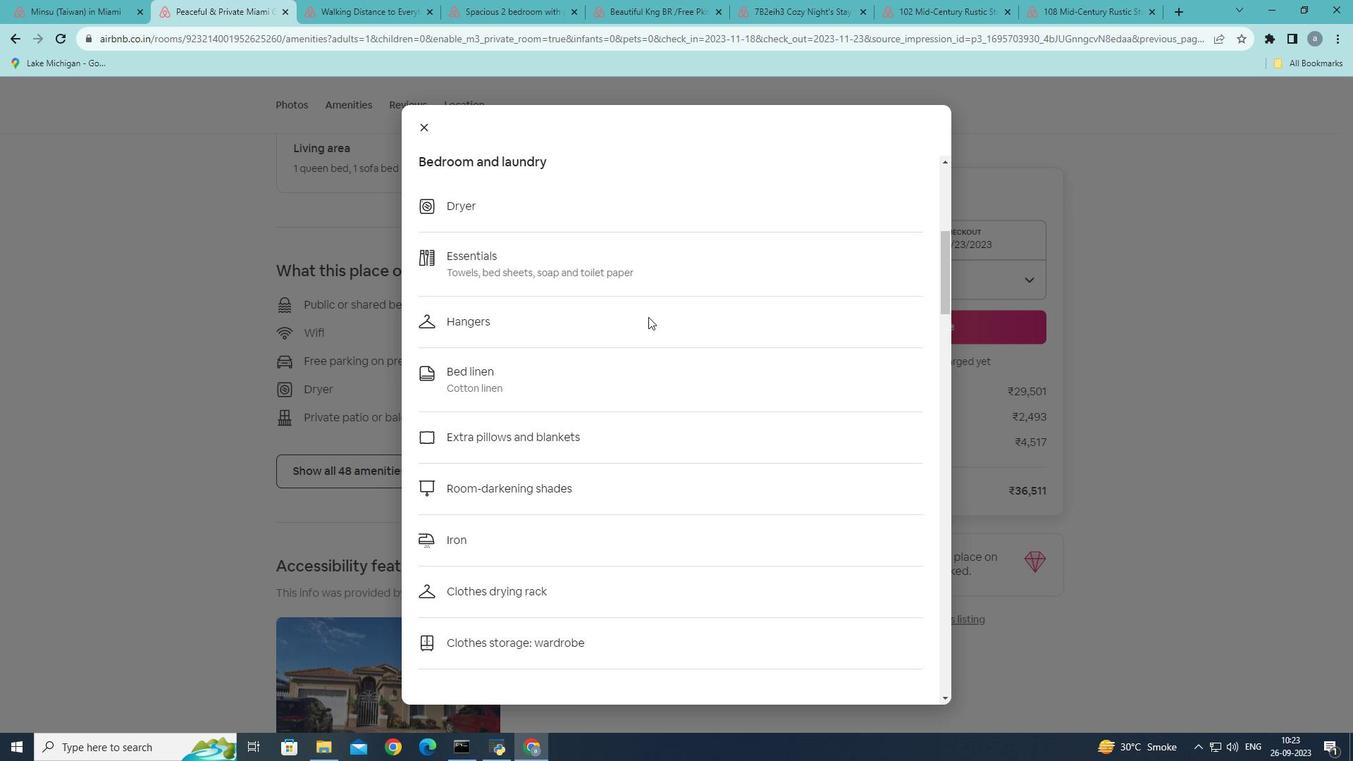 
Action: Mouse scrolled (648, 316) with delta (0, 0)
Screenshot: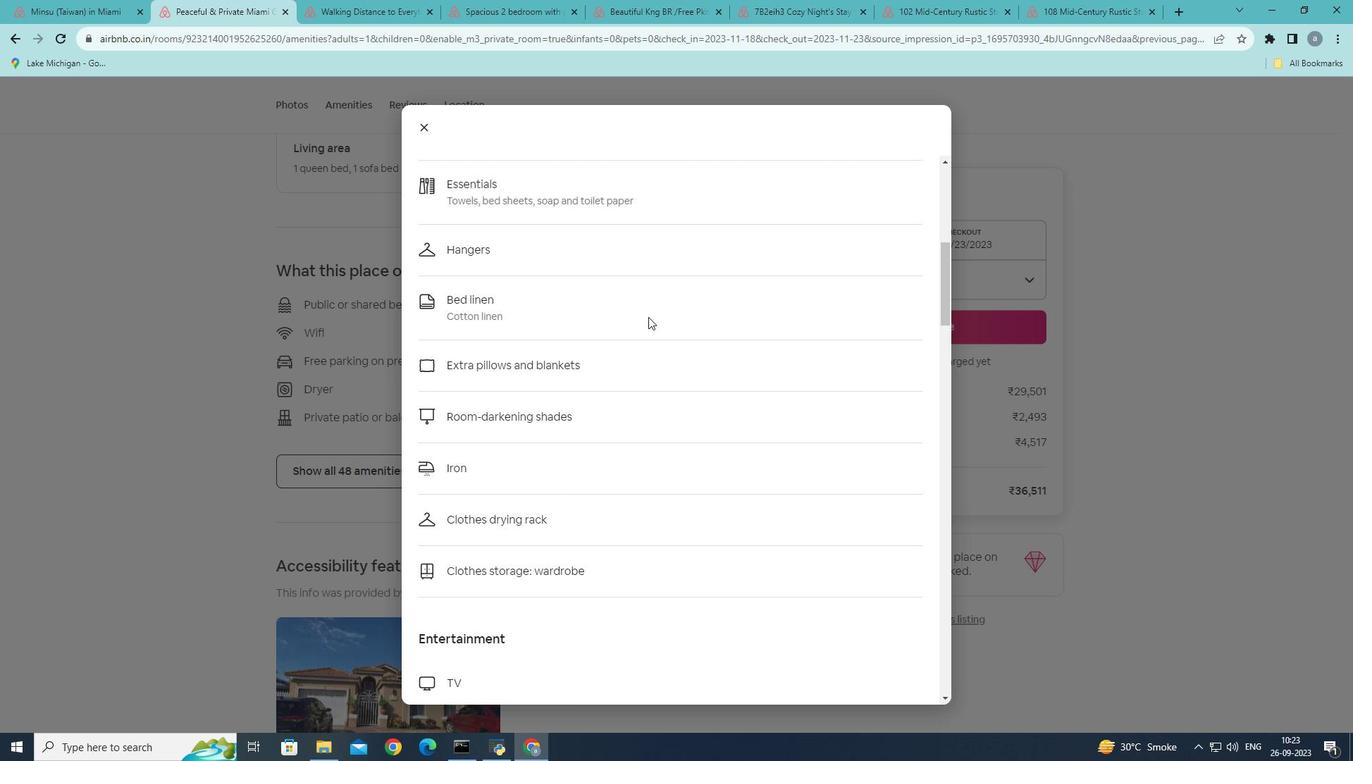 
Action: Mouse scrolled (648, 316) with delta (0, 0)
Screenshot: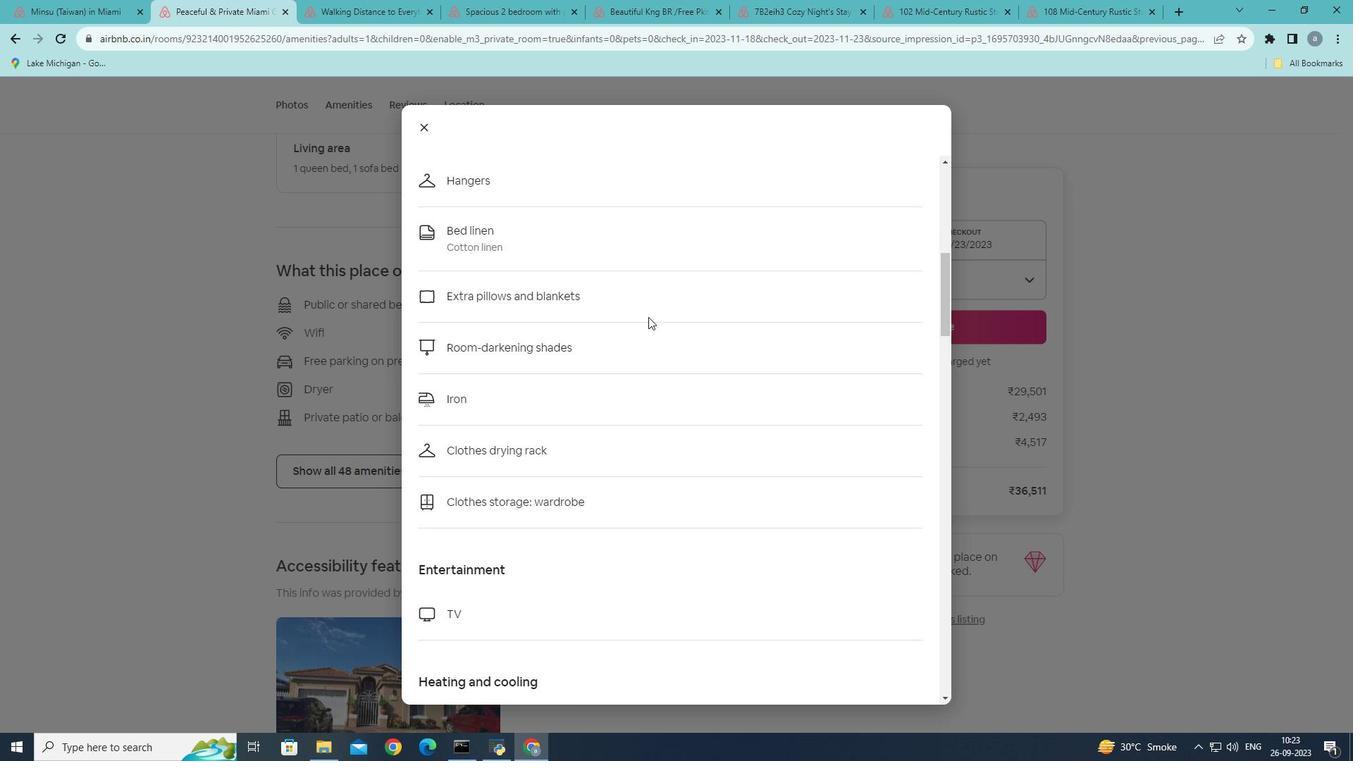 
Action: Mouse scrolled (648, 316) with delta (0, 0)
Screenshot: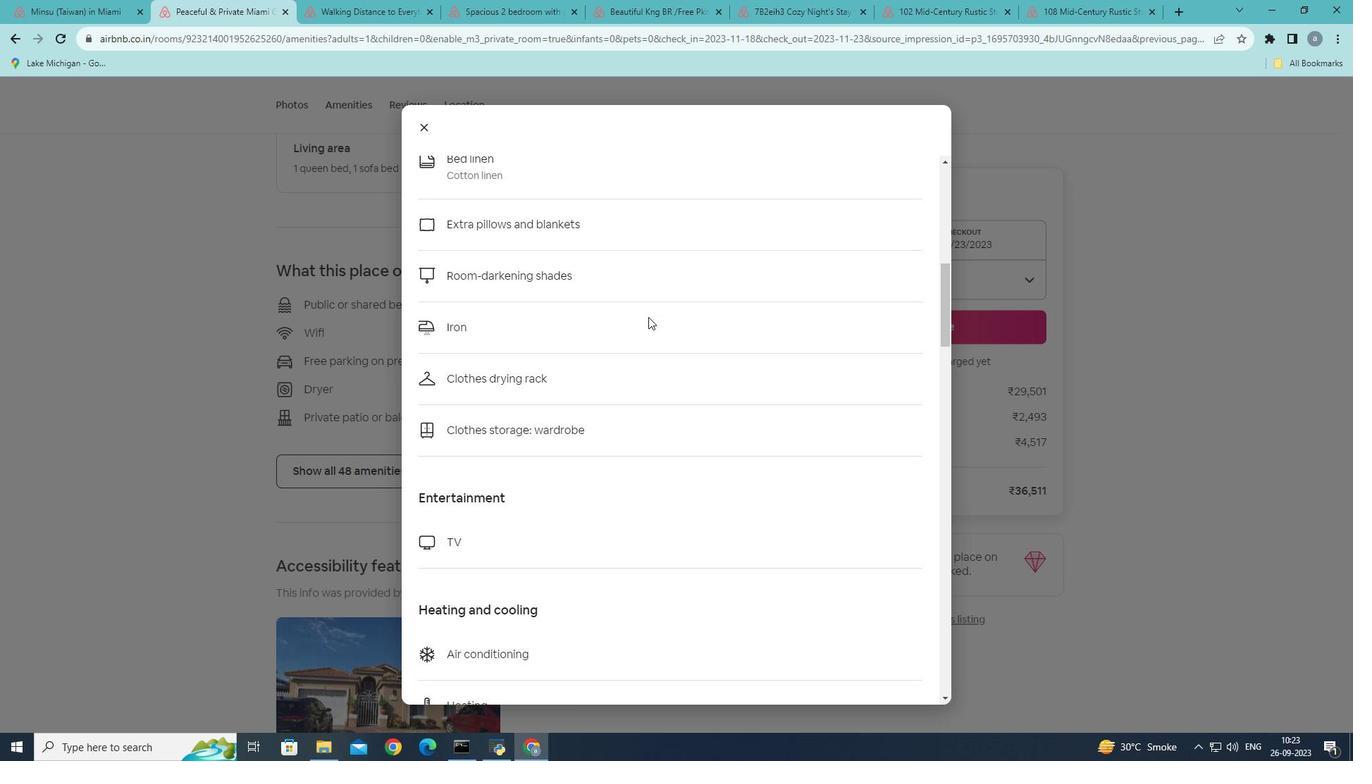 
Action: Mouse scrolled (648, 316) with delta (0, 0)
Screenshot: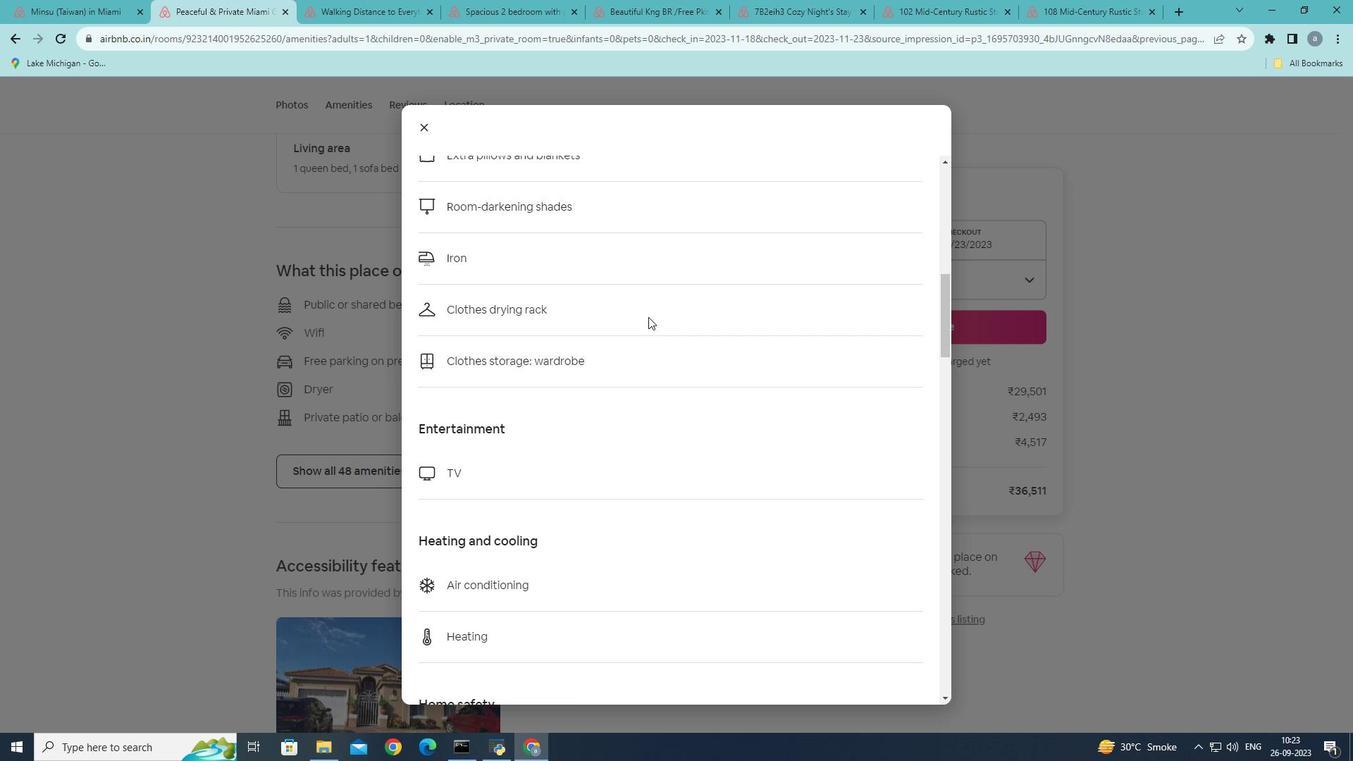 
Action: Mouse moved to (648, 319)
Screenshot: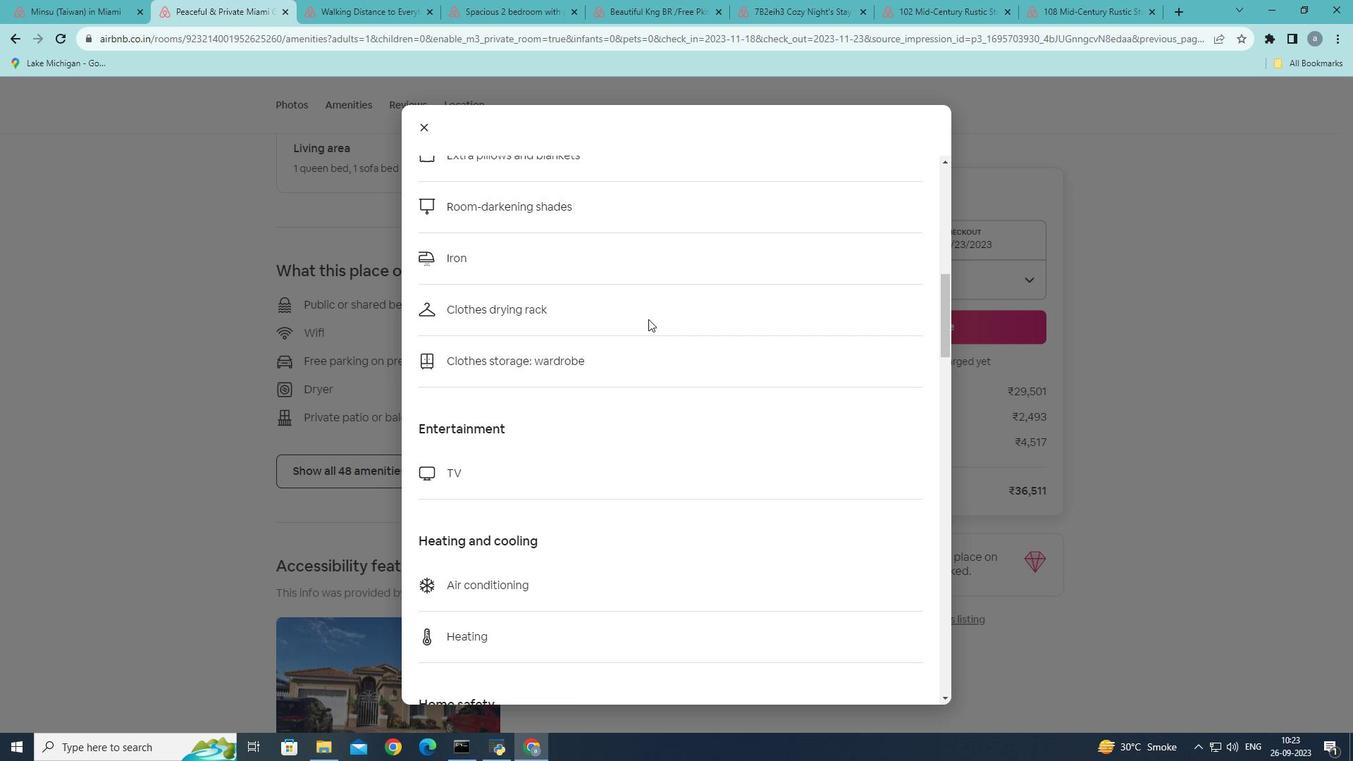 
Action: Mouse scrolled (648, 318) with delta (0, 0)
Screenshot: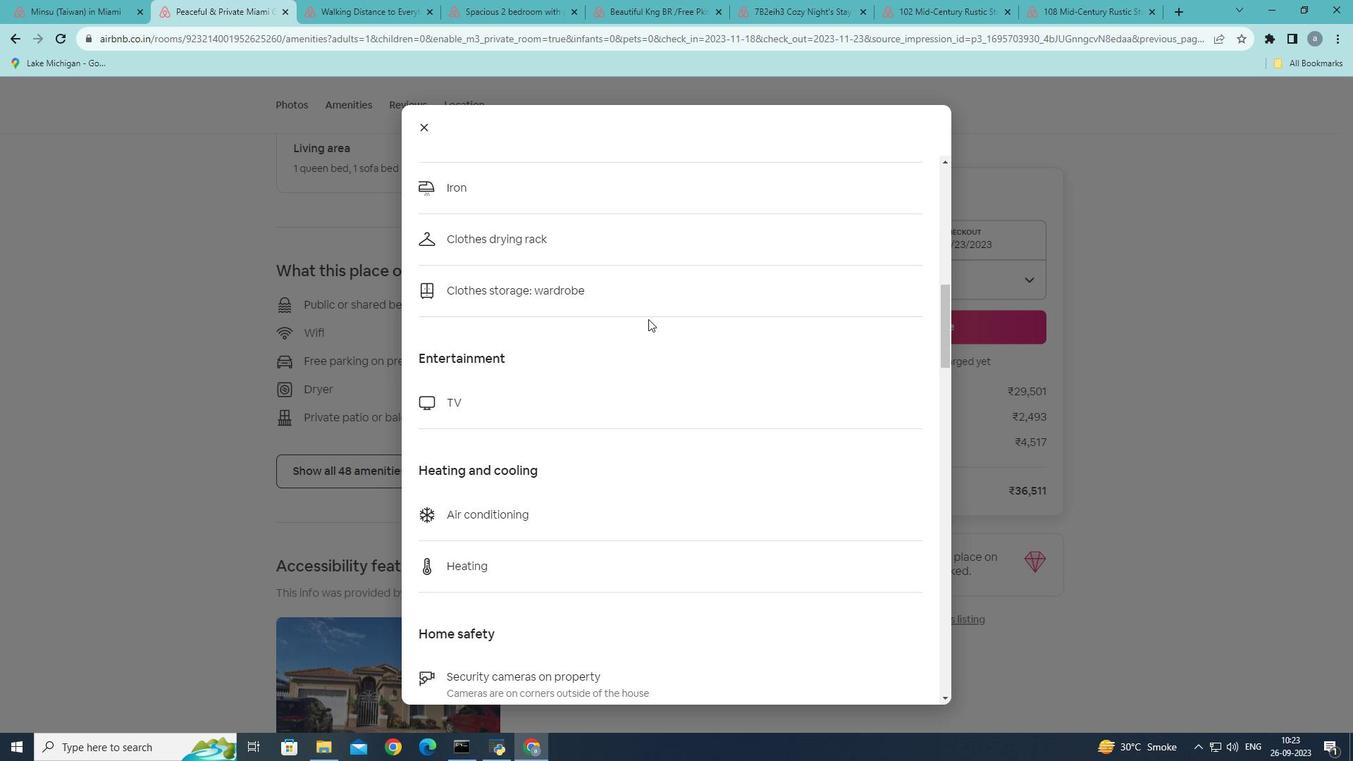 
Action: Mouse scrolled (648, 318) with delta (0, 0)
Screenshot: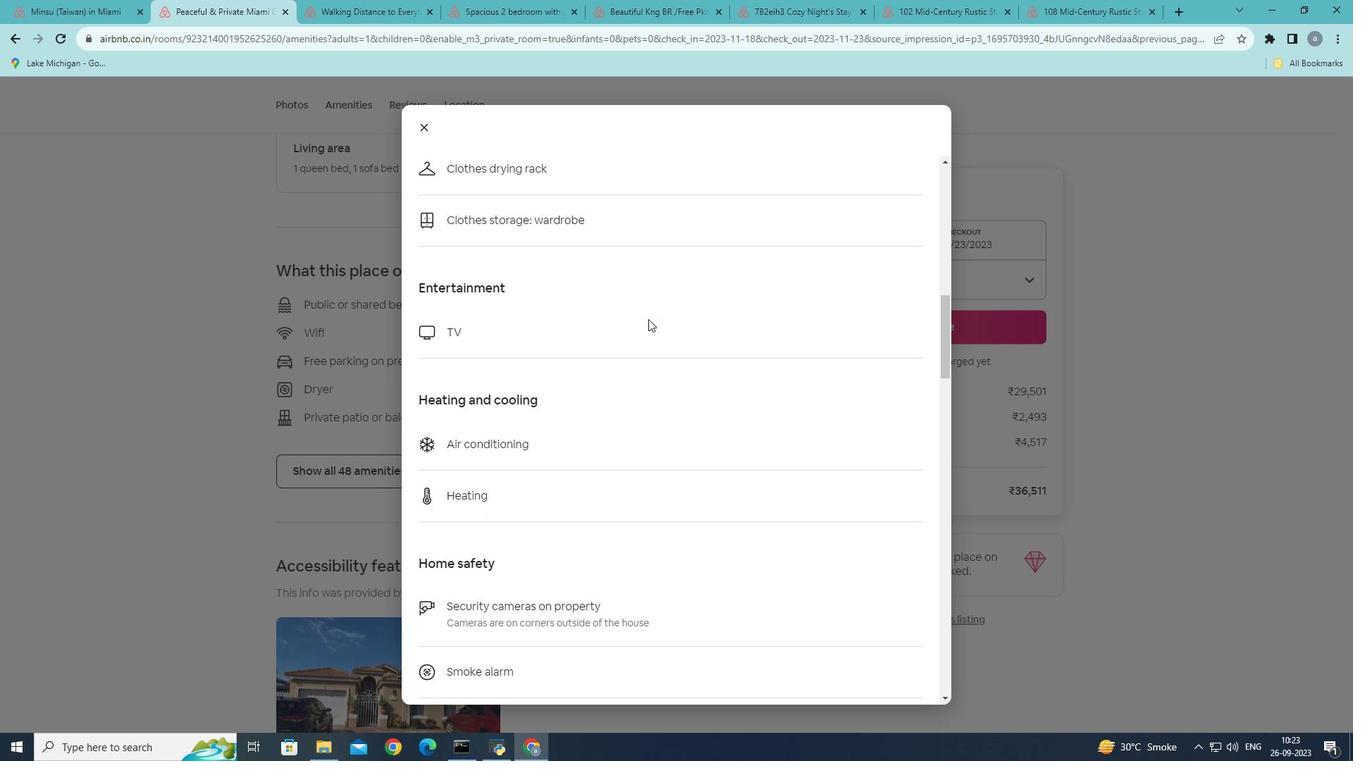
Action: Mouse scrolled (648, 318) with delta (0, 0)
Screenshot: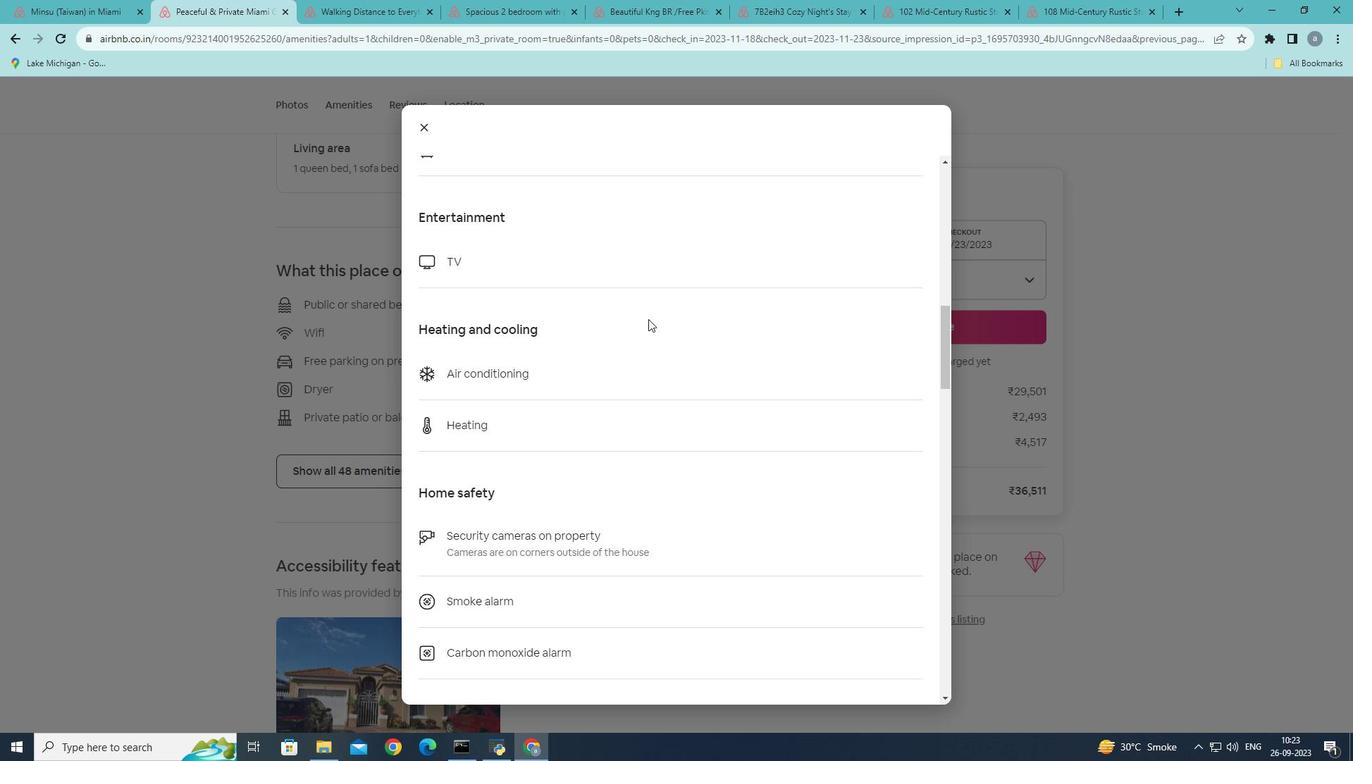 
Action: Mouse scrolled (648, 318) with delta (0, 0)
Screenshot: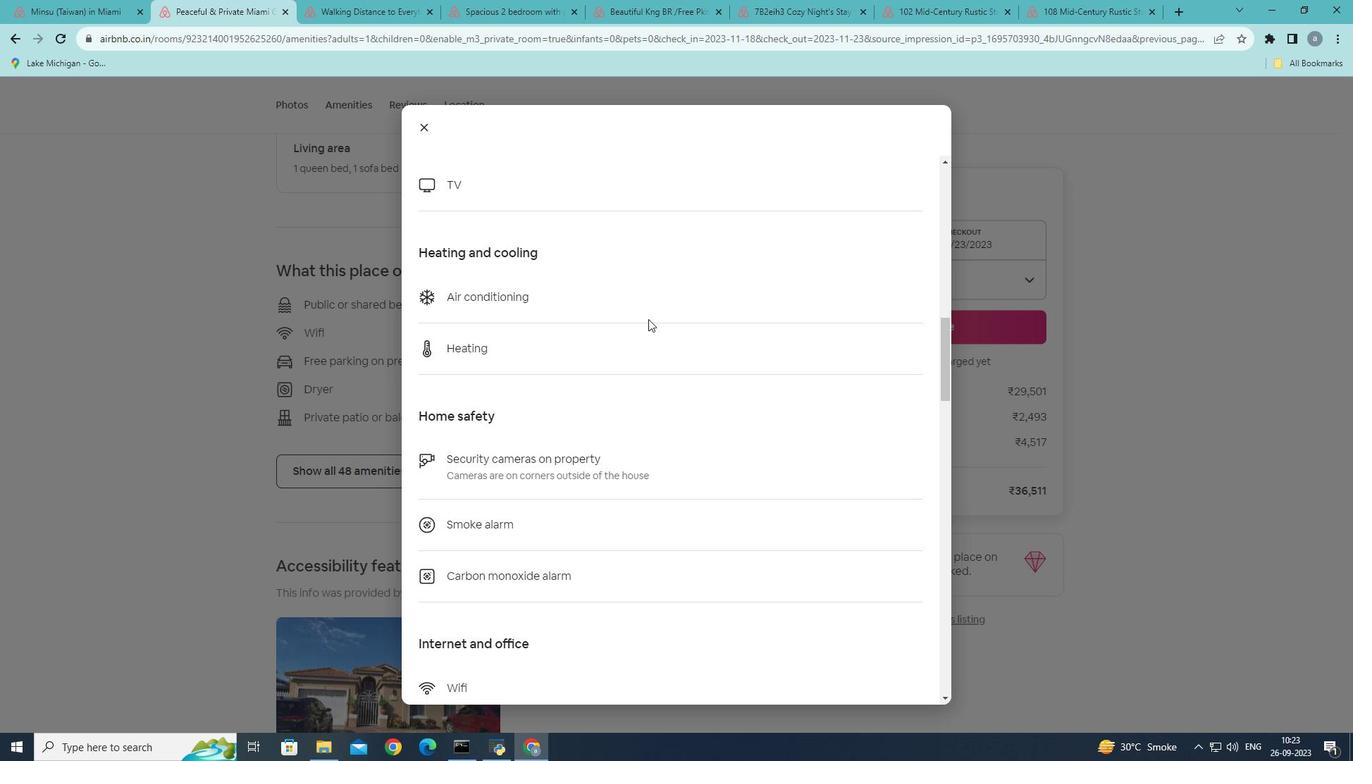 
Action: Mouse scrolled (648, 318) with delta (0, 0)
Screenshot: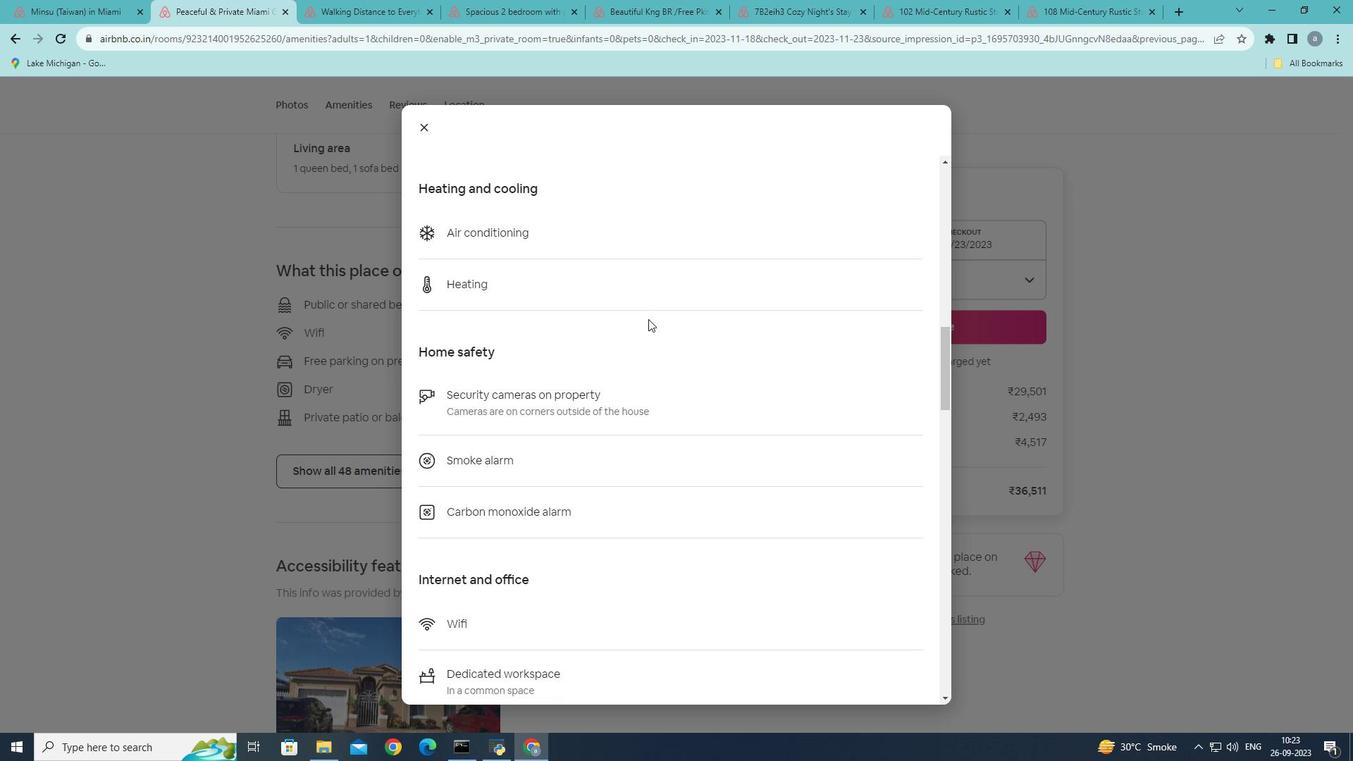 
Action: Mouse scrolled (648, 318) with delta (0, 0)
Screenshot: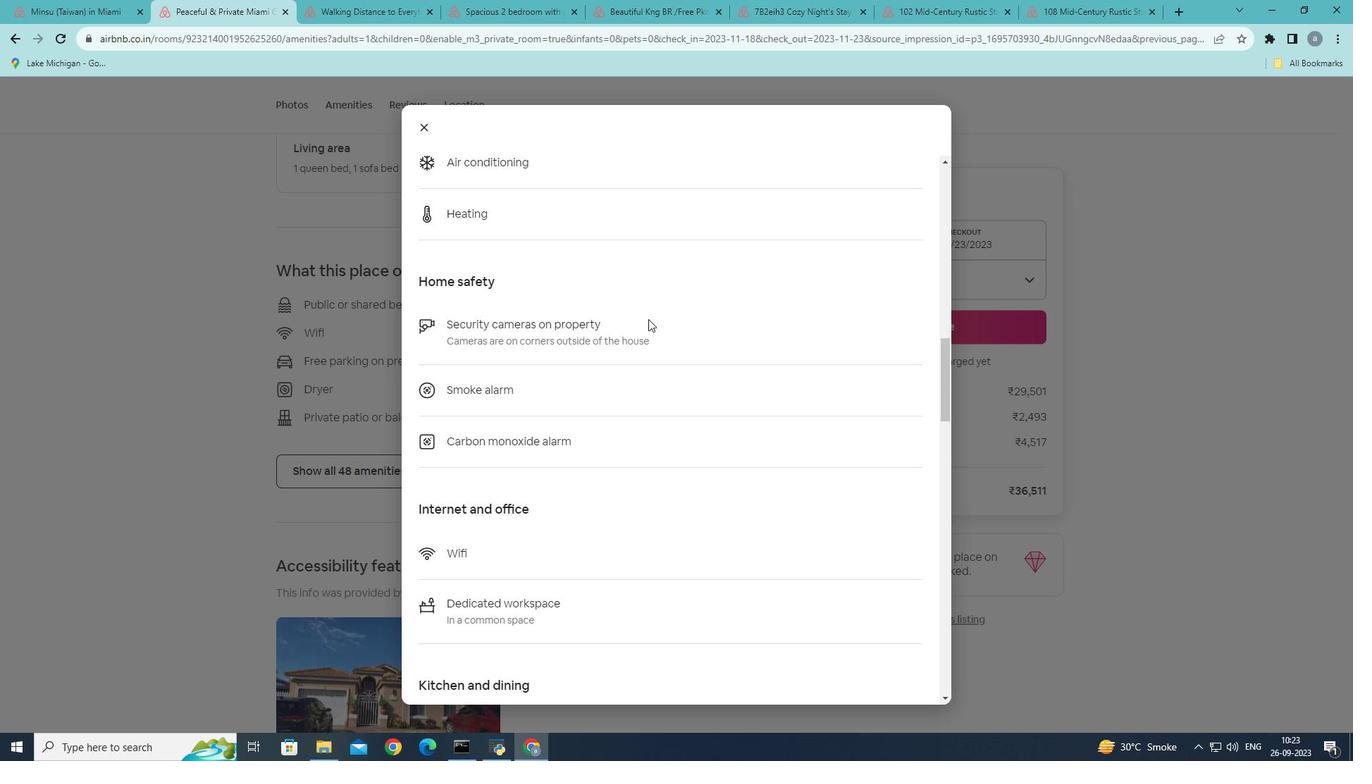 
Action: Mouse scrolled (648, 318) with delta (0, 0)
Screenshot: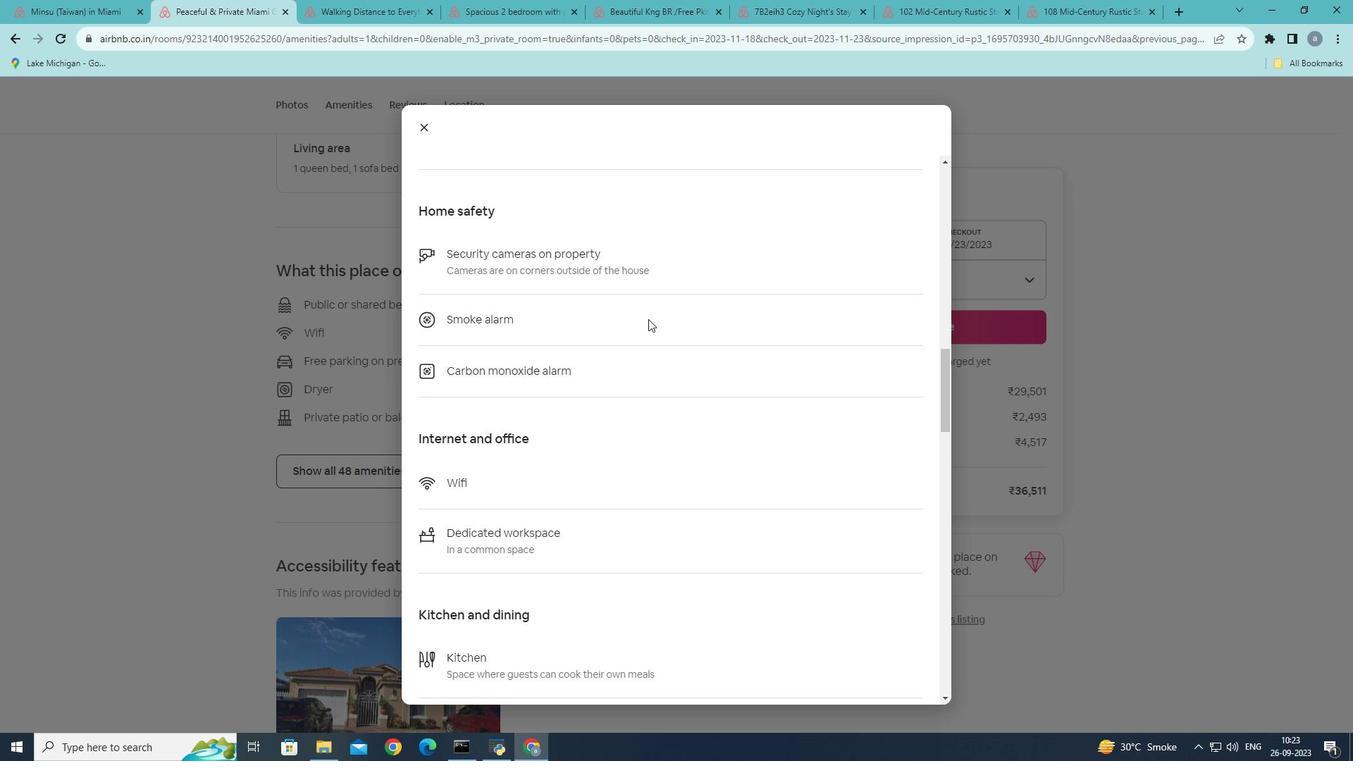 
Action: Mouse scrolled (648, 318) with delta (0, 0)
Screenshot: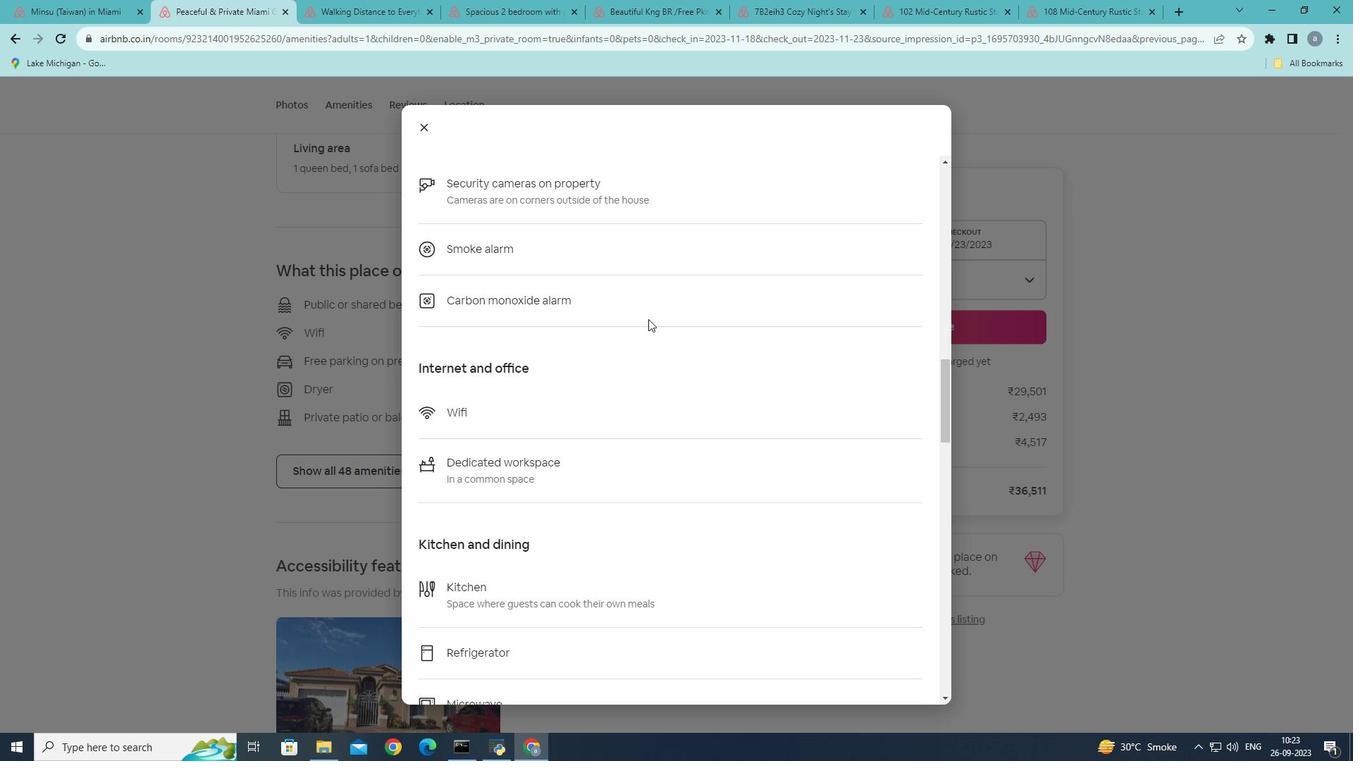 
Action: Mouse scrolled (648, 318) with delta (0, 0)
Screenshot: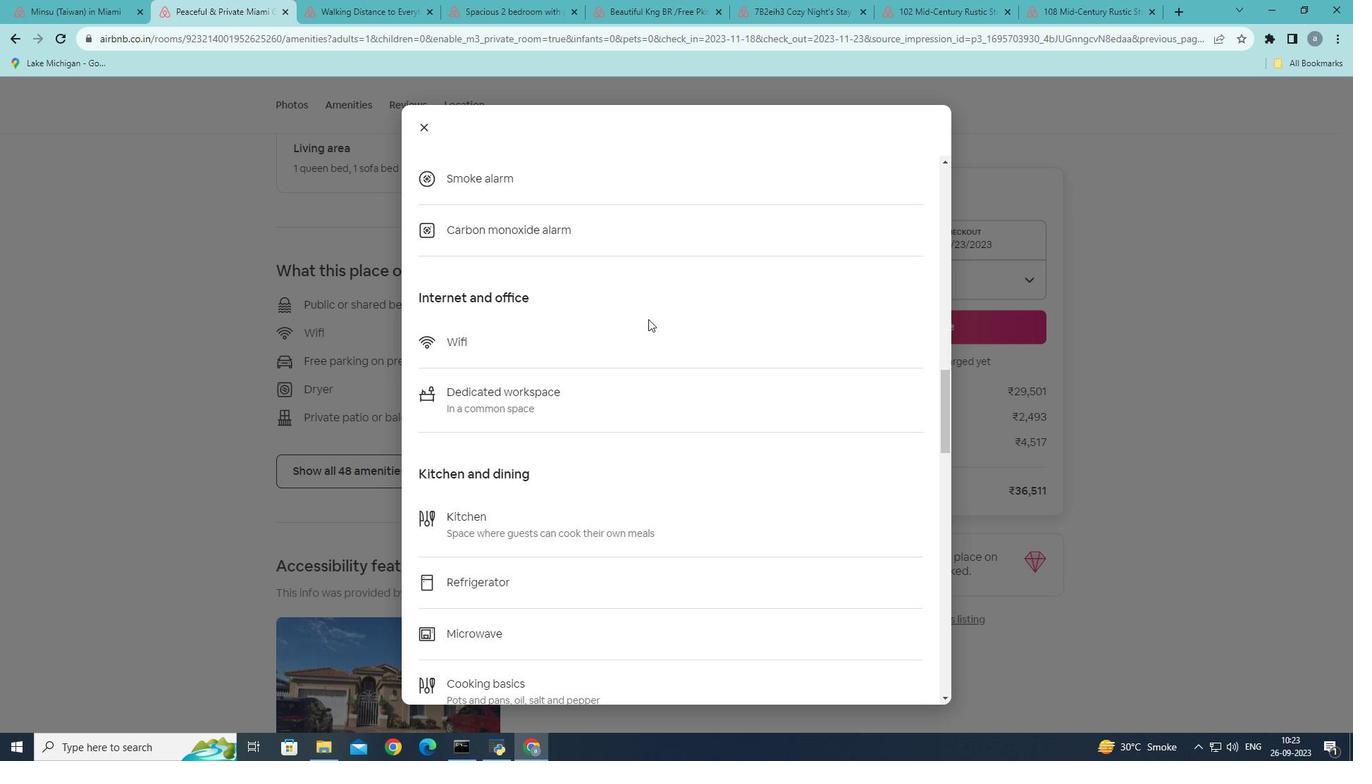 
Action: Mouse scrolled (648, 318) with delta (0, 0)
Screenshot: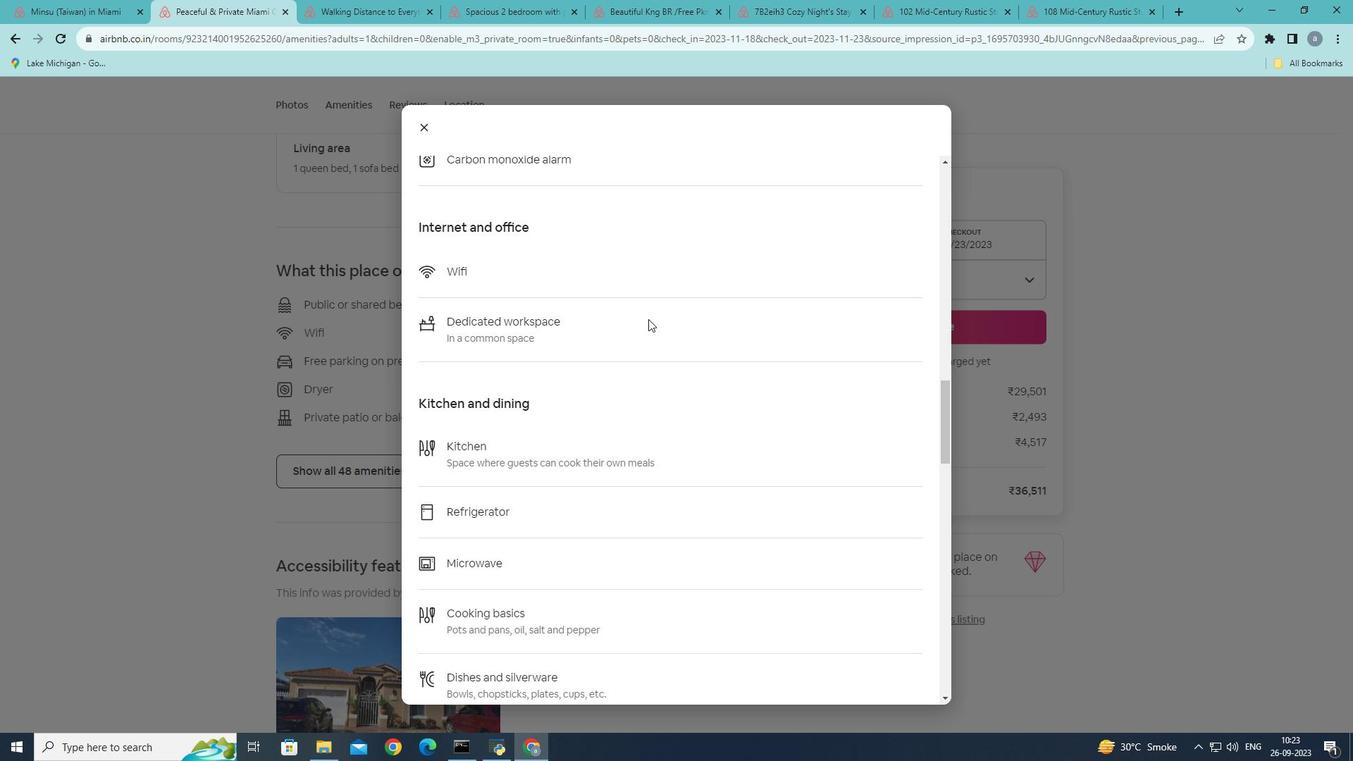 
Action: Mouse scrolled (648, 318) with delta (0, 0)
Screenshot: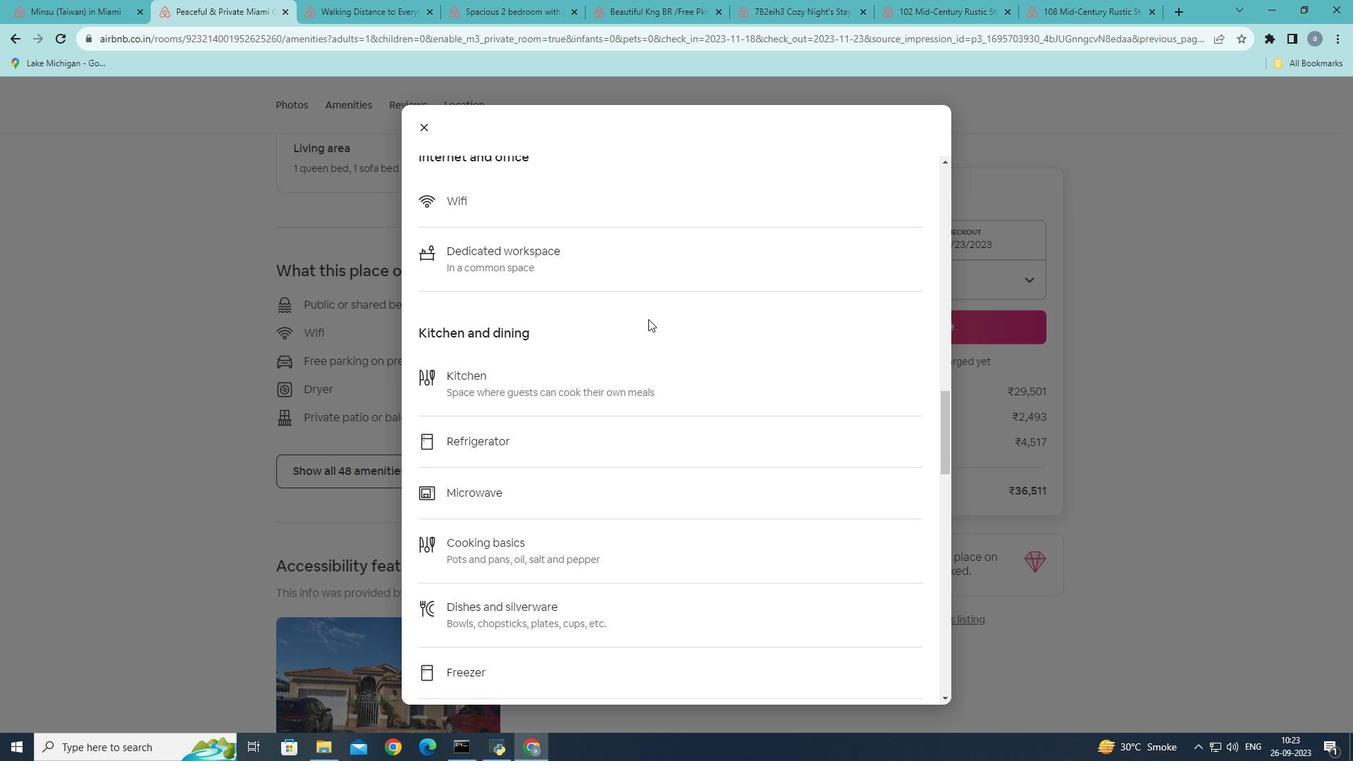 
Action: Mouse scrolled (648, 318) with delta (0, 0)
Screenshot: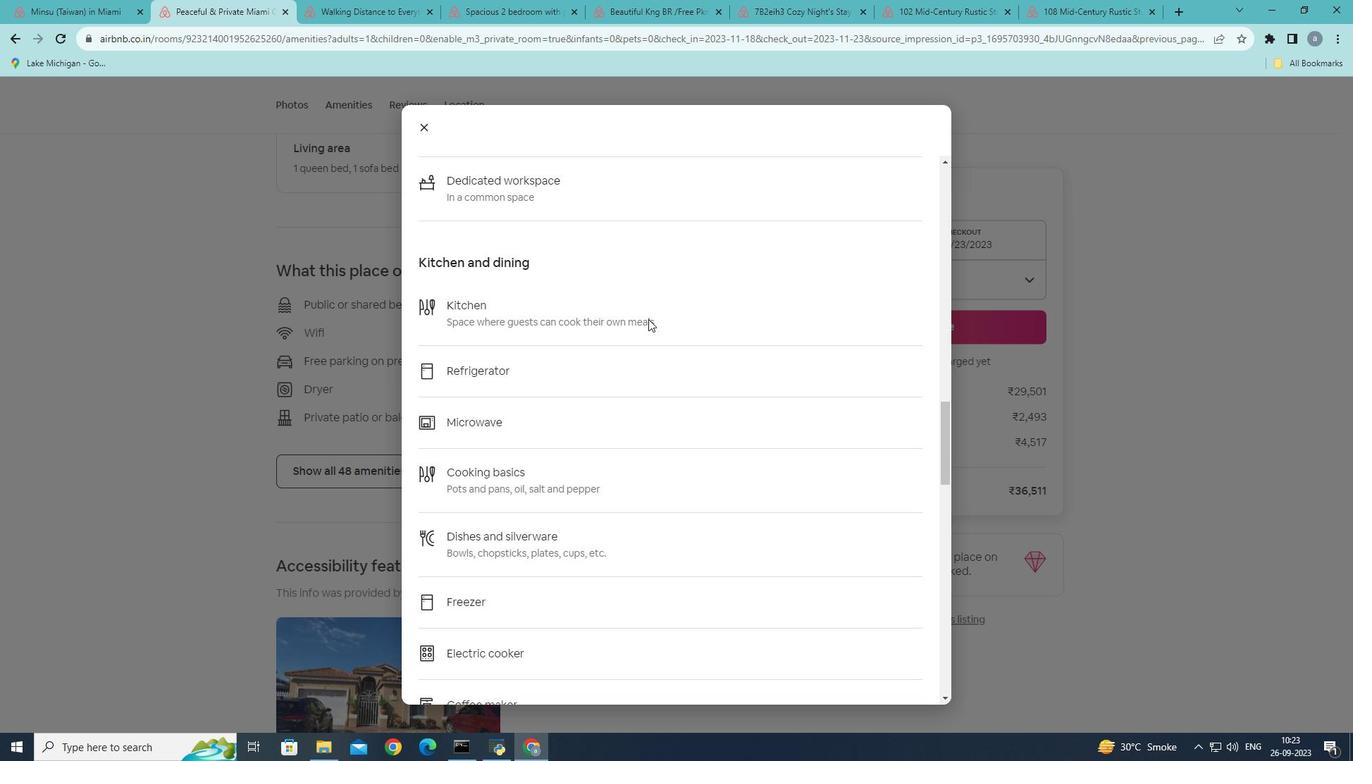 
Action: Mouse scrolled (648, 318) with delta (0, 0)
Screenshot: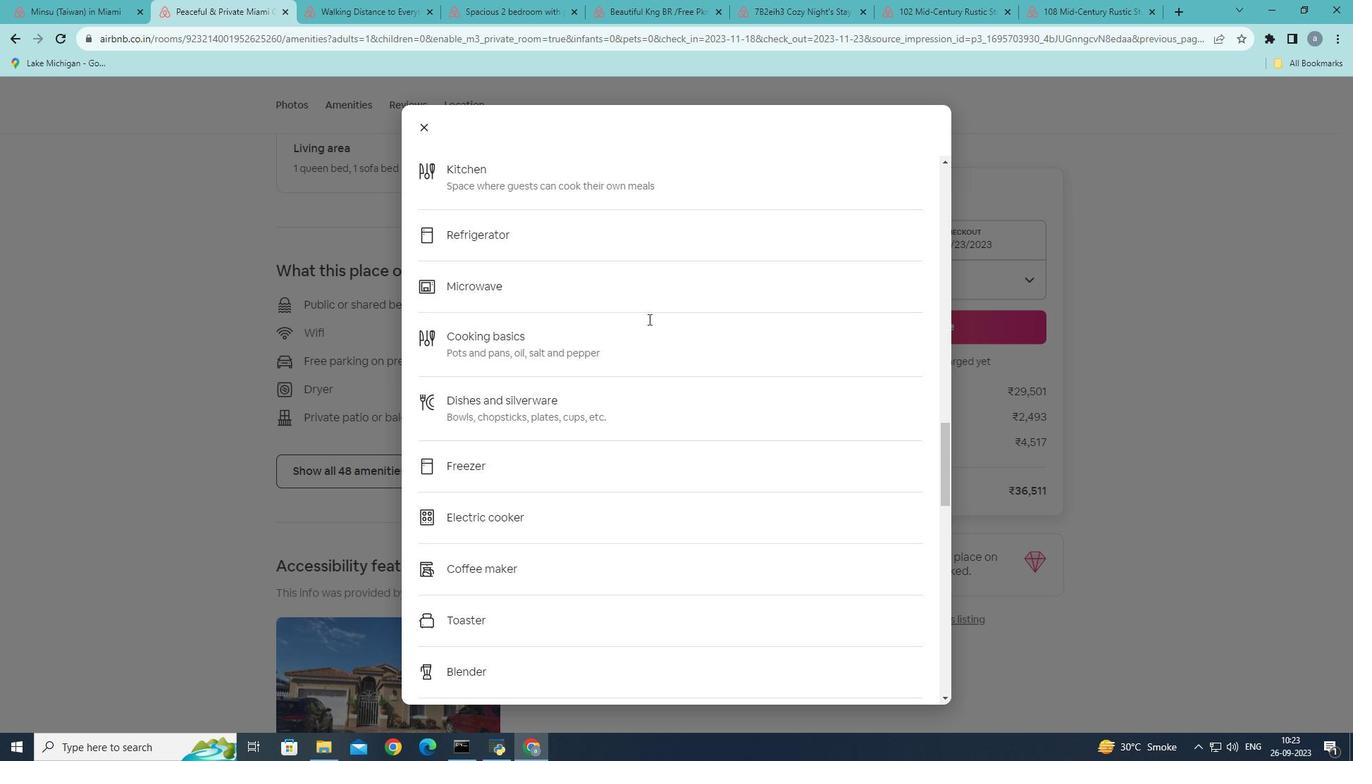 
Action: Mouse scrolled (648, 318) with delta (0, 0)
Screenshot: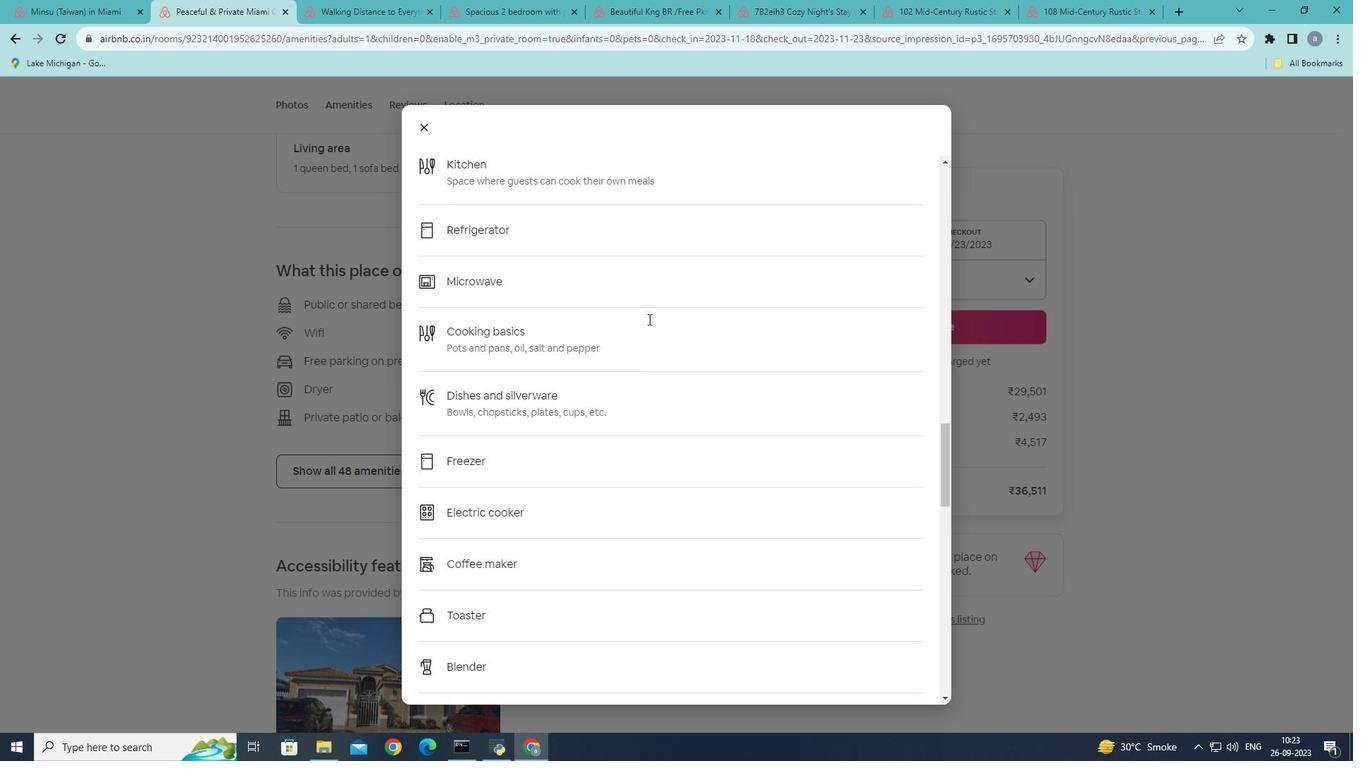 
Action: Mouse scrolled (648, 318) with delta (0, 0)
Screenshot: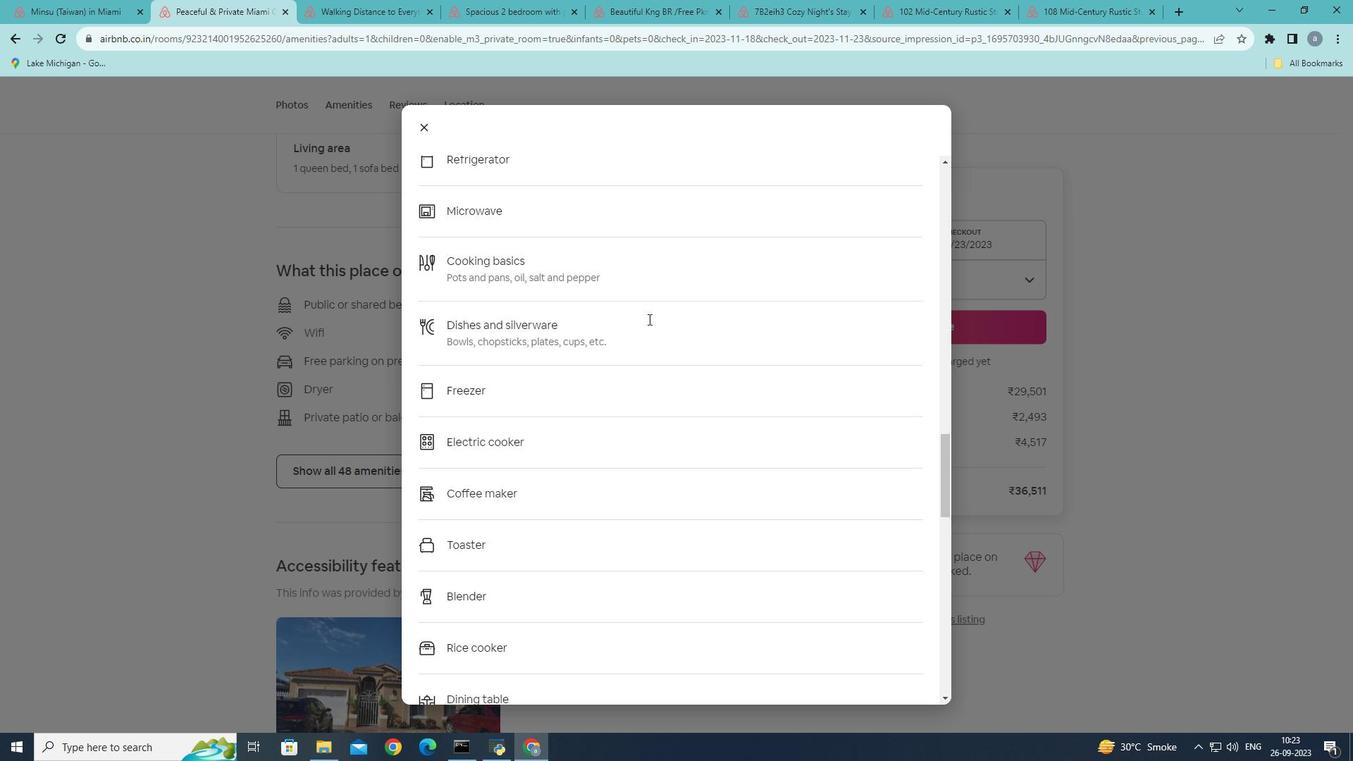
Action: Mouse scrolled (648, 318) with delta (0, 0)
Screenshot: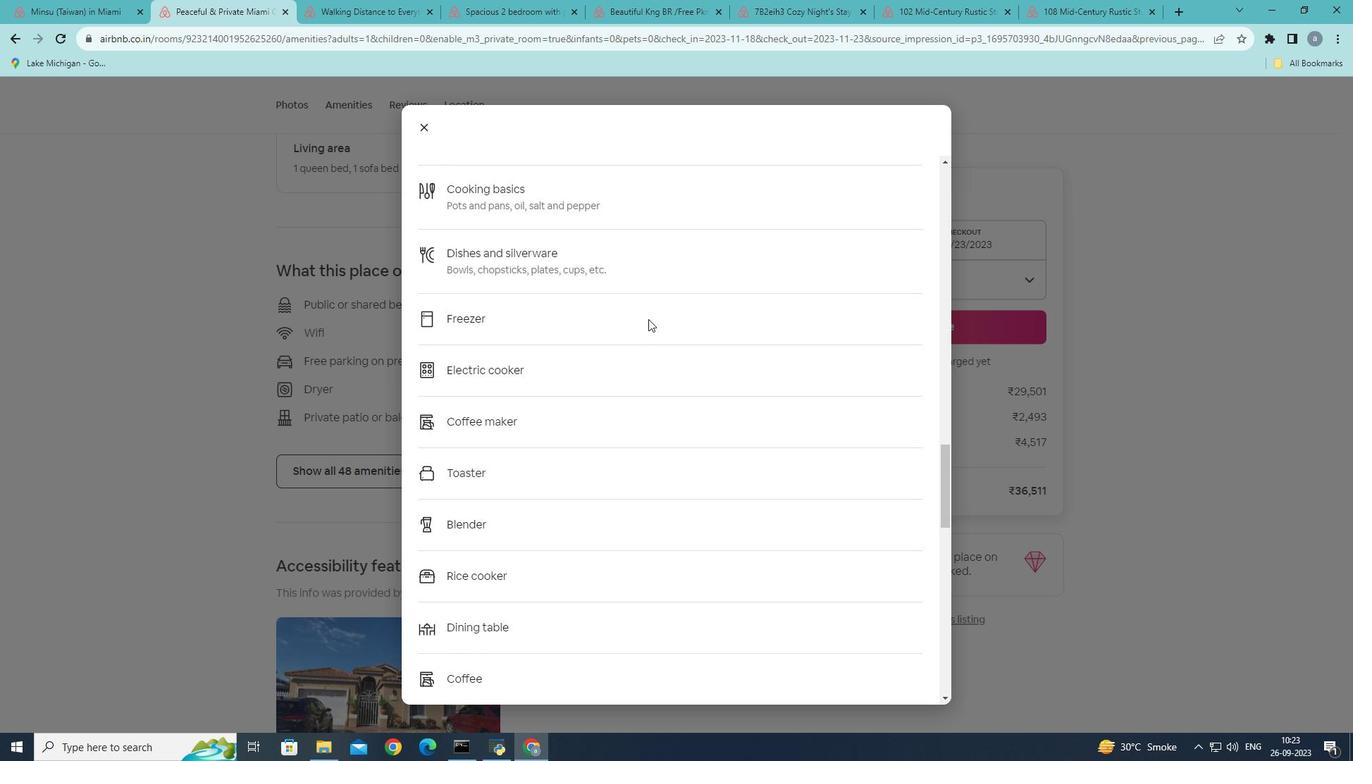 
Action: Mouse scrolled (648, 318) with delta (0, 0)
Screenshot: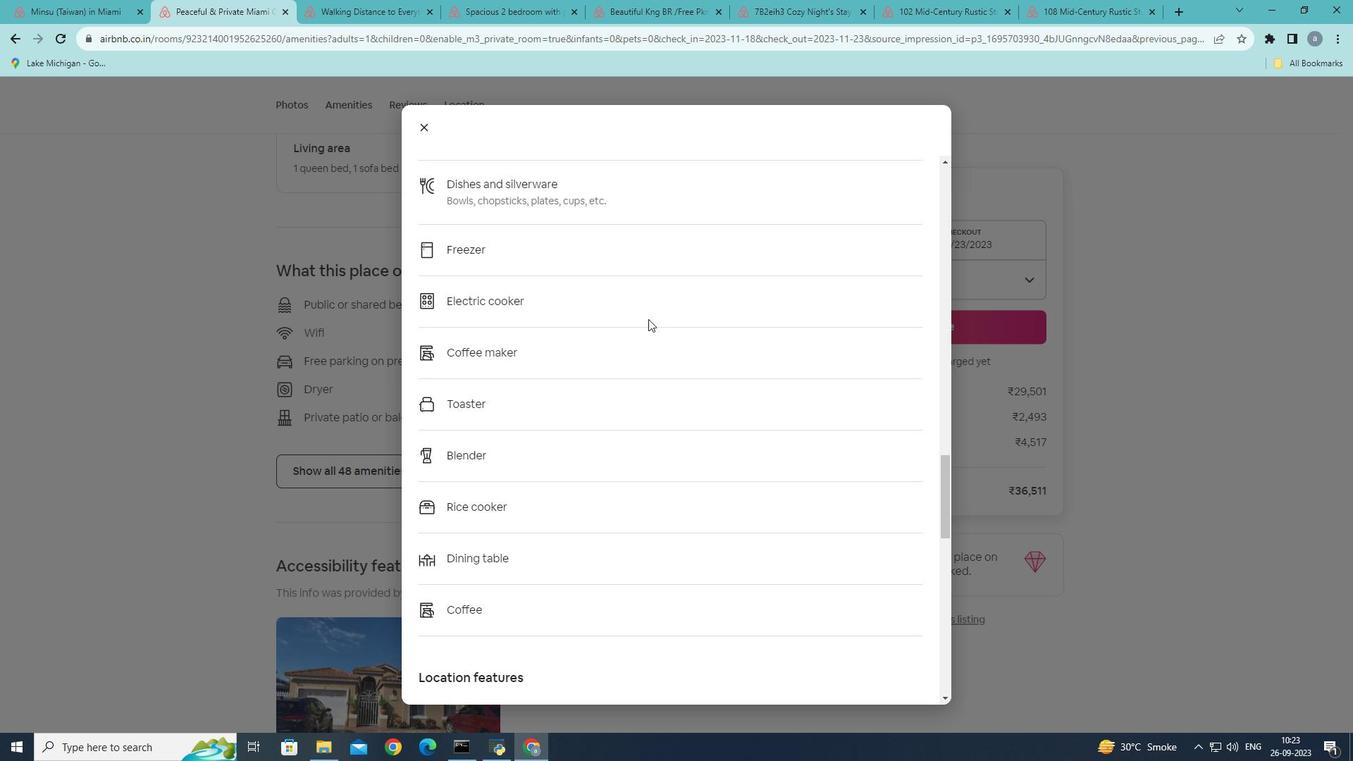 
Action: Mouse scrolled (648, 318) with delta (0, 0)
Screenshot: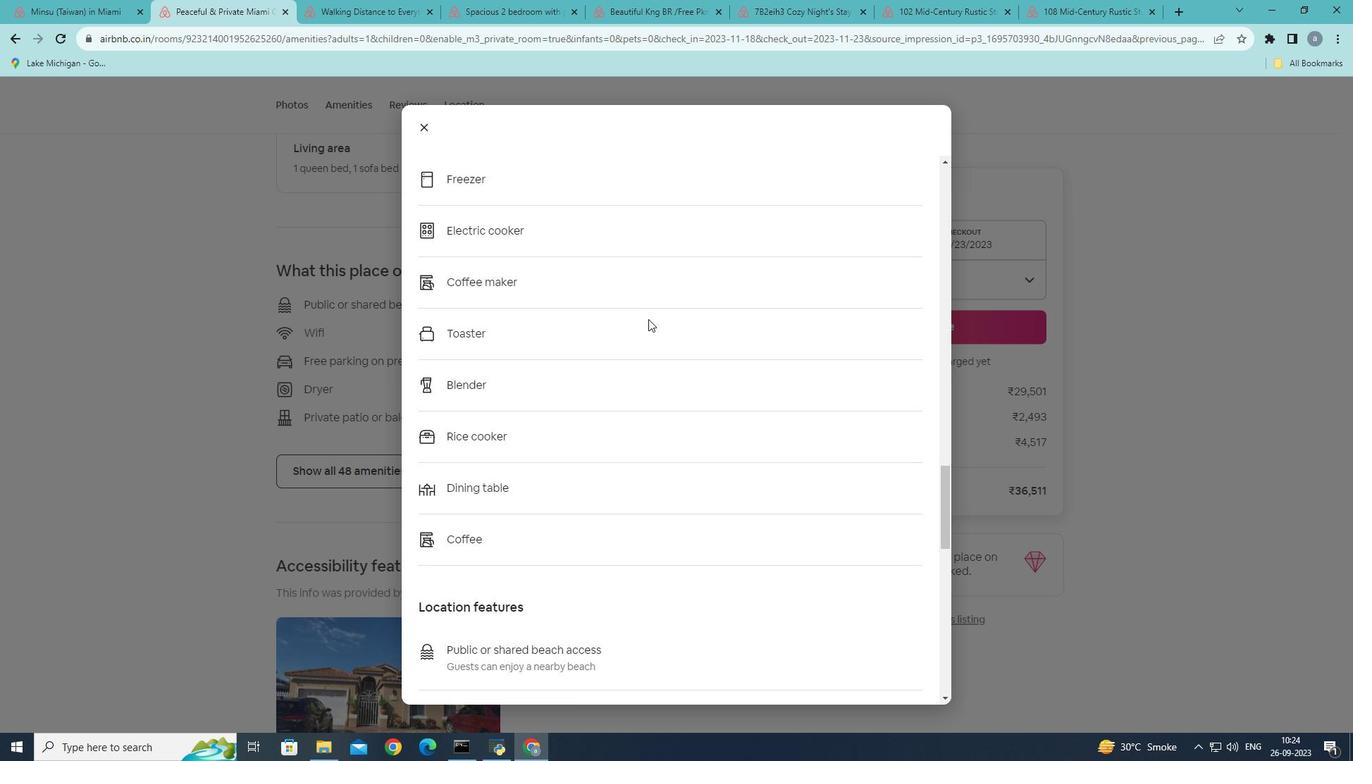 
Action: Mouse scrolled (648, 318) with delta (0, 0)
Screenshot: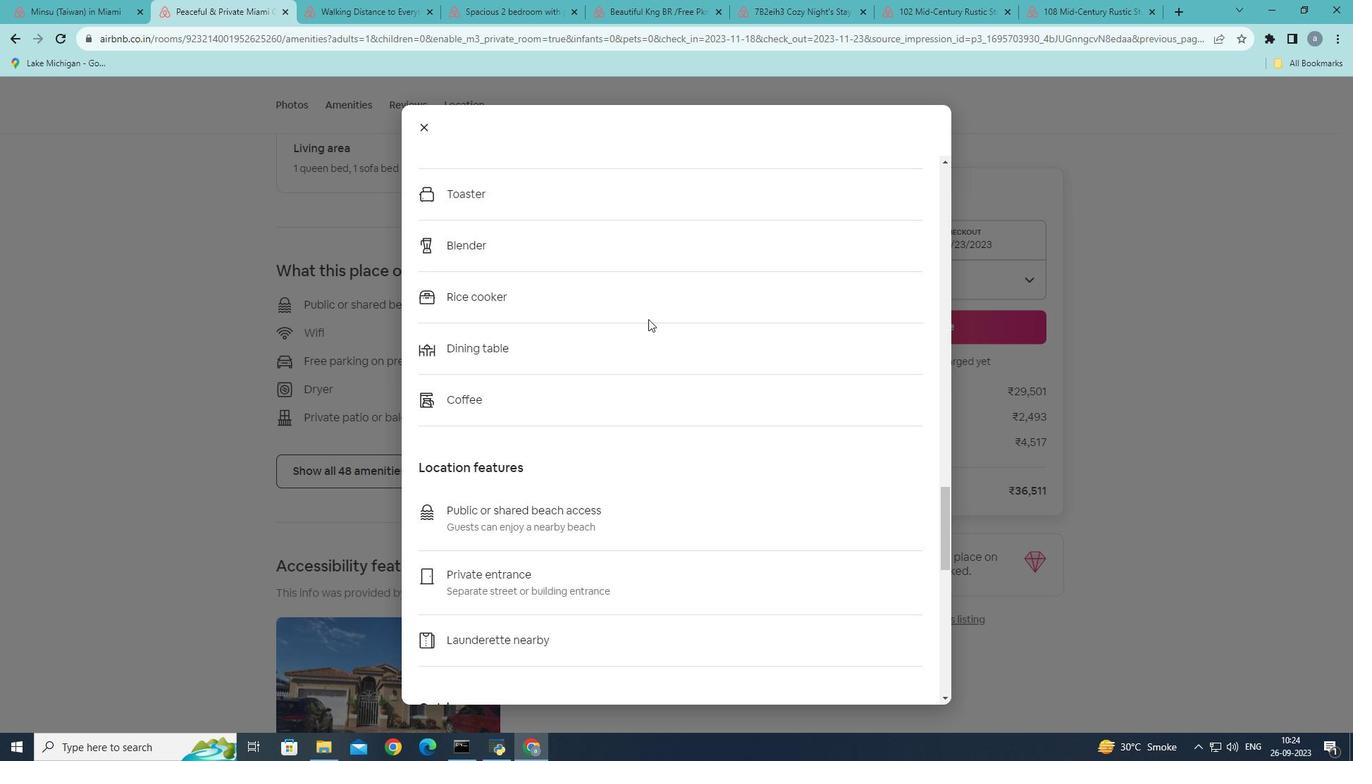 
Action: Mouse scrolled (648, 318) with delta (0, 0)
Screenshot: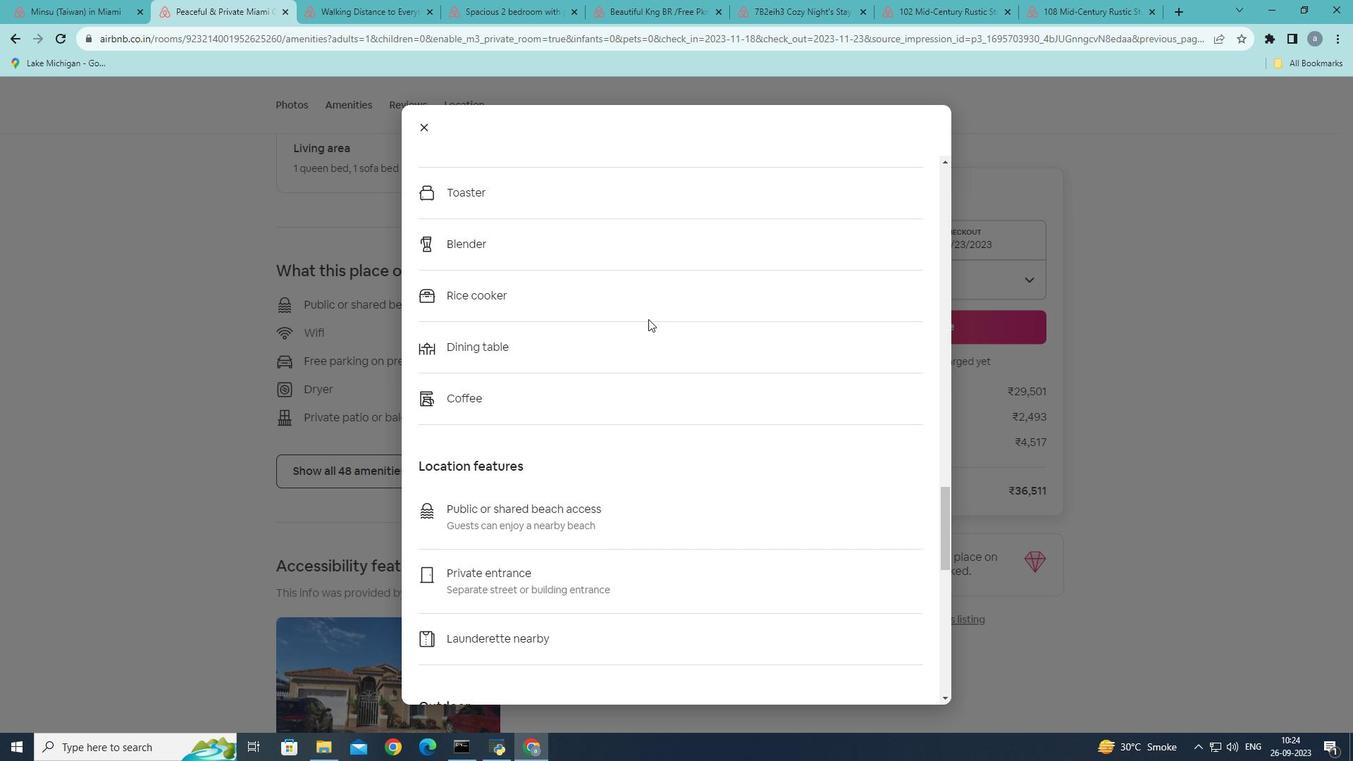 
Action: Mouse moved to (646, 321)
Screenshot: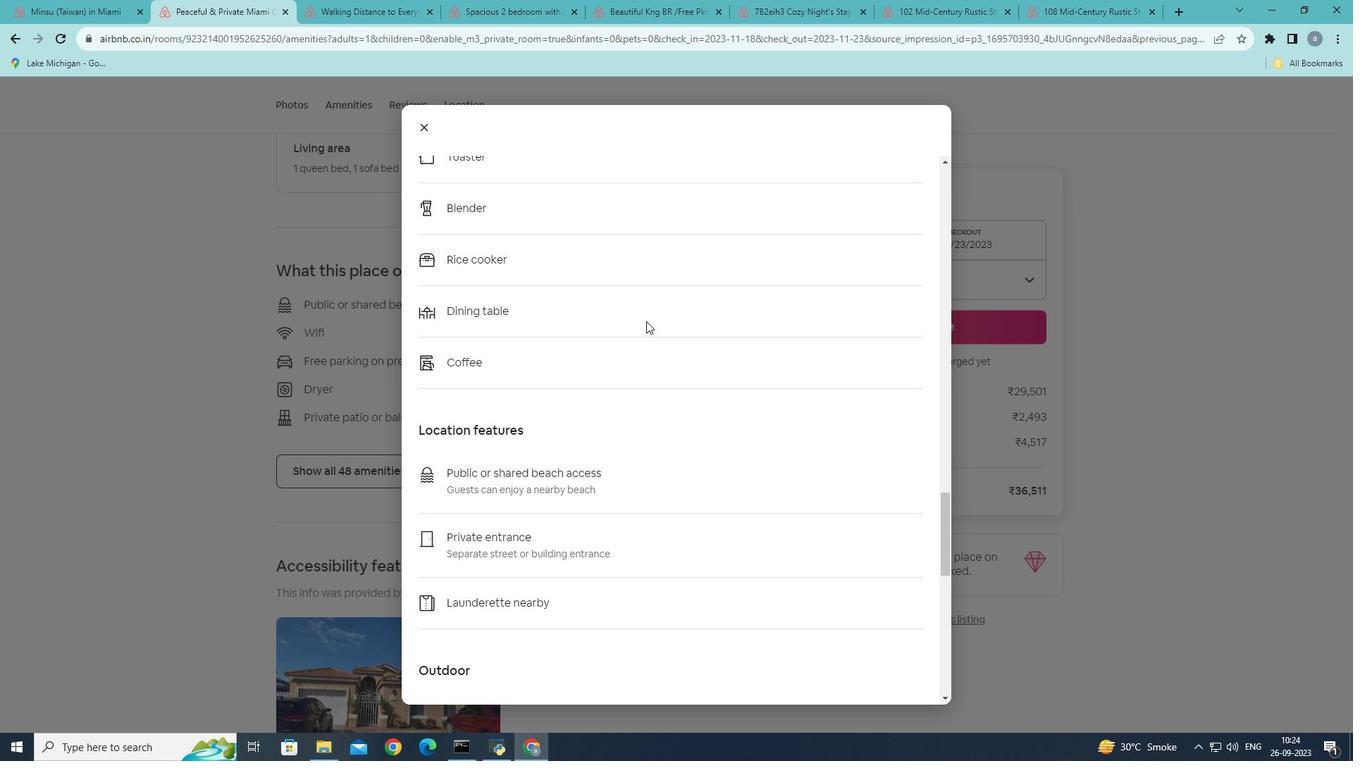 
Action: Mouse scrolled (646, 320) with delta (0, 0)
Screenshot: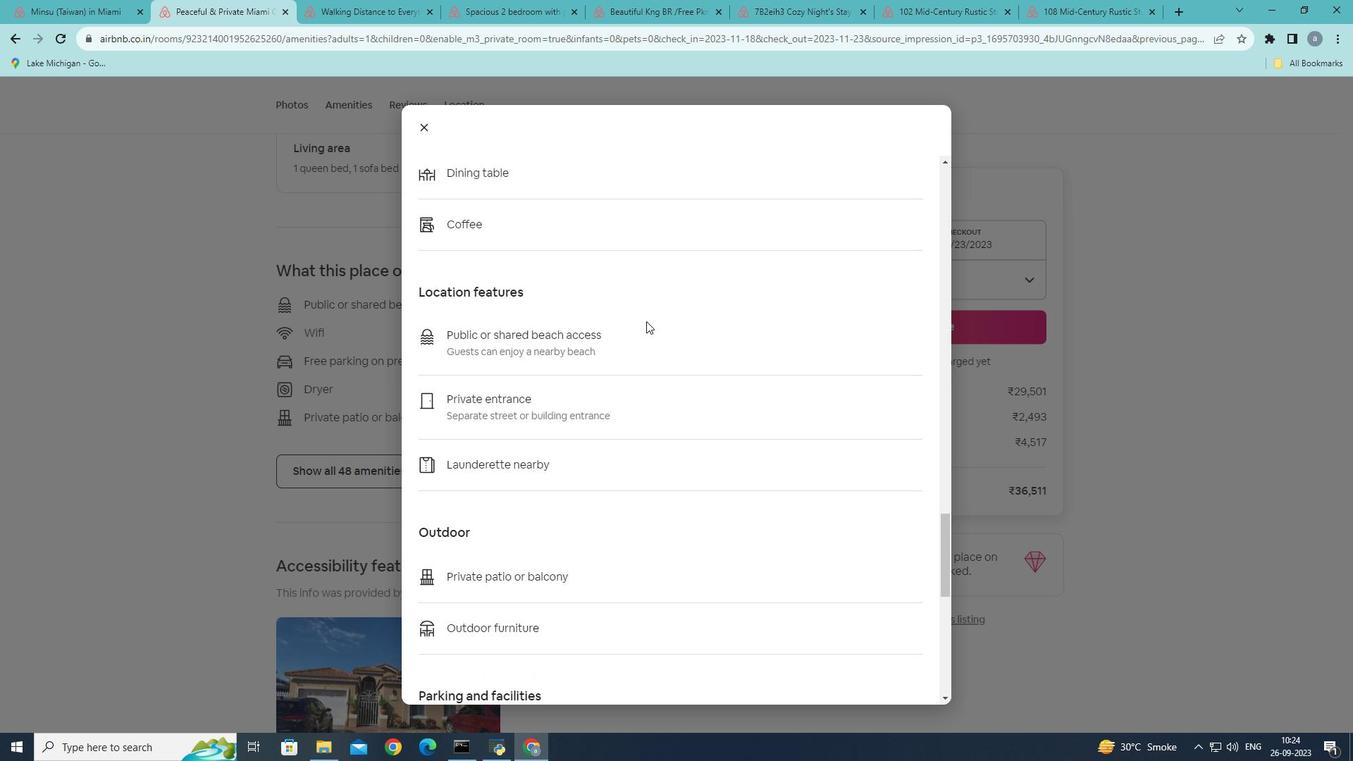 
Action: Mouse scrolled (646, 320) with delta (0, 0)
Screenshot: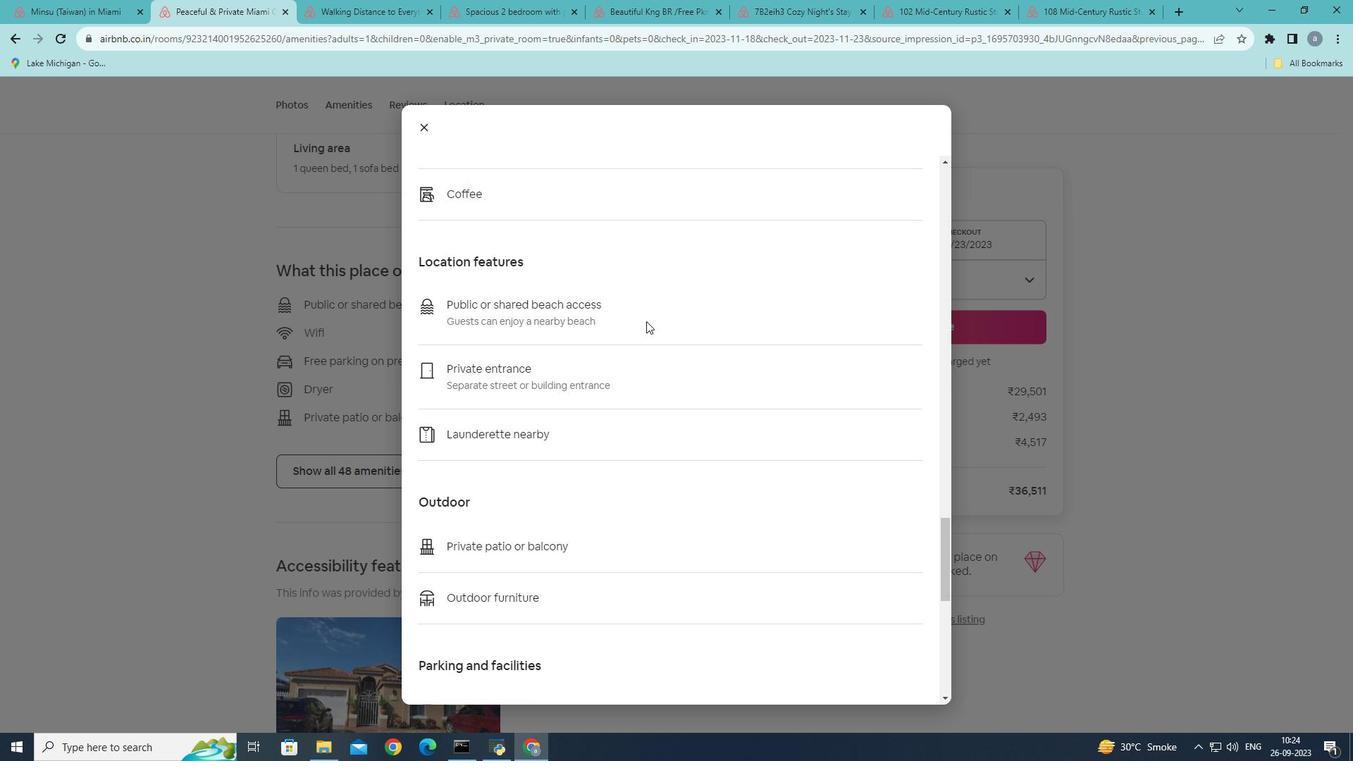 
Action: Mouse scrolled (646, 320) with delta (0, 0)
Screenshot: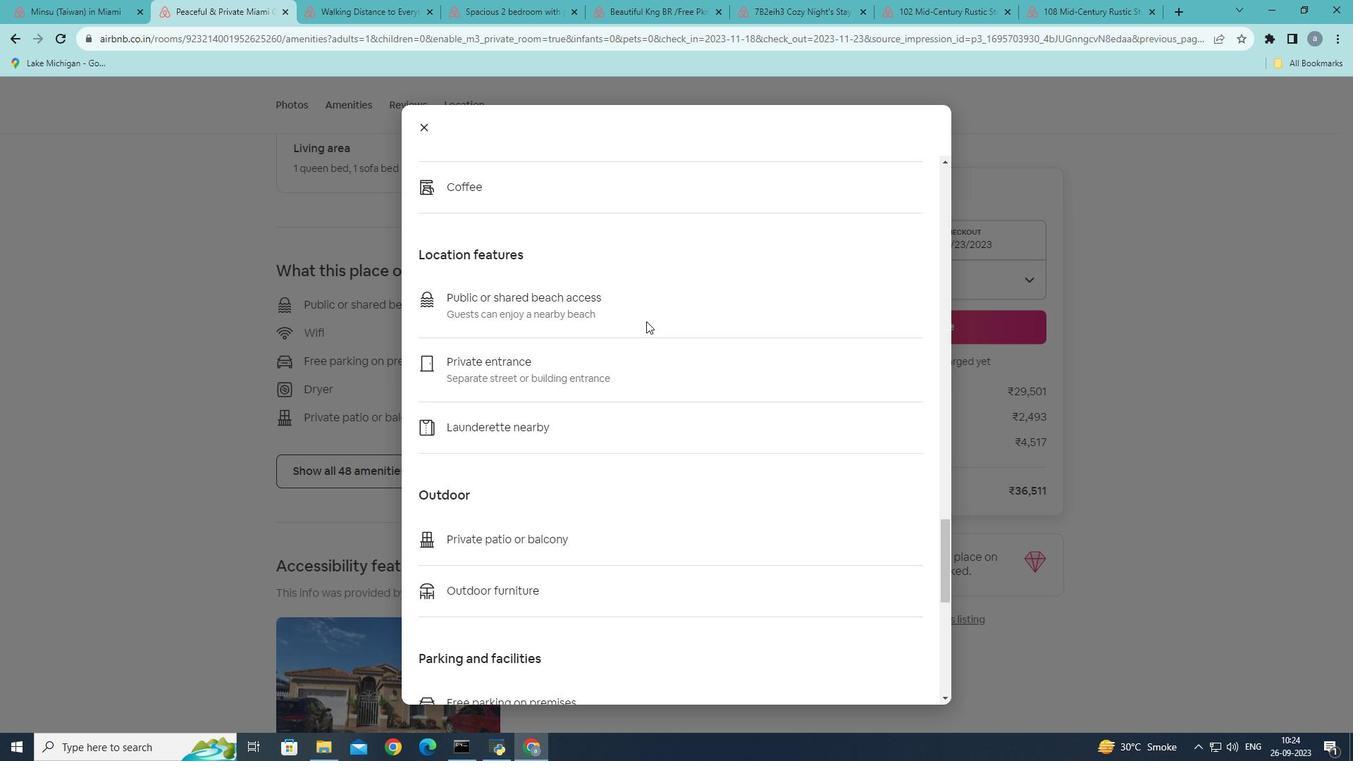 
Action: Mouse moved to (645, 322)
Screenshot: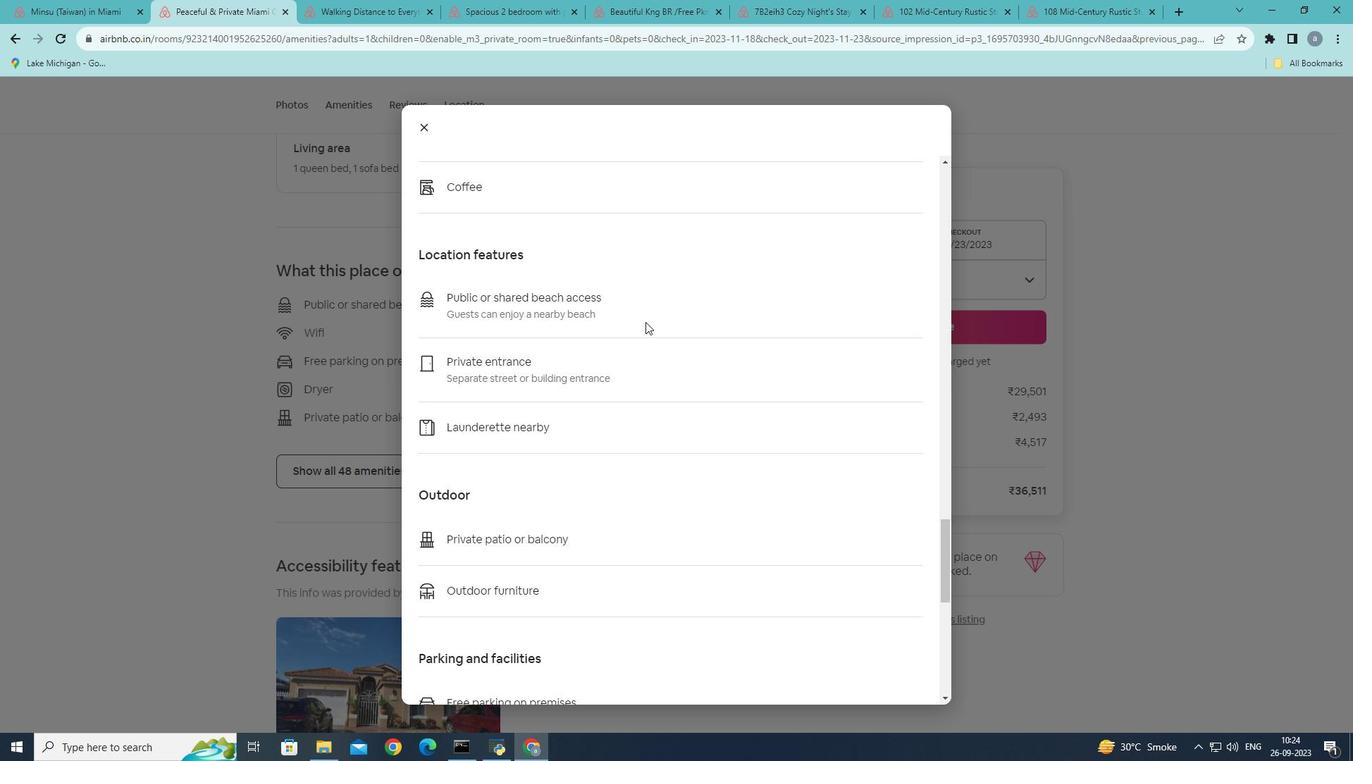 
Action: Mouse scrolled (645, 321) with delta (0, 0)
Screenshot: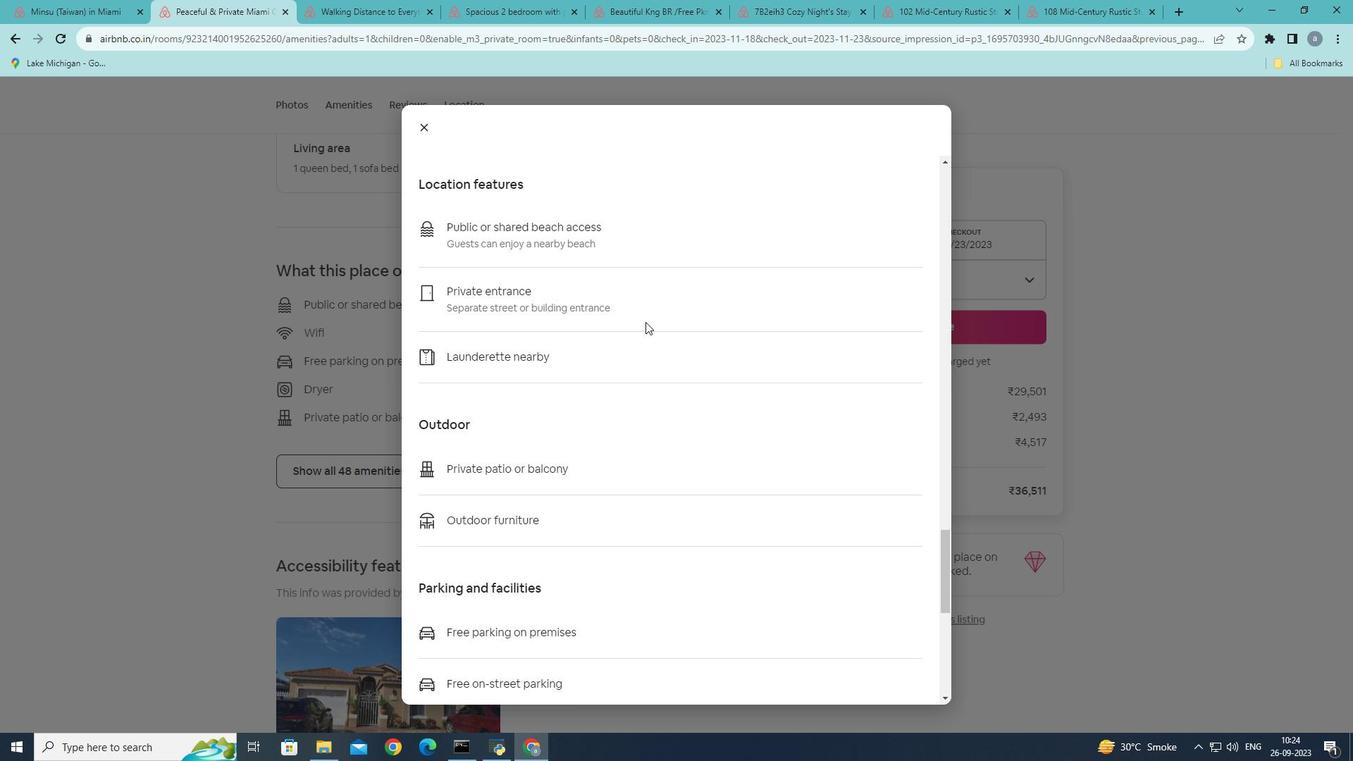 
Action: Mouse scrolled (645, 321) with delta (0, 0)
Screenshot: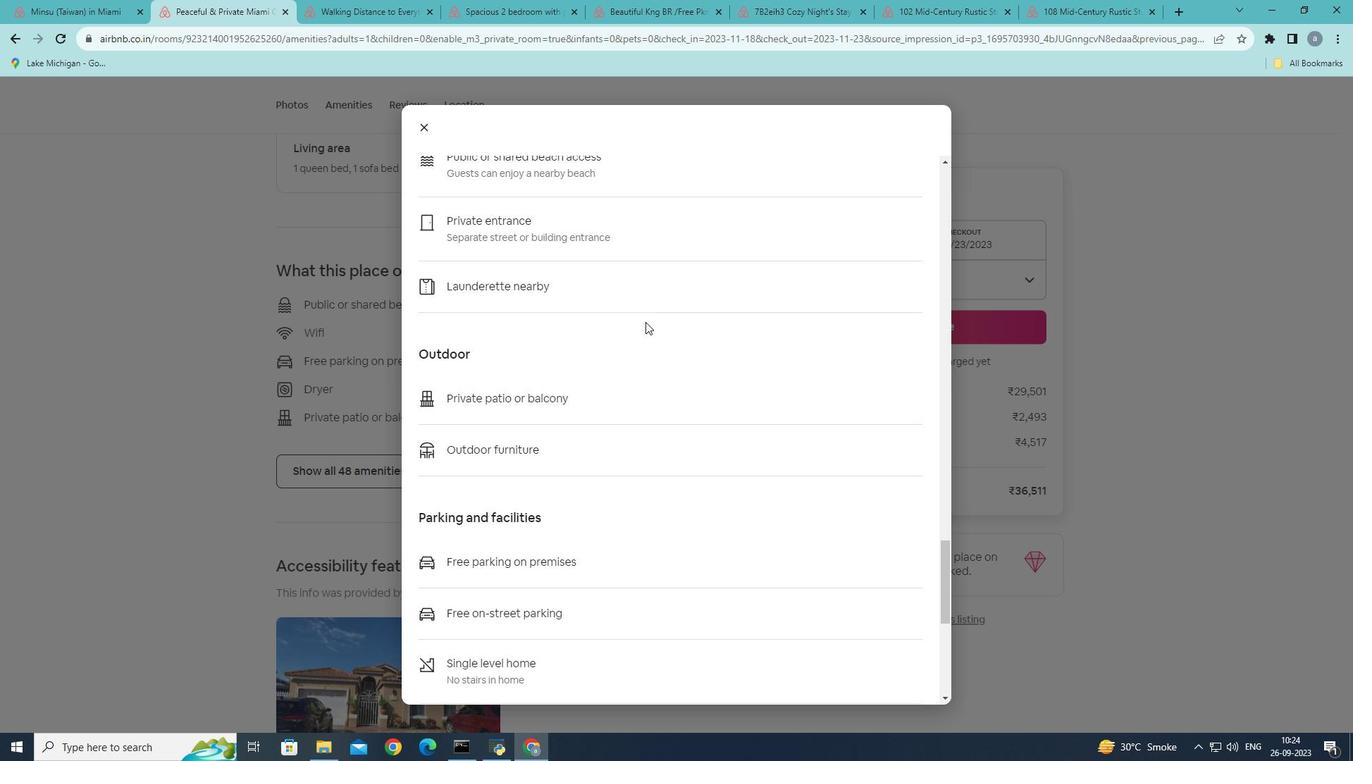 
Action: Mouse scrolled (645, 321) with delta (0, 0)
Screenshot: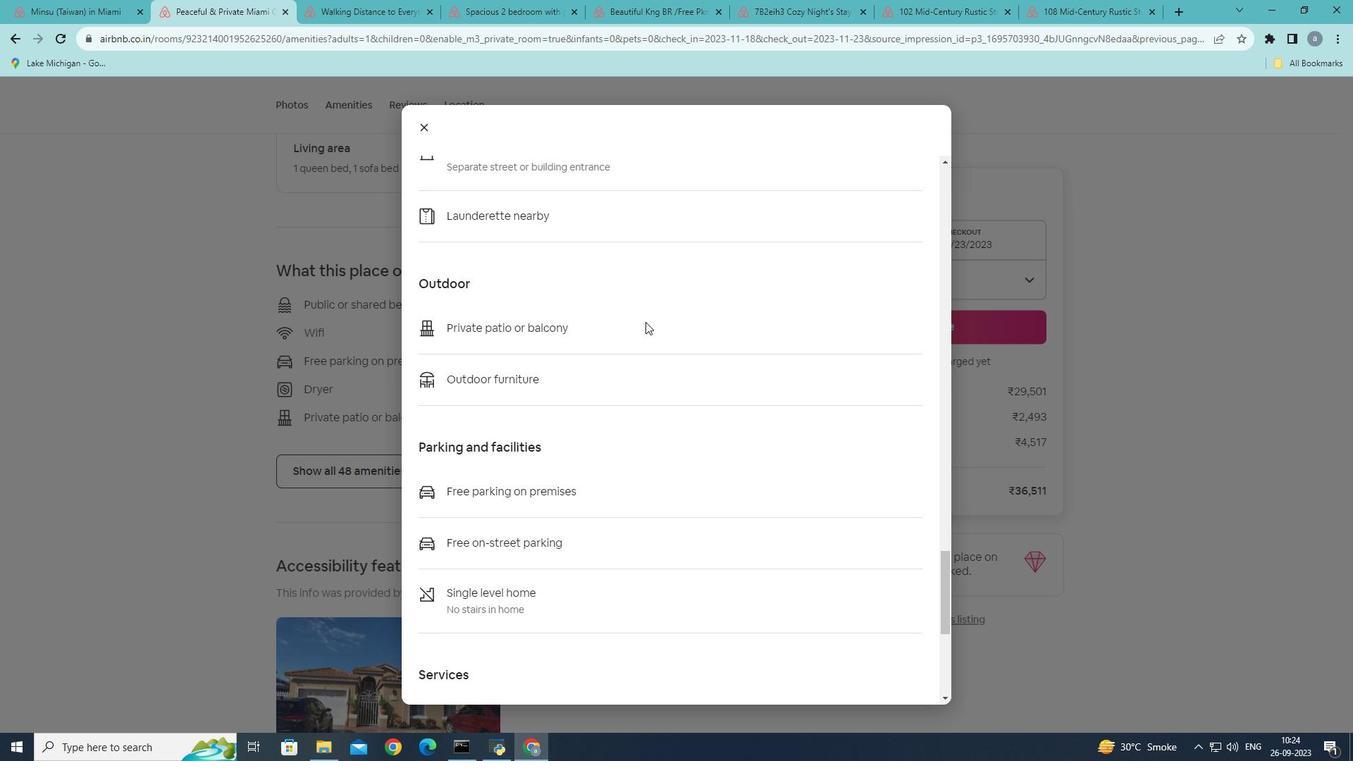 
Action: Mouse scrolled (645, 321) with delta (0, 0)
Screenshot: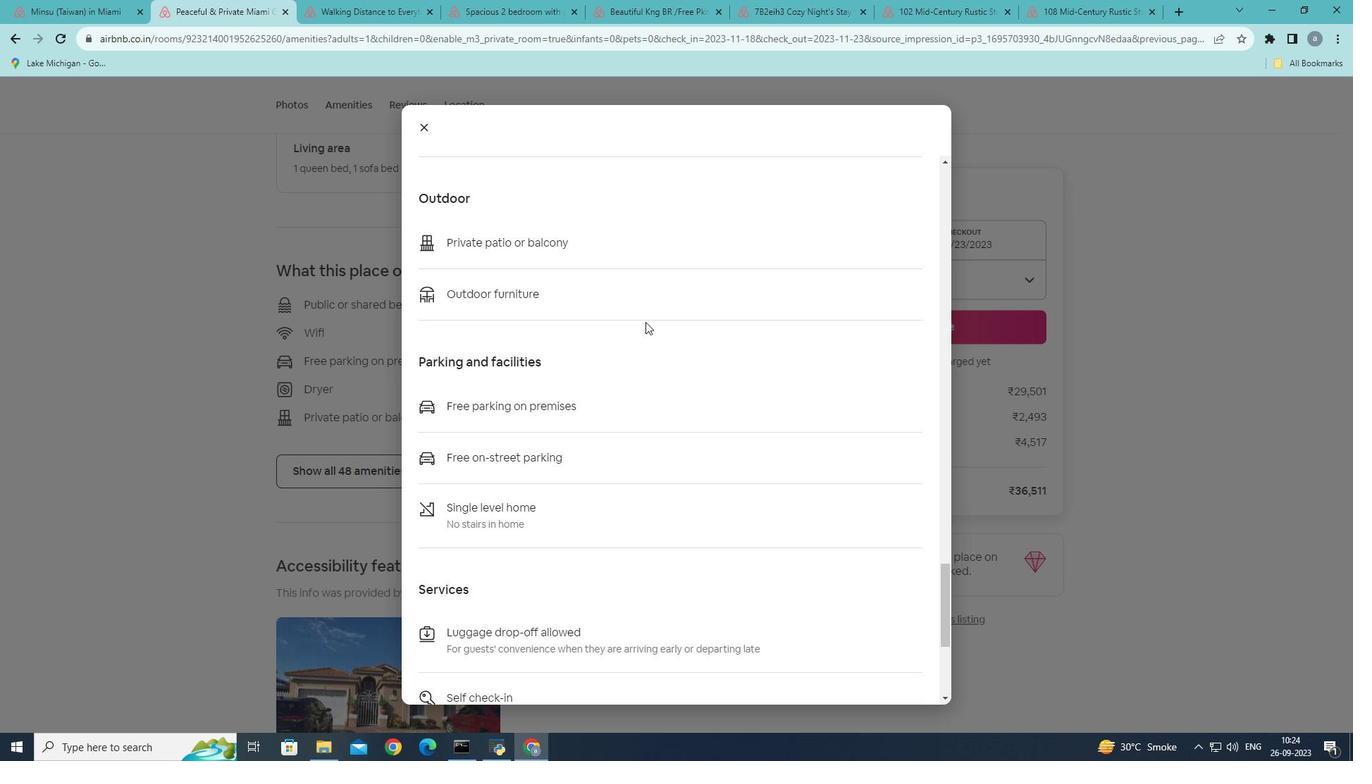 
Action: Mouse scrolled (645, 321) with delta (0, 0)
Screenshot: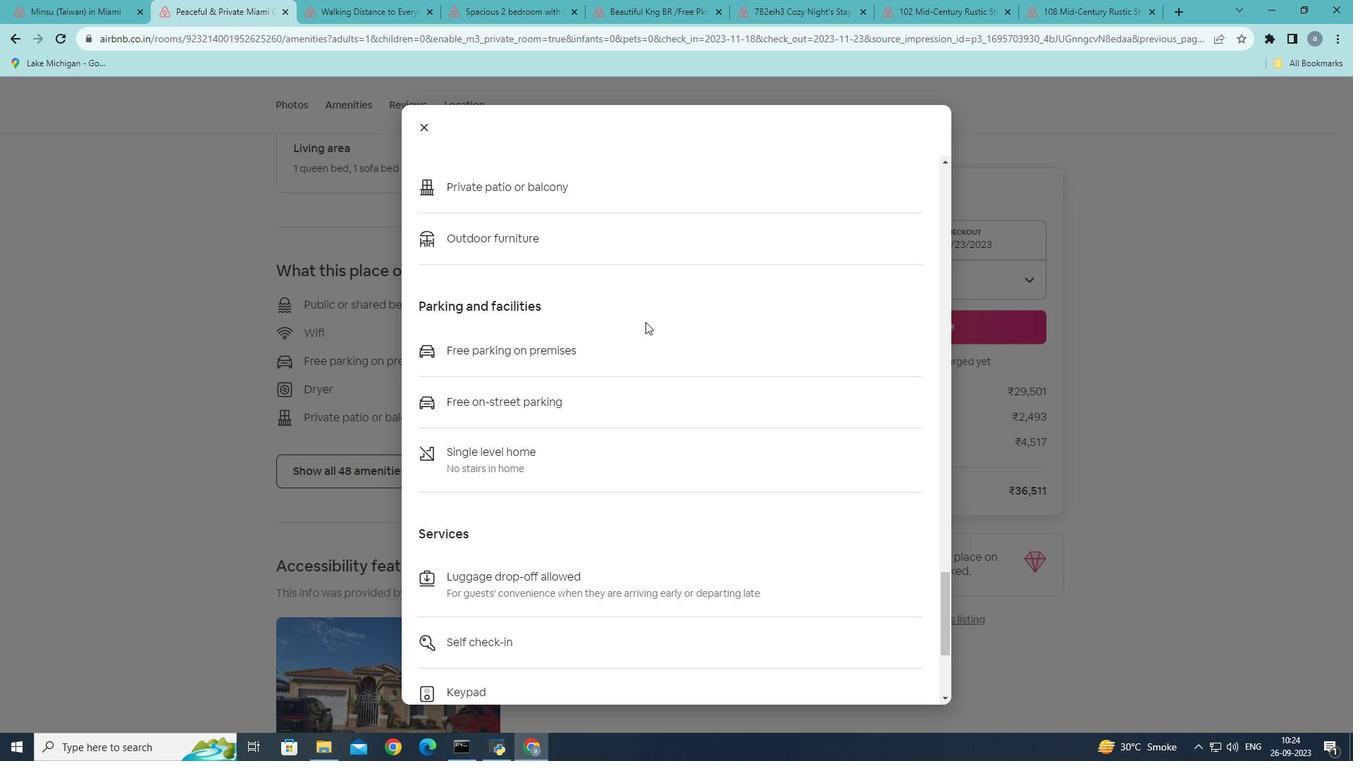 
Action: Mouse scrolled (645, 321) with delta (0, 0)
Screenshot: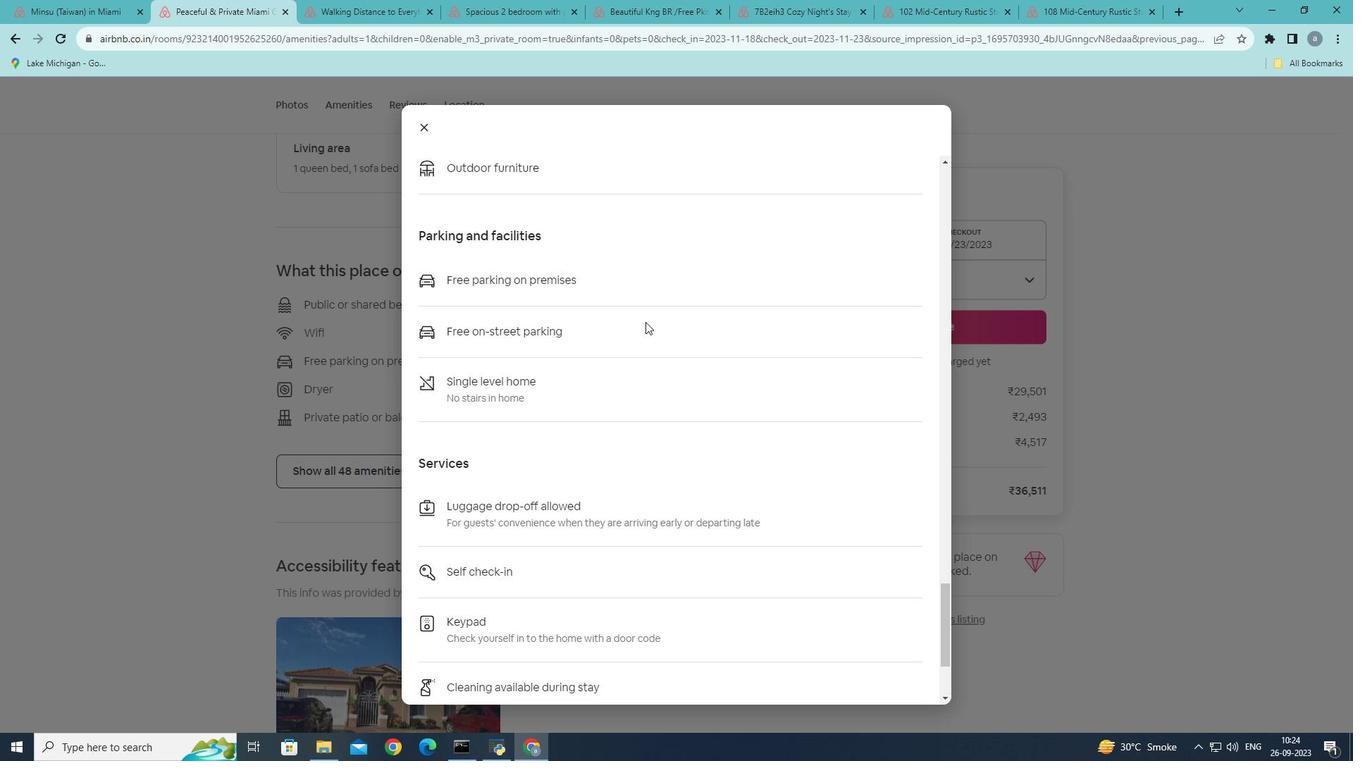 
Action: Mouse moved to (645, 322)
Screenshot: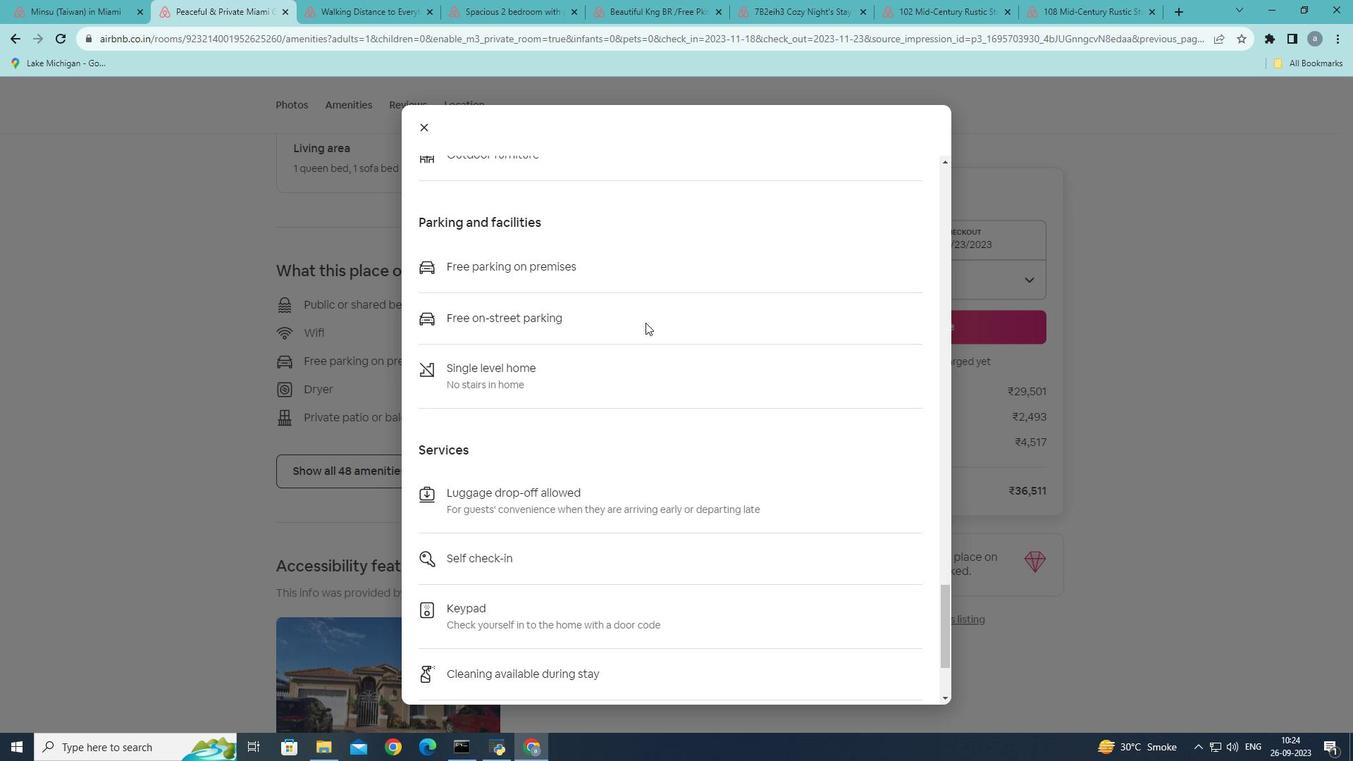 
Action: Mouse scrolled (645, 322) with delta (0, 0)
Screenshot: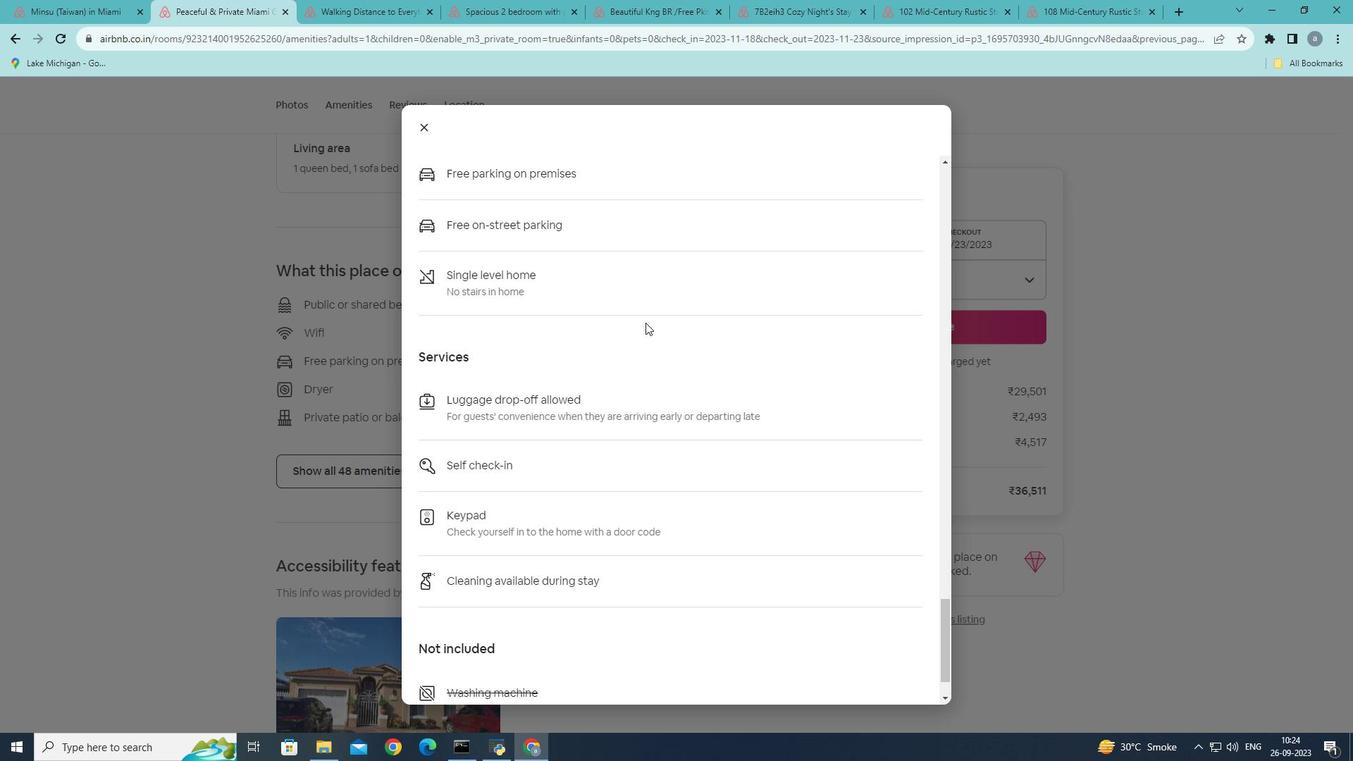 
Action: Mouse scrolled (645, 322) with delta (0, 0)
Screenshot: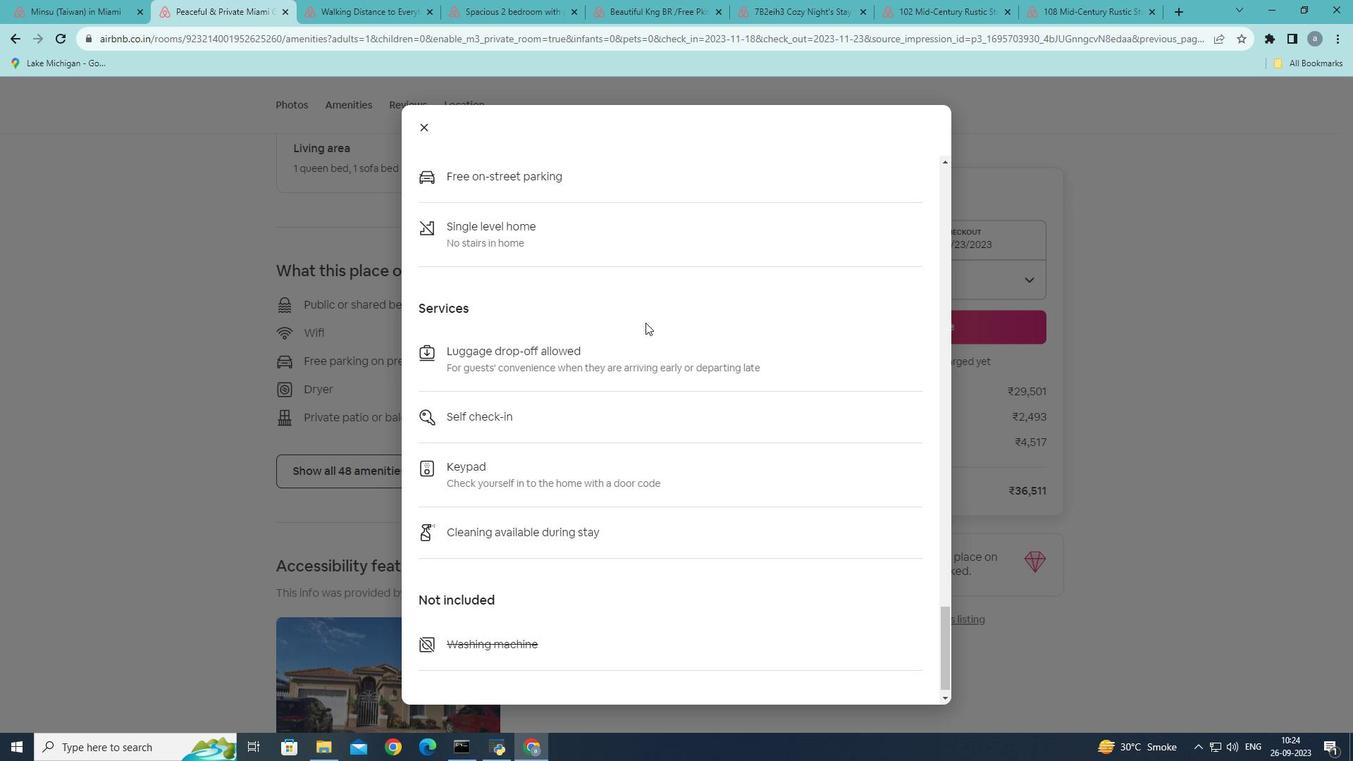 
Action: Mouse scrolled (645, 322) with delta (0, 0)
Screenshot: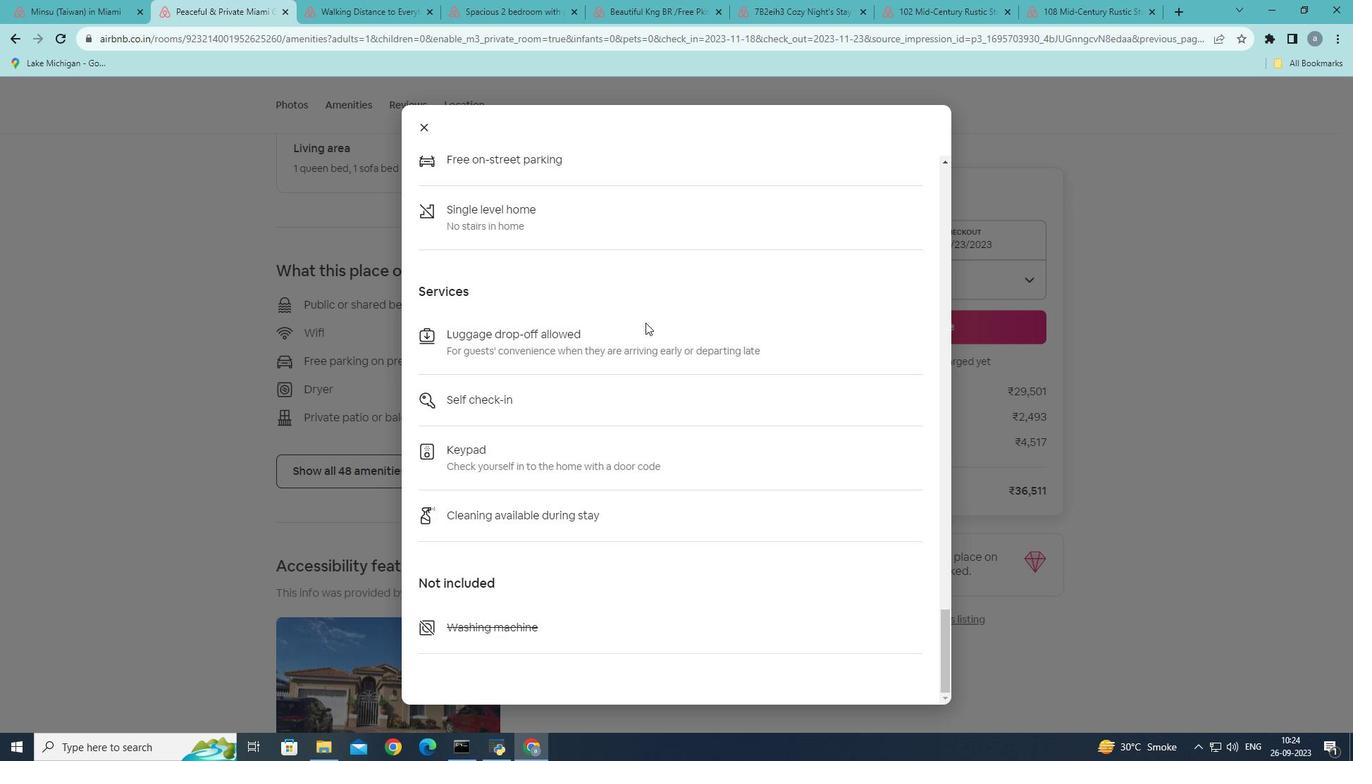 
Action: Mouse scrolled (645, 322) with delta (0, 0)
Screenshot: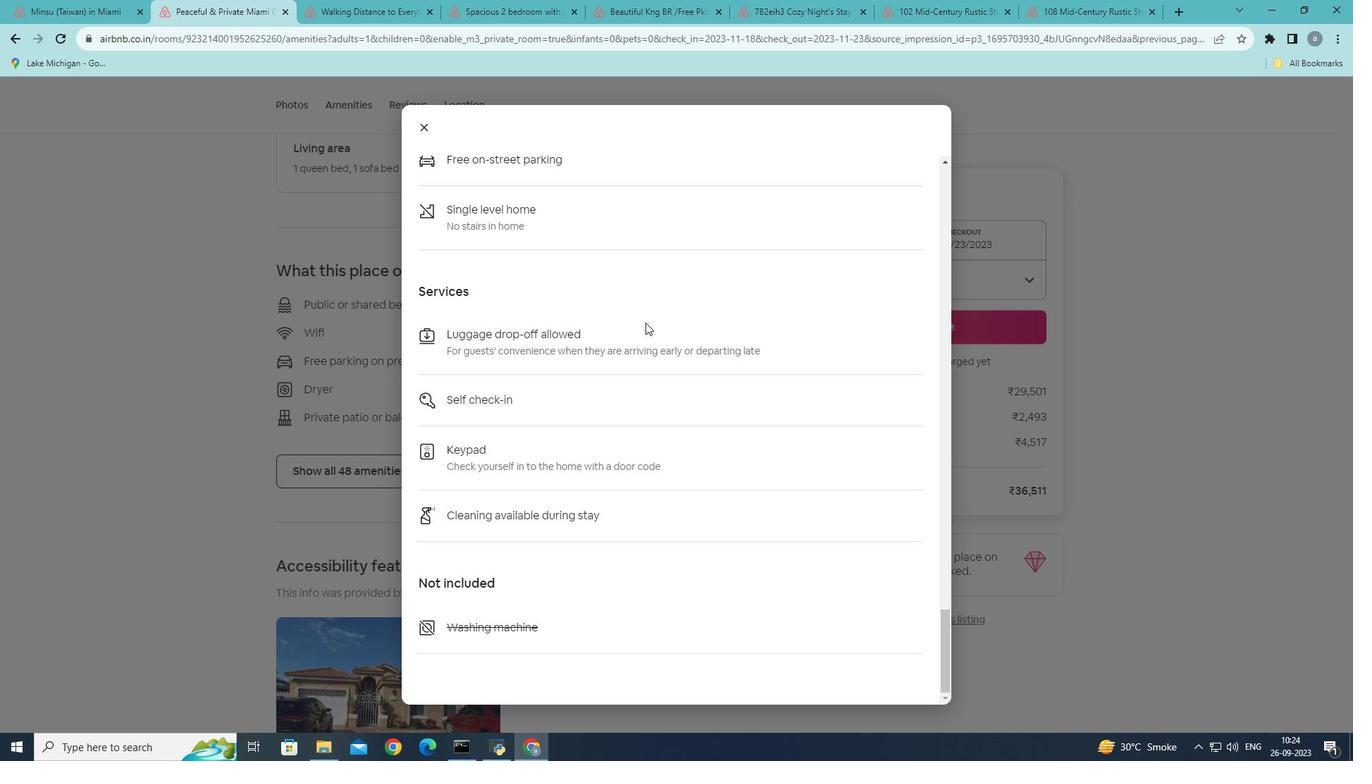 
Action: Mouse scrolled (645, 322) with delta (0, 0)
Screenshot: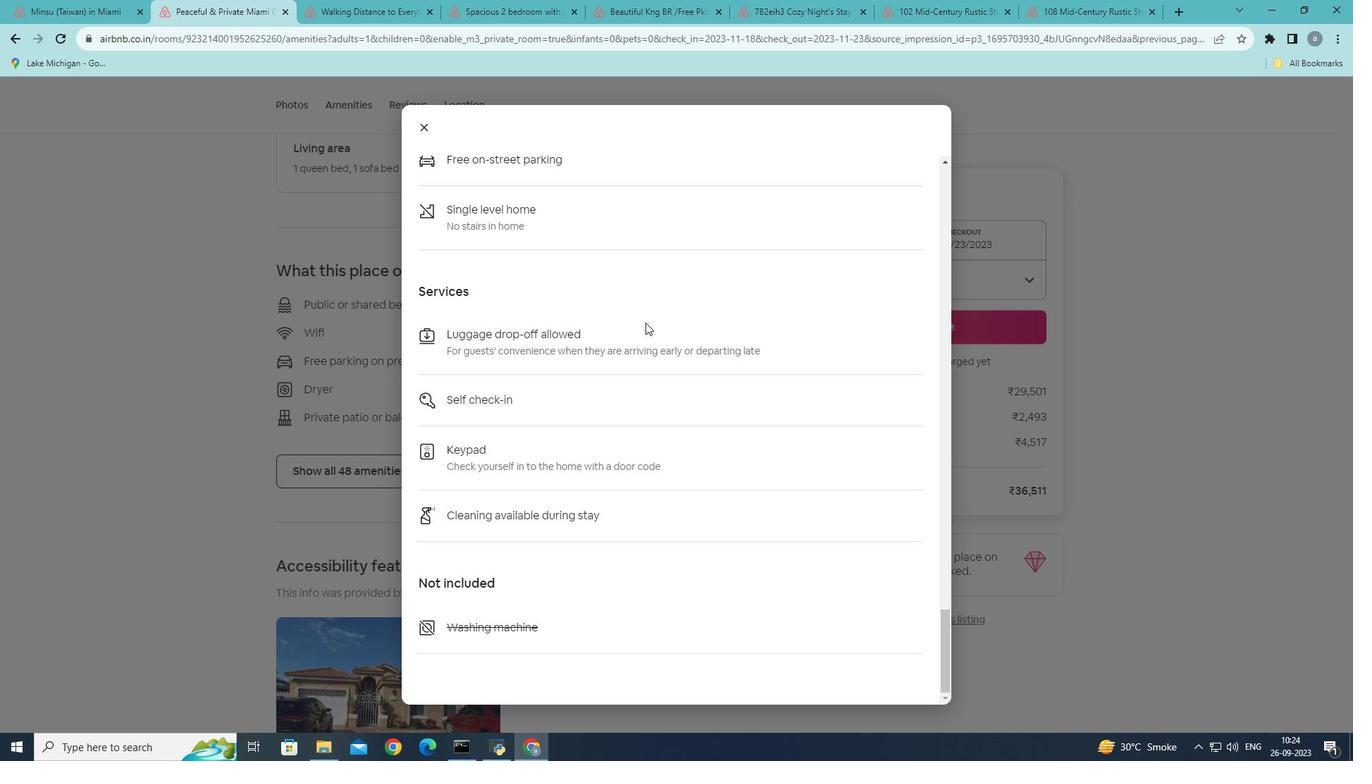 
Action: Mouse scrolled (645, 322) with delta (0, 0)
Screenshot: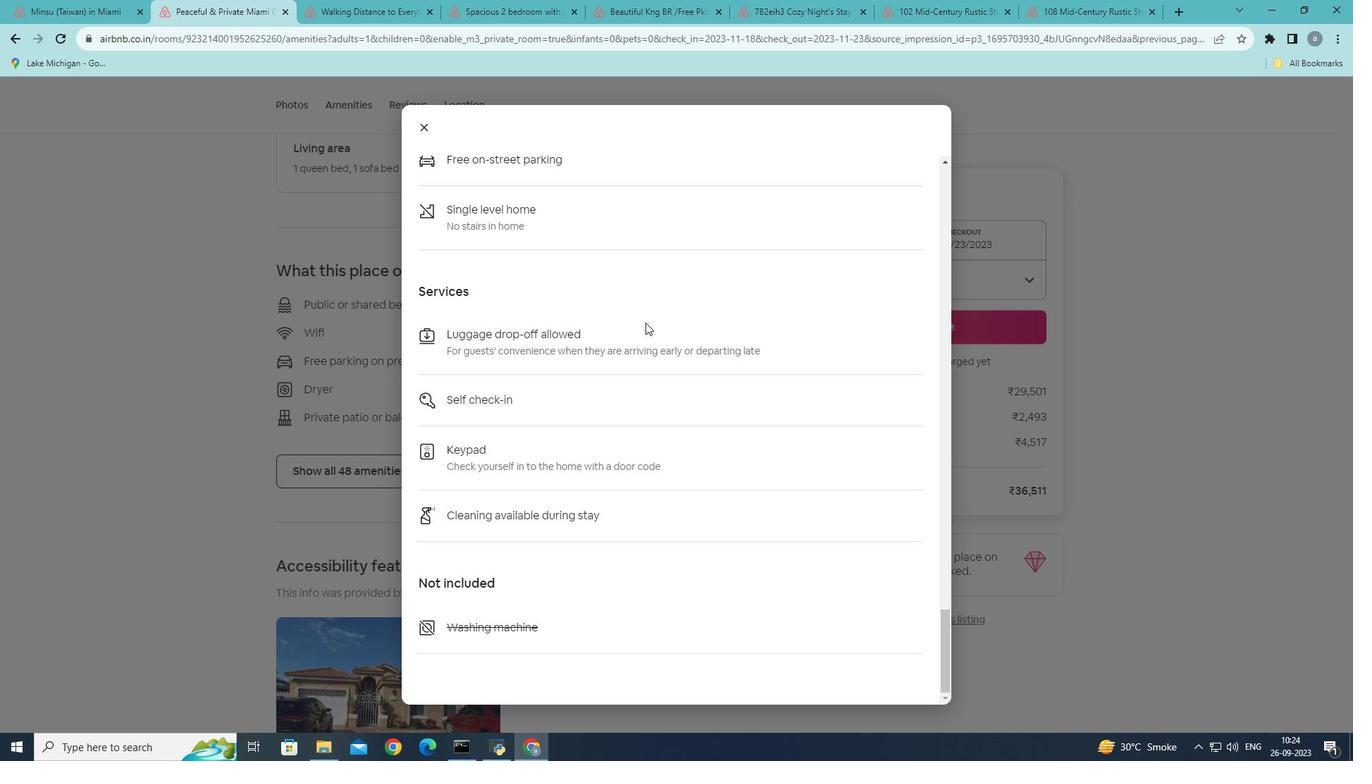 
Action: Mouse scrolled (645, 322) with delta (0, 0)
Screenshot: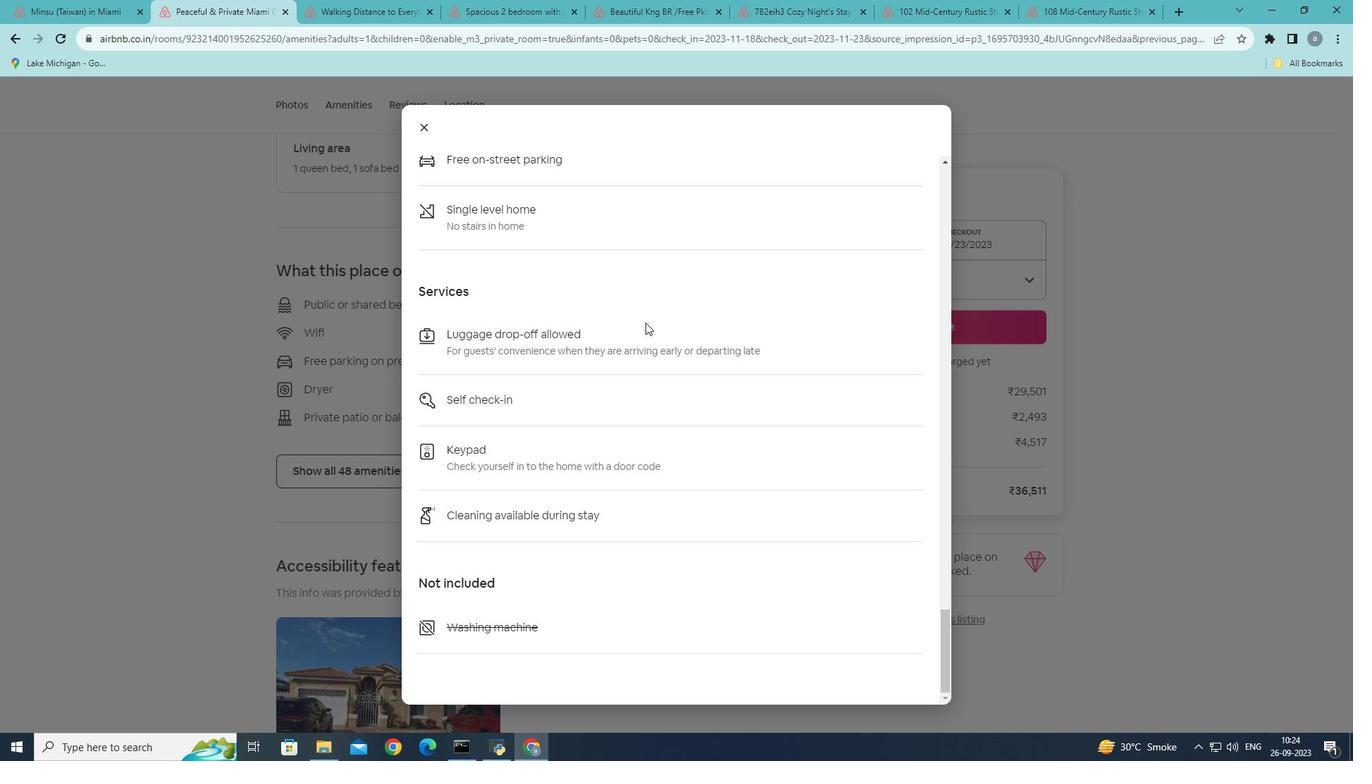 
Action: Mouse scrolled (645, 322) with delta (0, 0)
Screenshot: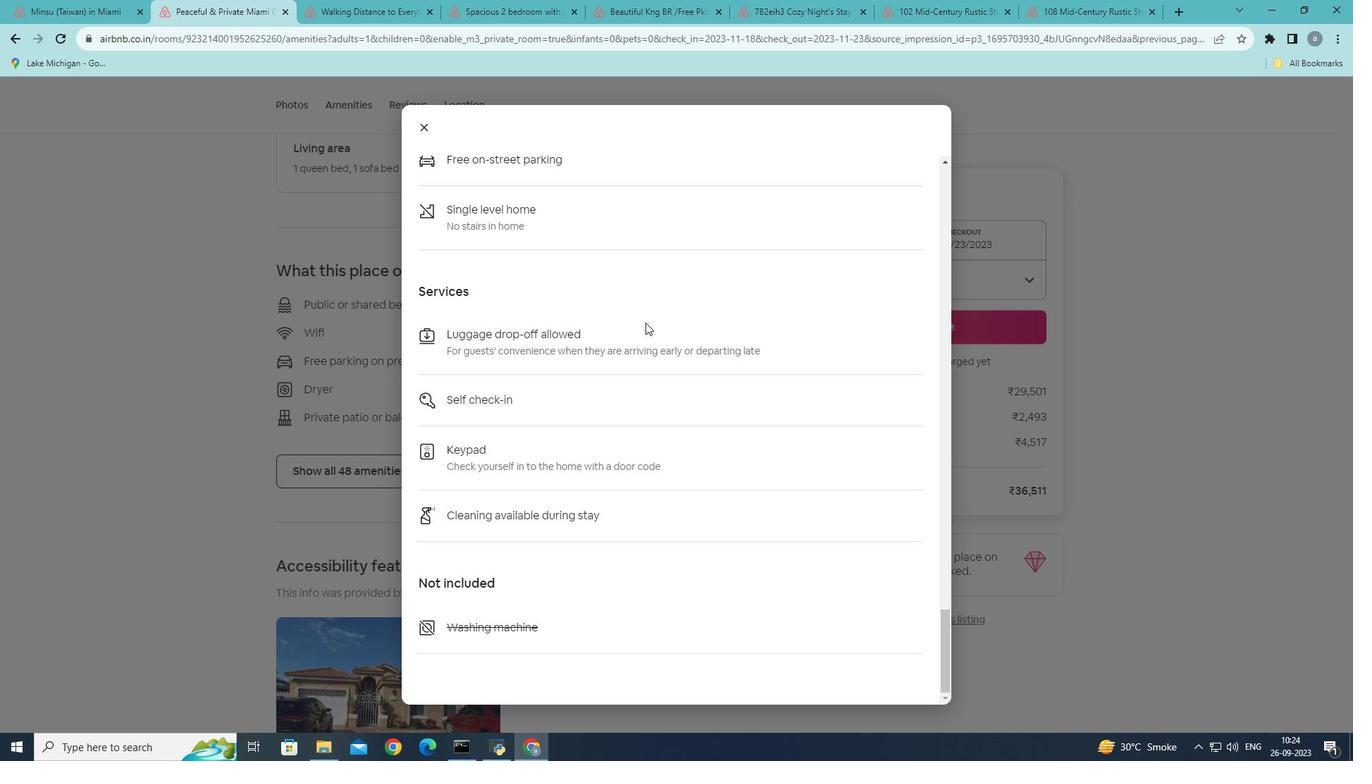 
Action: Mouse scrolled (645, 322) with delta (0, 0)
Screenshot: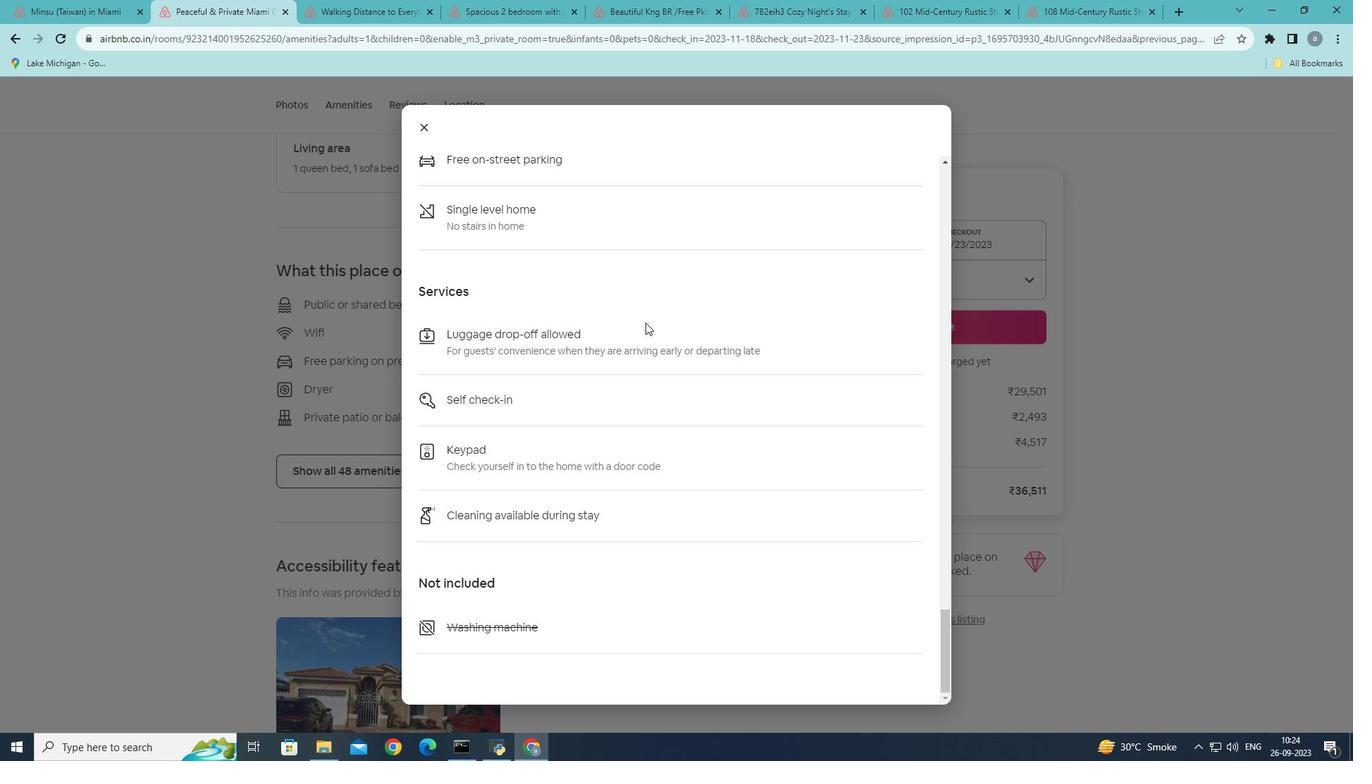 
Action: Mouse scrolled (645, 322) with delta (0, 0)
Screenshot: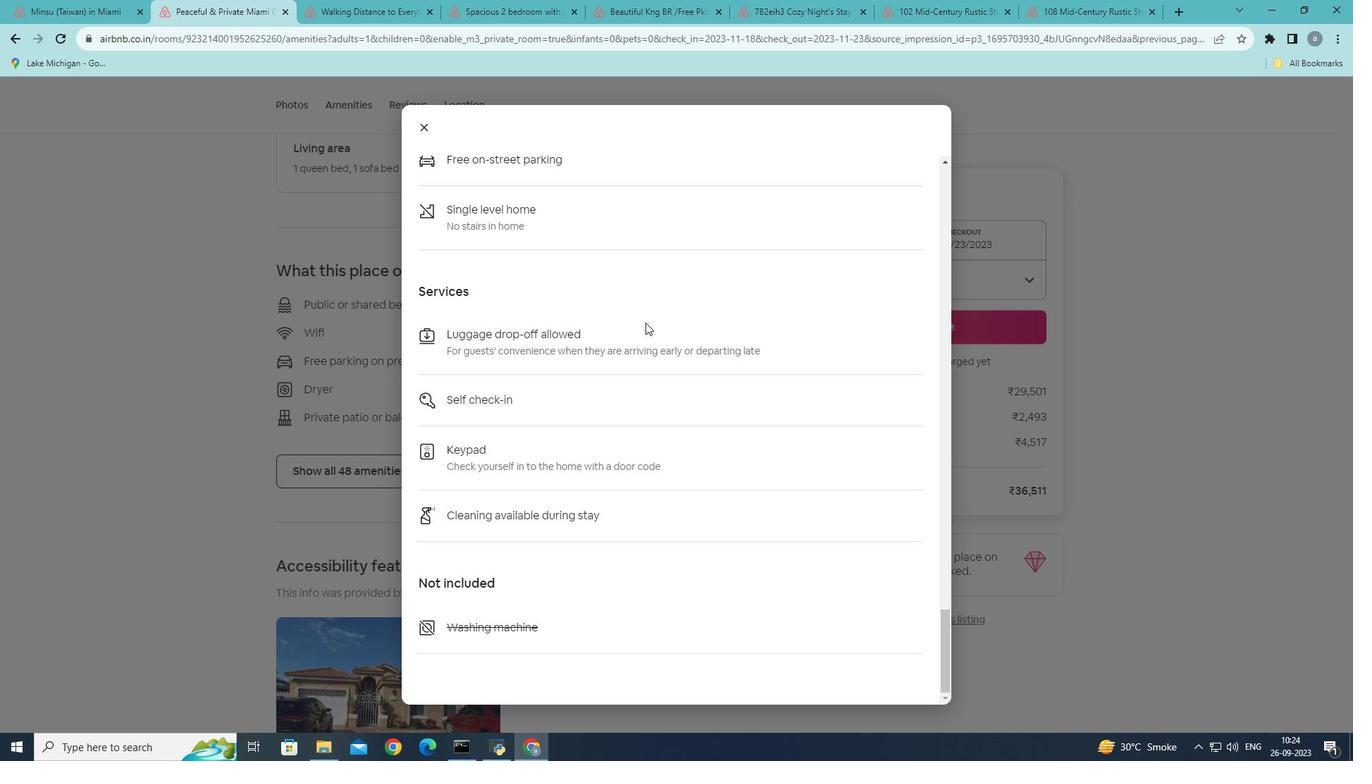 
Action: Mouse scrolled (645, 322) with delta (0, 0)
Screenshot: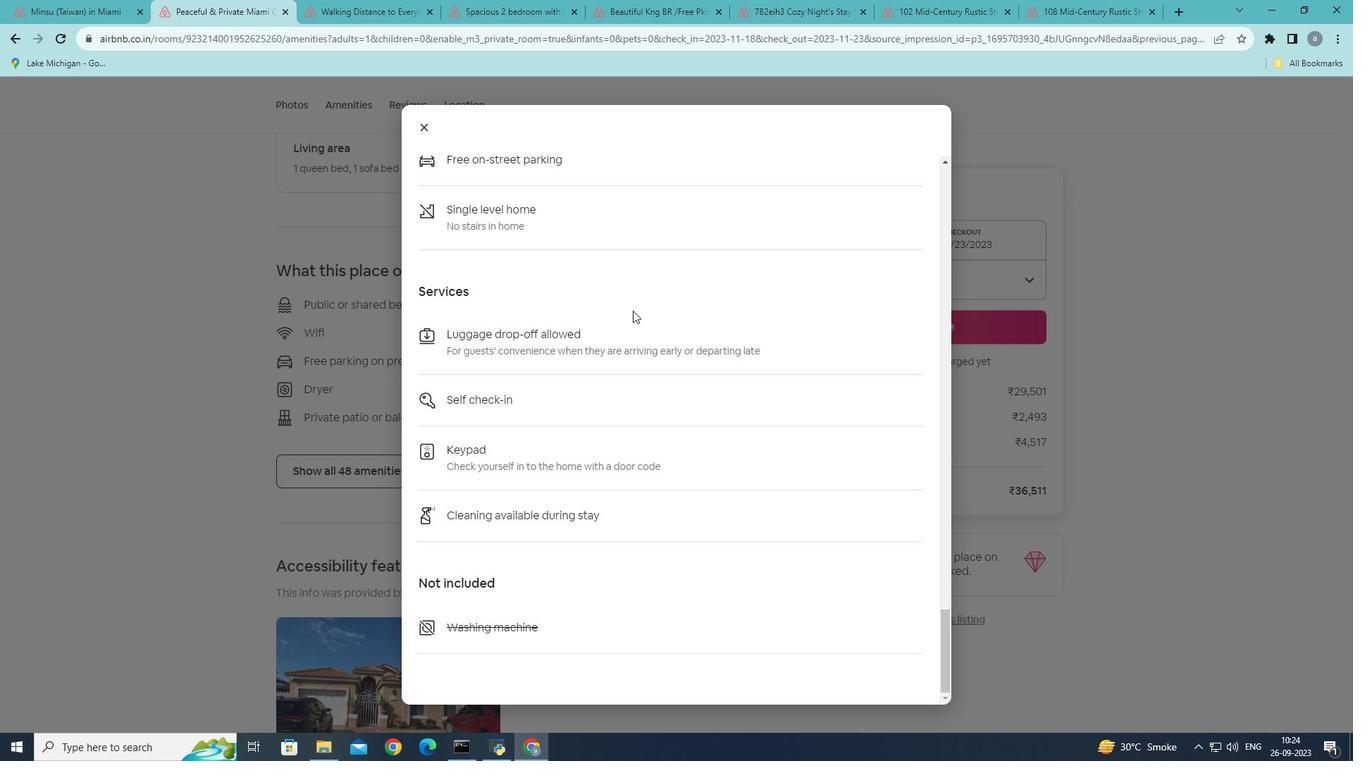 
Action: Mouse scrolled (645, 322) with delta (0, 0)
Screenshot: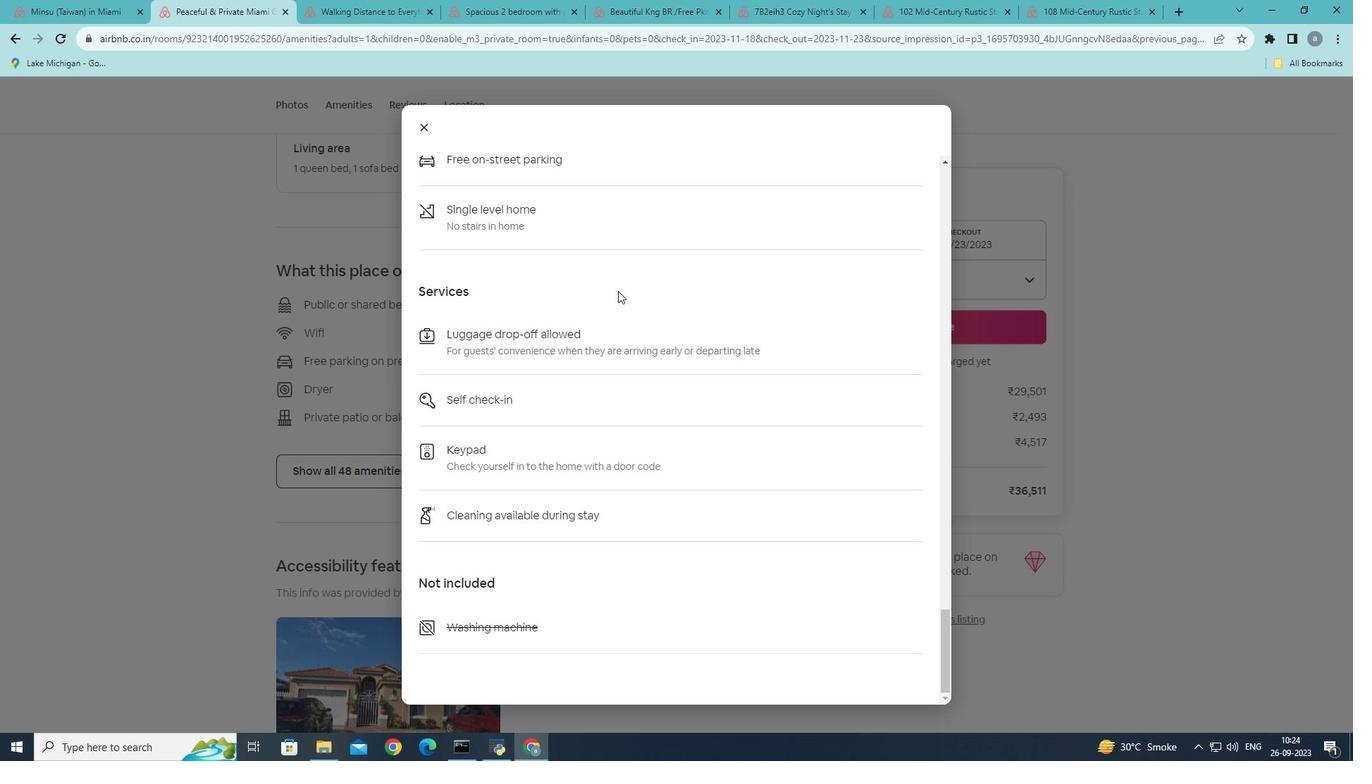 
Action: Mouse scrolled (645, 322) with delta (0, 0)
Screenshot: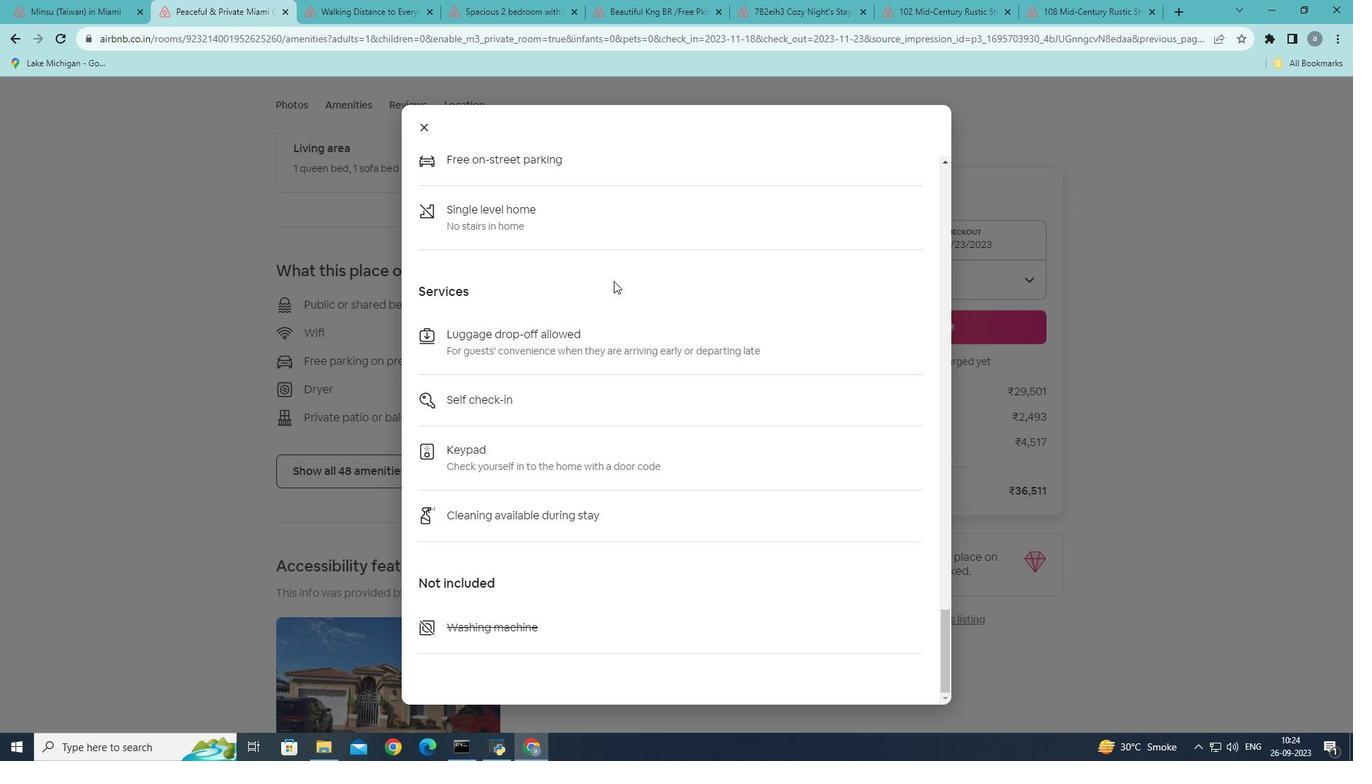 
Action: Mouse moved to (425, 132)
Screenshot: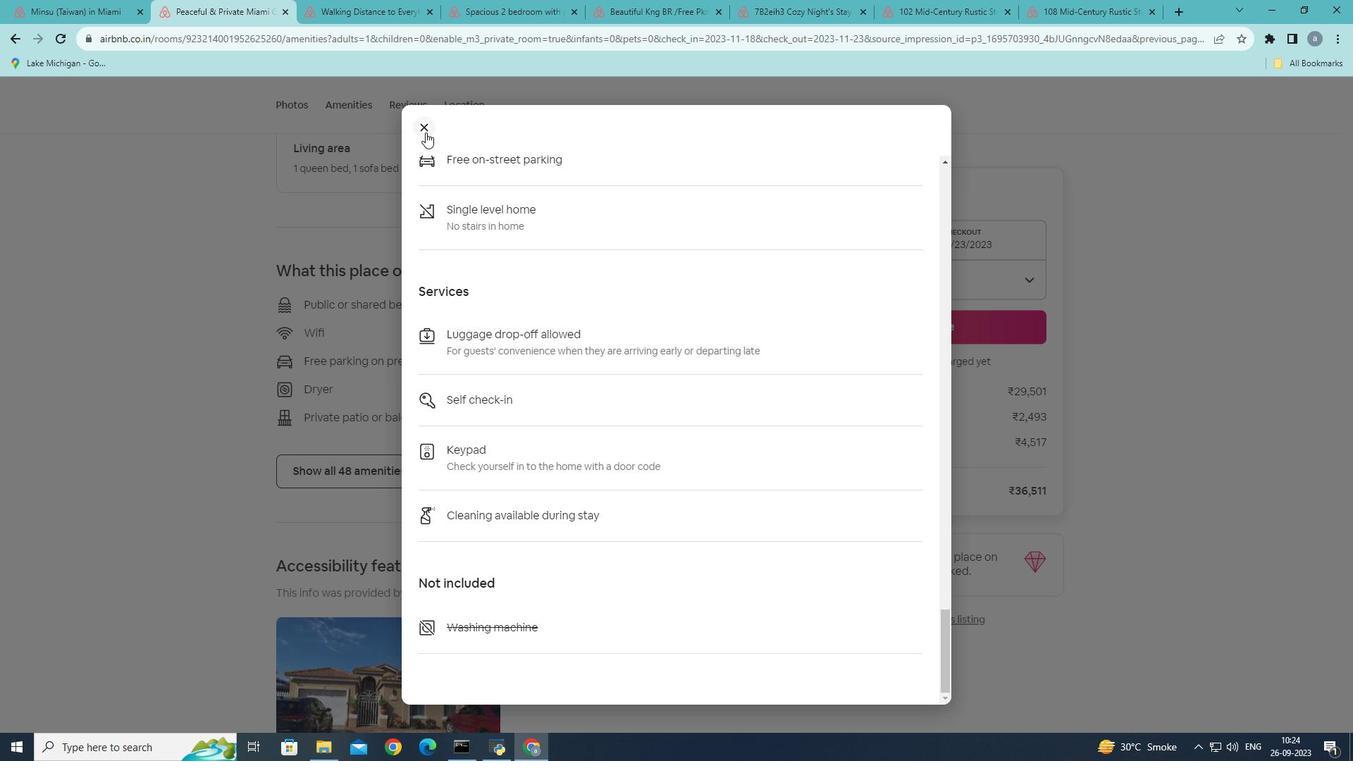 
Action: Mouse pressed left at (425, 132)
Screenshot: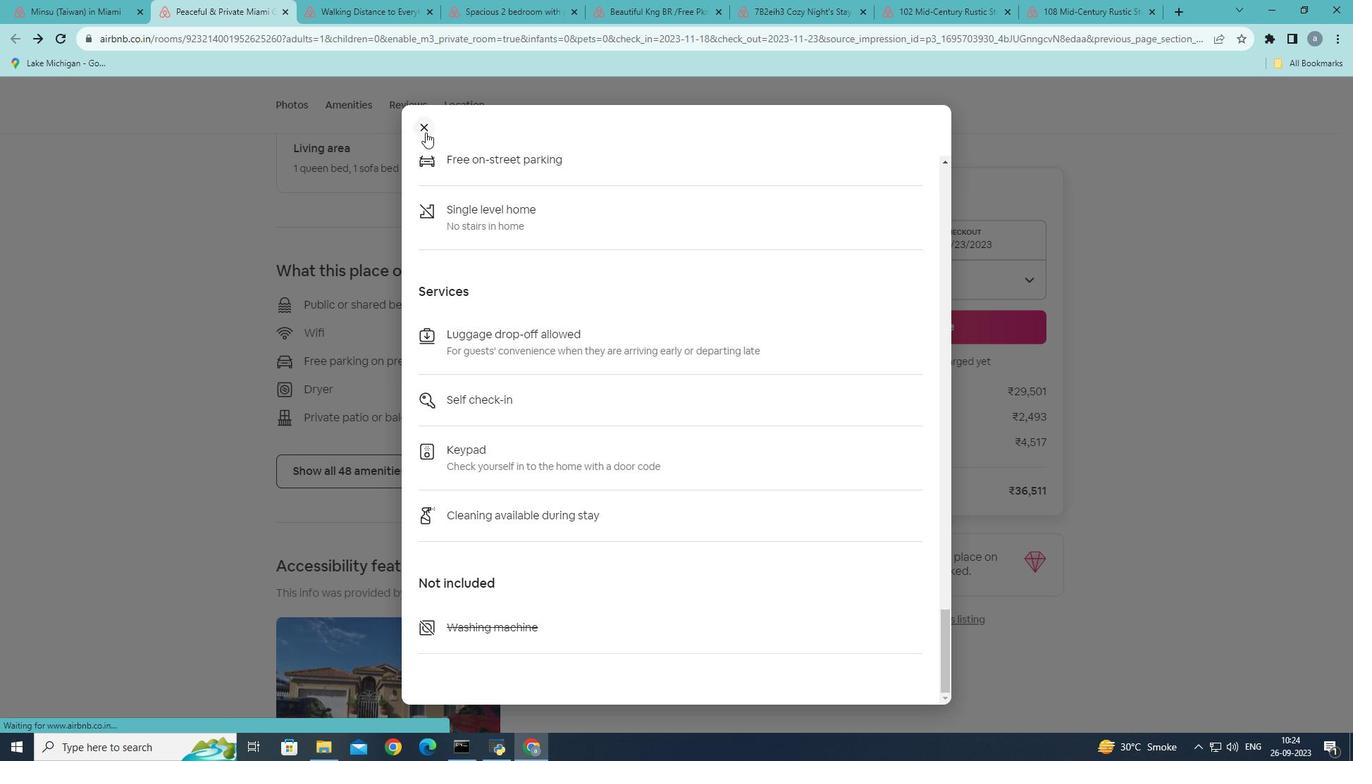 
Action: Mouse moved to (529, 421)
Screenshot: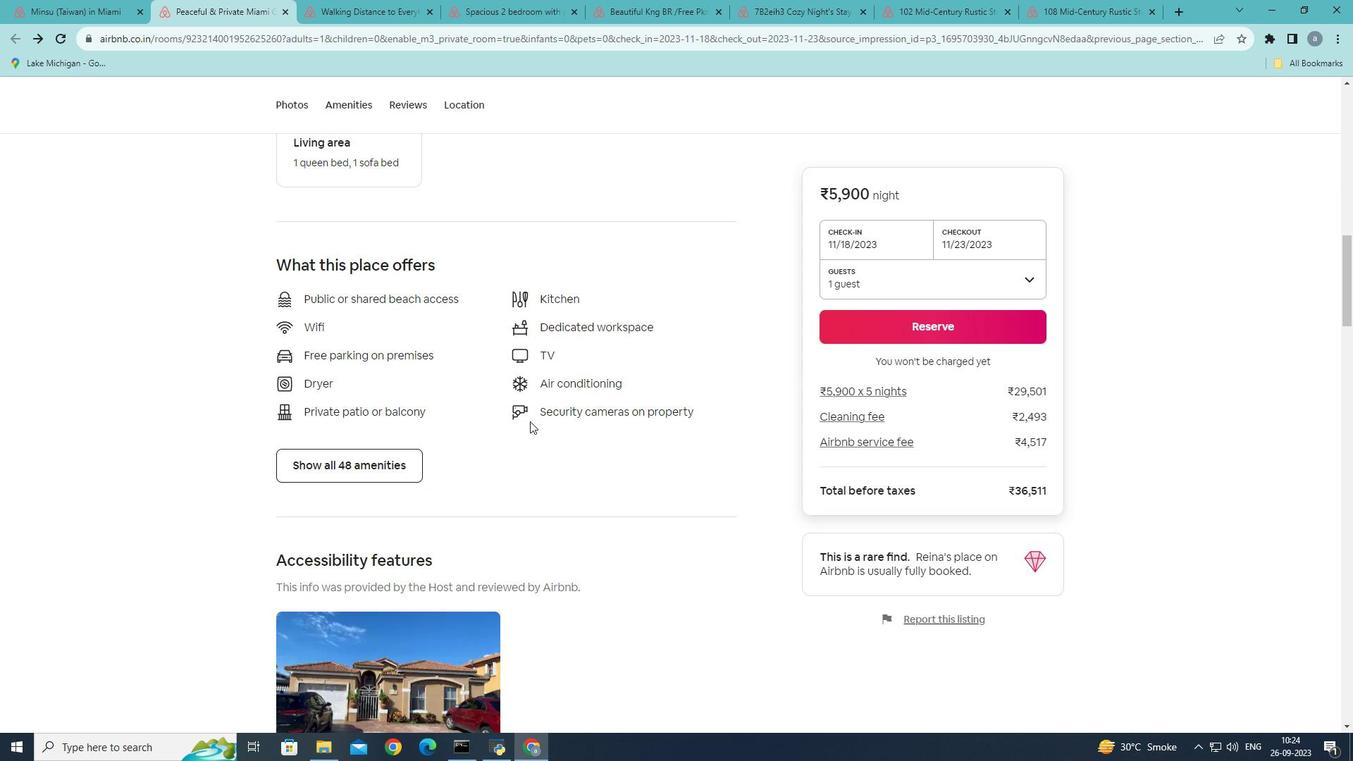 
Action: Mouse scrolled (529, 420) with delta (0, 0)
Screenshot: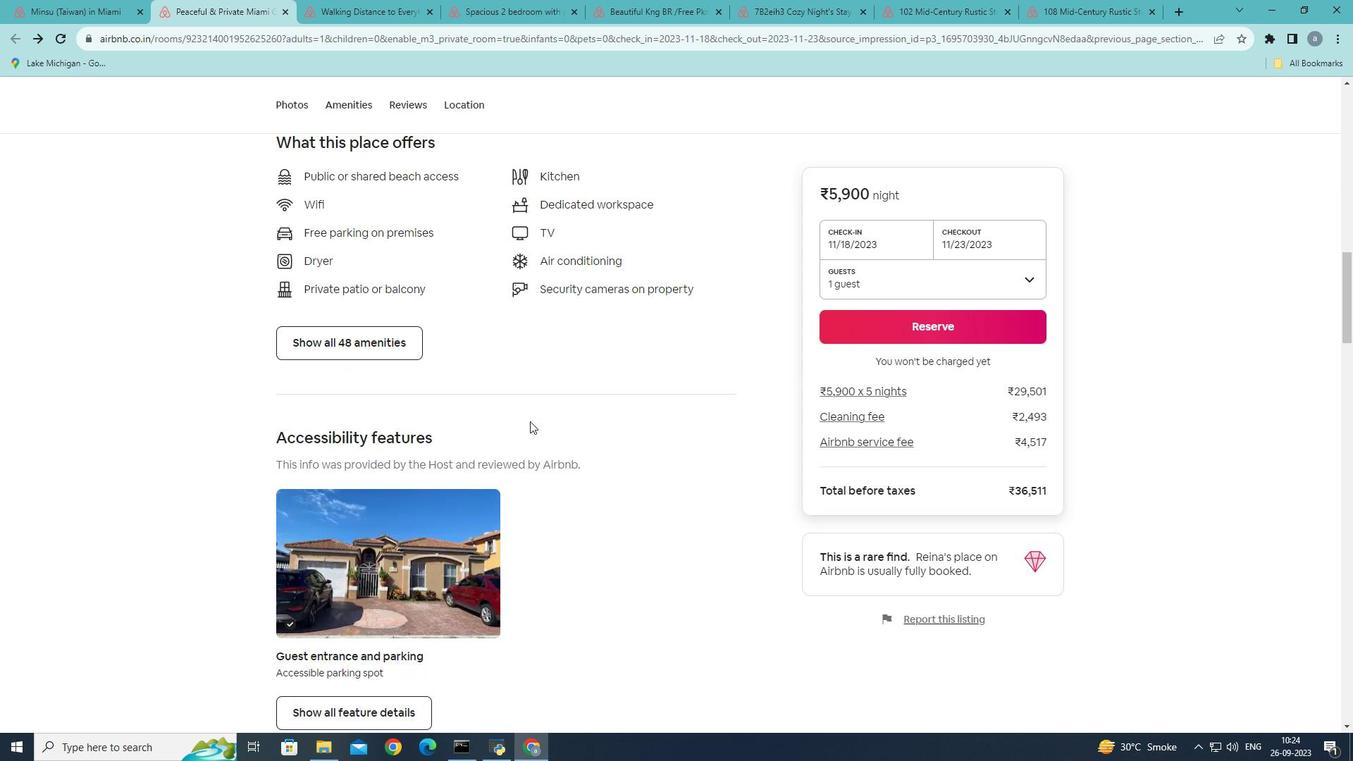 
Action: Mouse scrolled (529, 420) with delta (0, 0)
Screenshot: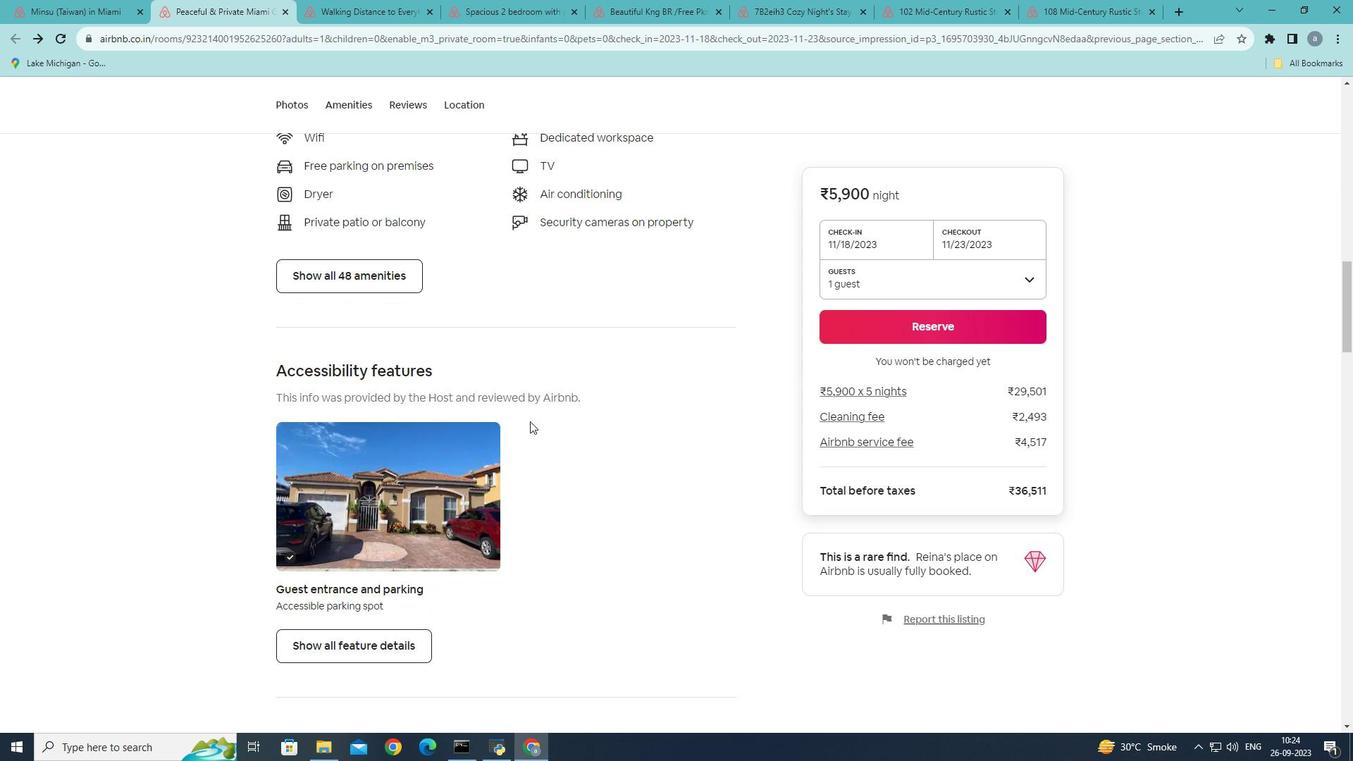 
Action: Mouse scrolled (529, 420) with delta (0, 0)
Screenshot: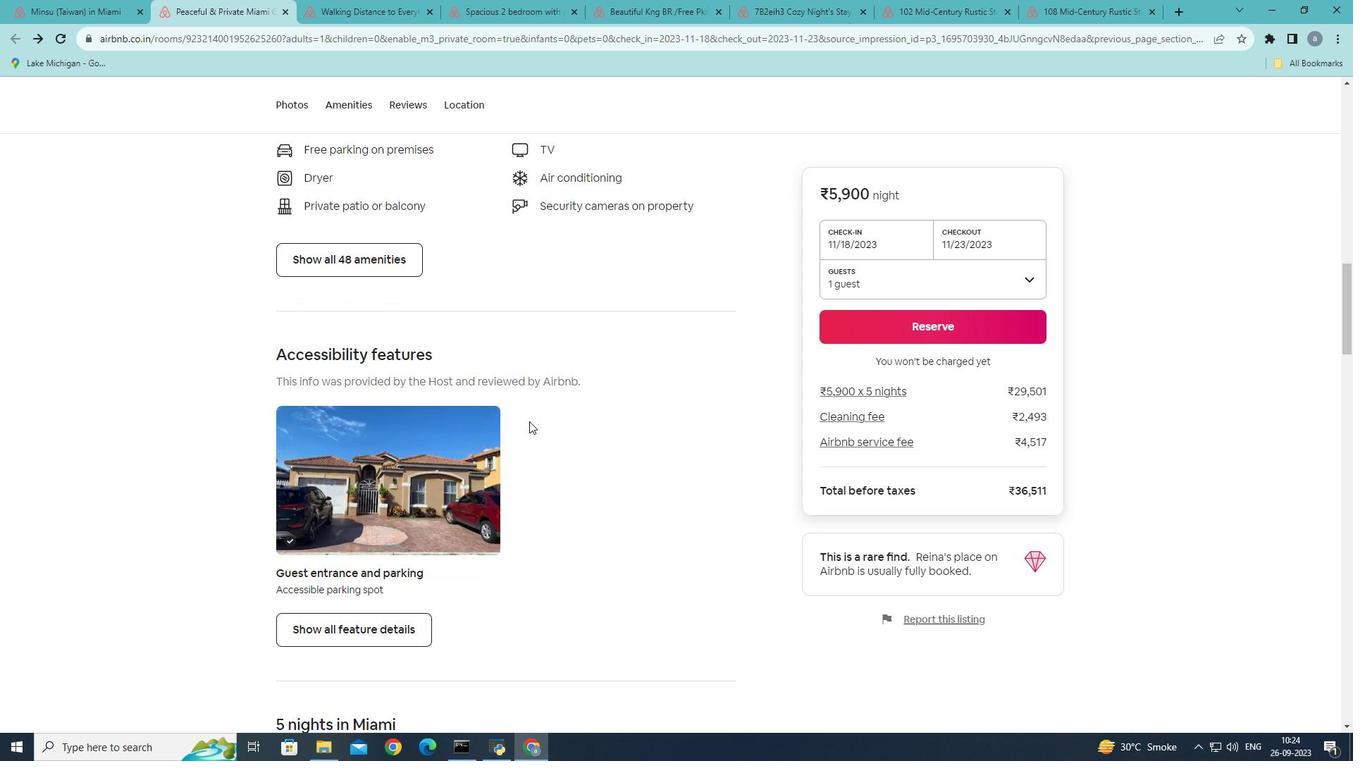 
Action: Mouse moved to (529, 409)
Screenshot: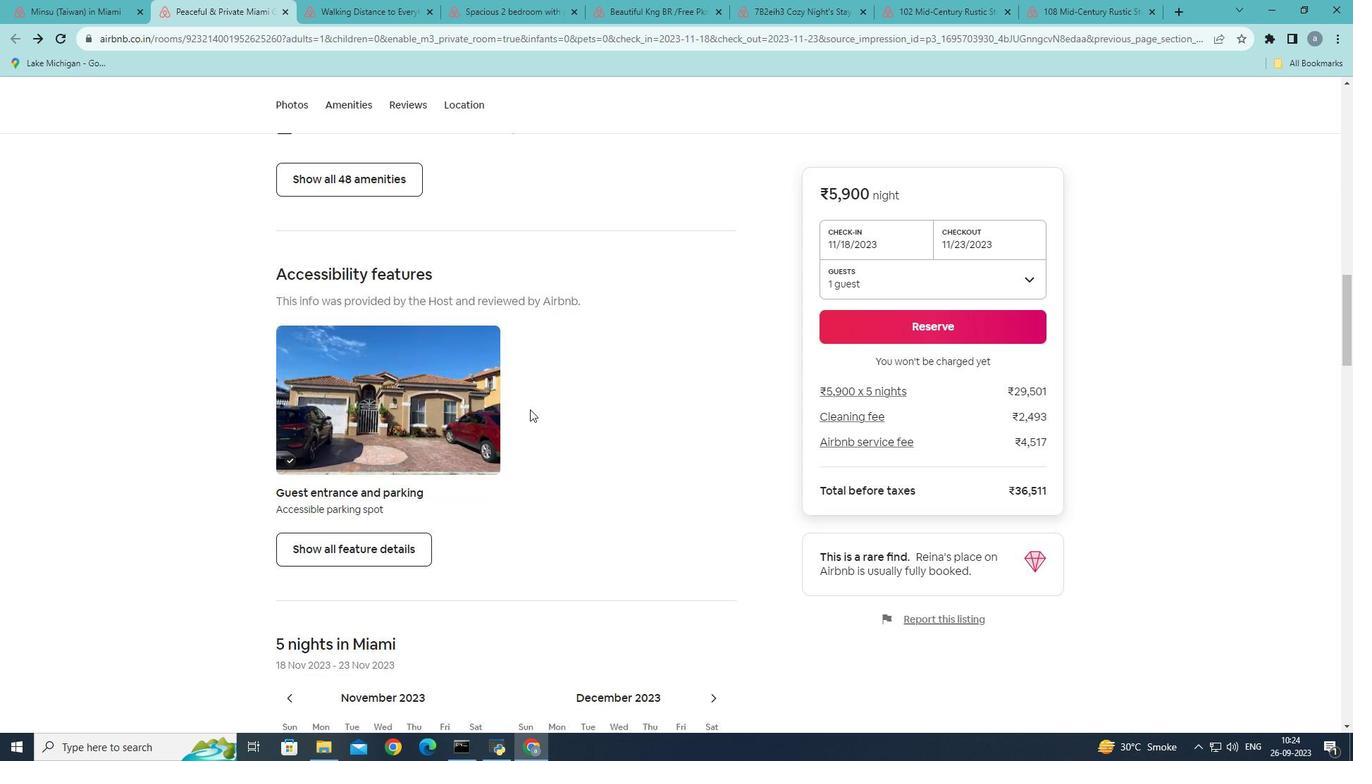 
Action: Mouse scrolled (529, 408) with delta (0, 0)
Screenshot: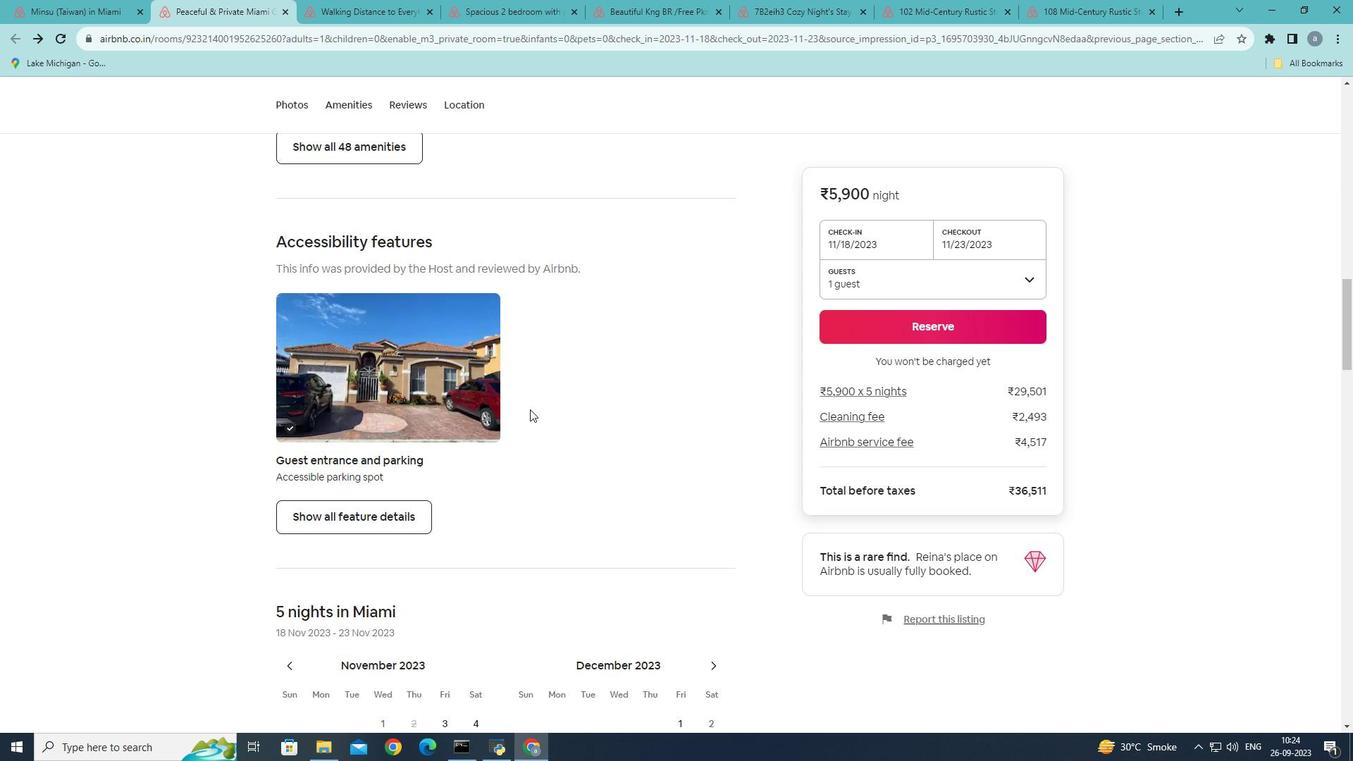 
Action: Mouse scrolled (529, 408) with delta (0, 0)
Screenshot: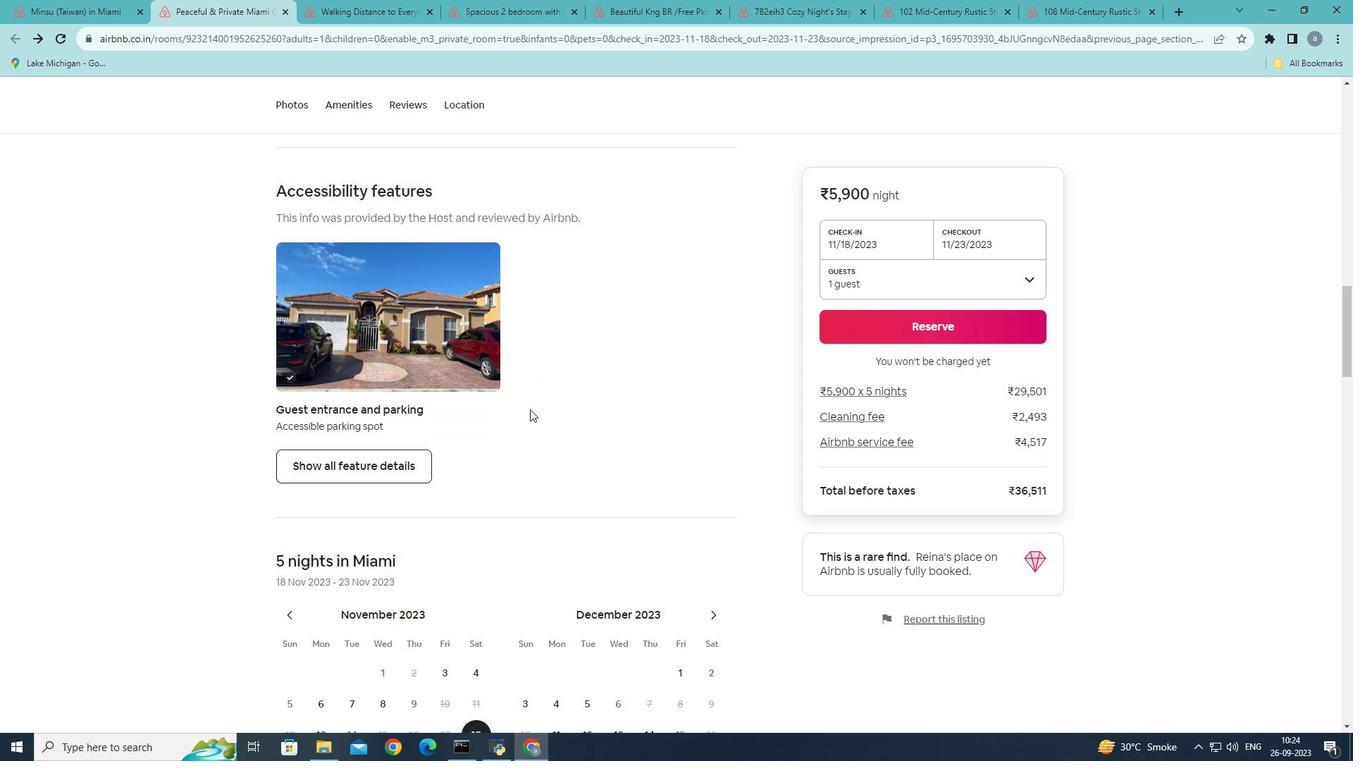 
Action: Mouse scrolled (529, 408) with delta (0, 0)
Screenshot: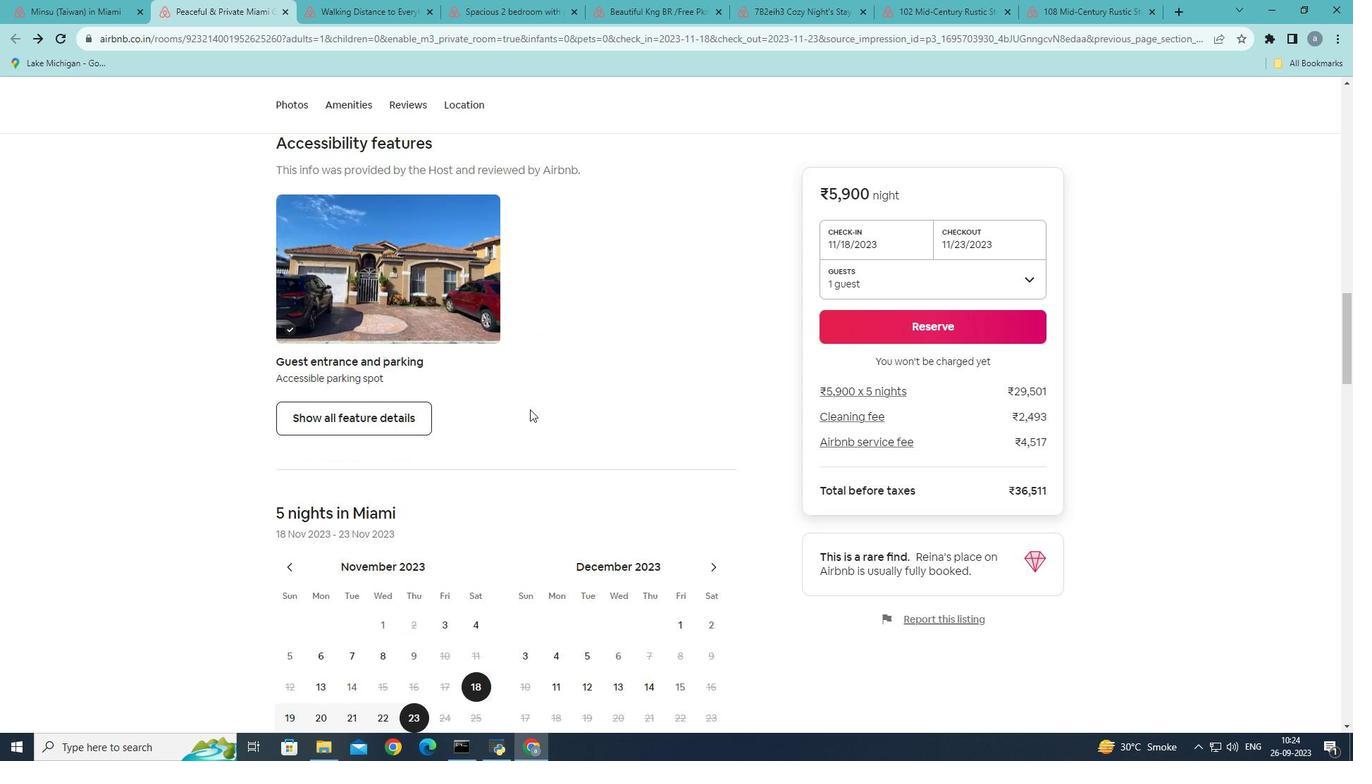 
Action: Mouse scrolled (529, 408) with delta (0, 0)
Screenshot: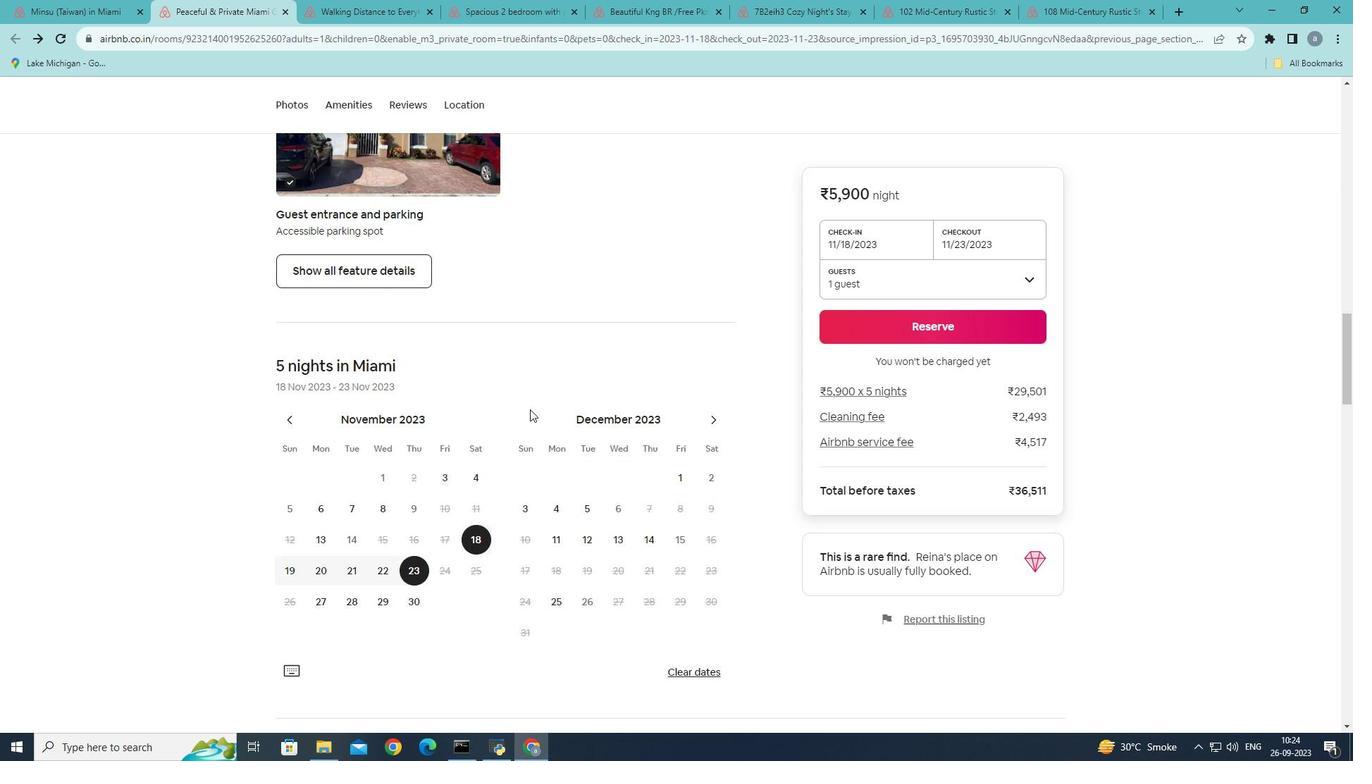 
Action: Mouse scrolled (529, 408) with delta (0, 0)
Screenshot: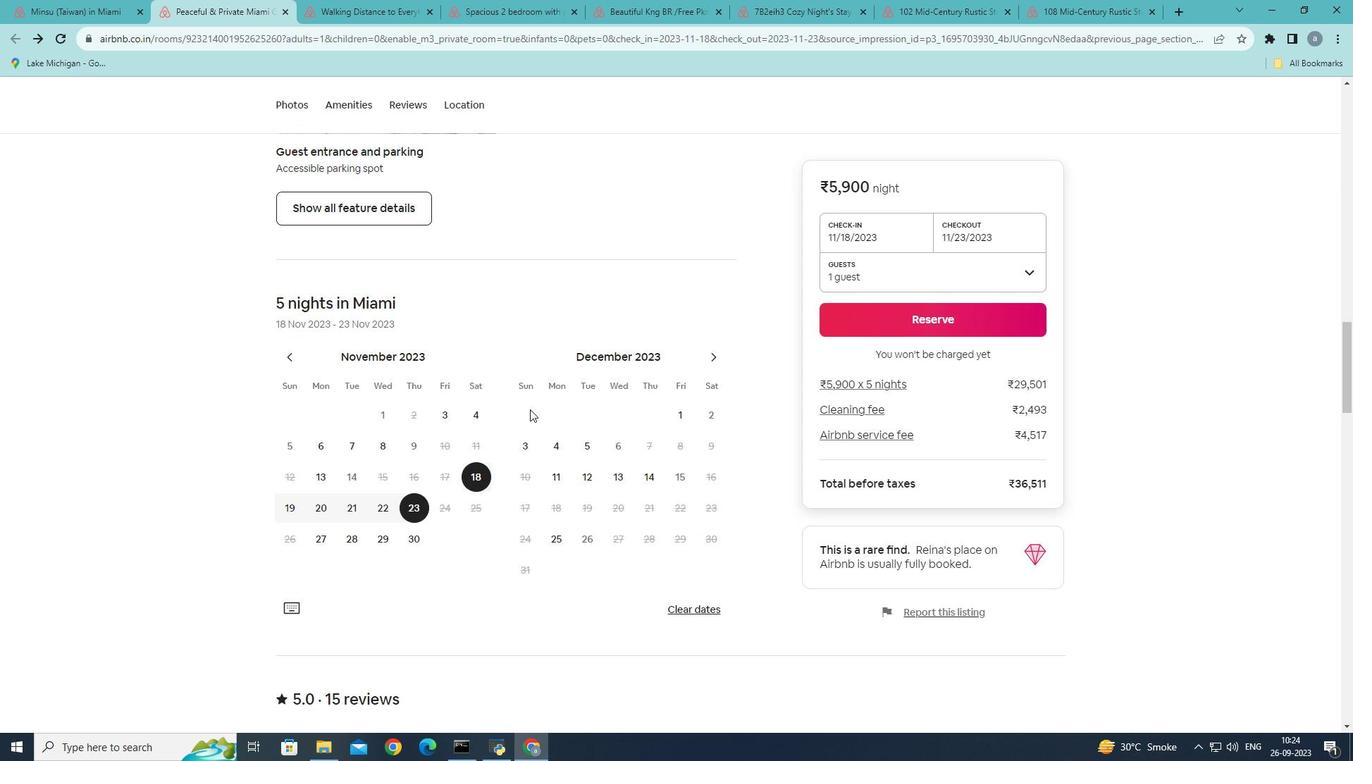 
Action: Mouse scrolled (529, 408) with delta (0, 0)
Screenshot: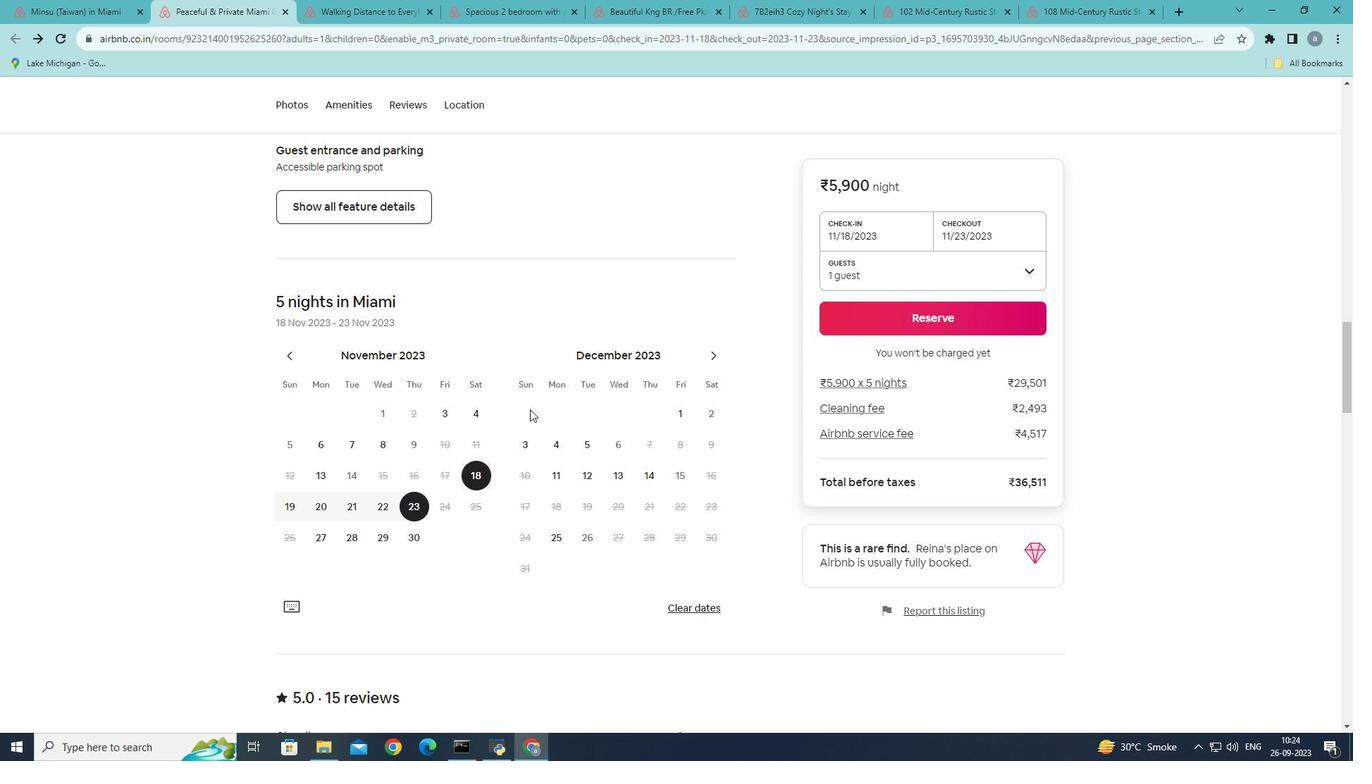
Action: Mouse moved to (524, 423)
Screenshot: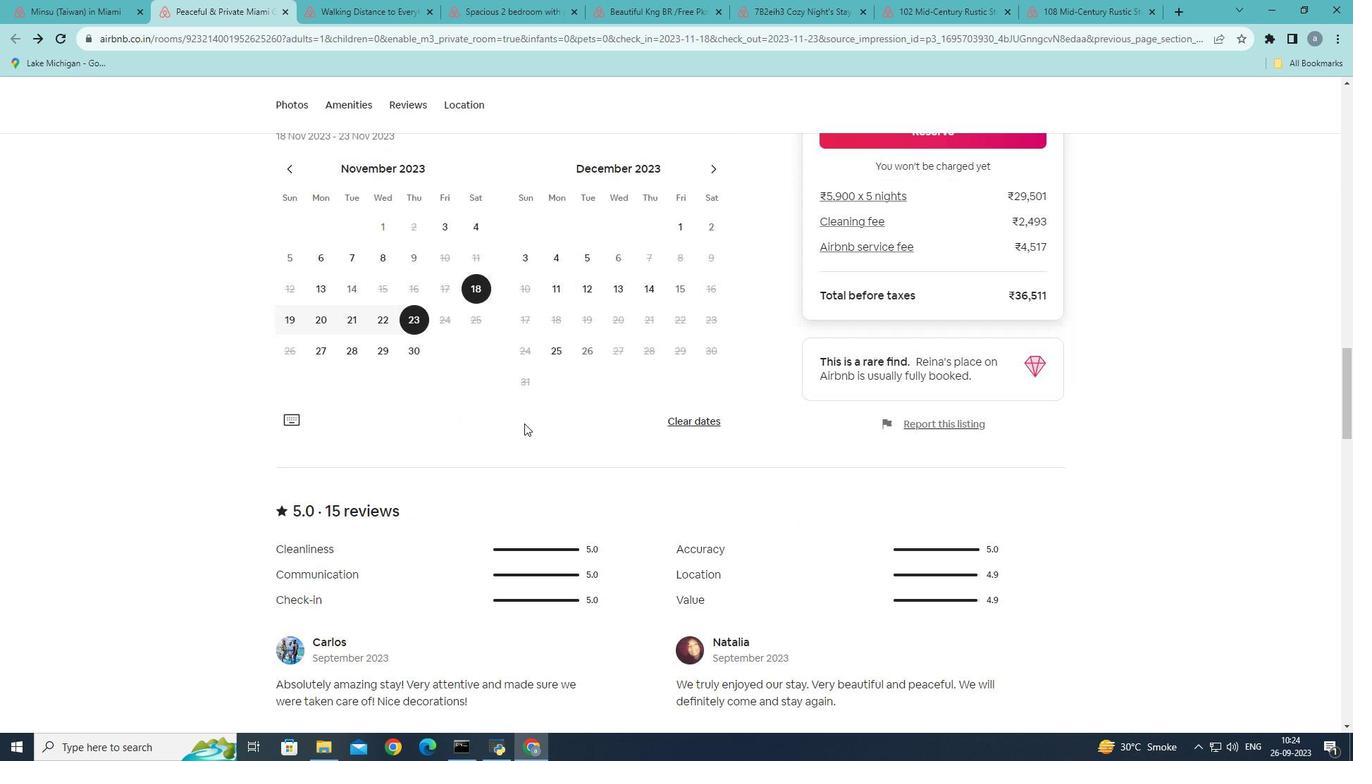 
Action: Mouse scrolled (524, 422) with delta (0, 0)
Screenshot: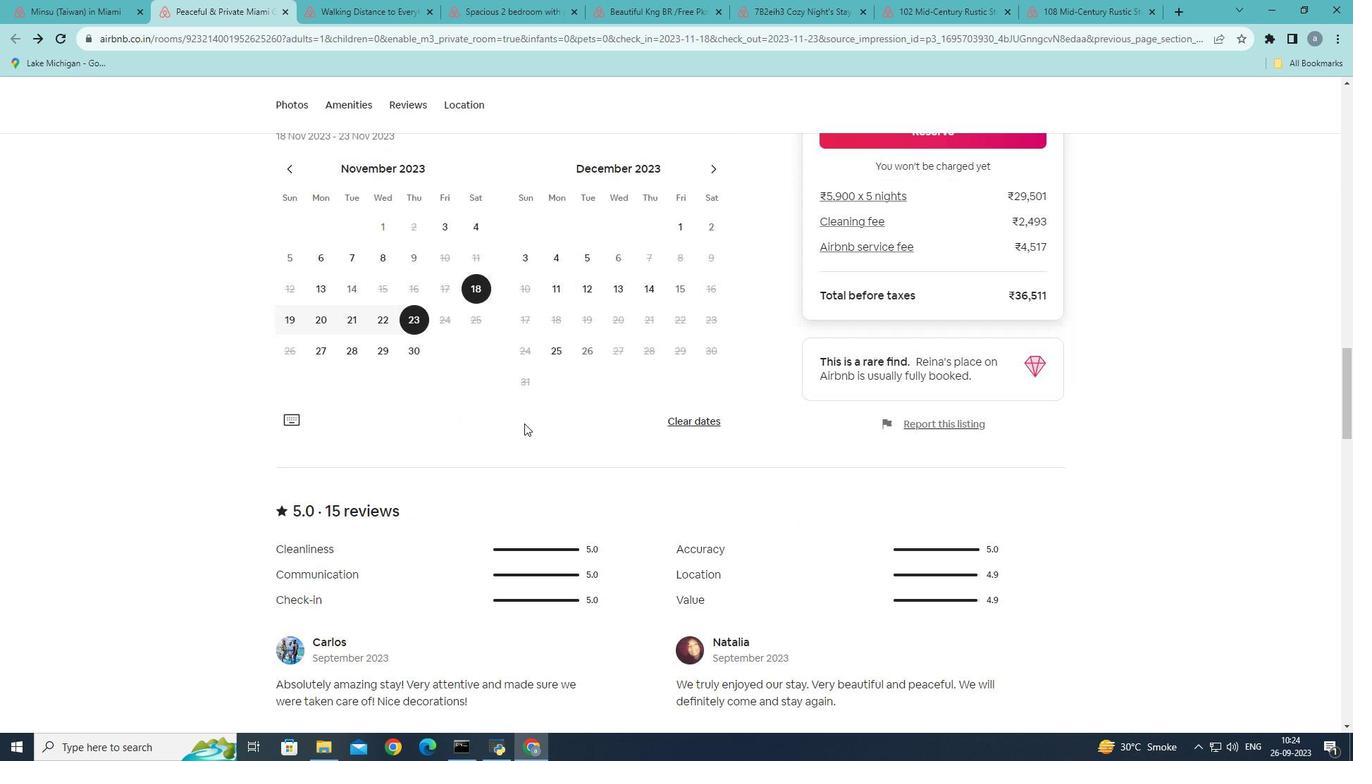
Action: Mouse scrolled (524, 422) with delta (0, 0)
Screenshot: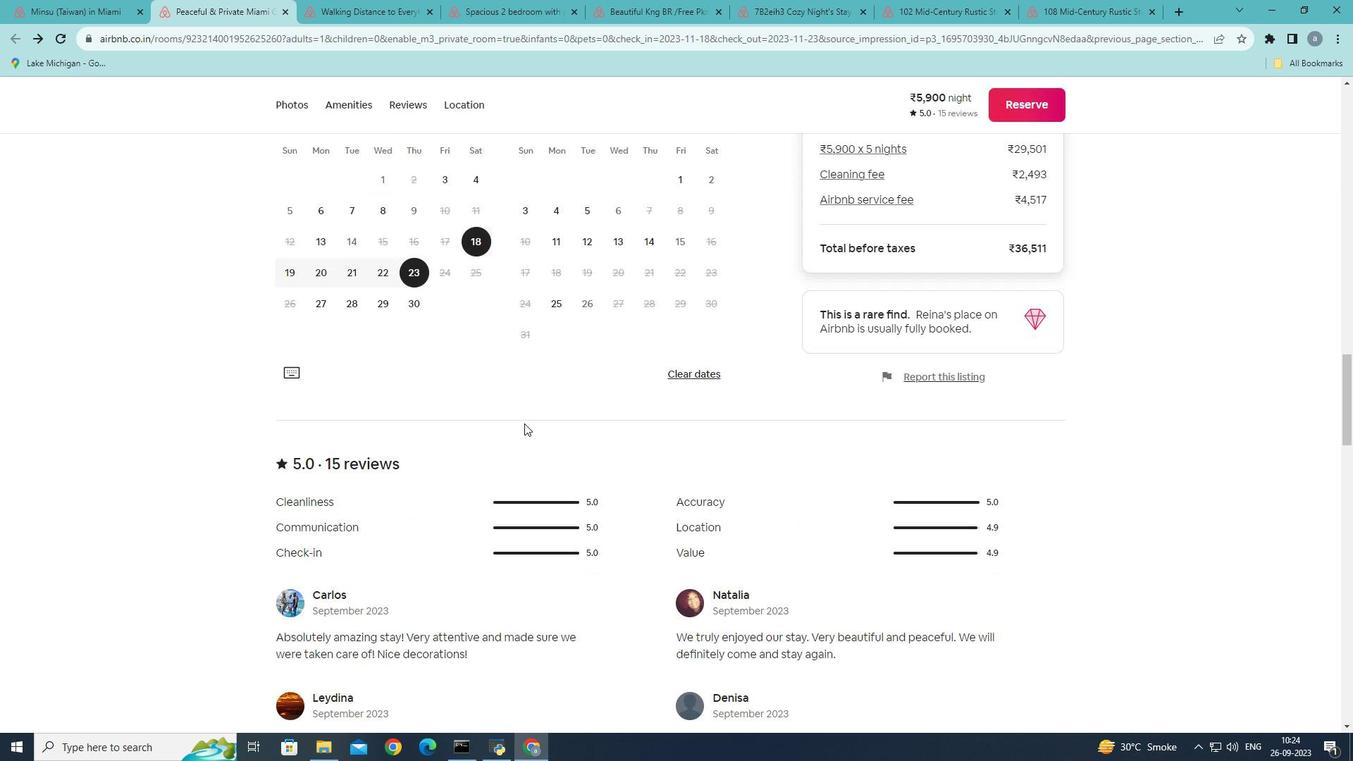 
Action: Mouse scrolled (524, 422) with delta (0, 0)
Screenshot: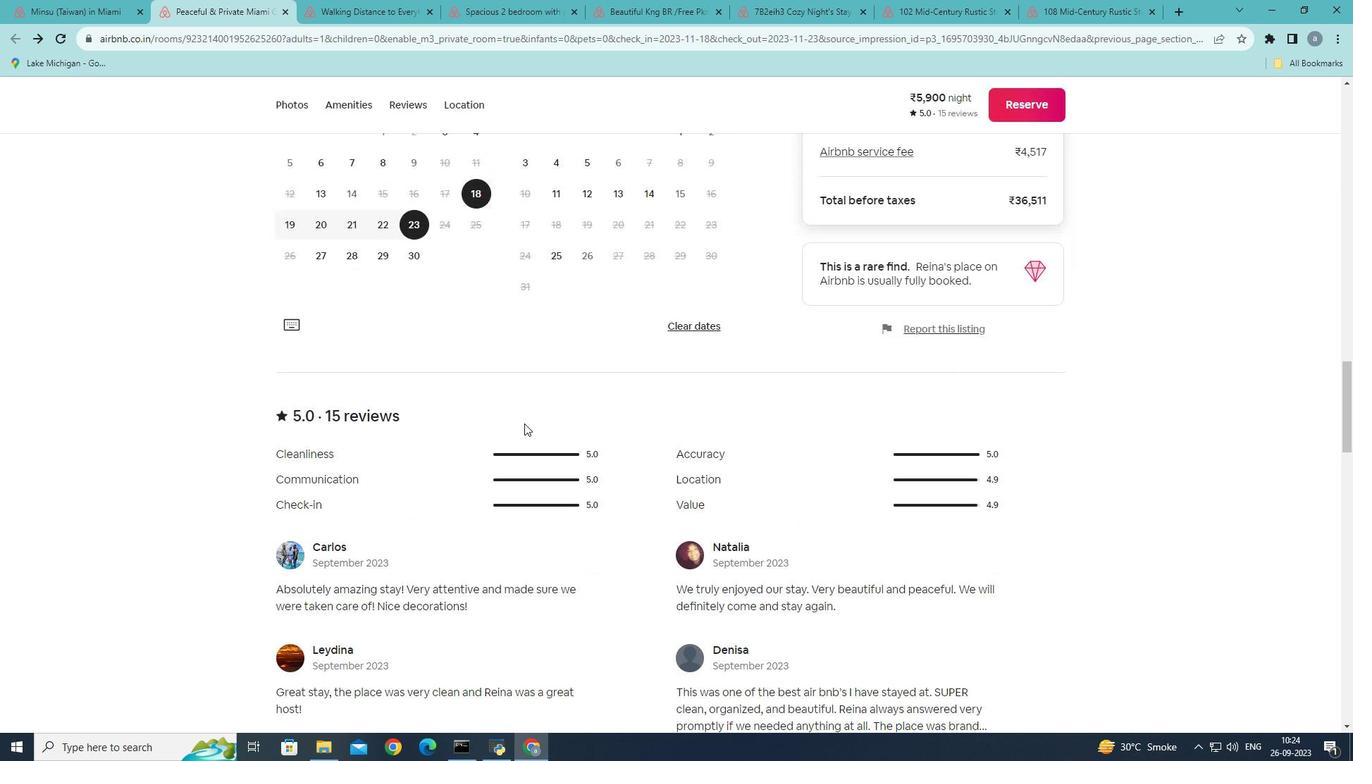
Action: Mouse scrolled (524, 422) with delta (0, 0)
Screenshot: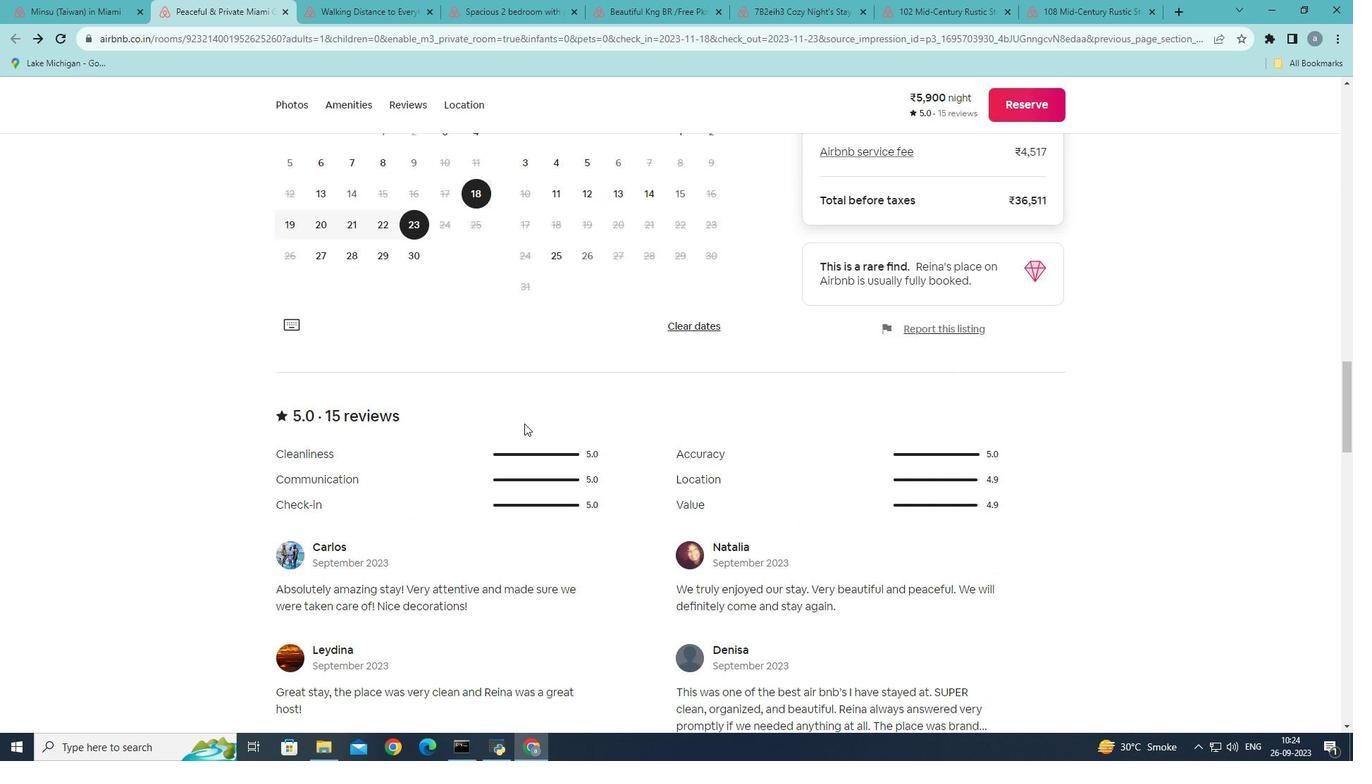
Action: Mouse moved to (522, 425)
Screenshot: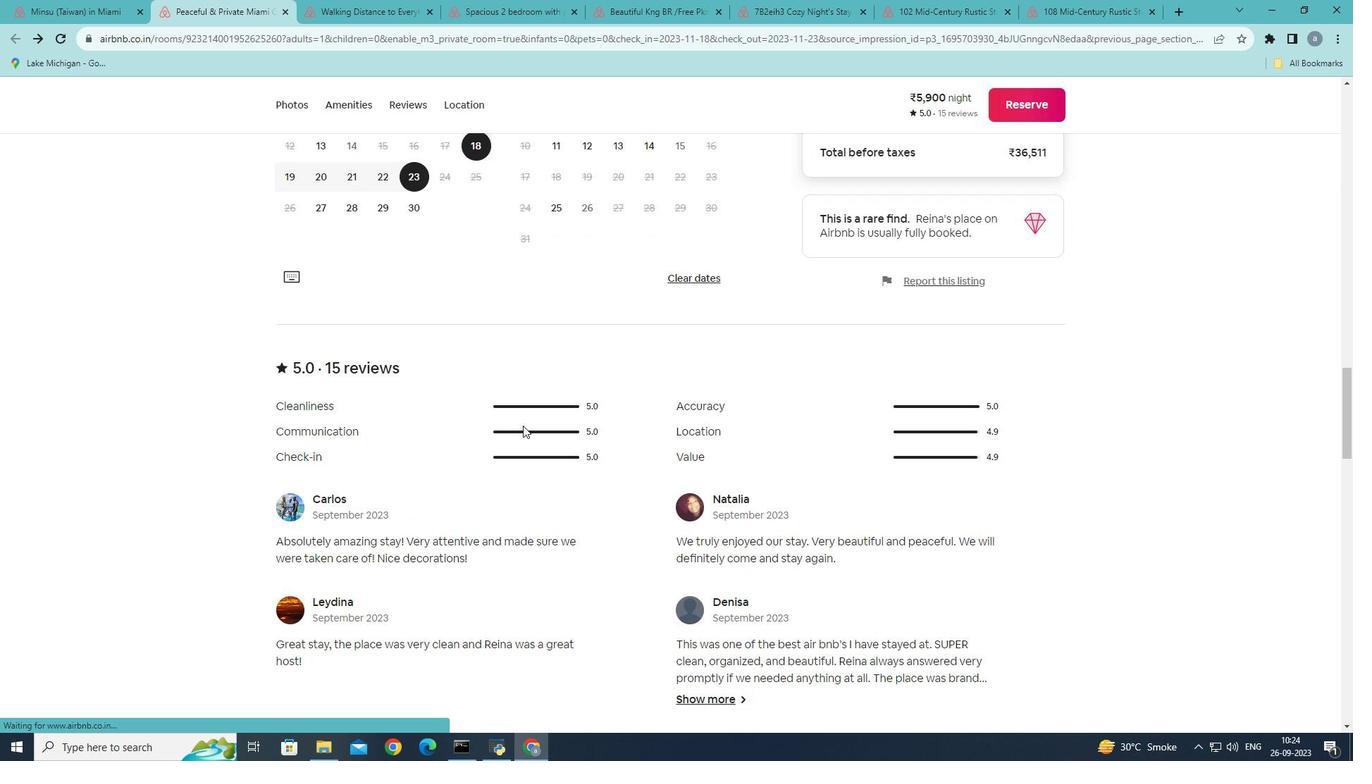 
Action: Mouse scrolled (522, 424) with delta (0, 0)
Screenshot: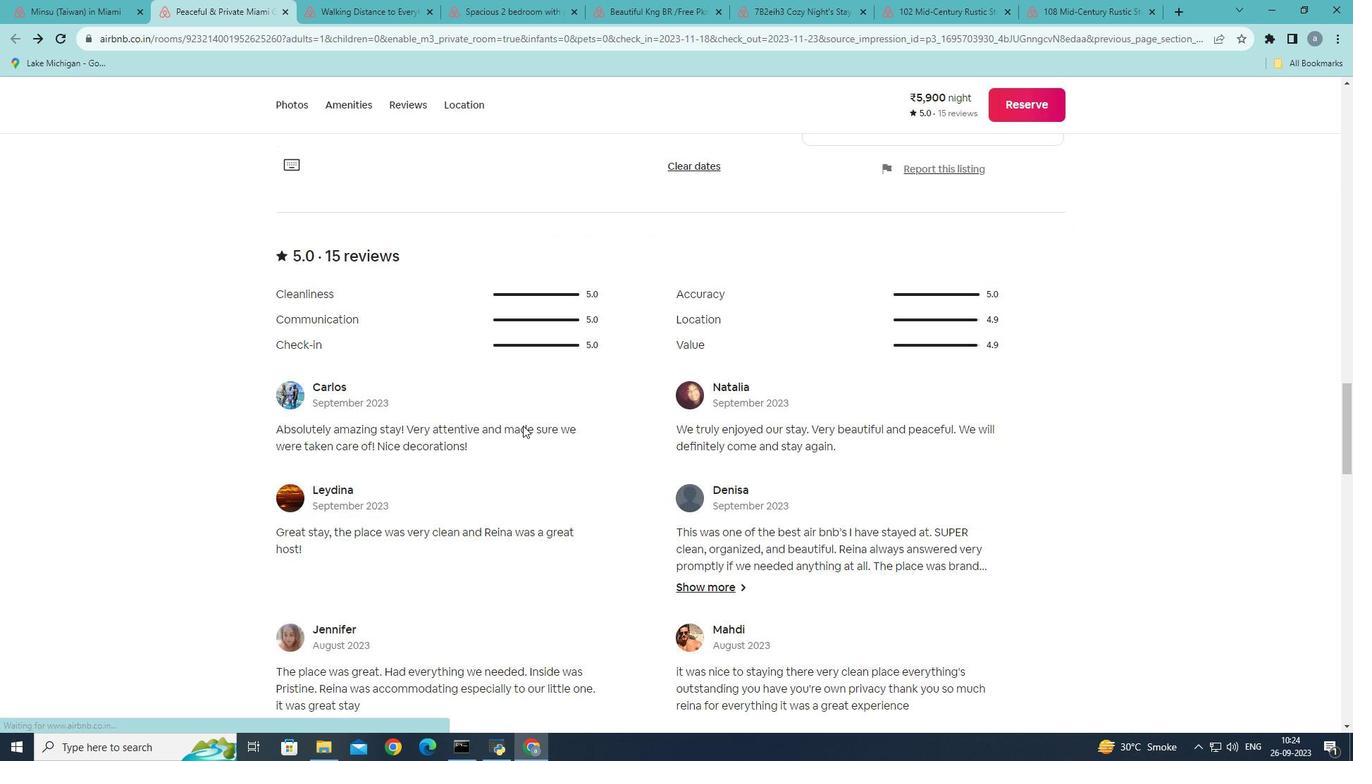 
Action: Mouse scrolled (522, 424) with delta (0, 0)
Screenshot: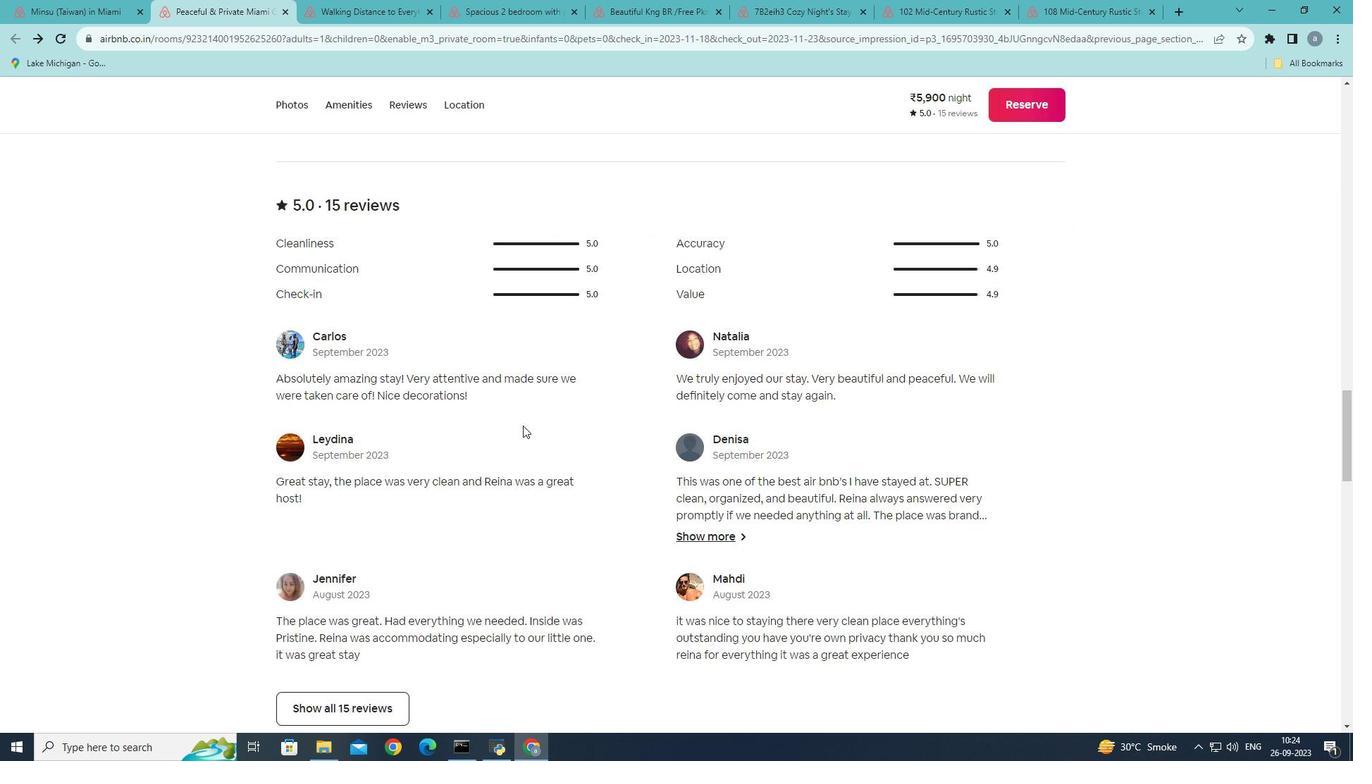 
Action: Mouse scrolled (522, 424) with delta (0, 0)
Screenshot: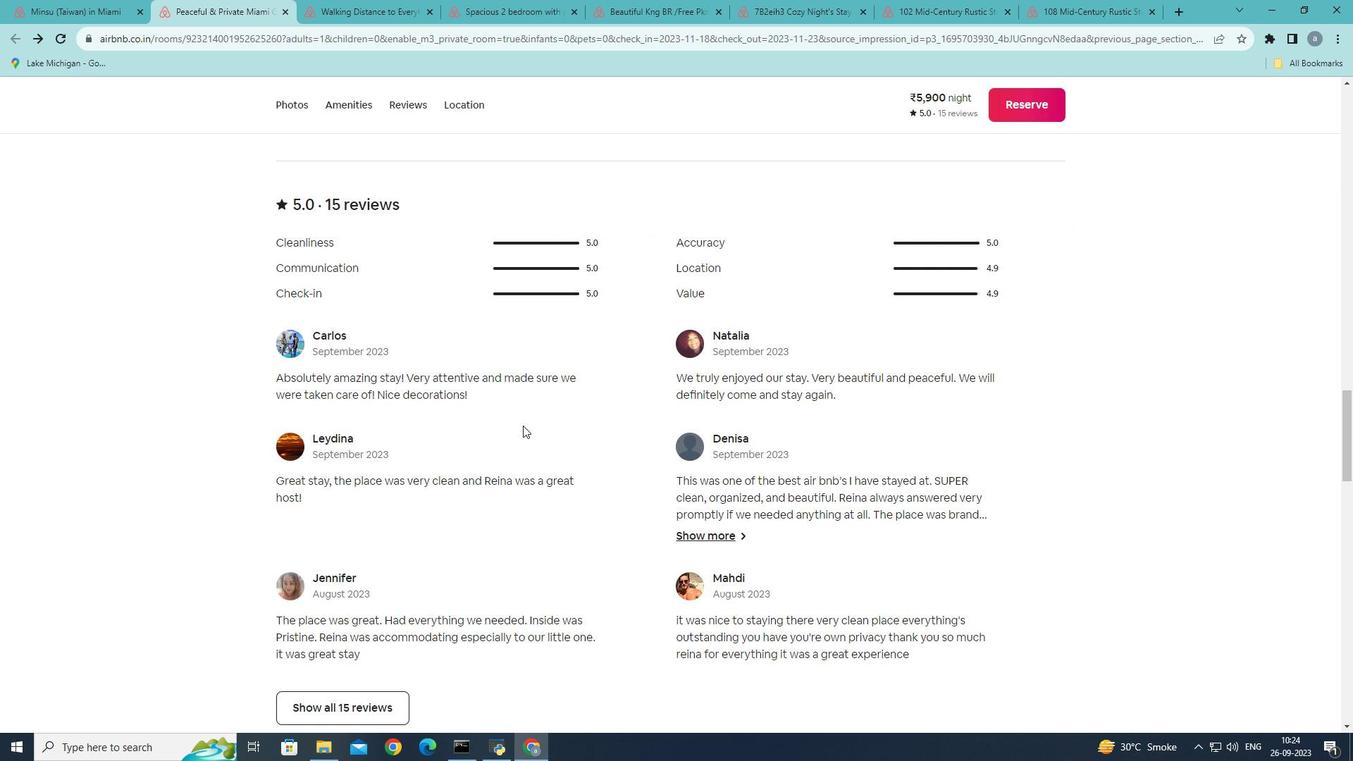 
Action: Mouse scrolled (522, 424) with delta (0, 0)
Screenshot: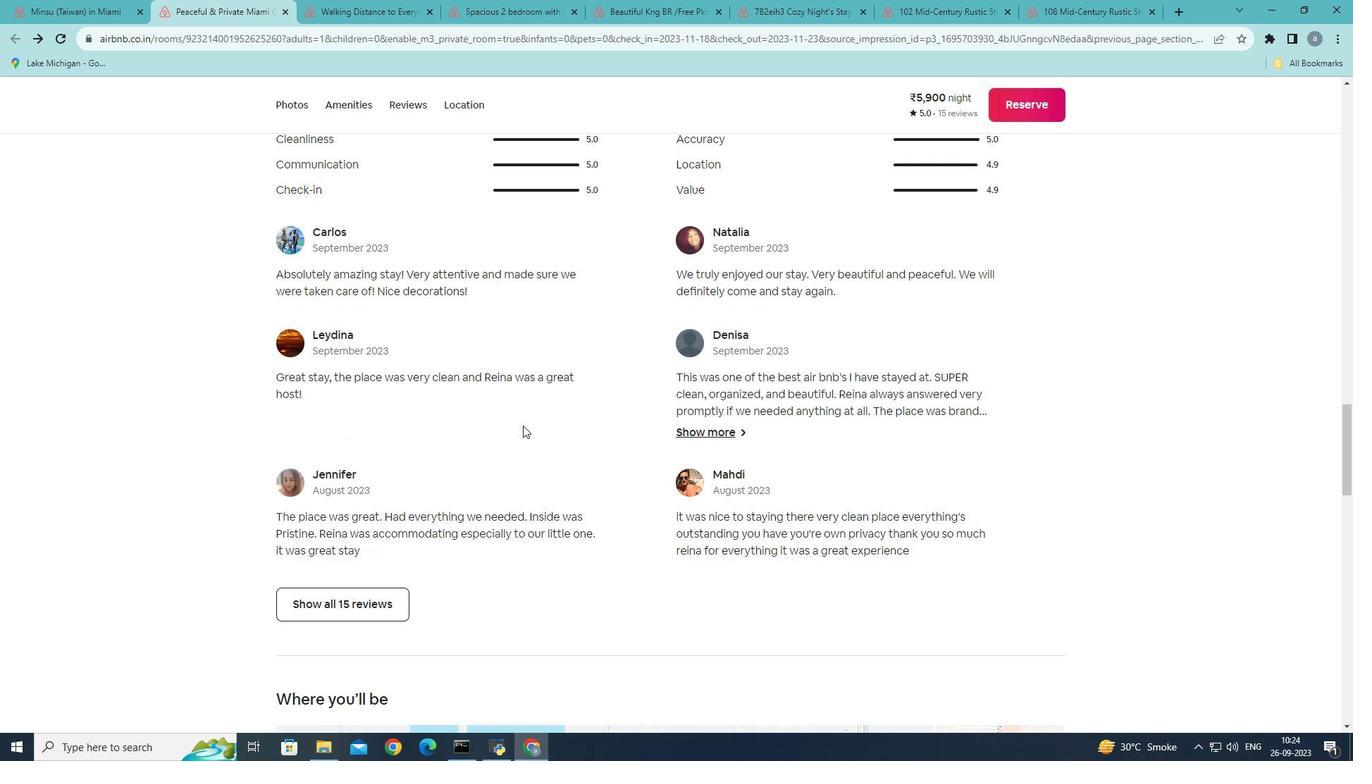 
Action: Mouse scrolled (522, 424) with delta (0, 0)
Screenshot: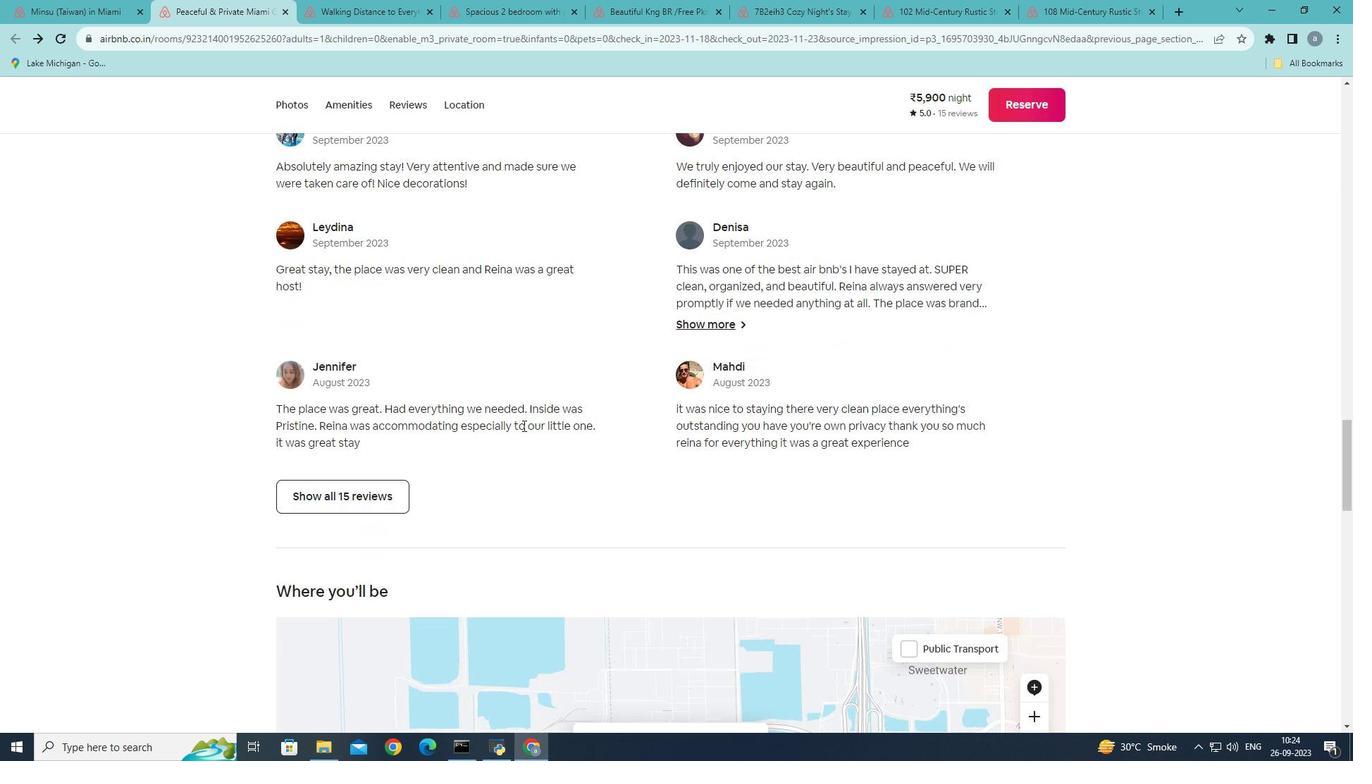 
Action: Mouse scrolled (522, 424) with delta (0, 0)
Screenshot: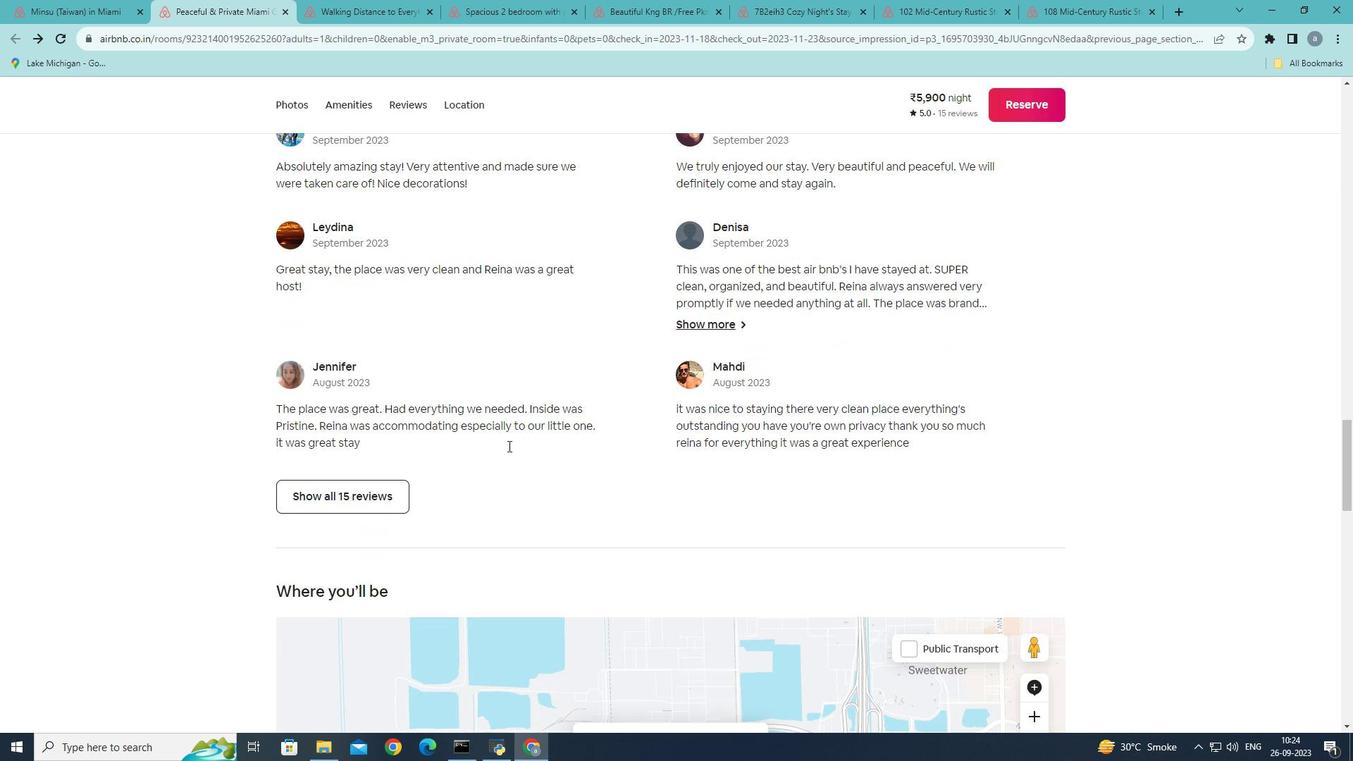 
Action: Mouse moved to (338, 501)
Screenshot: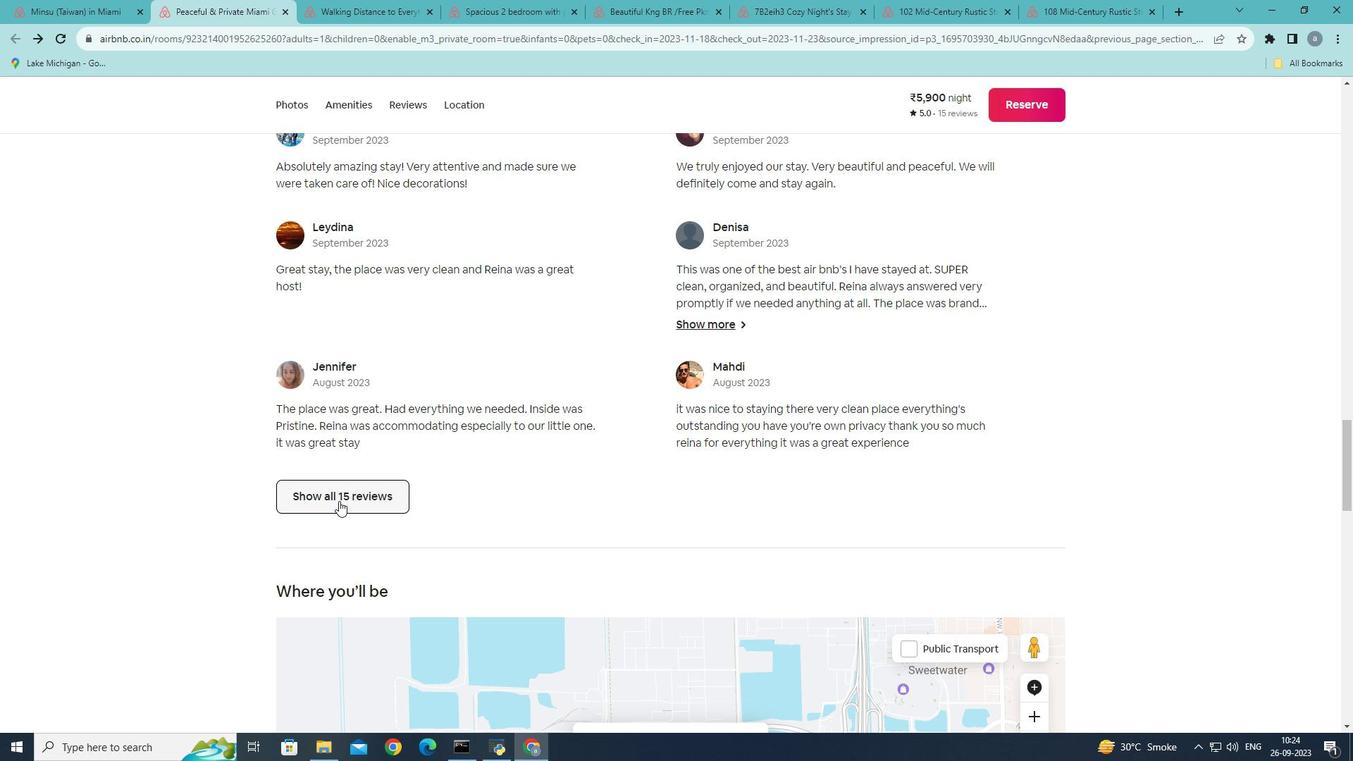 
Action: Mouse pressed left at (338, 501)
Screenshot: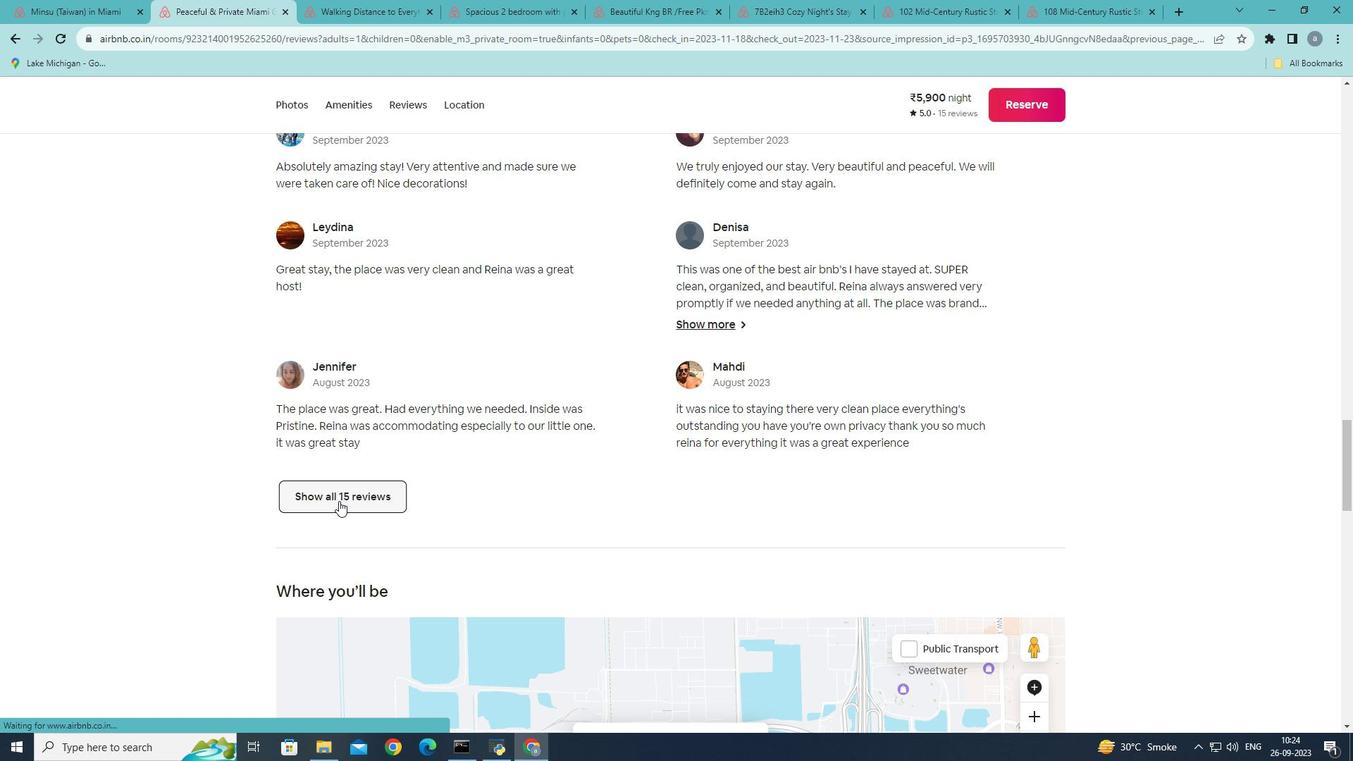 
Action: Mouse moved to (603, 400)
Screenshot: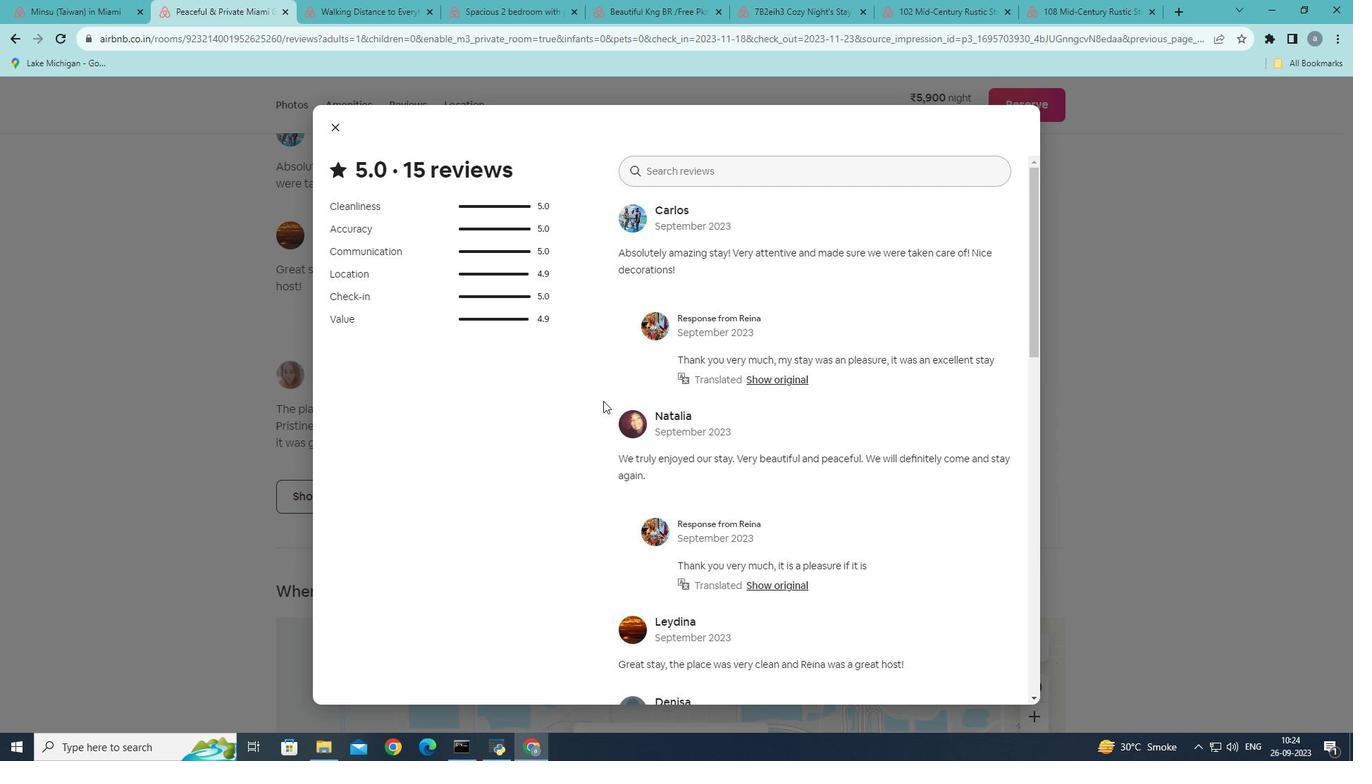 
Action: Mouse scrolled (603, 400) with delta (0, 0)
Screenshot: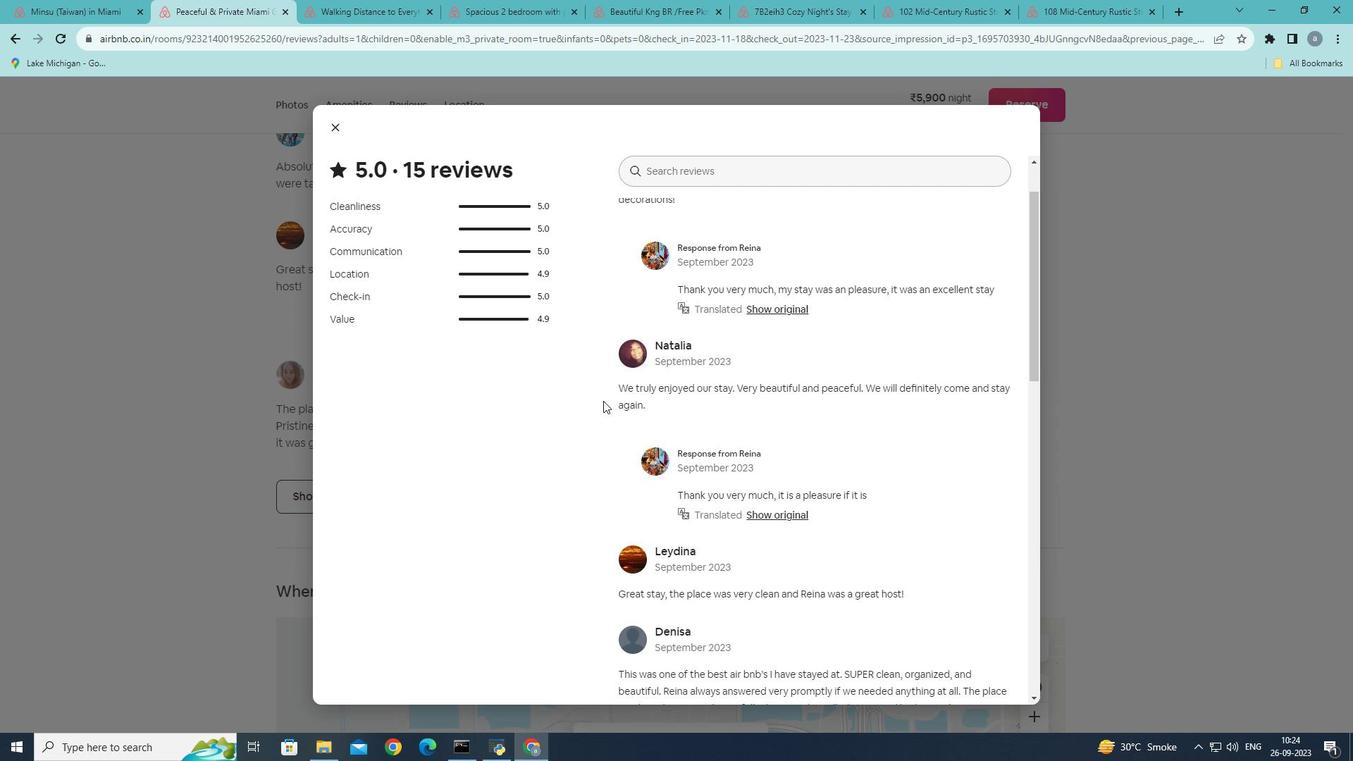 
Action: Mouse scrolled (603, 400) with delta (0, 0)
Screenshot: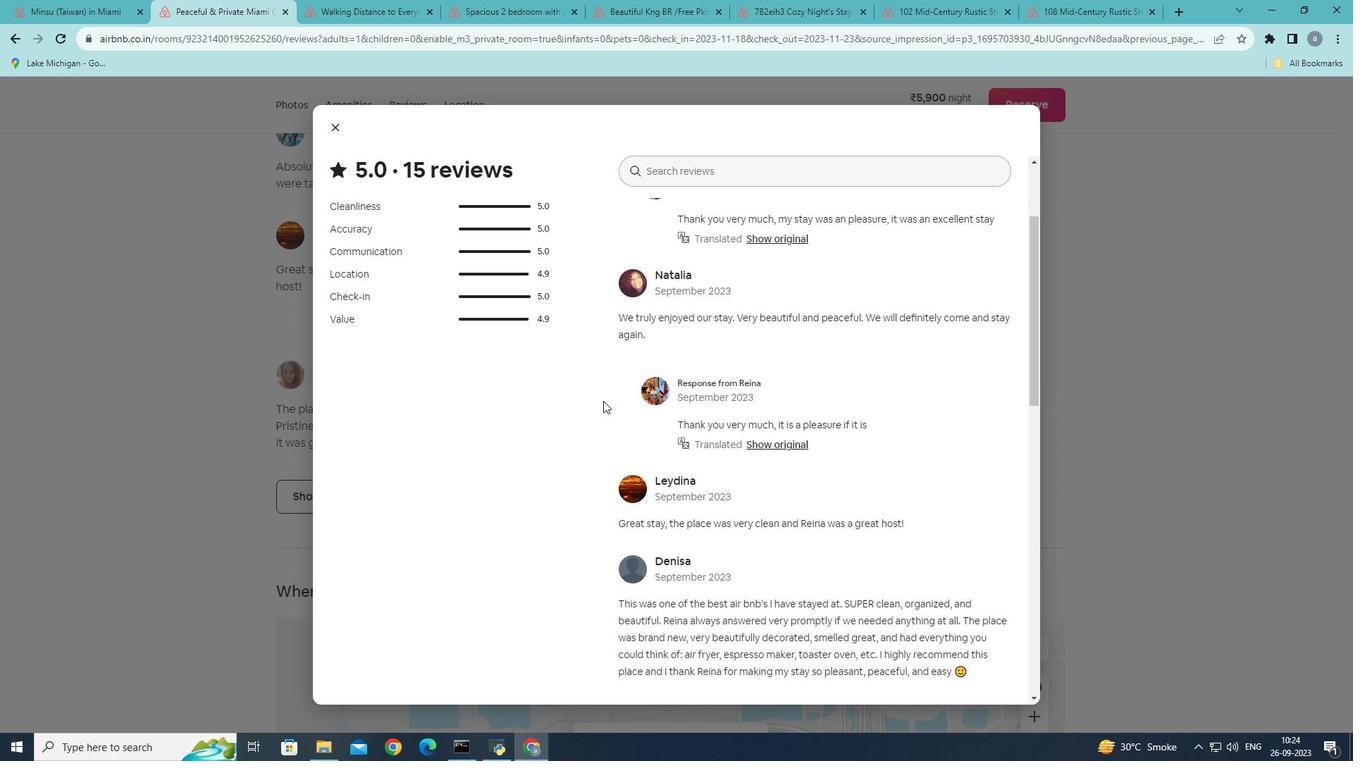 
Action: Mouse scrolled (603, 400) with delta (0, 0)
Screenshot: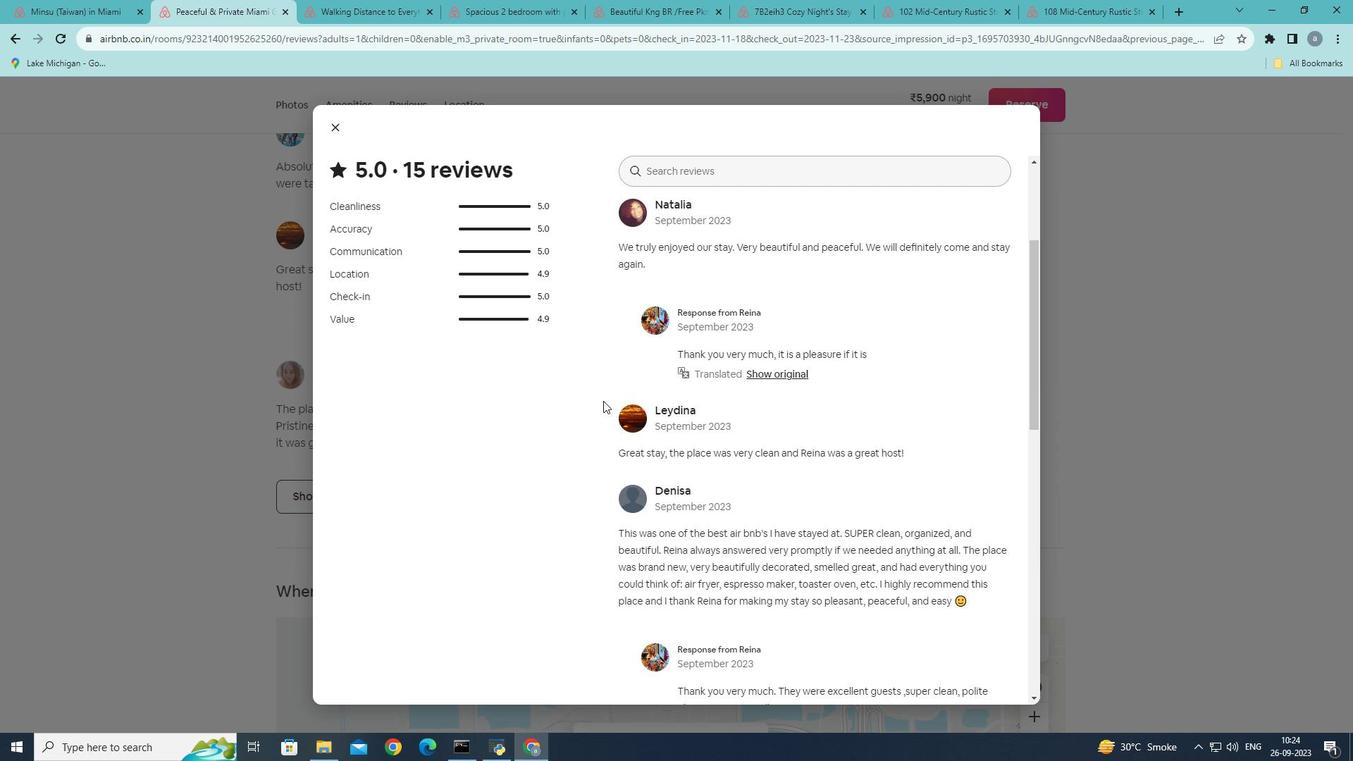 
Action: Mouse scrolled (603, 400) with delta (0, 0)
Screenshot: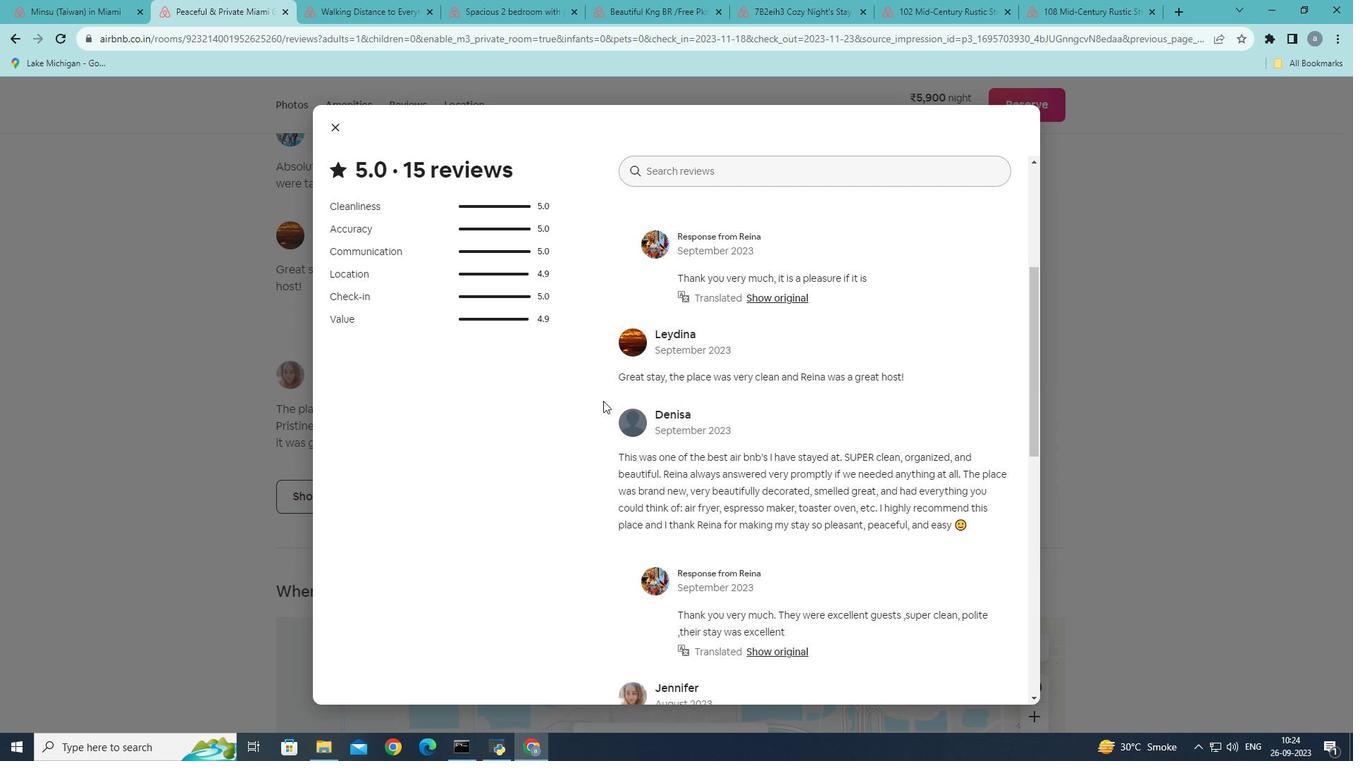 
Action: Mouse scrolled (603, 400) with delta (0, 0)
Screenshot: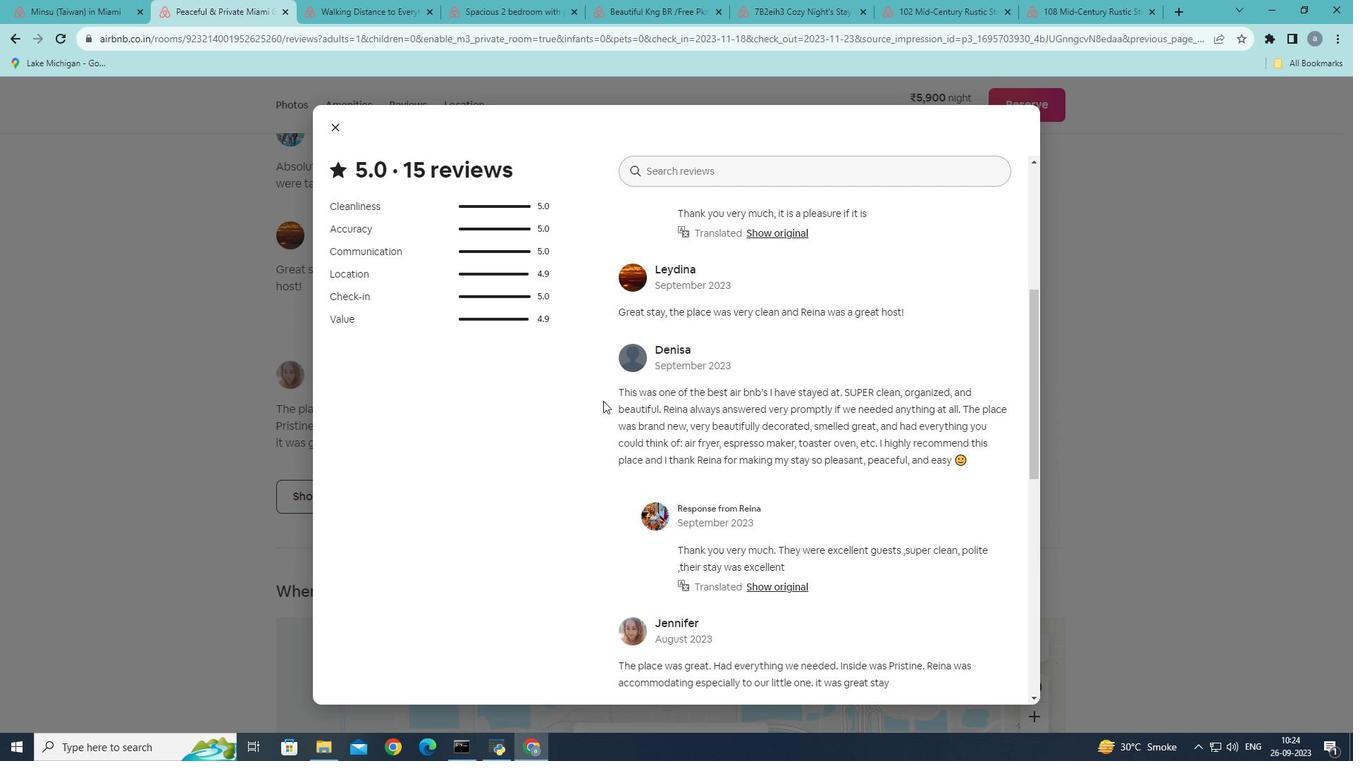 
Action: Mouse scrolled (603, 400) with delta (0, 0)
Screenshot: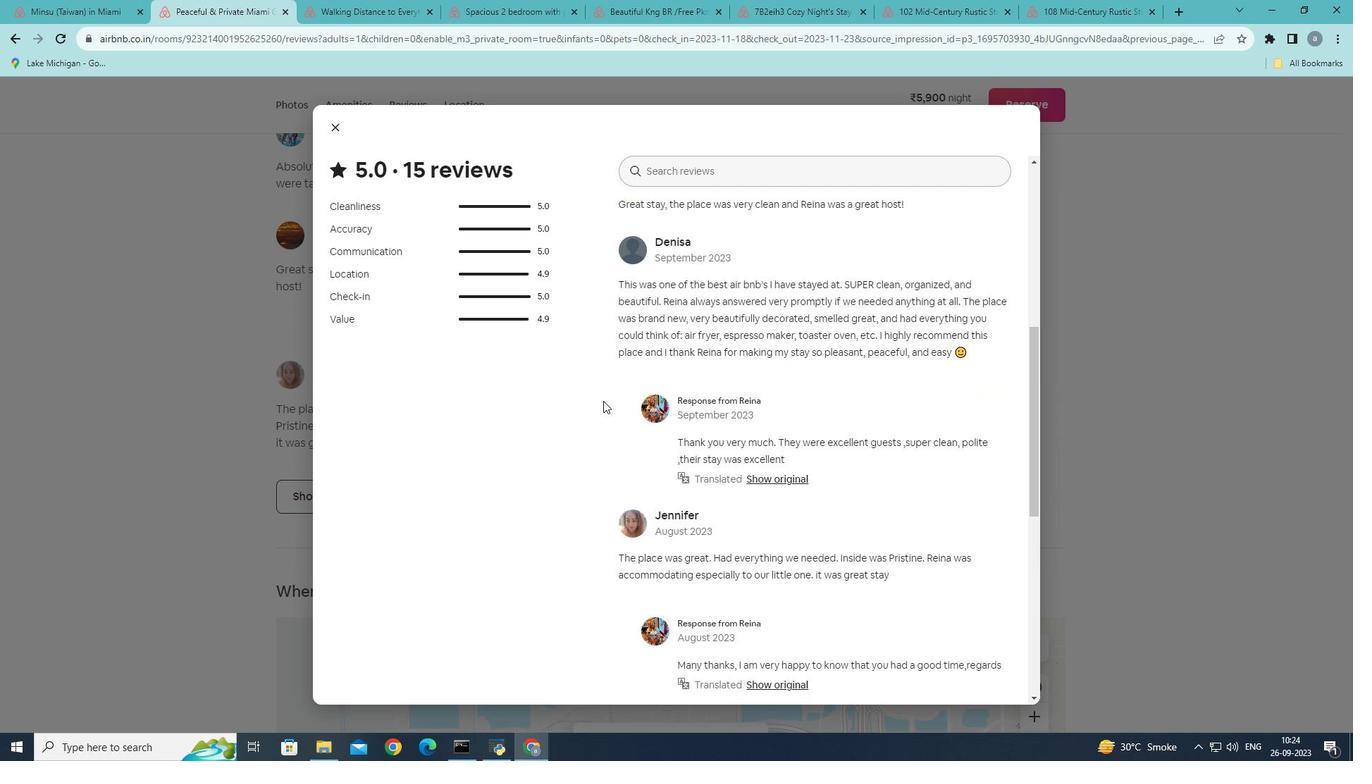 
Action: Mouse scrolled (603, 400) with delta (0, 0)
Screenshot: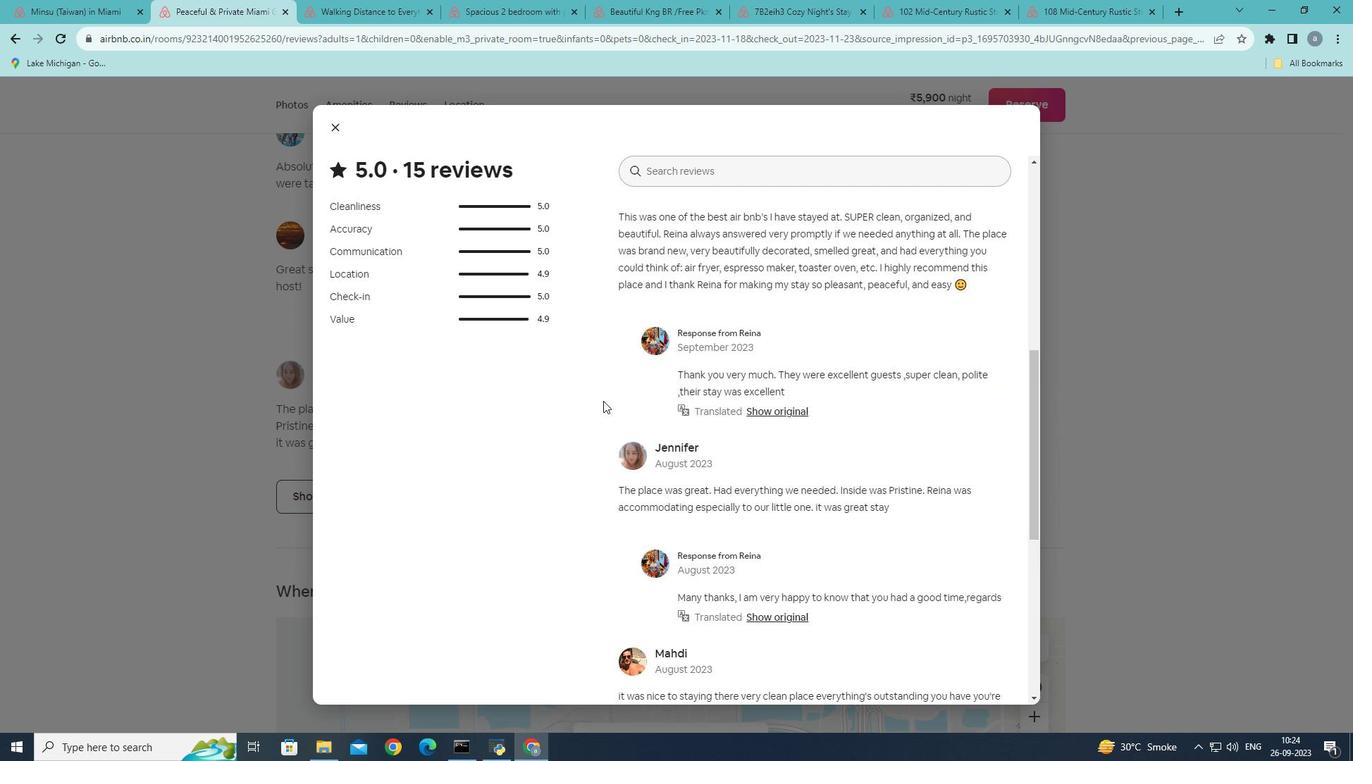 
Action: Mouse scrolled (603, 400) with delta (0, 0)
Screenshot: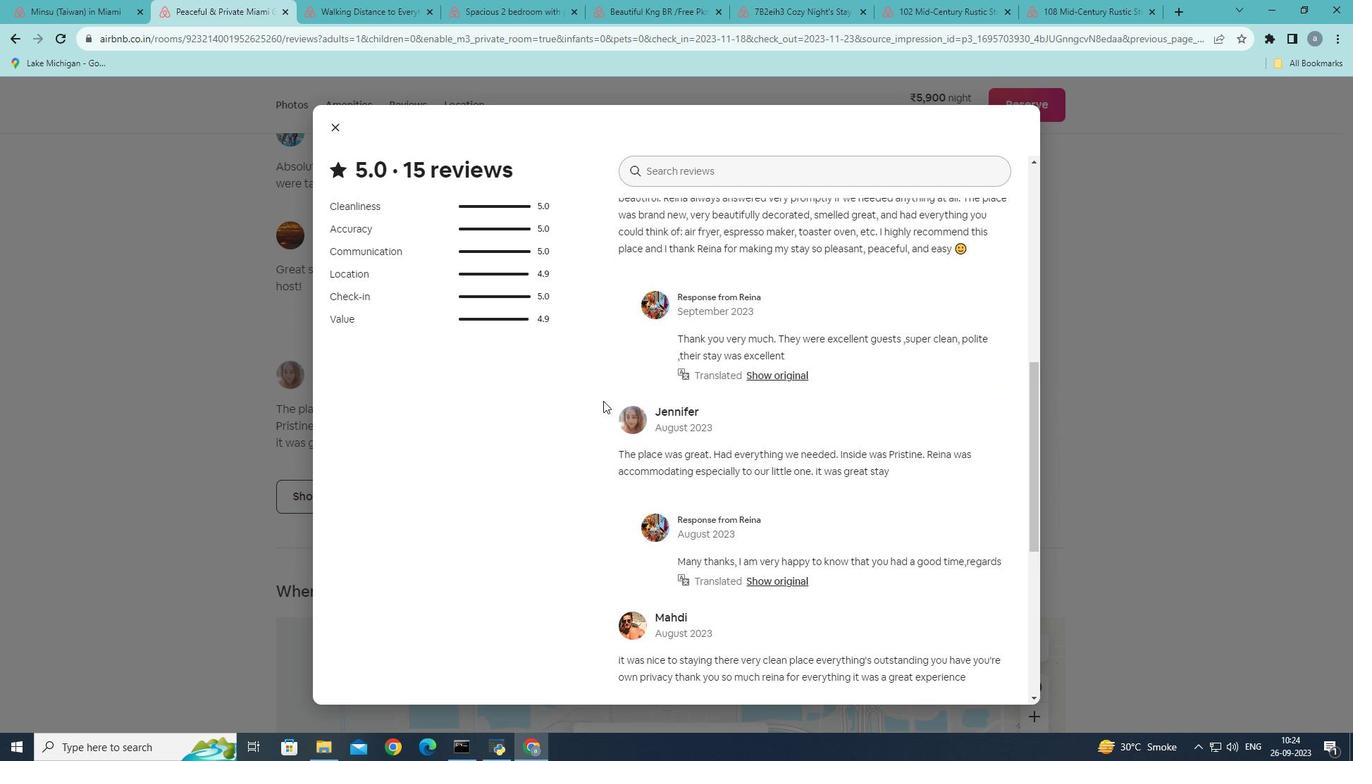 
Action: Mouse scrolled (603, 400) with delta (0, 0)
Screenshot: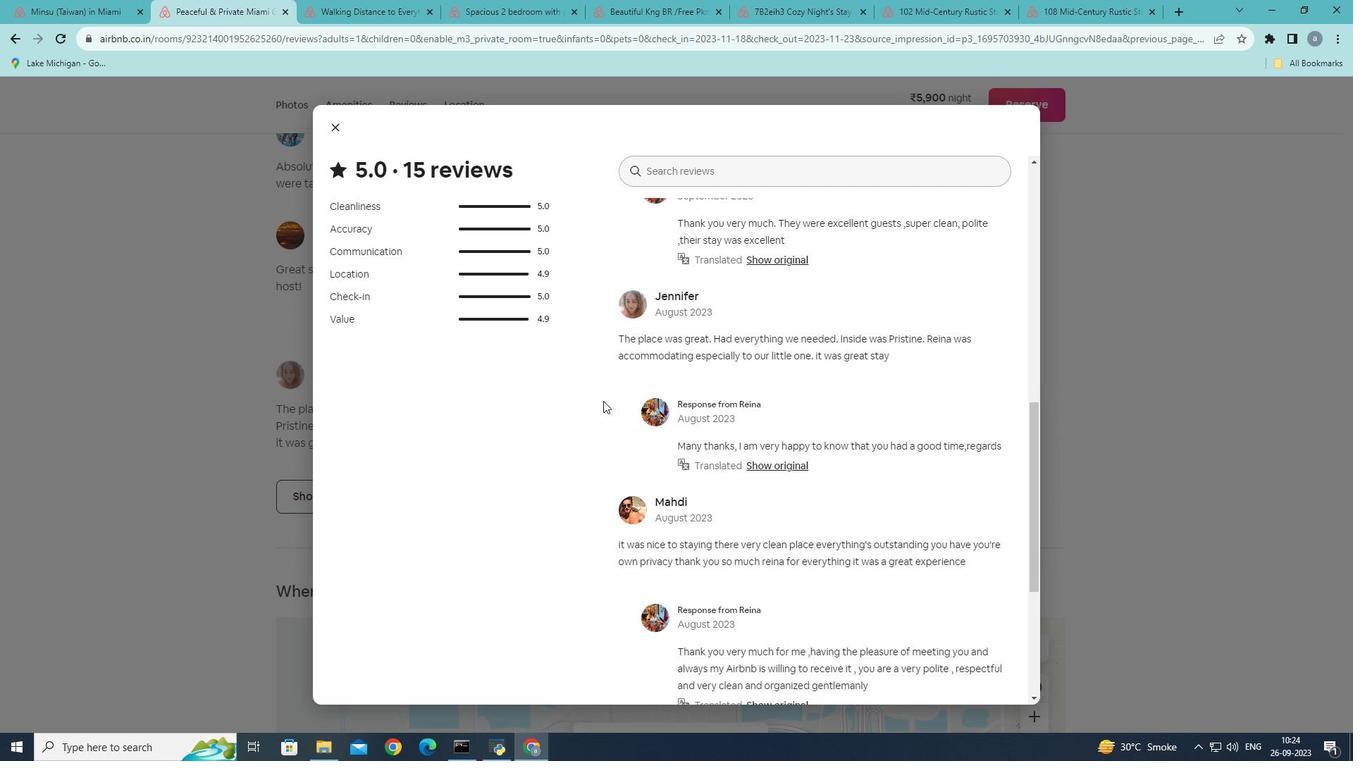 
Action: Mouse scrolled (603, 400) with delta (0, 0)
Screenshot: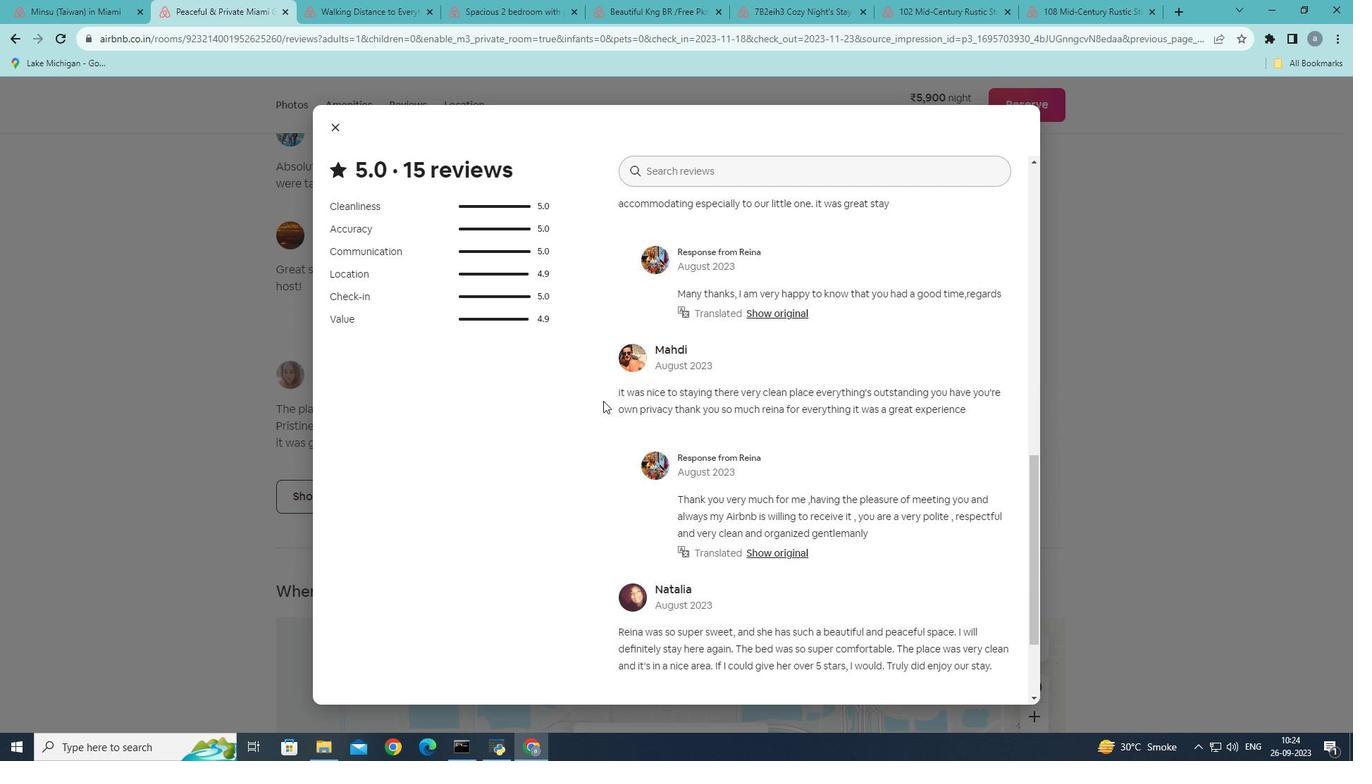 
Action: Mouse scrolled (603, 400) with delta (0, 0)
Screenshot: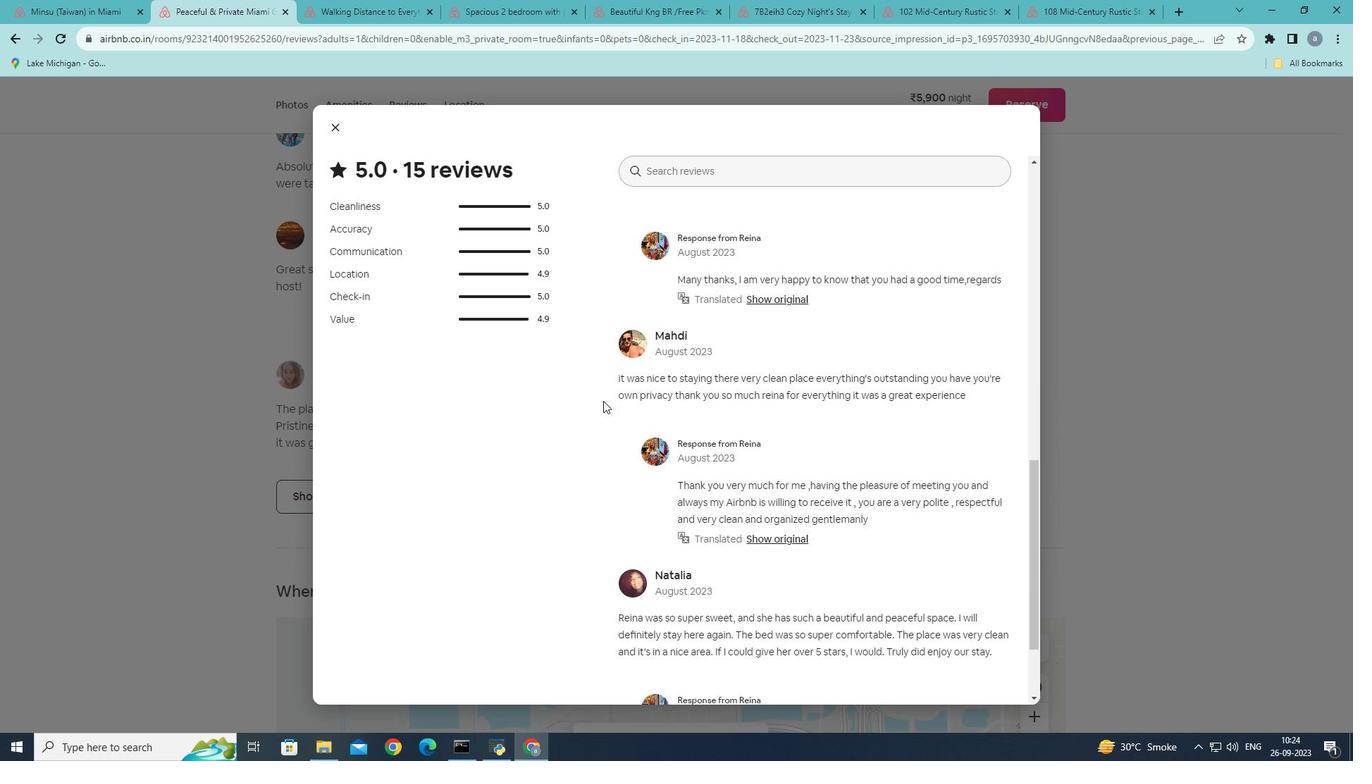 
Action: Mouse scrolled (603, 400) with delta (0, 0)
Screenshot: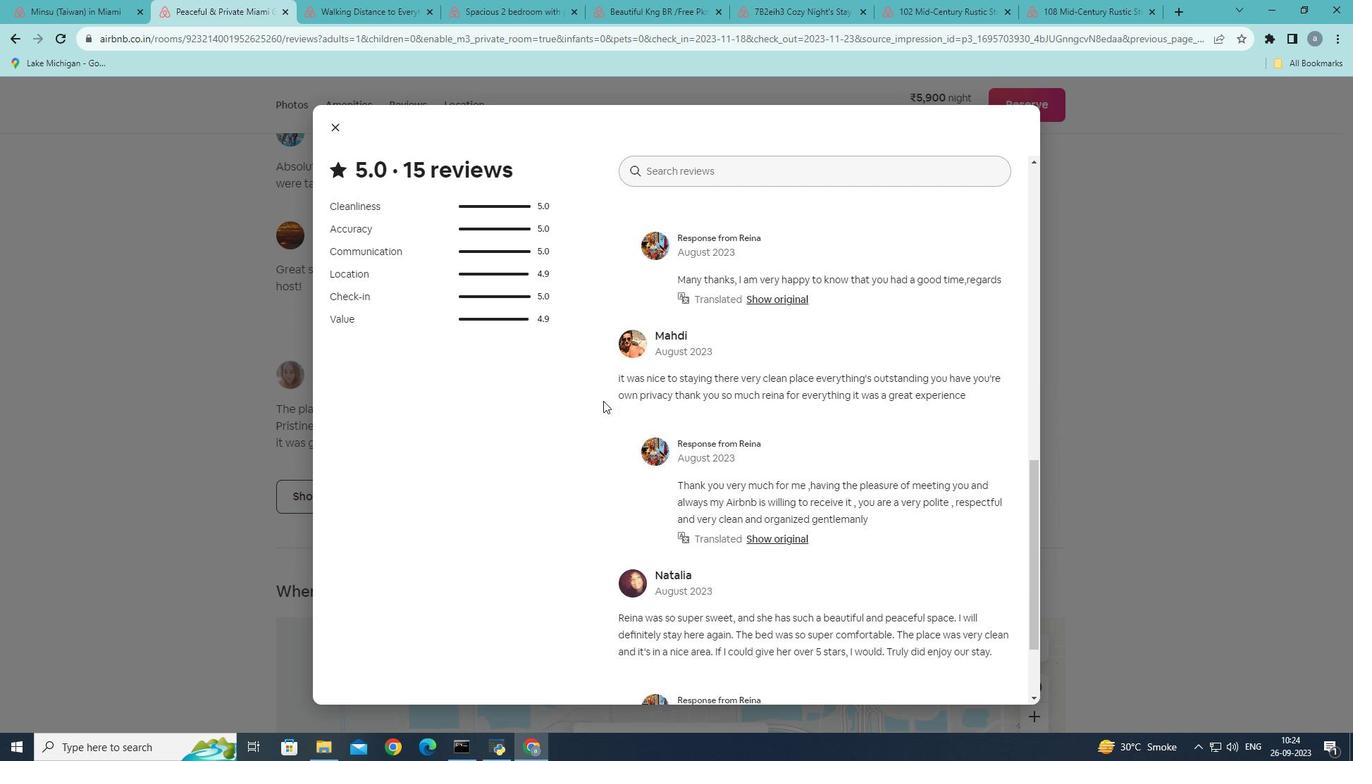 
Action: Mouse scrolled (603, 400) with delta (0, 0)
Screenshot: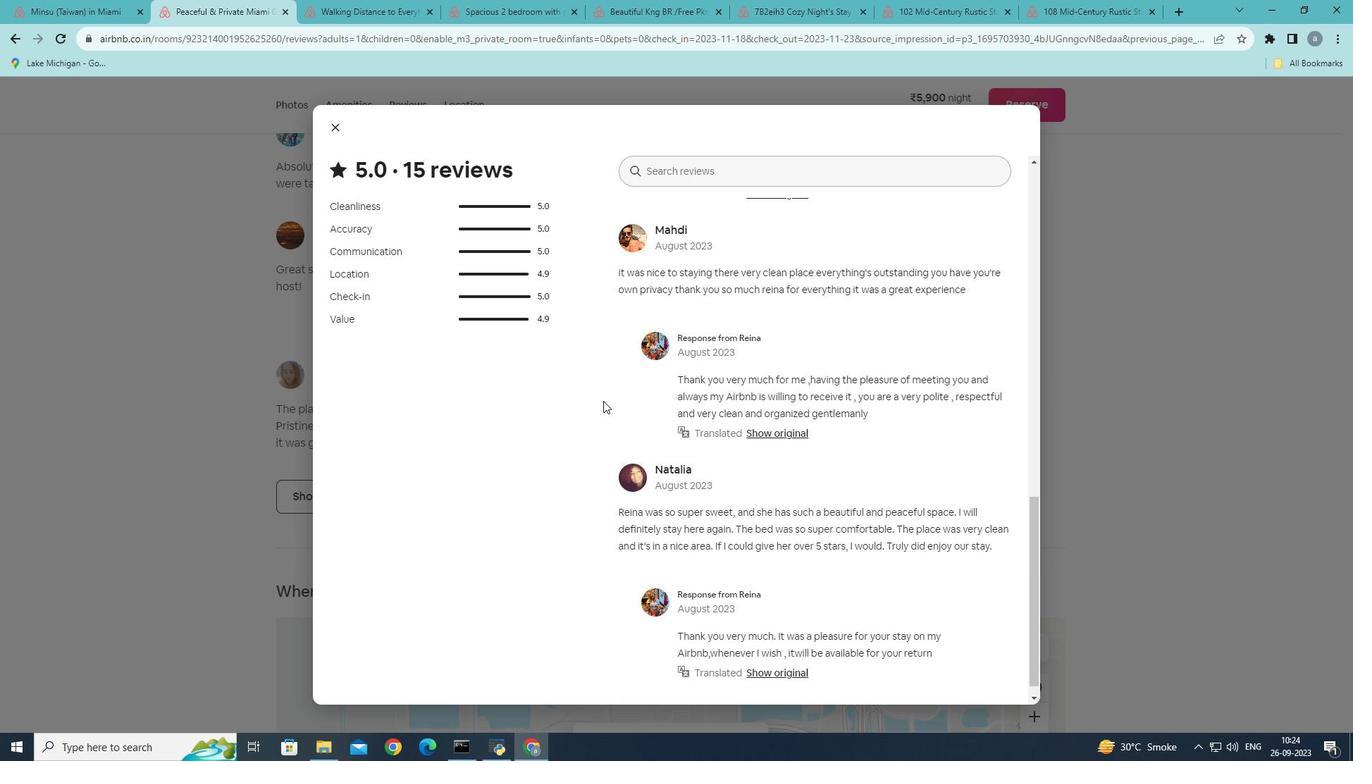 
Action: Mouse scrolled (603, 400) with delta (0, 0)
Screenshot: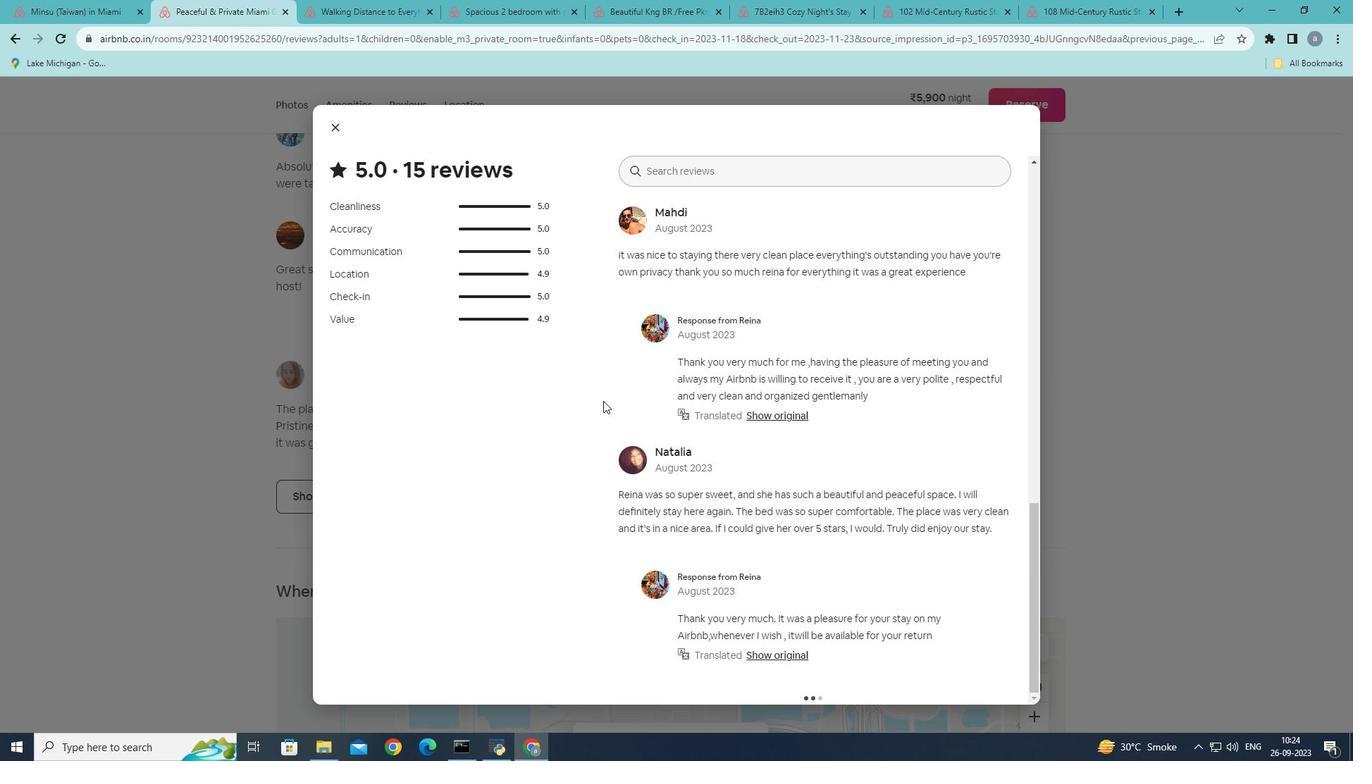 
Action: Mouse scrolled (603, 400) with delta (0, 0)
Screenshot: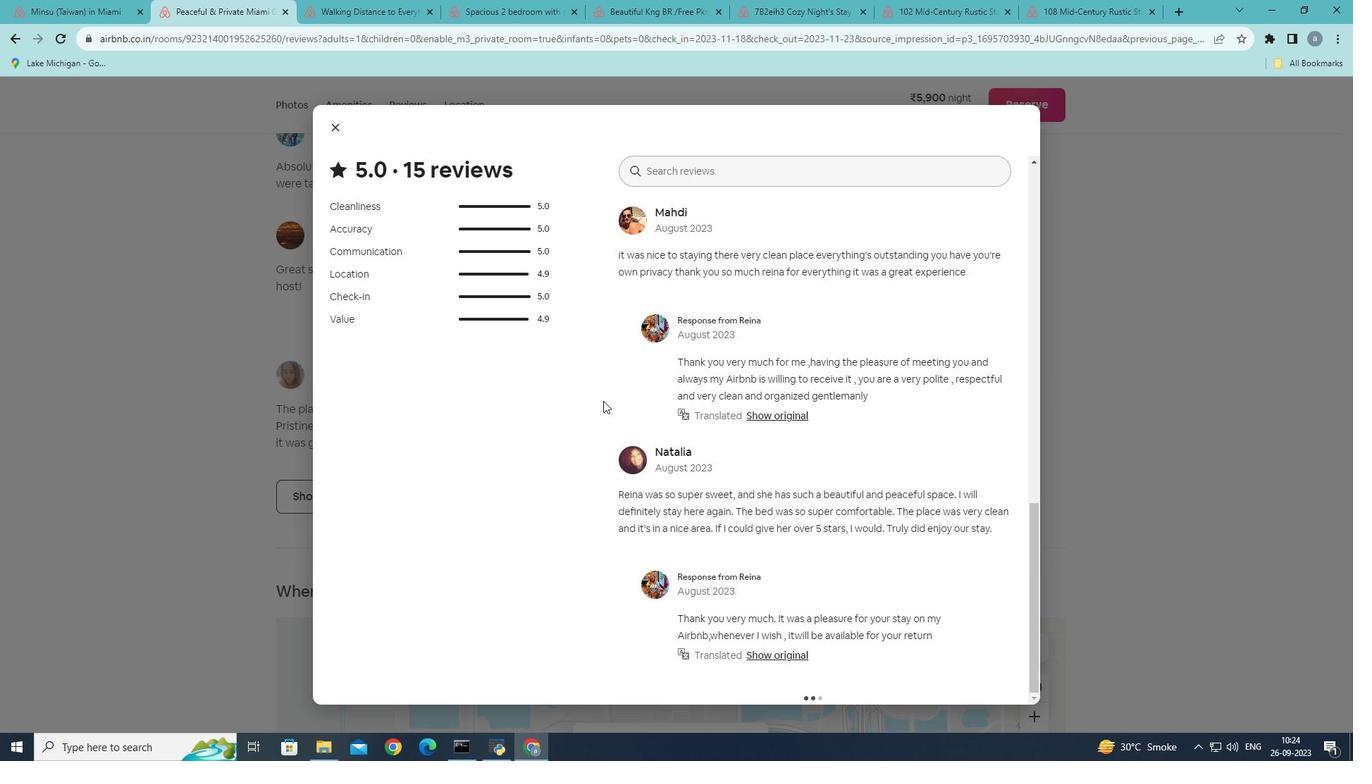 
Action: Mouse scrolled (603, 400) with delta (0, 0)
Screenshot: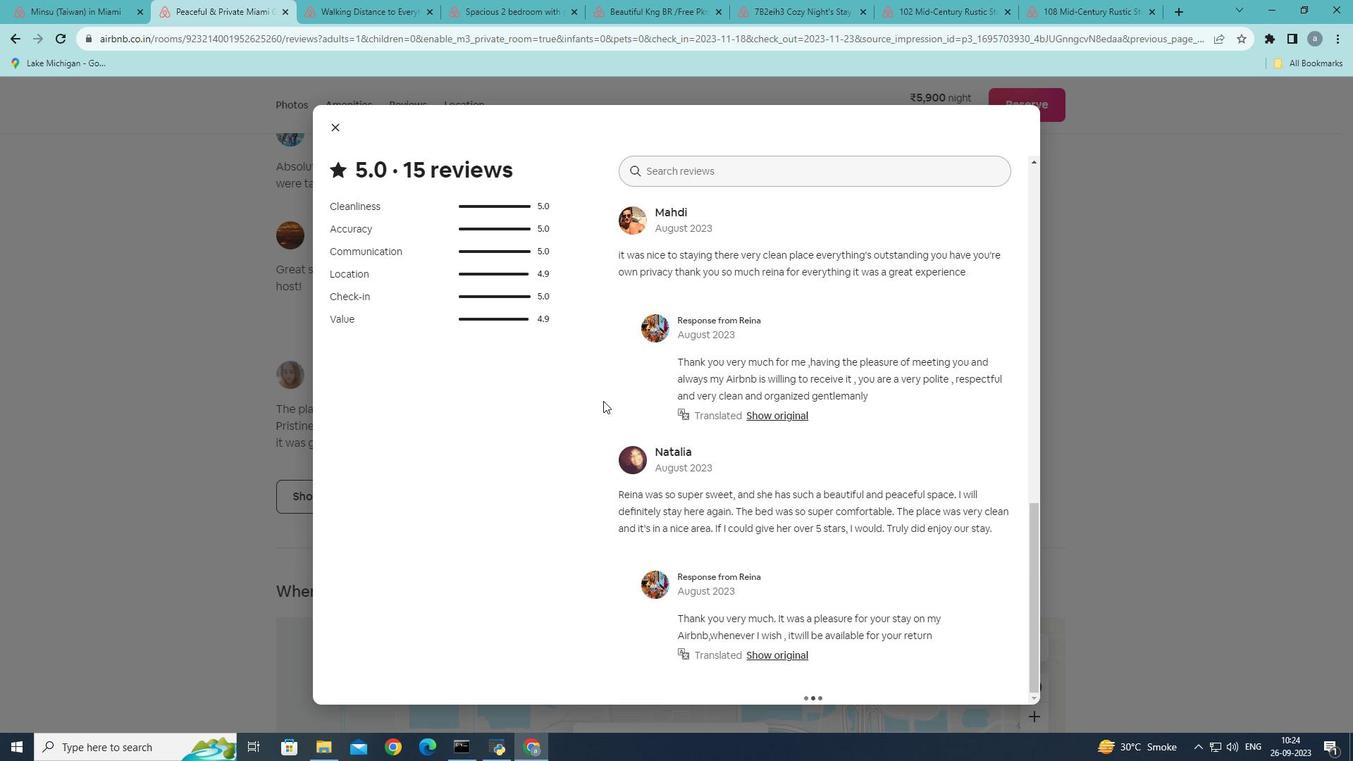 
Action: Mouse scrolled (603, 400) with delta (0, 0)
Screenshot: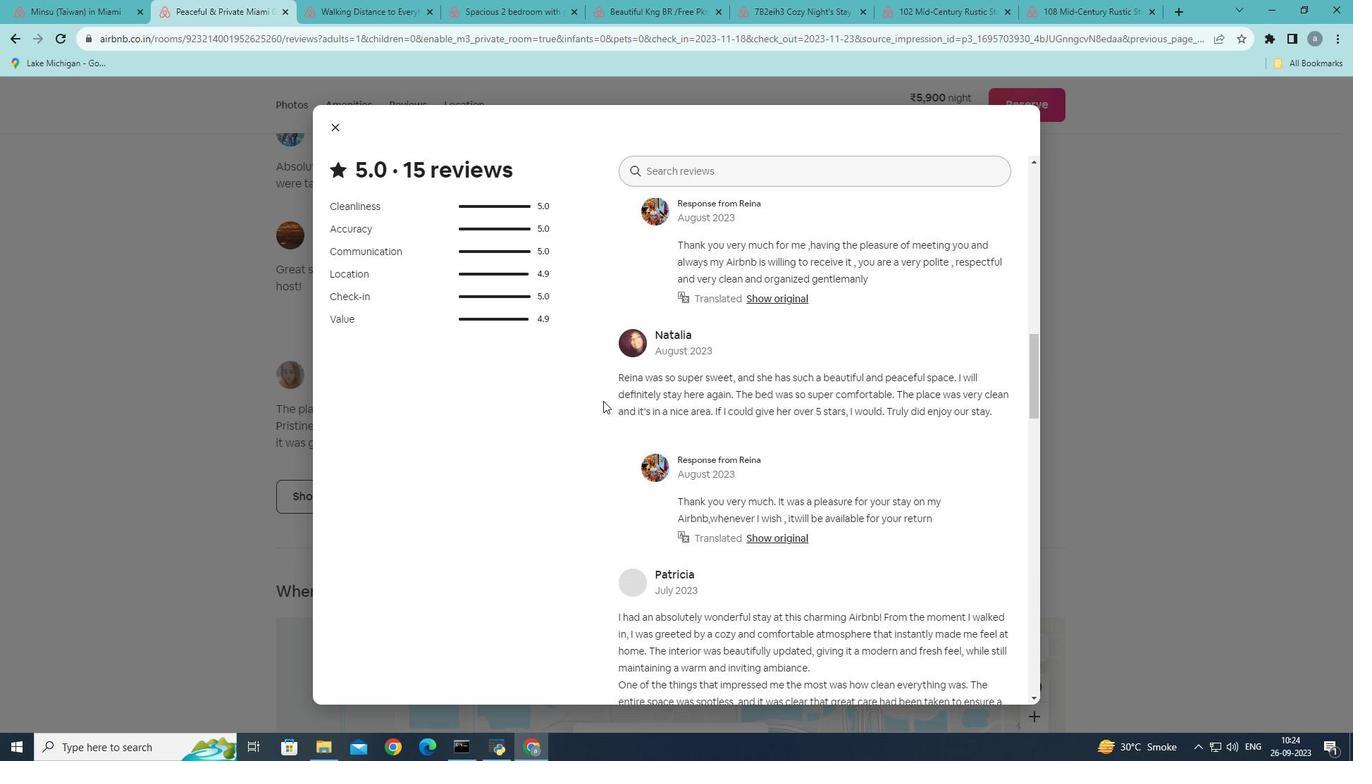 
Action: Mouse scrolled (603, 400) with delta (0, 0)
Screenshot: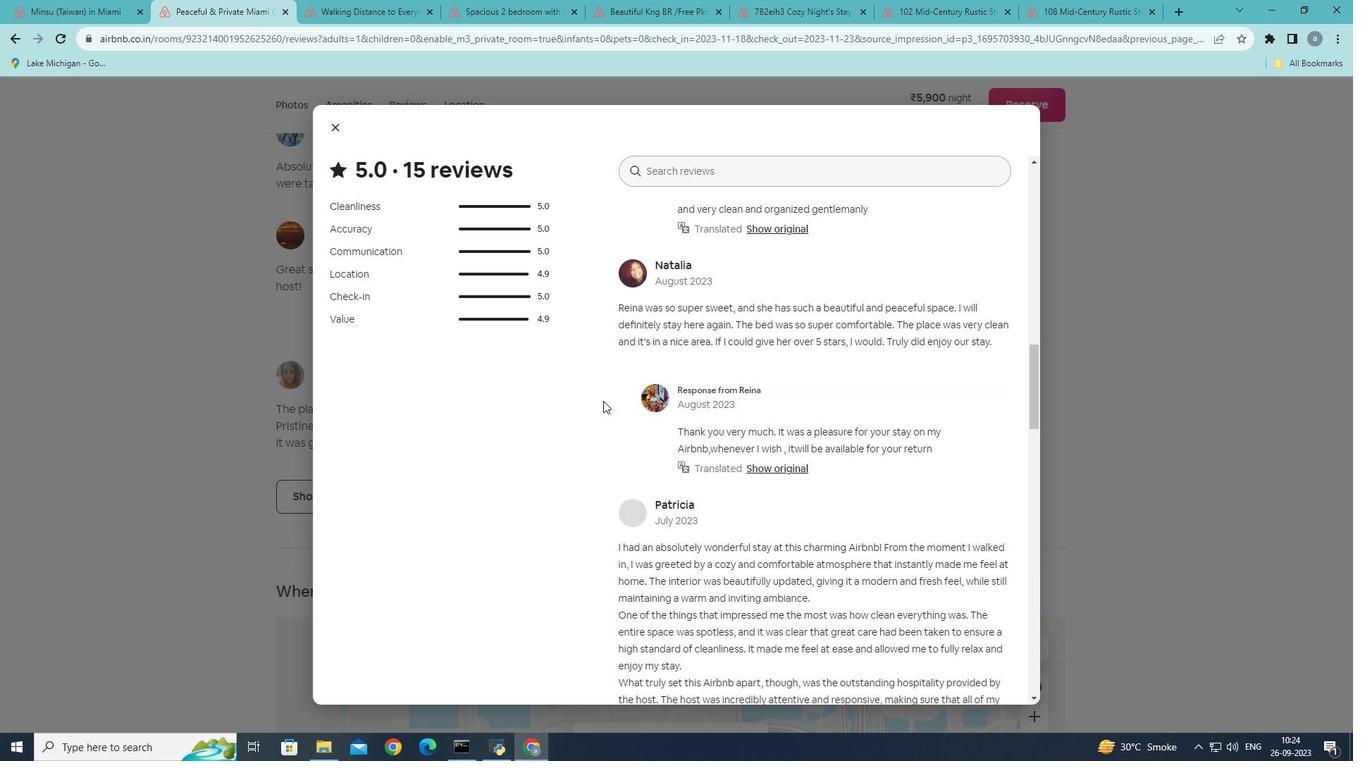 
Action: Mouse scrolled (603, 400) with delta (0, 0)
Screenshot: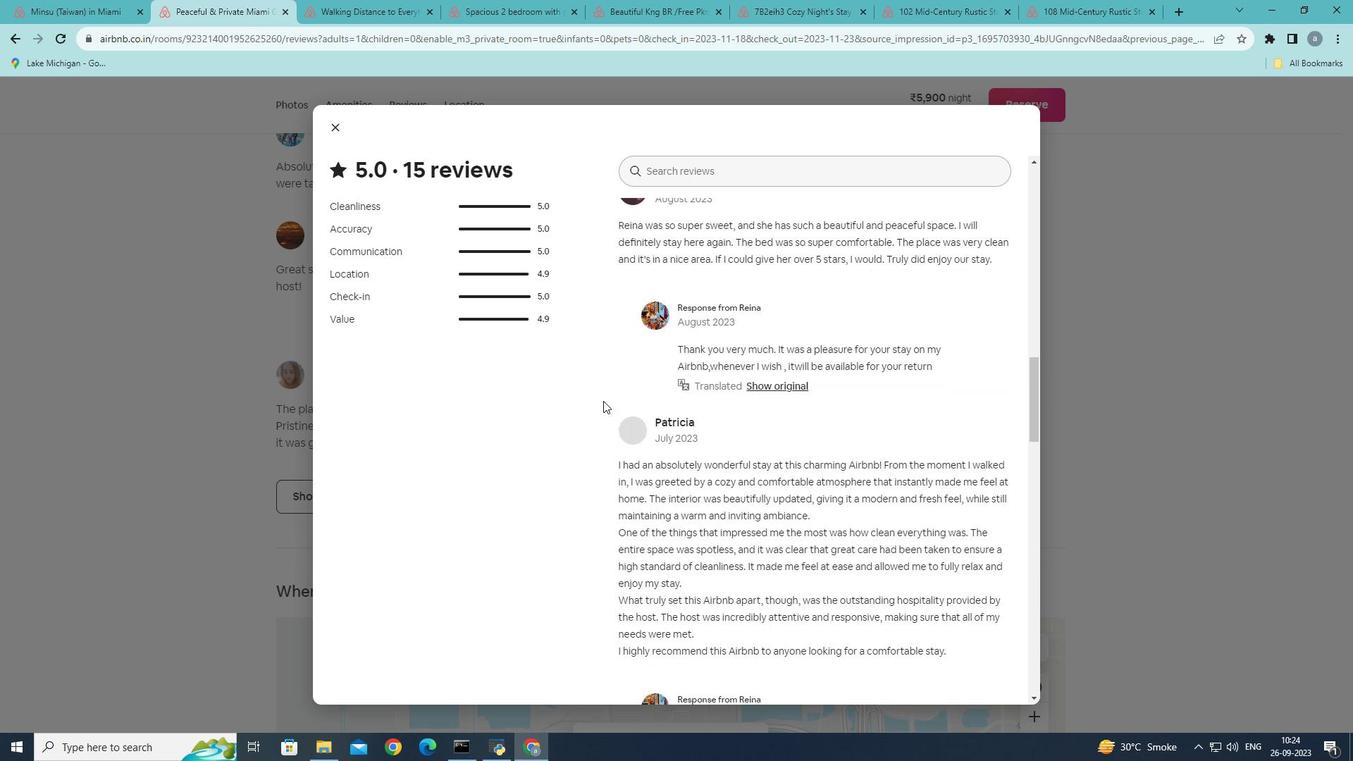 
Action: Mouse scrolled (603, 400) with delta (0, 0)
Screenshot: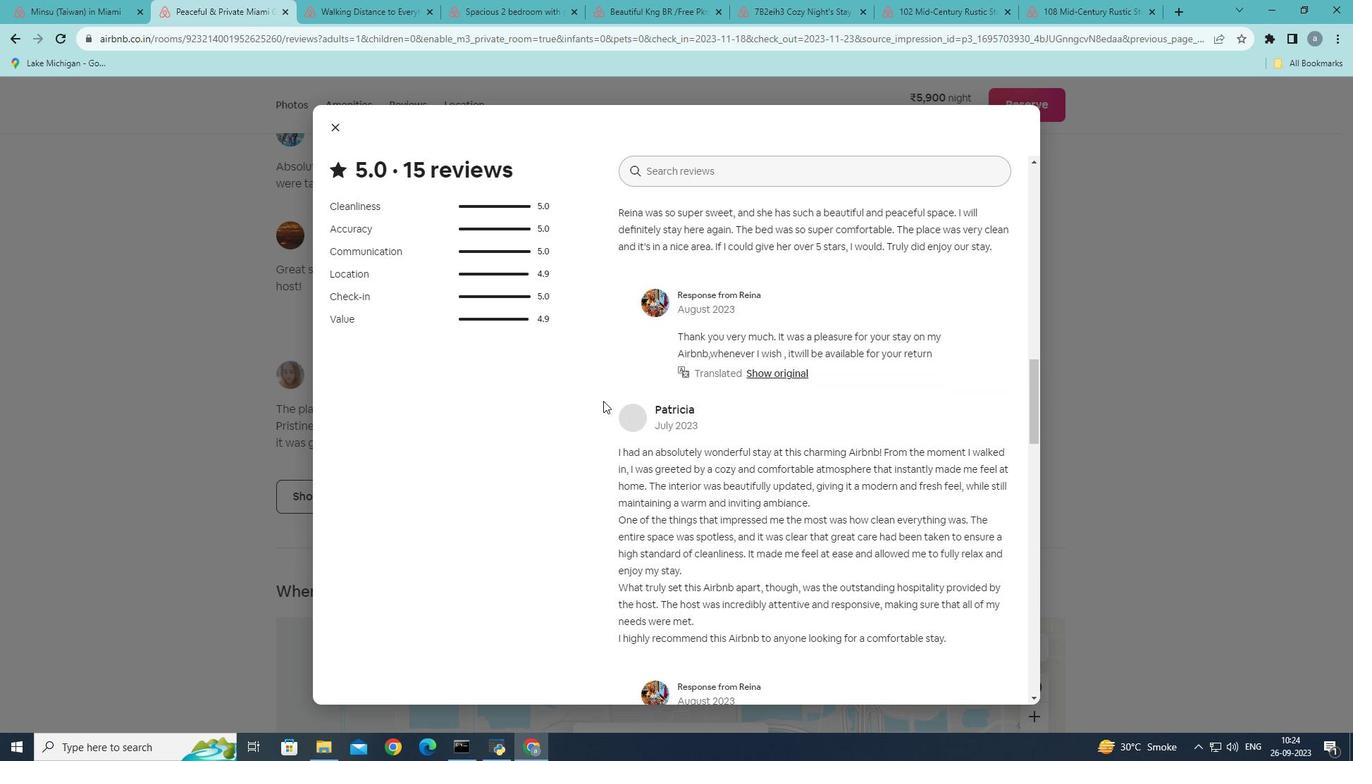 
Action: Mouse scrolled (603, 400) with delta (0, 0)
Screenshot: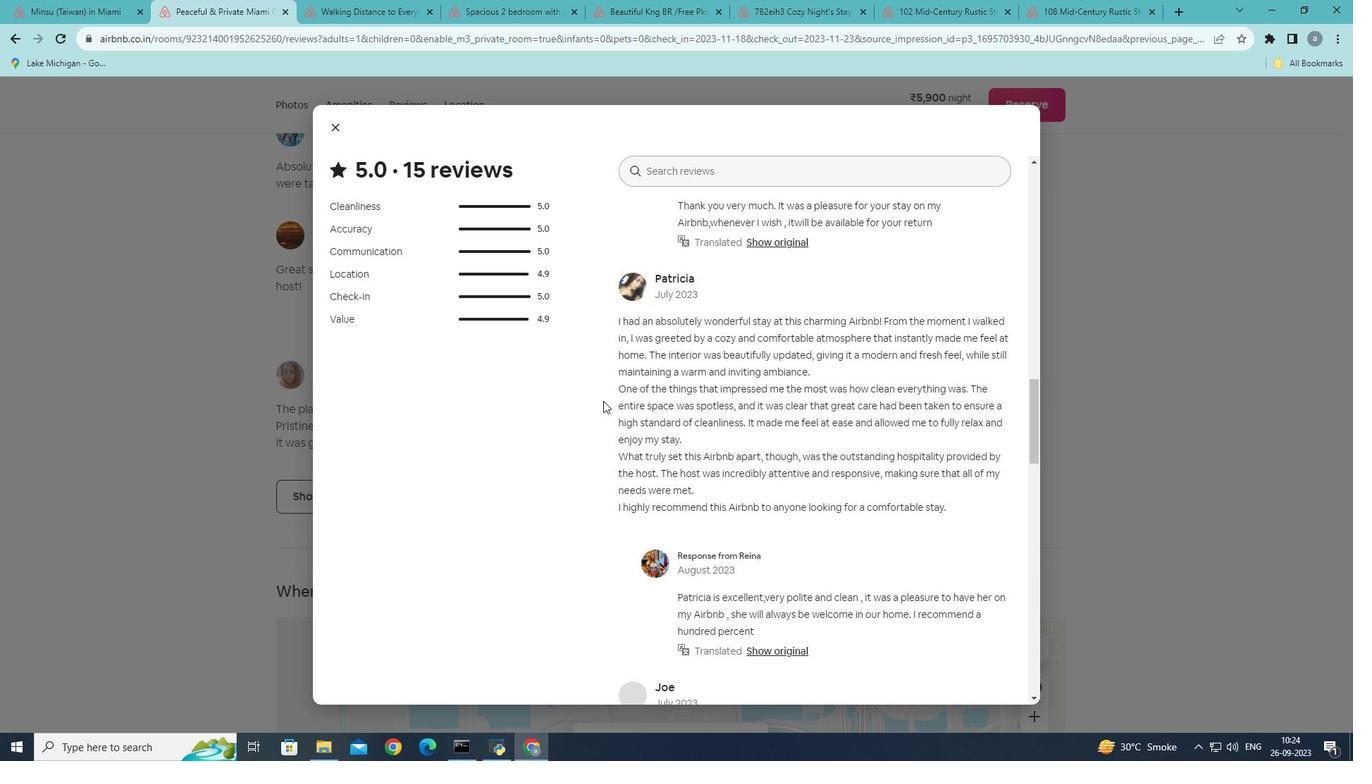 
Action: Mouse scrolled (603, 400) with delta (0, 0)
Screenshot: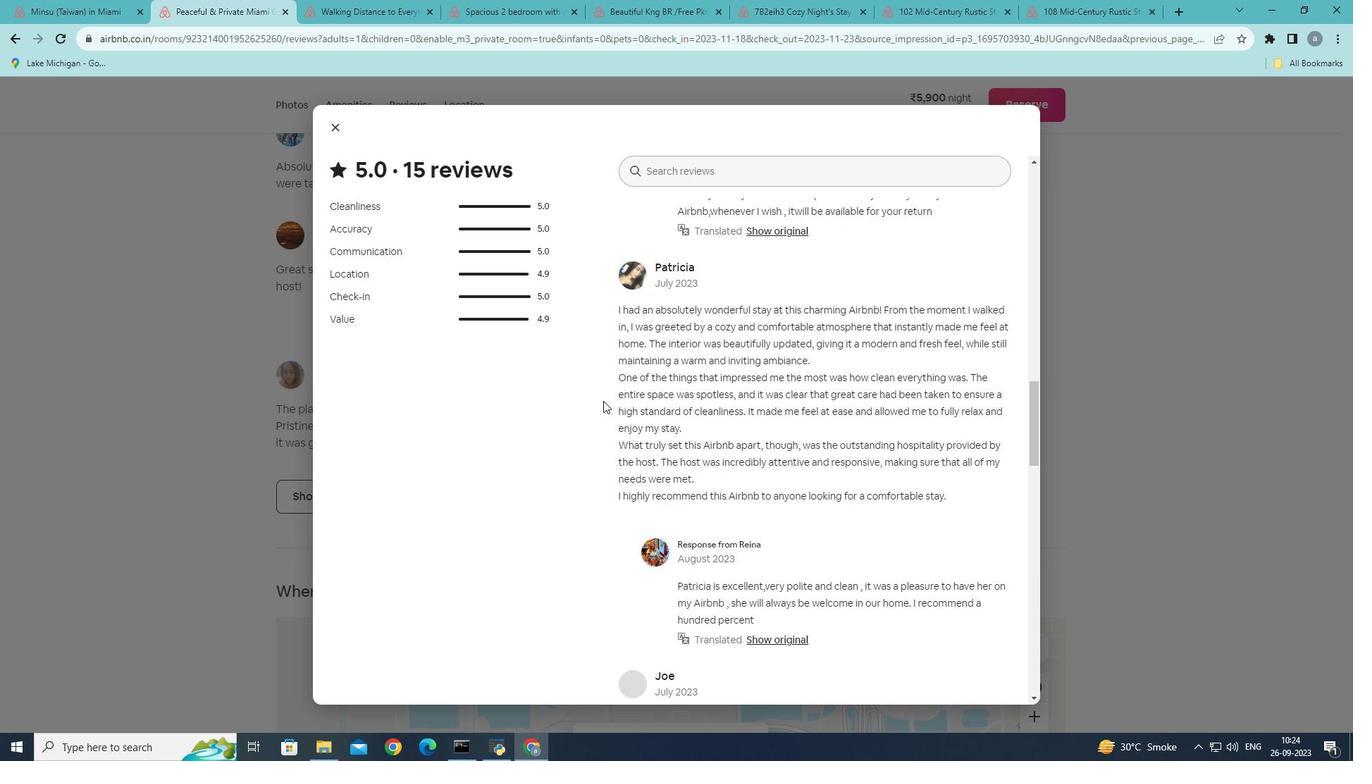 
Action: Mouse scrolled (603, 400) with delta (0, 0)
Screenshot: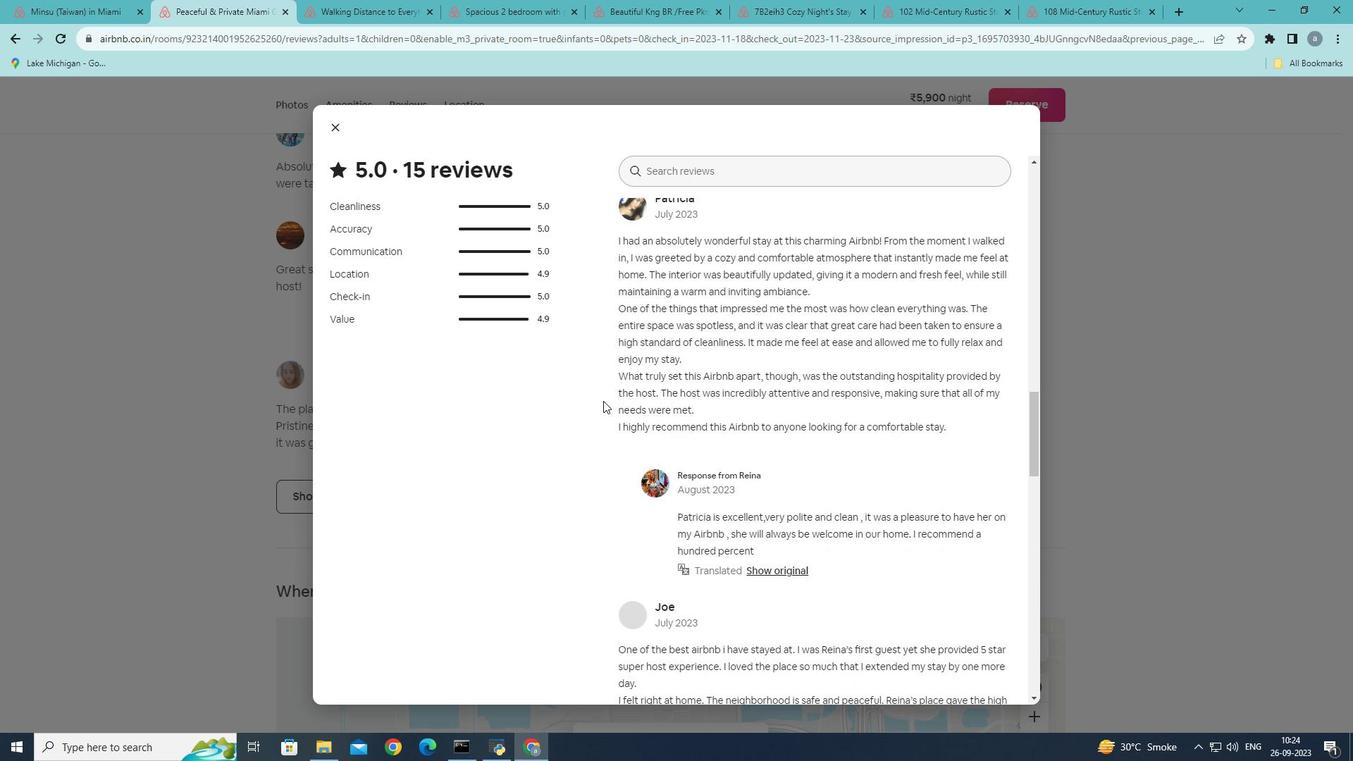 
Action: Mouse scrolled (603, 400) with delta (0, 0)
Screenshot: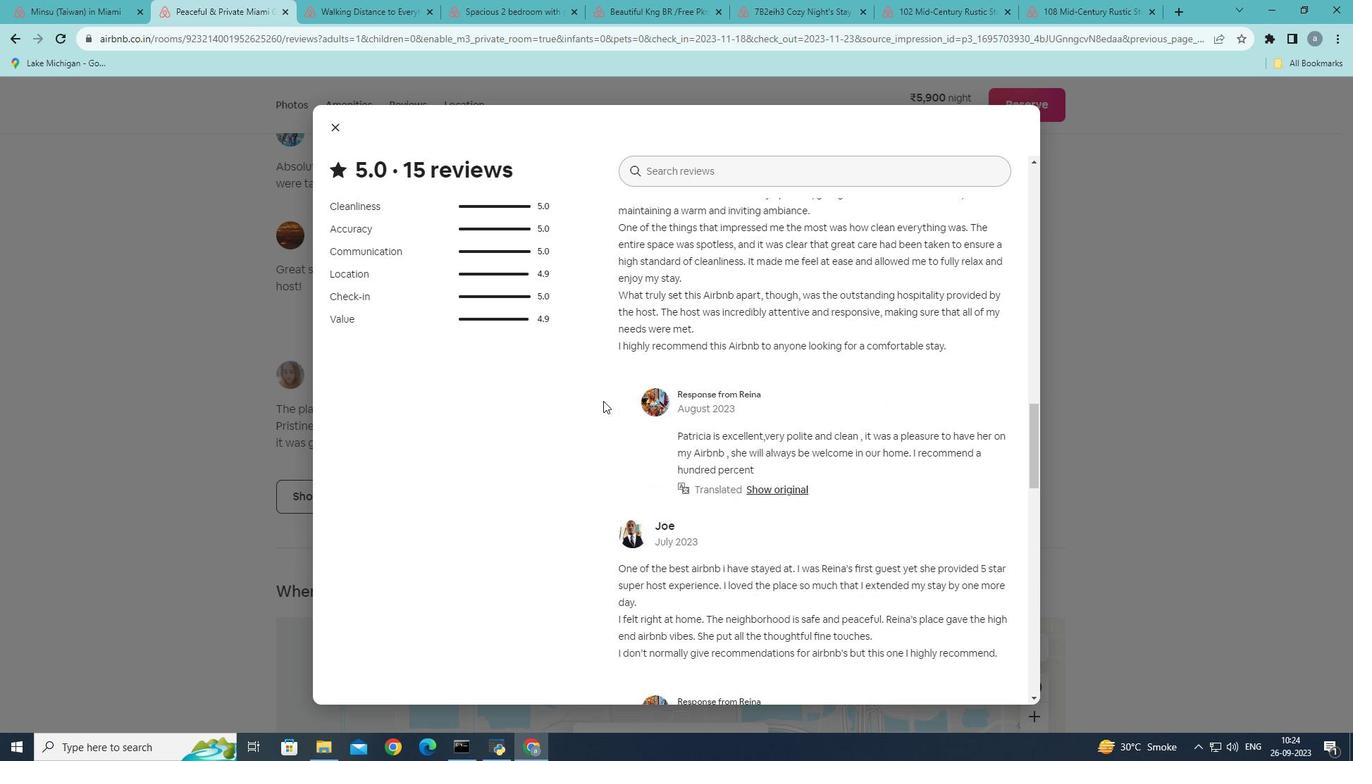 
Action: Mouse scrolled (603, 400) with delta (0, 0)
Screenshot: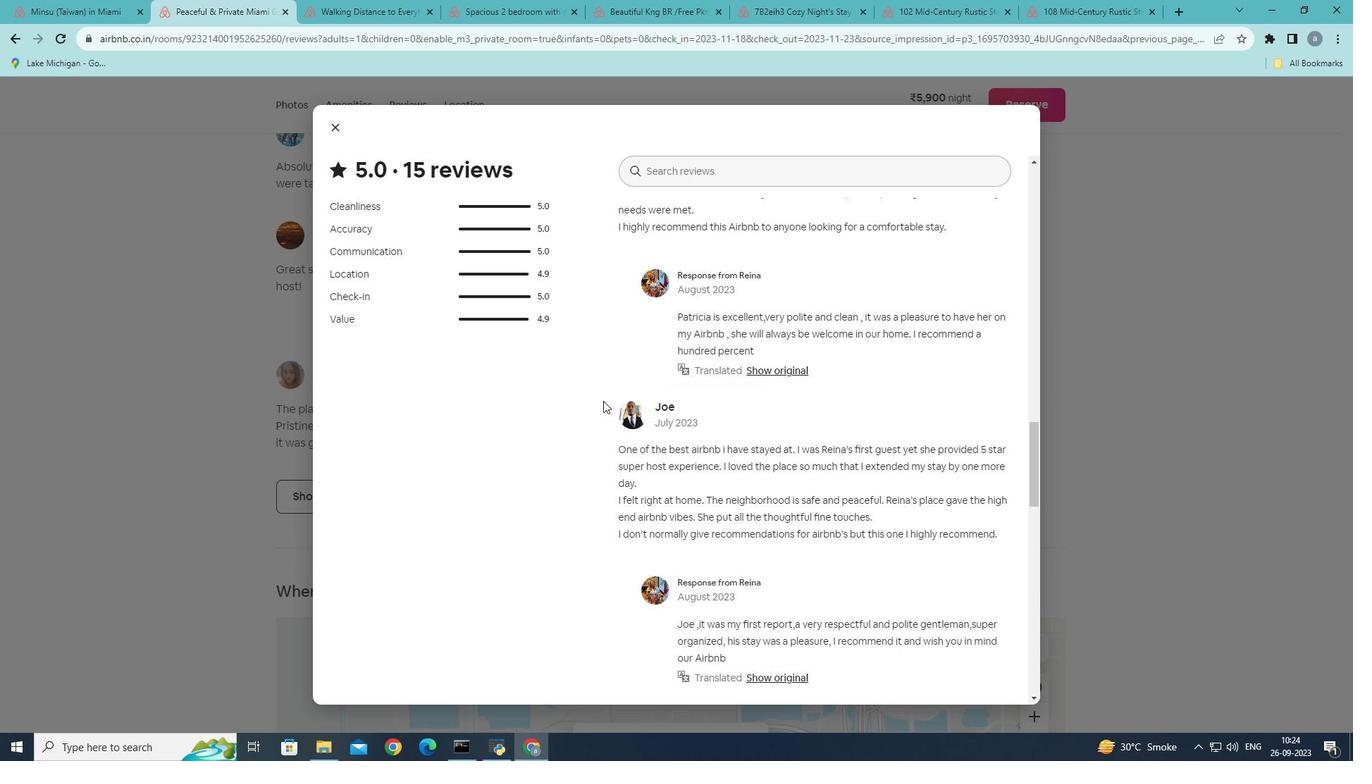 
Action: Mouse scrolled (603, 400) with delta (0, 0)
Screenshot: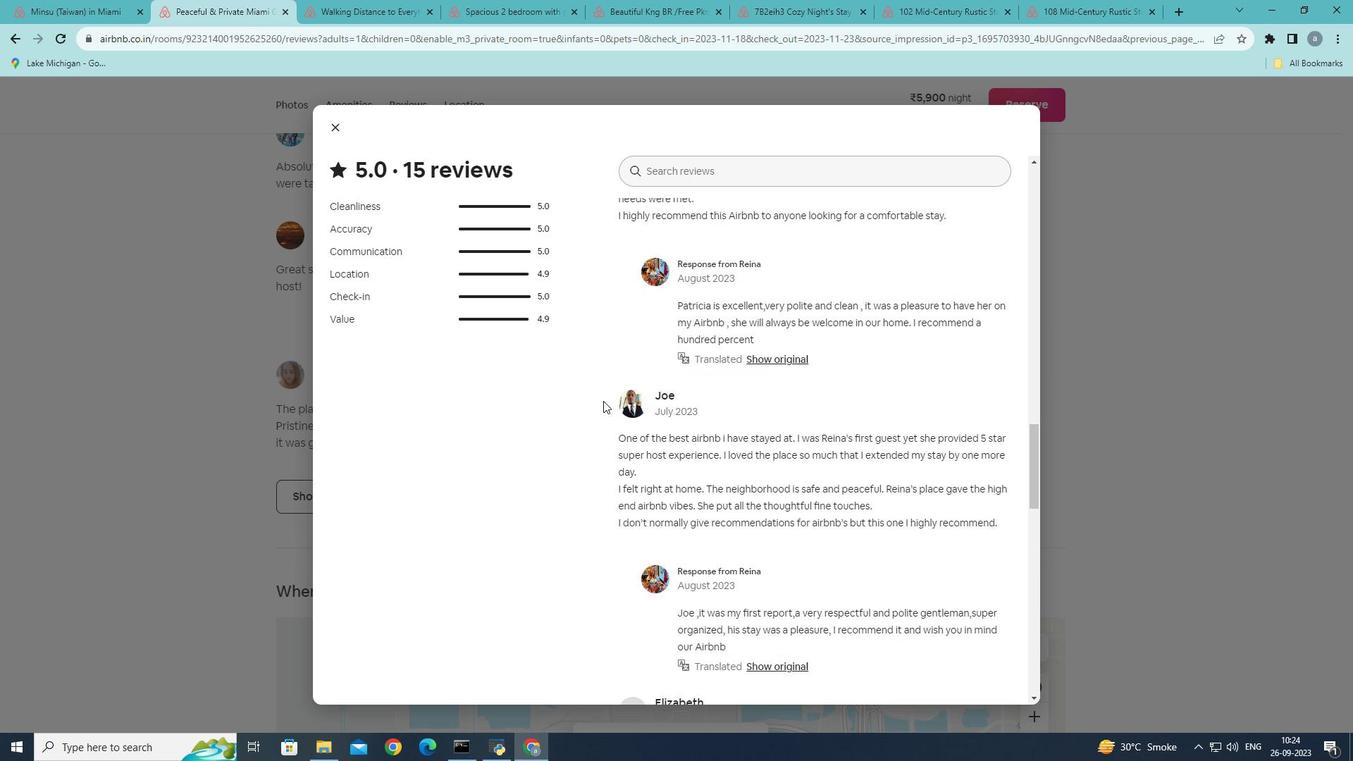 
Action: Mouse scrolled (603, 400) with delta (0, 0)
Screenshot: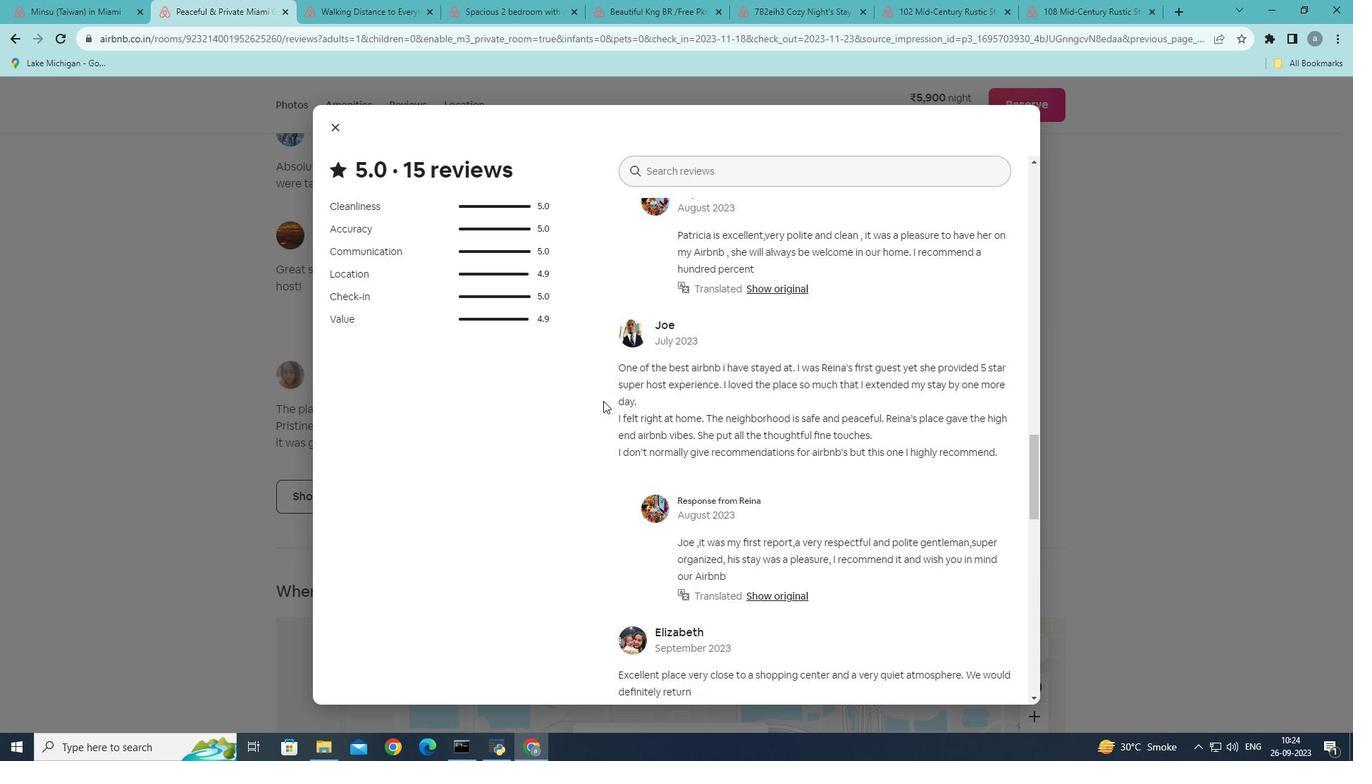 
Action: Mouse scrolled (603, 400) with delta (0, 0)
Screenshot: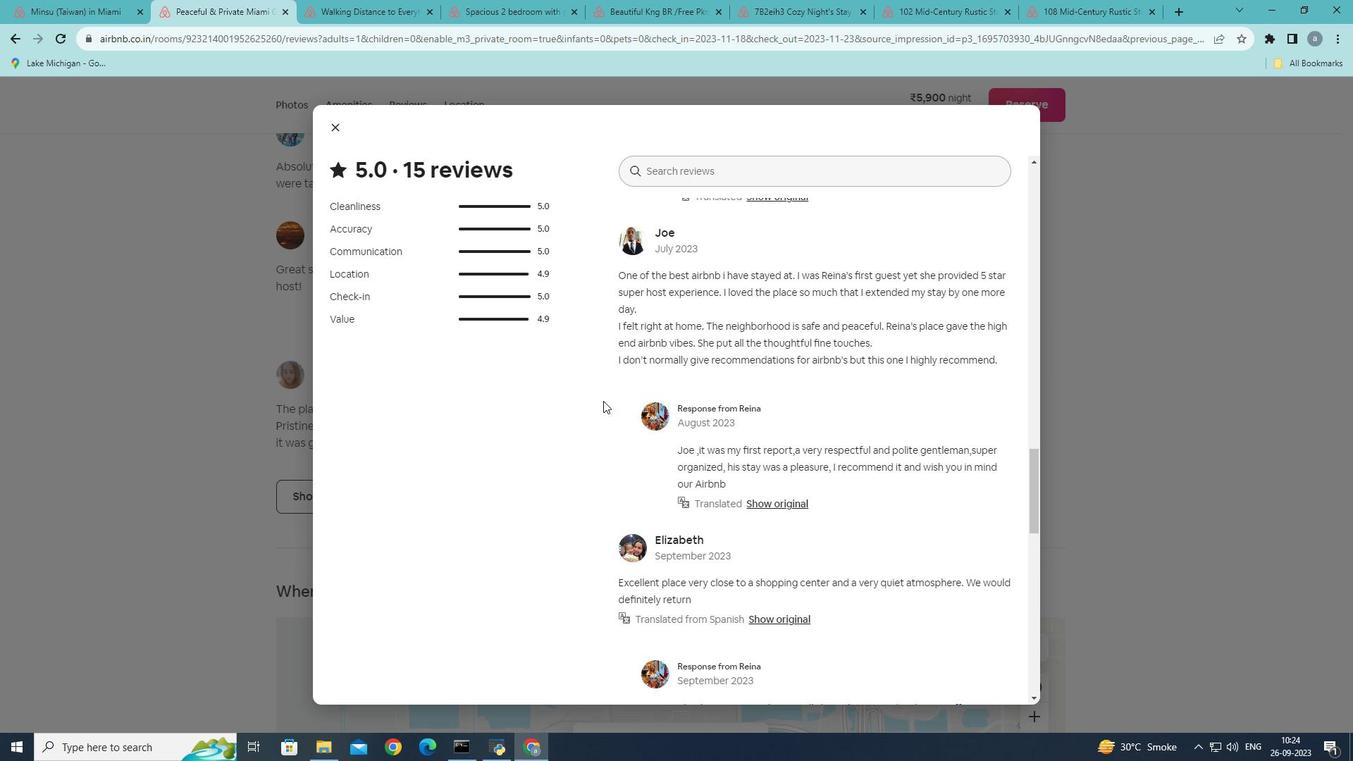 
Action: Mouse scrolled (603, 400) with delta (0, 0)
Screenshot: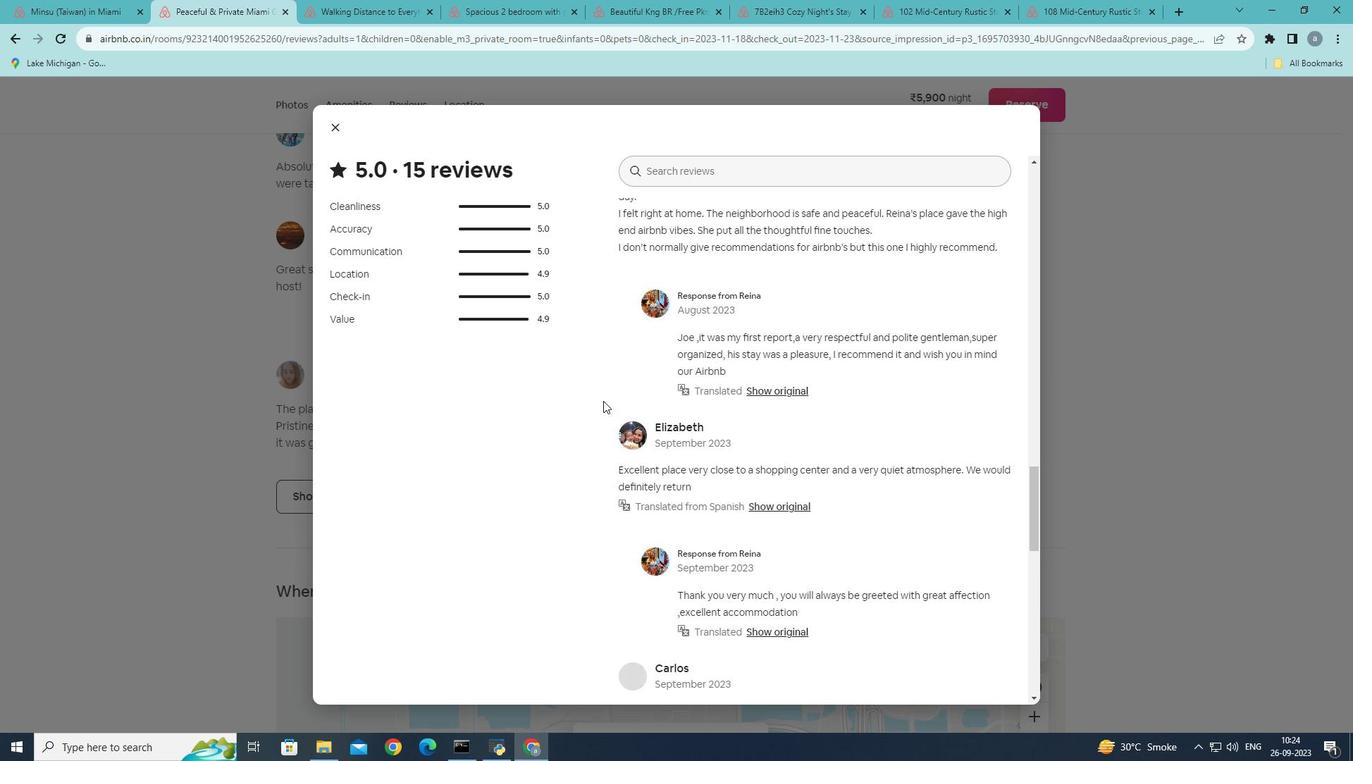 
Action: Mouse scrolled (603, 400) with delta (0, 0)
Screenshot: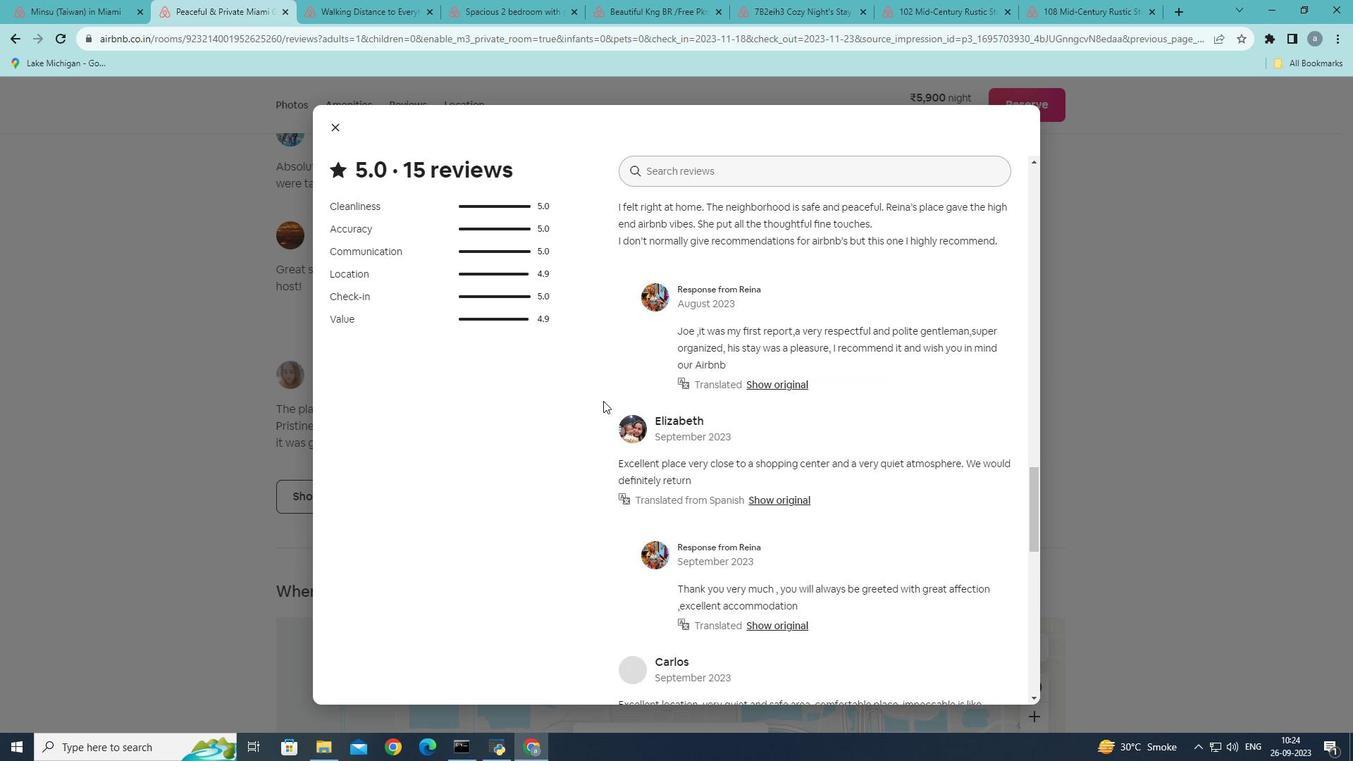 
Action: Mouse scrolled (603, 400) with delta (0, 0)
Screenshot: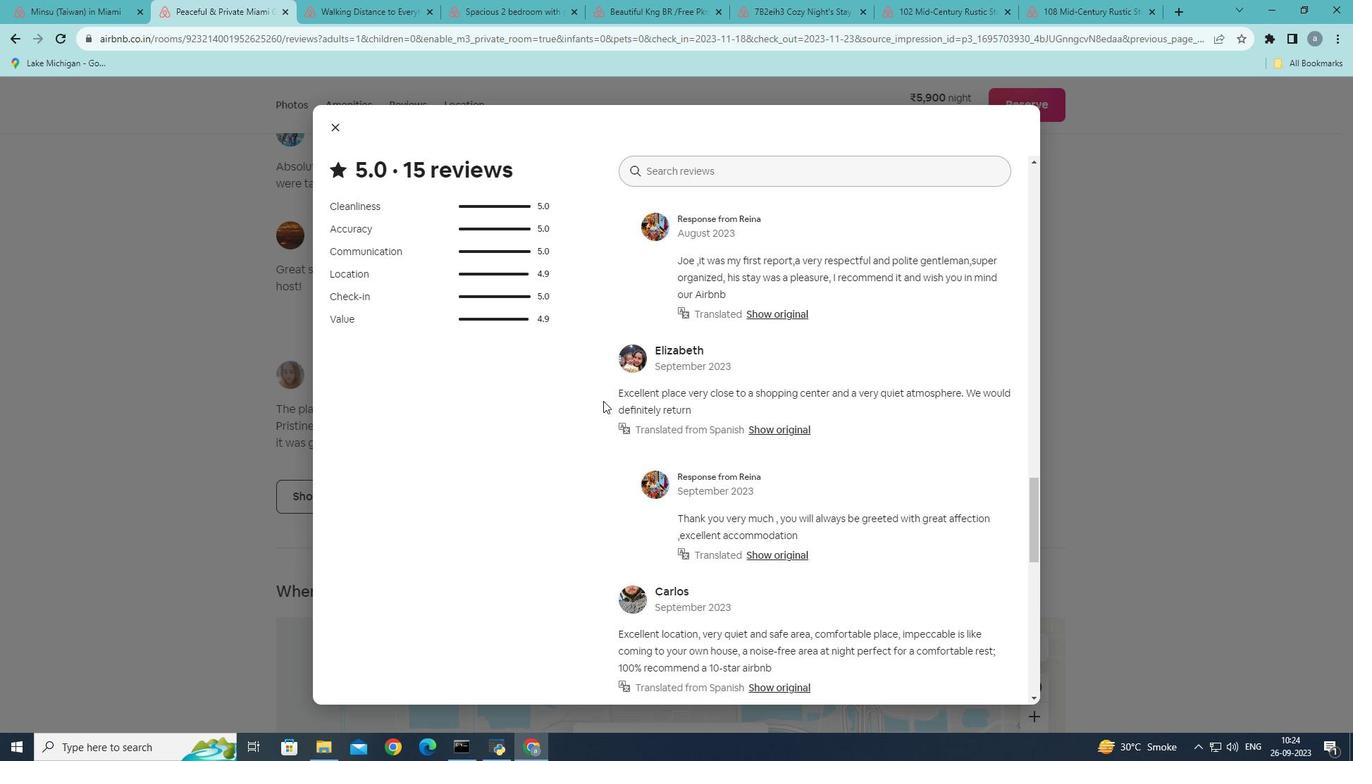 
Action: Mouse scrolled (603, 400) with delta (0, 0)
Screenshot: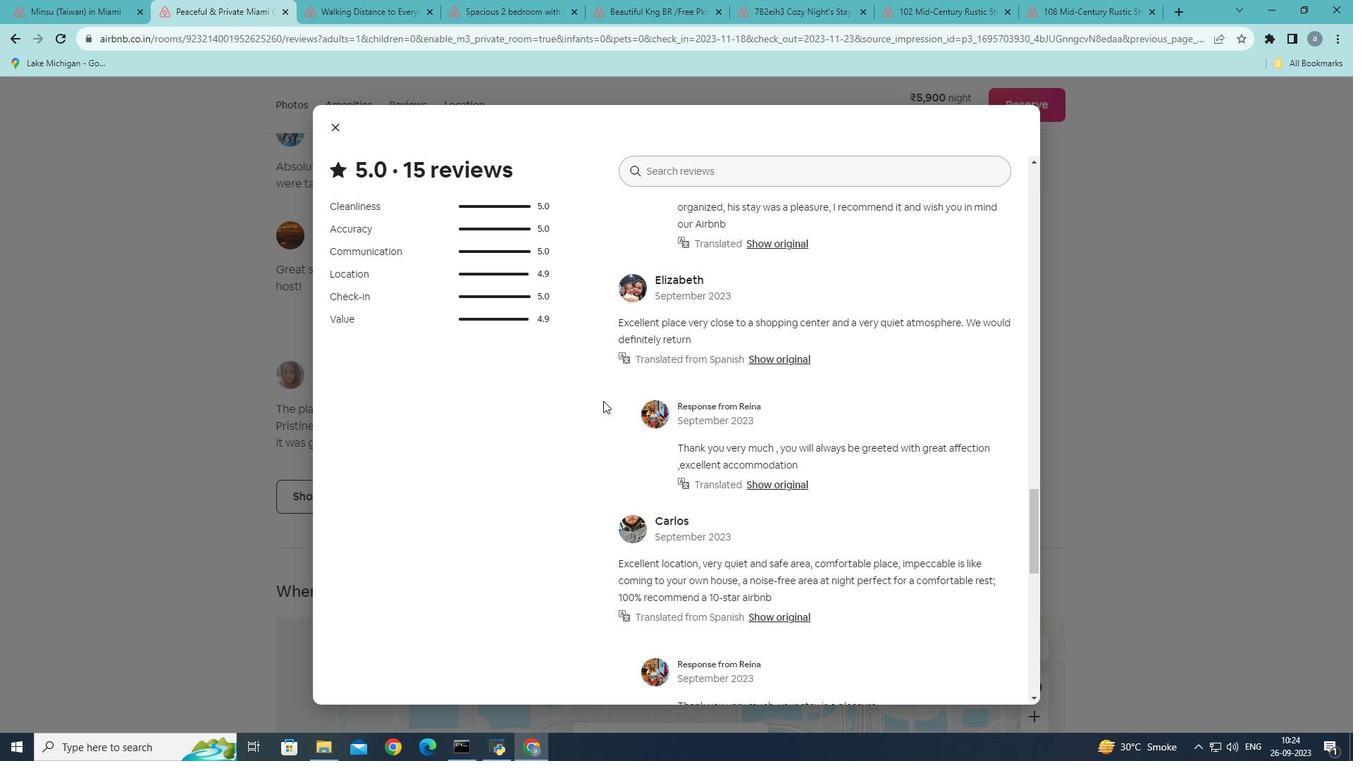 
Action: Mouse scrolled (603, 400) with delta (0, 0)
Screenshot: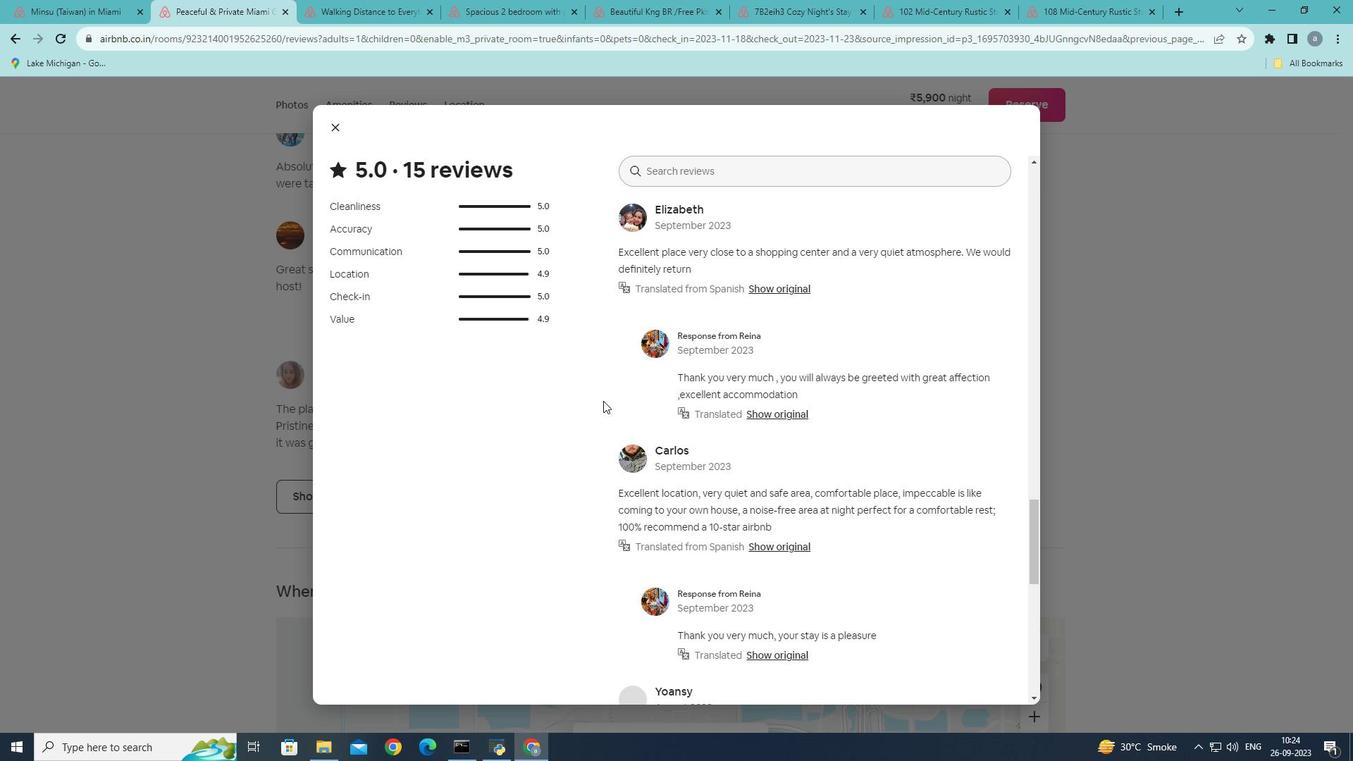 
Action: Mouse scrolled (603, 400) with delta (0, 0)
Screenshot: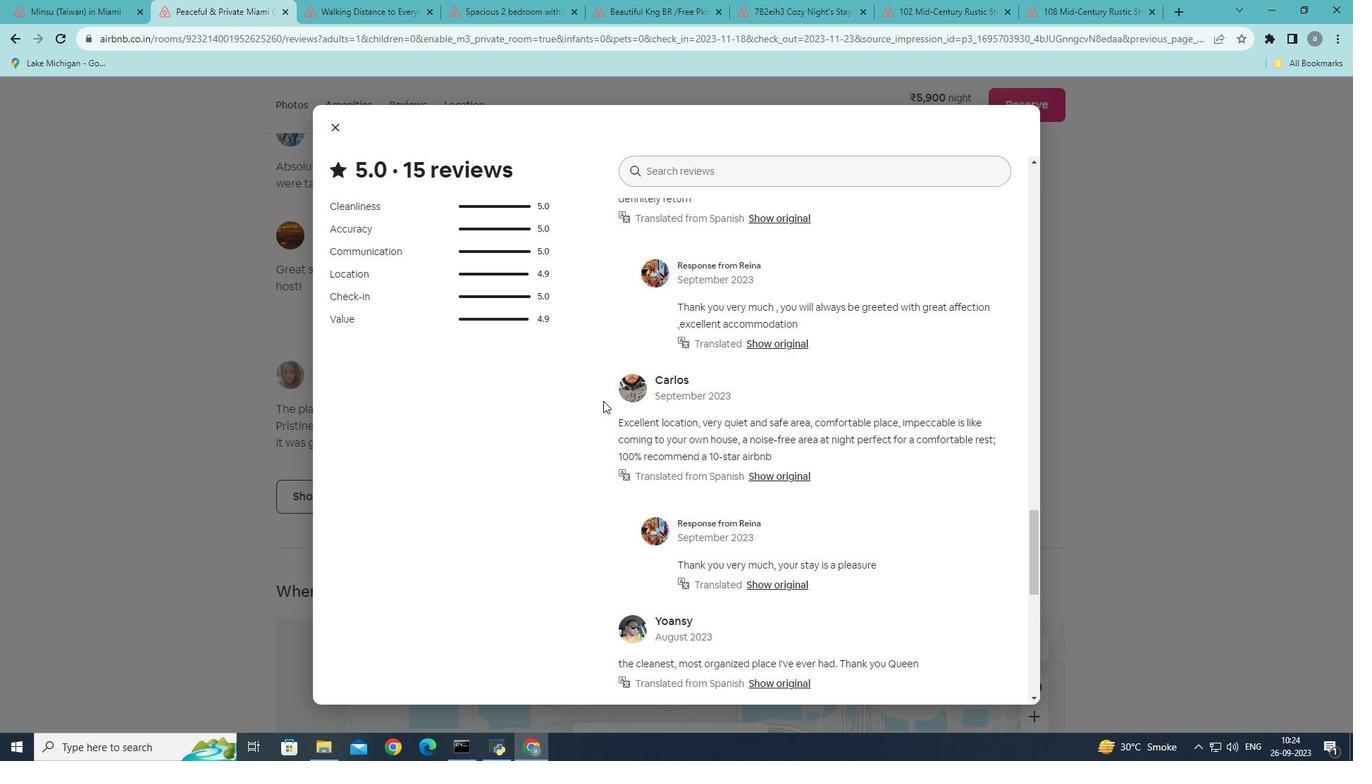 
Action: Mouse scrolled (603, 400) with delta (0, 0)
Screenshot: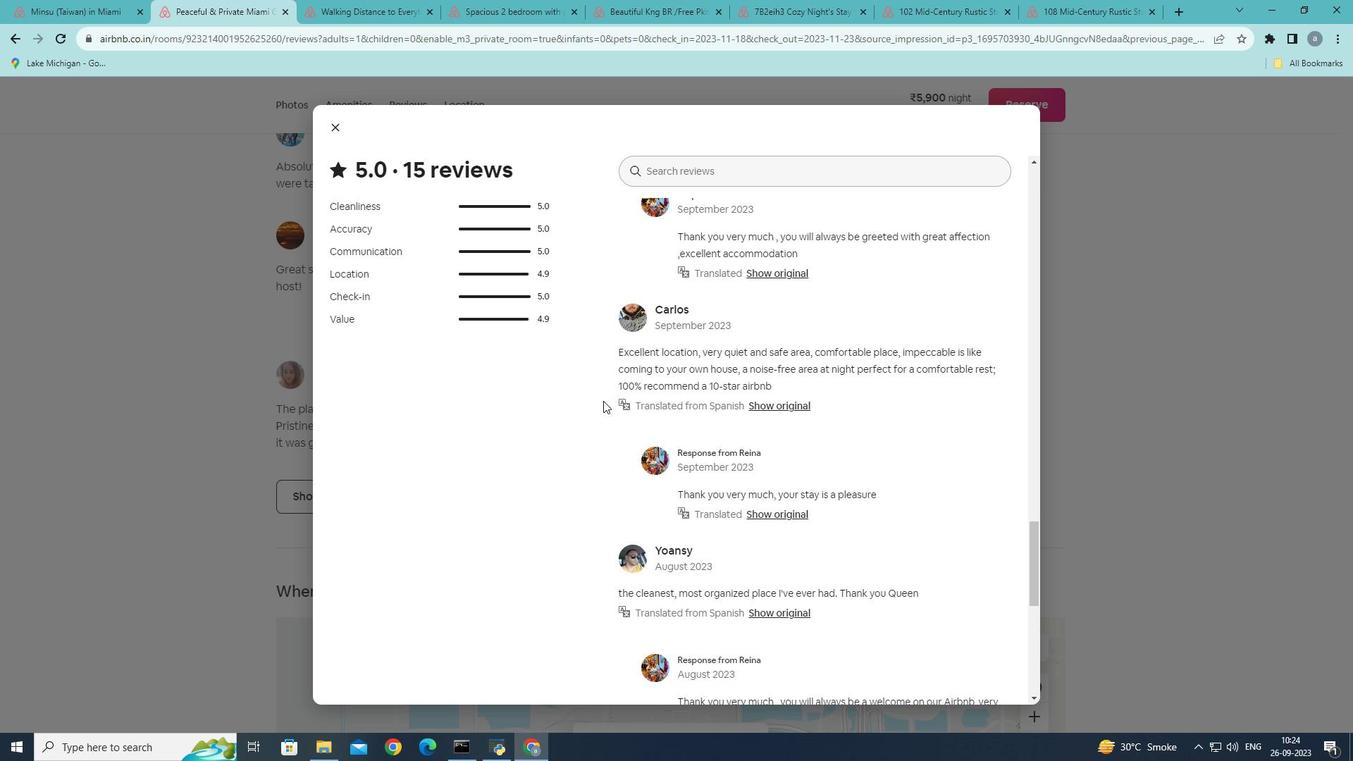 
Action: Mouse scrolled (603, 400) with delta (0, 0)
Screenshot: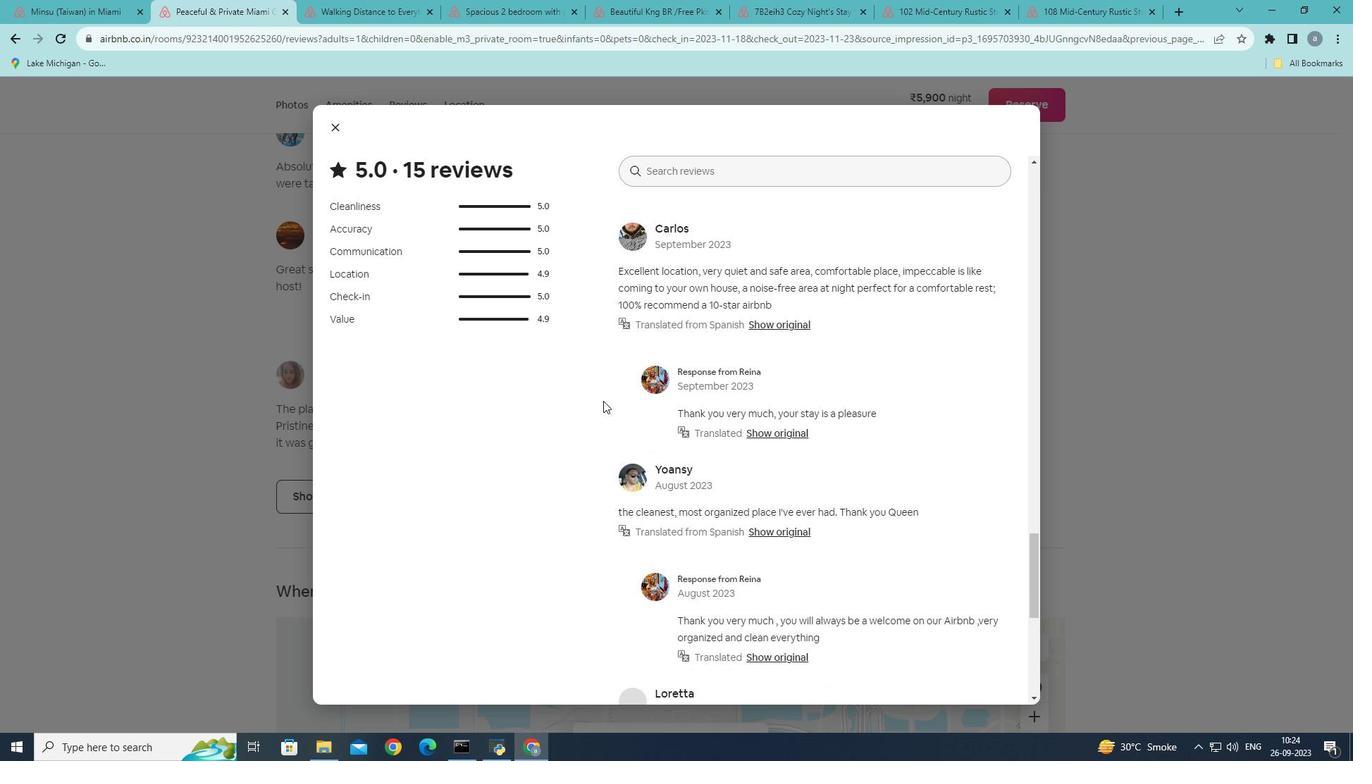 
Action: Mouse scrolled (603, 400) with delta (0, 0)
Screenshot: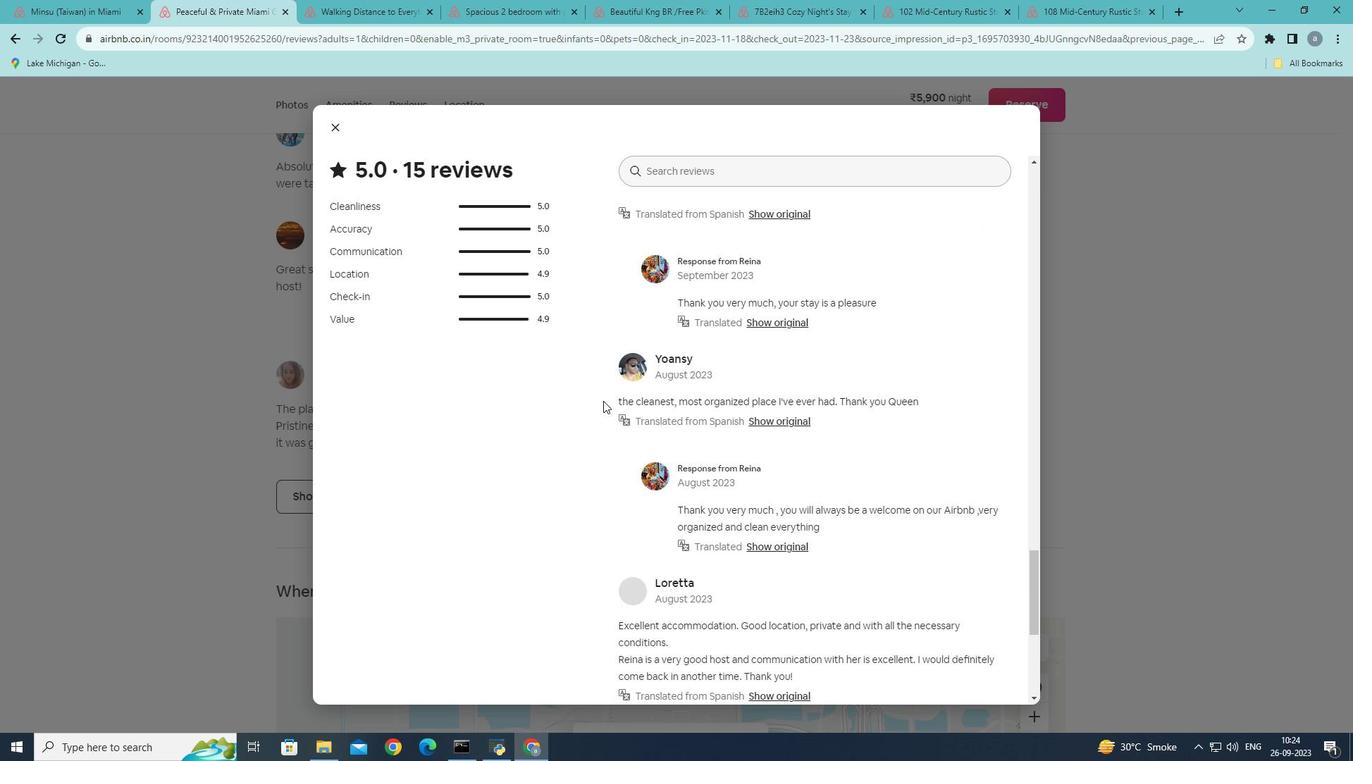 
Action: Mouse scrolled (603, 400) with delta (0, 0)
Screenshot: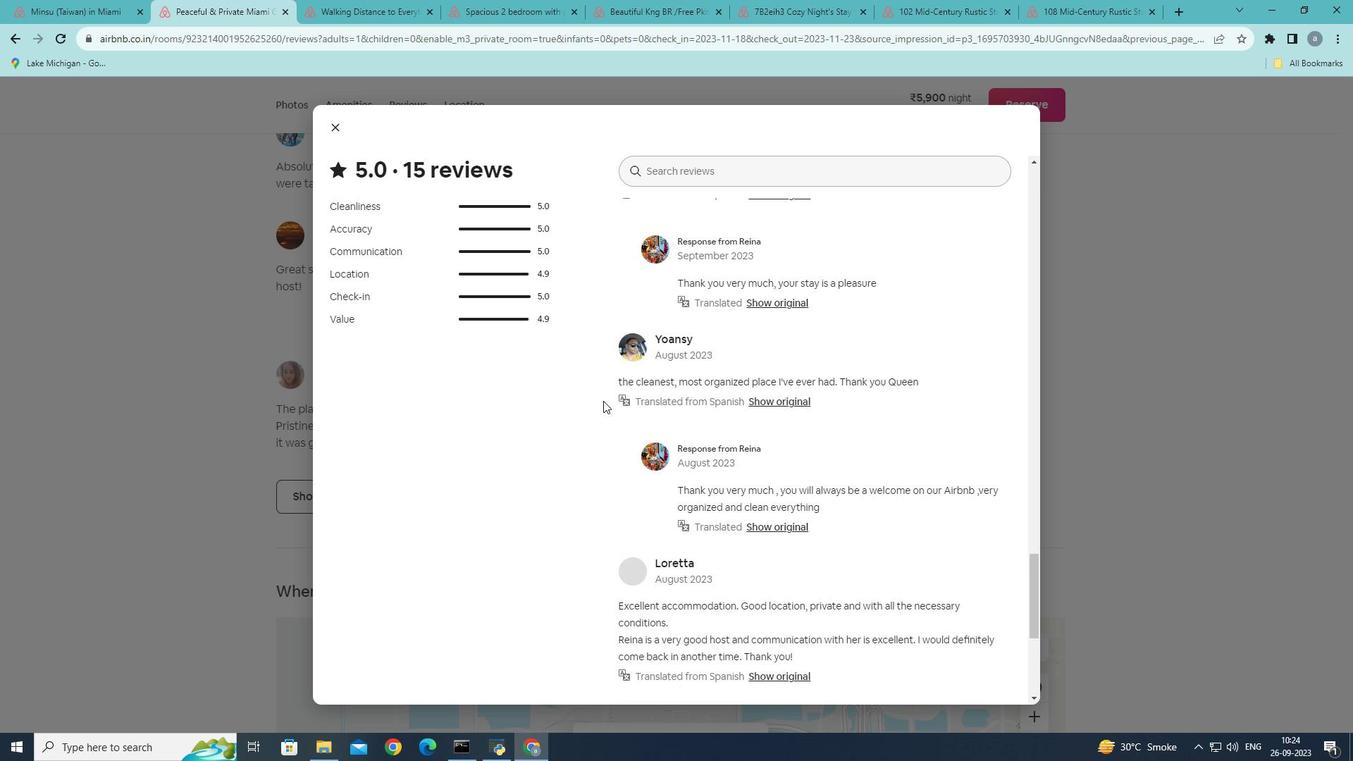 
Action: Mouse scrolled (603, 400) with delta (0, 0)
Screenshot: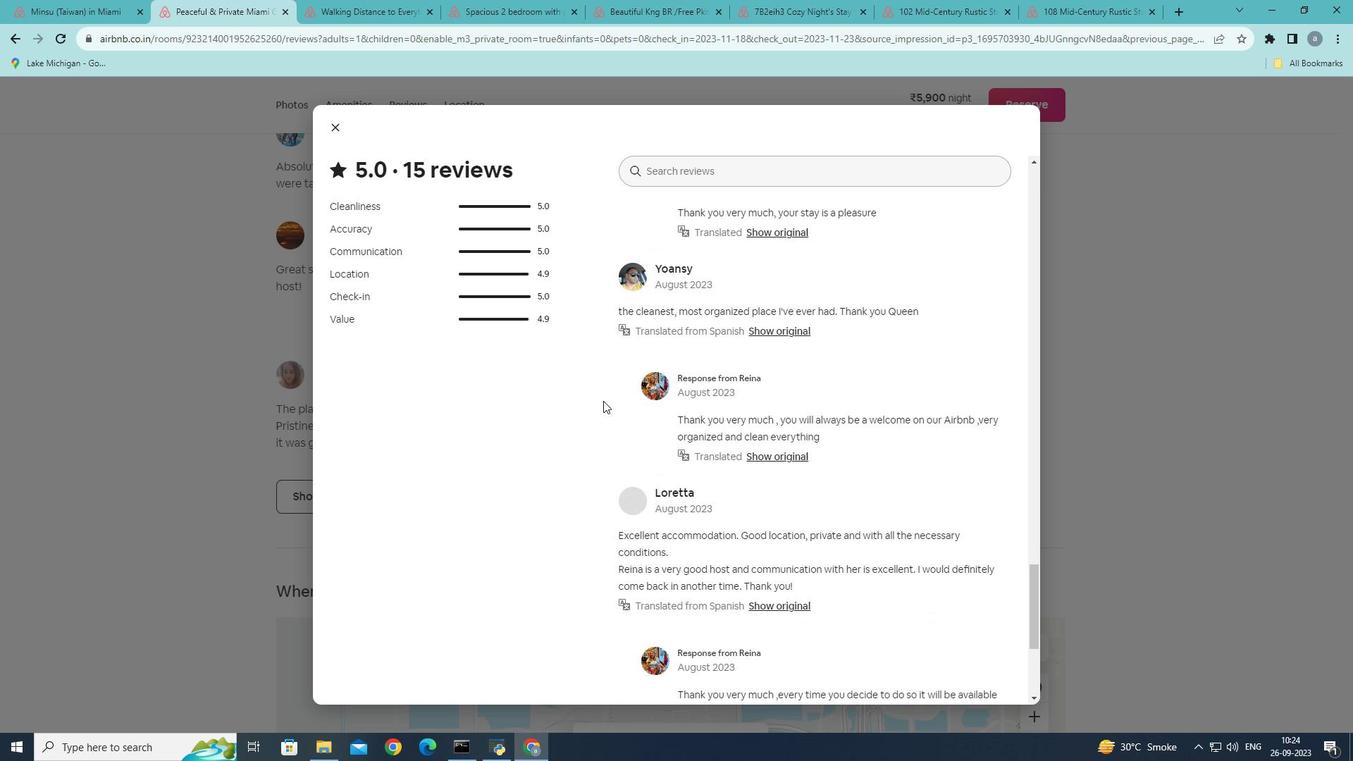 
Action: Mouse scrolled (603, 400) with delta (0, 0)
Screenshot: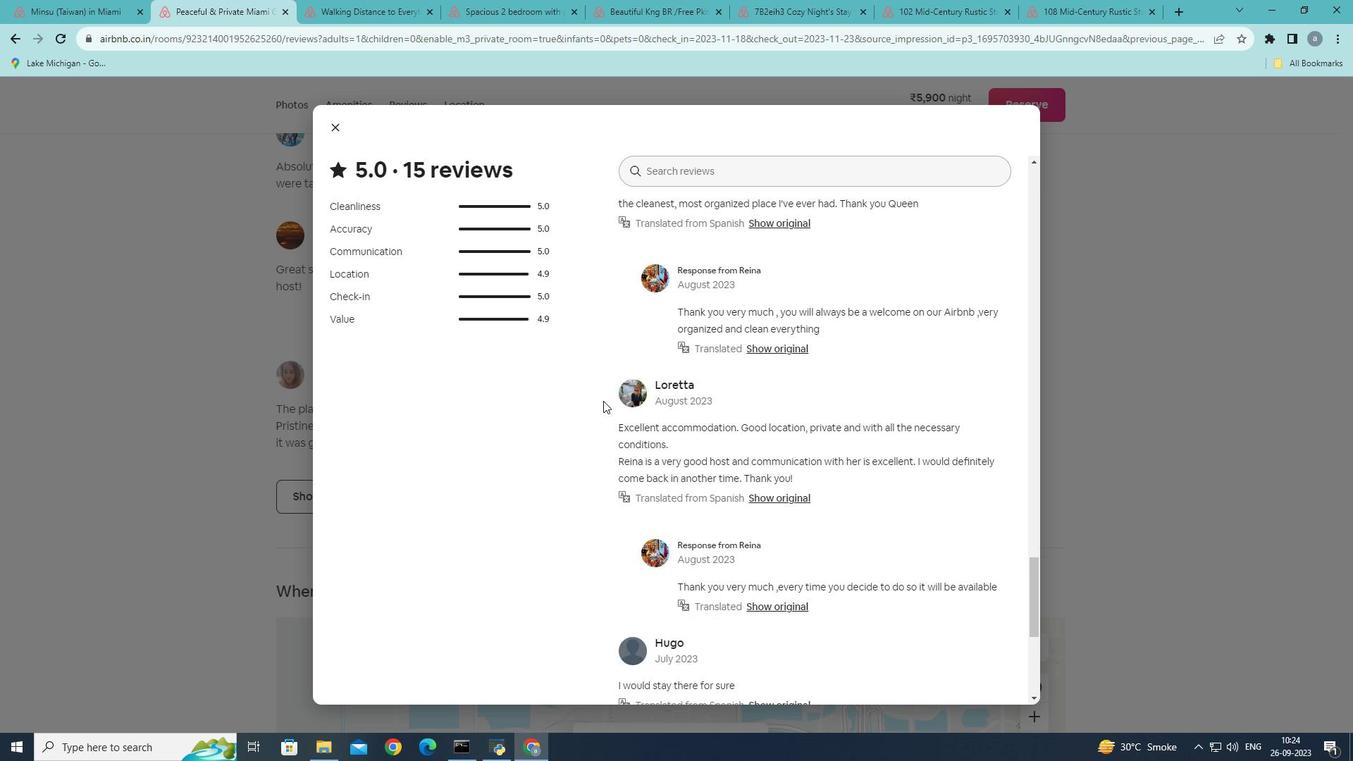 
Action: Mouse scrolled (603, 400) with delta (0, 0)
Screenshot: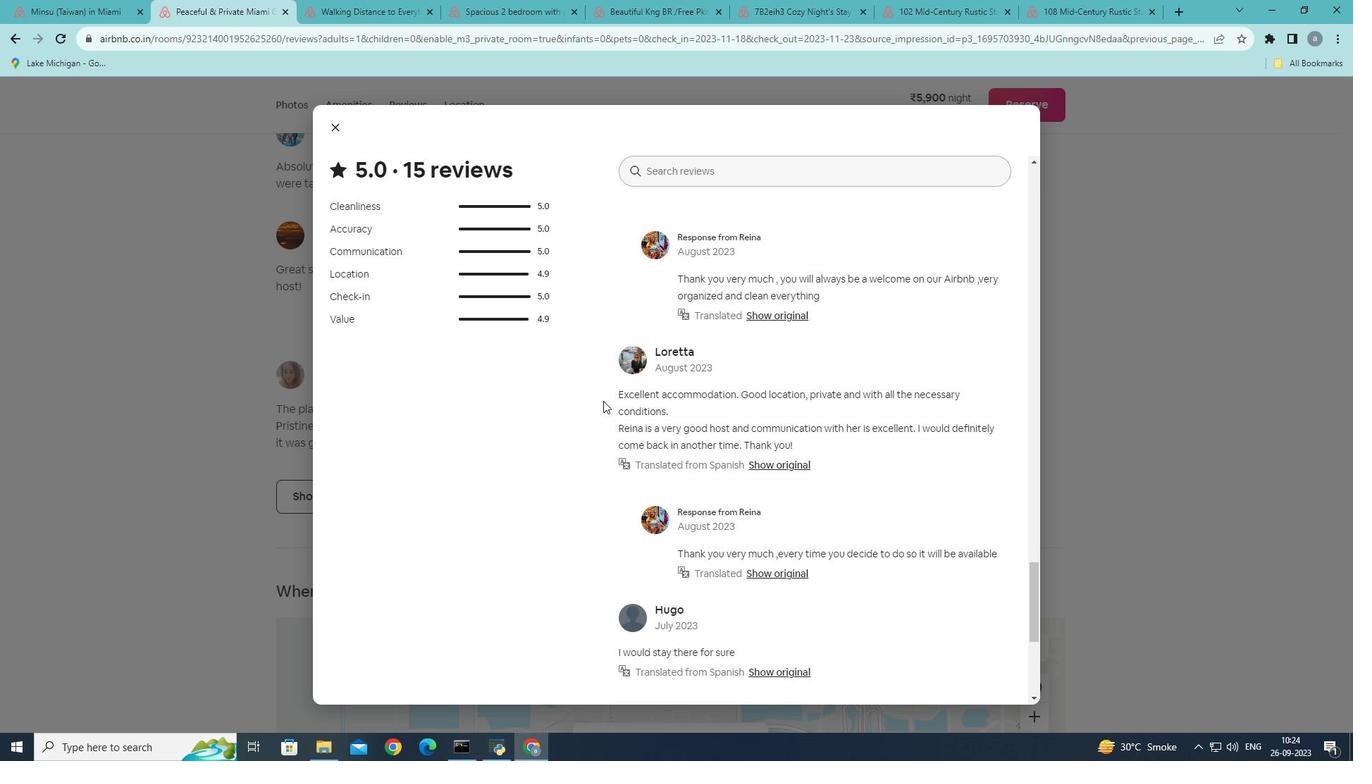 
Action: Mouse scrolled (603, 400) with delta (0, 0)
Screenshot: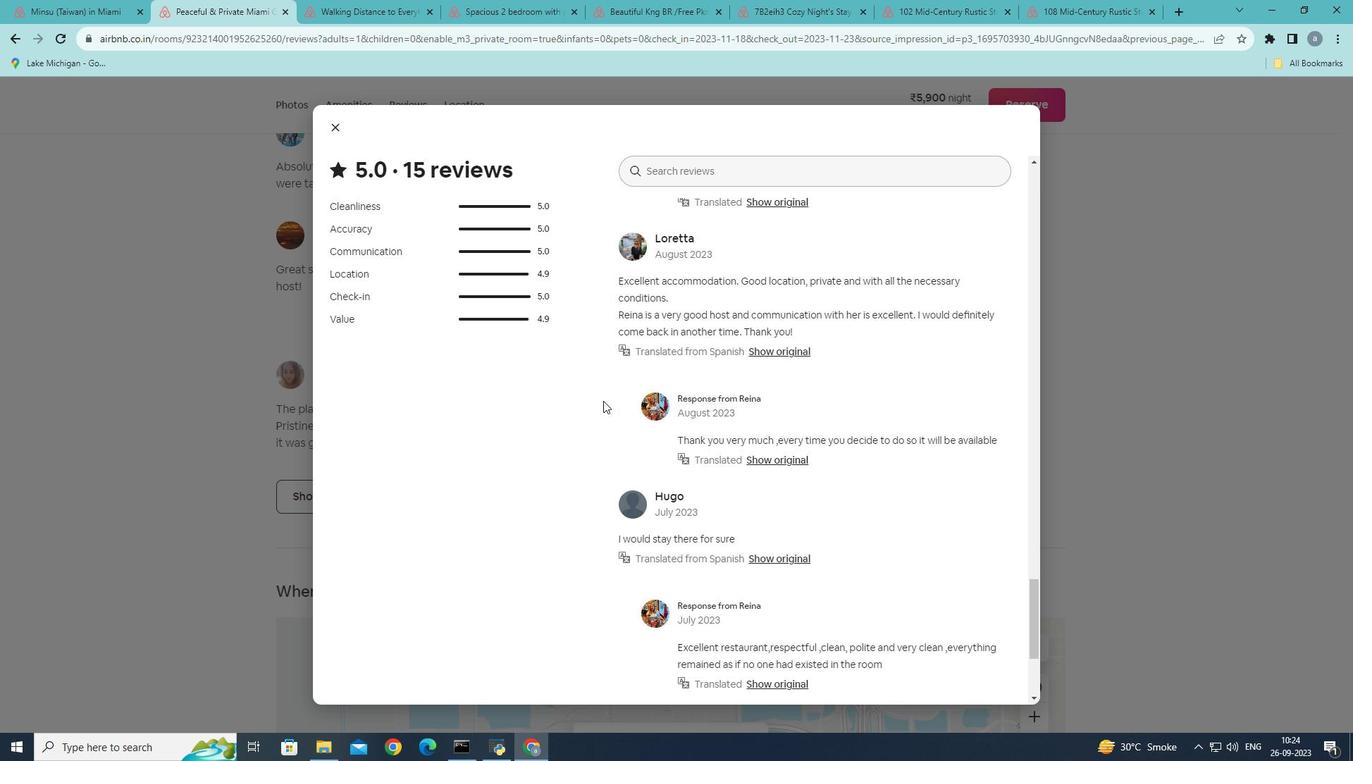 
Action: Mouse scrolled (603, 400) with delta (0, 0)
Screenshot: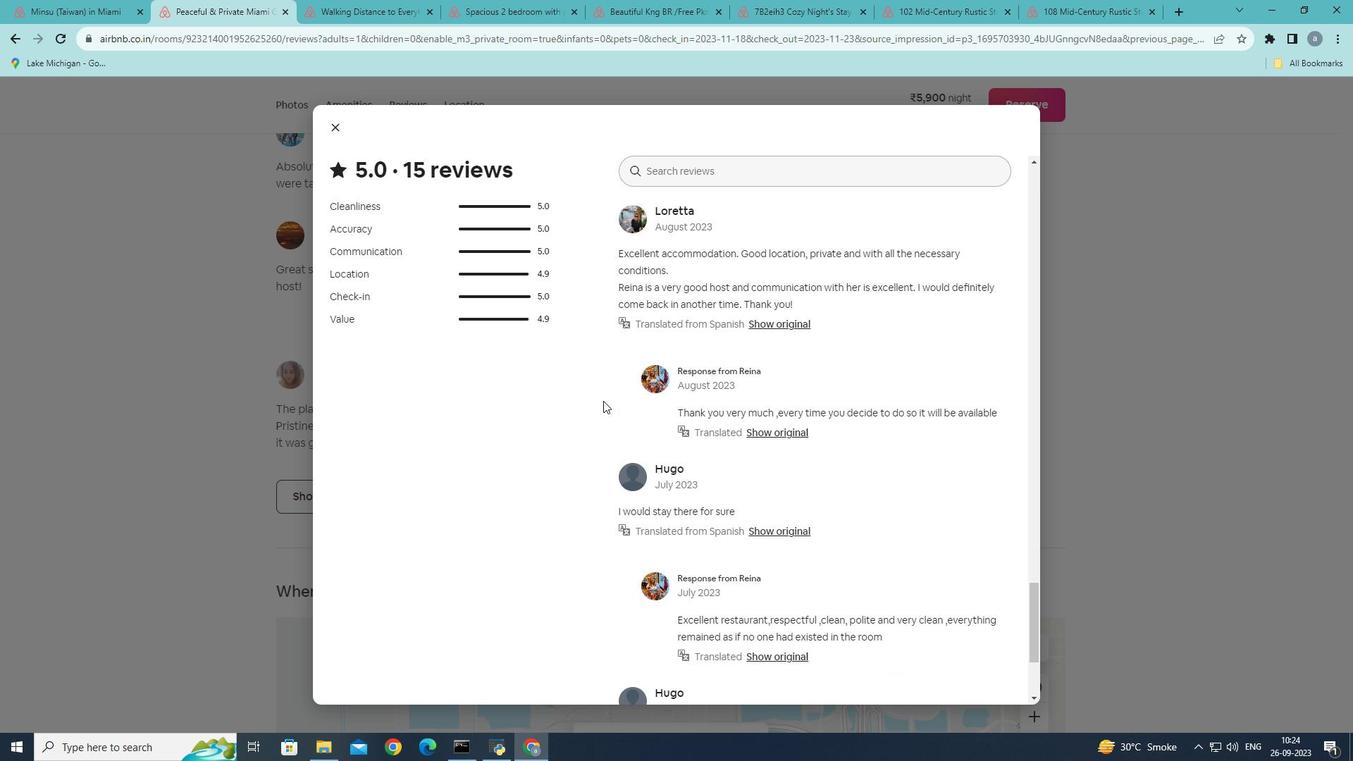 
Action: Mouse moved to (603, 400)
Screenshot: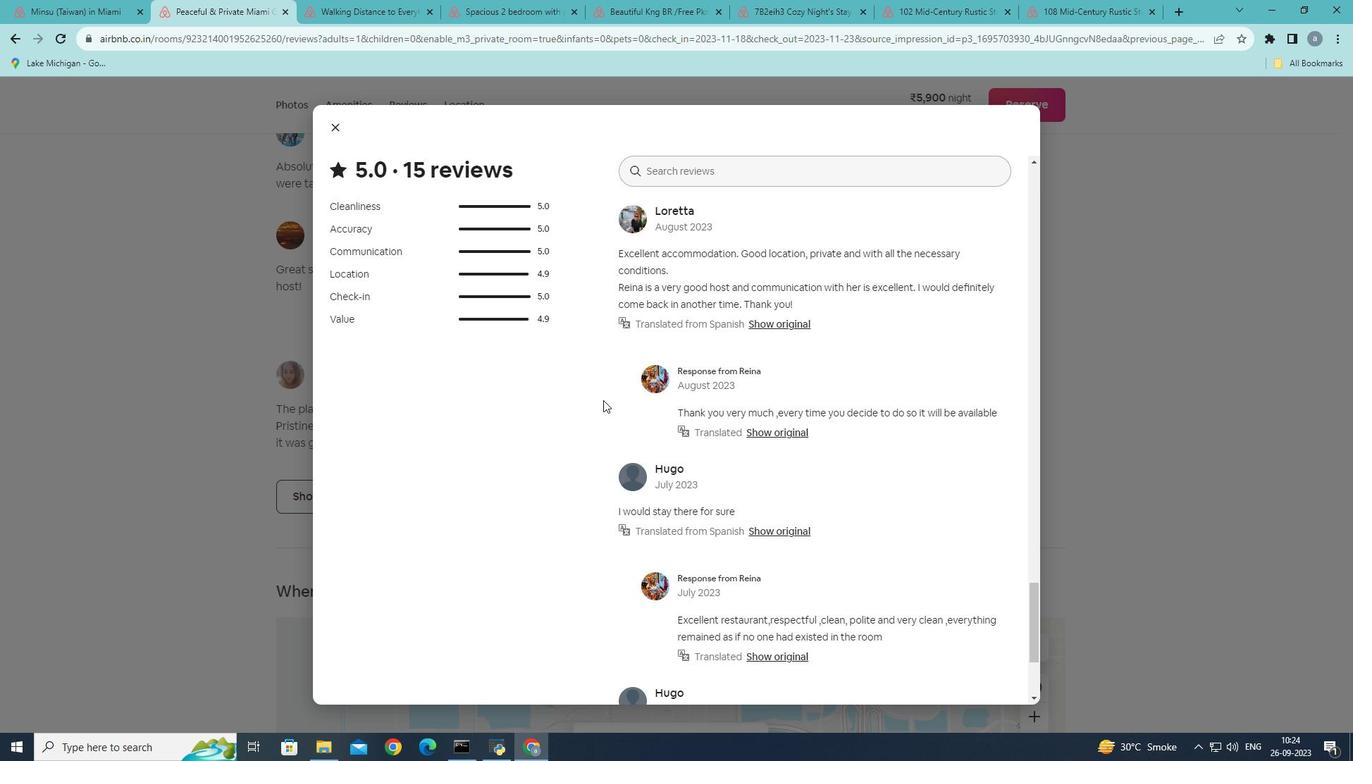 
Action: Mouse scrolled (603, 399) with delta (0, 0)
Screenshot: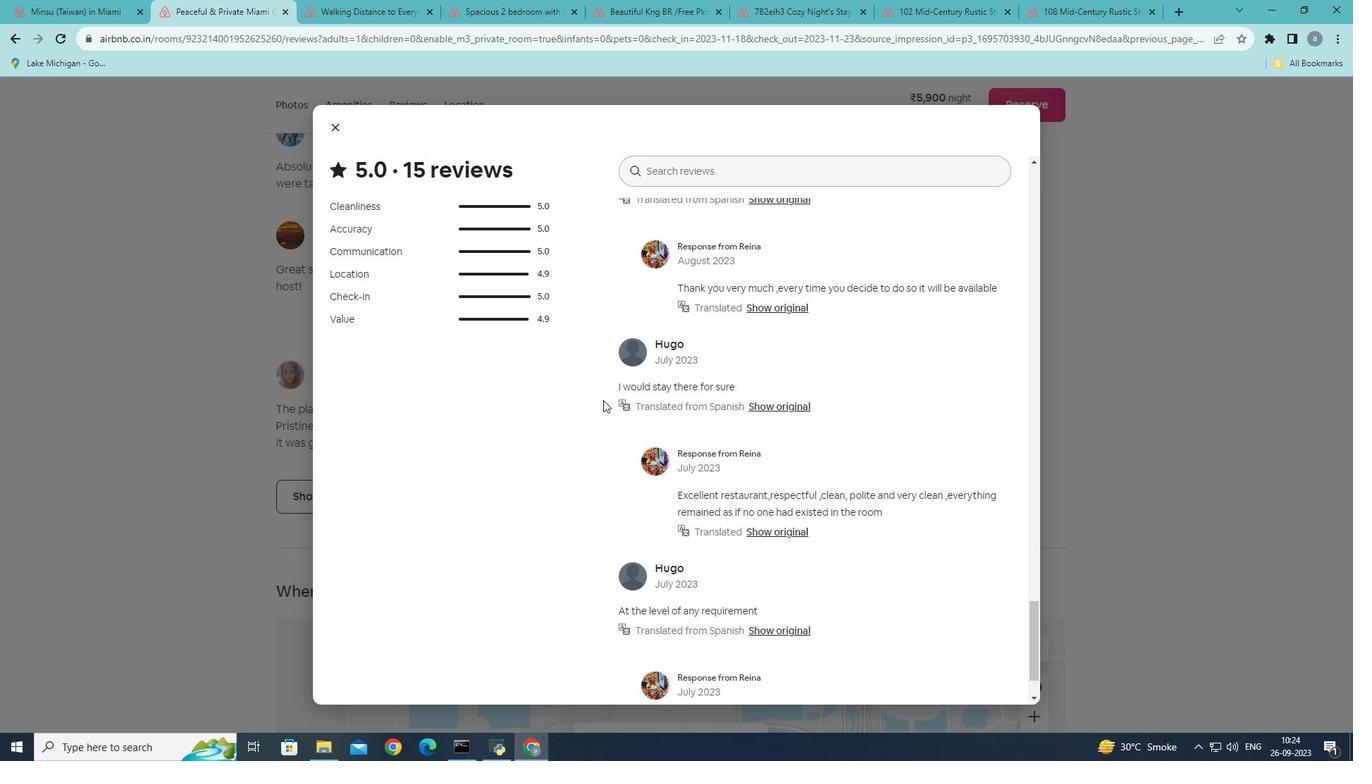 
Action: Mouse scrolled (603, 399) with delta (0, 0)
Screenshot: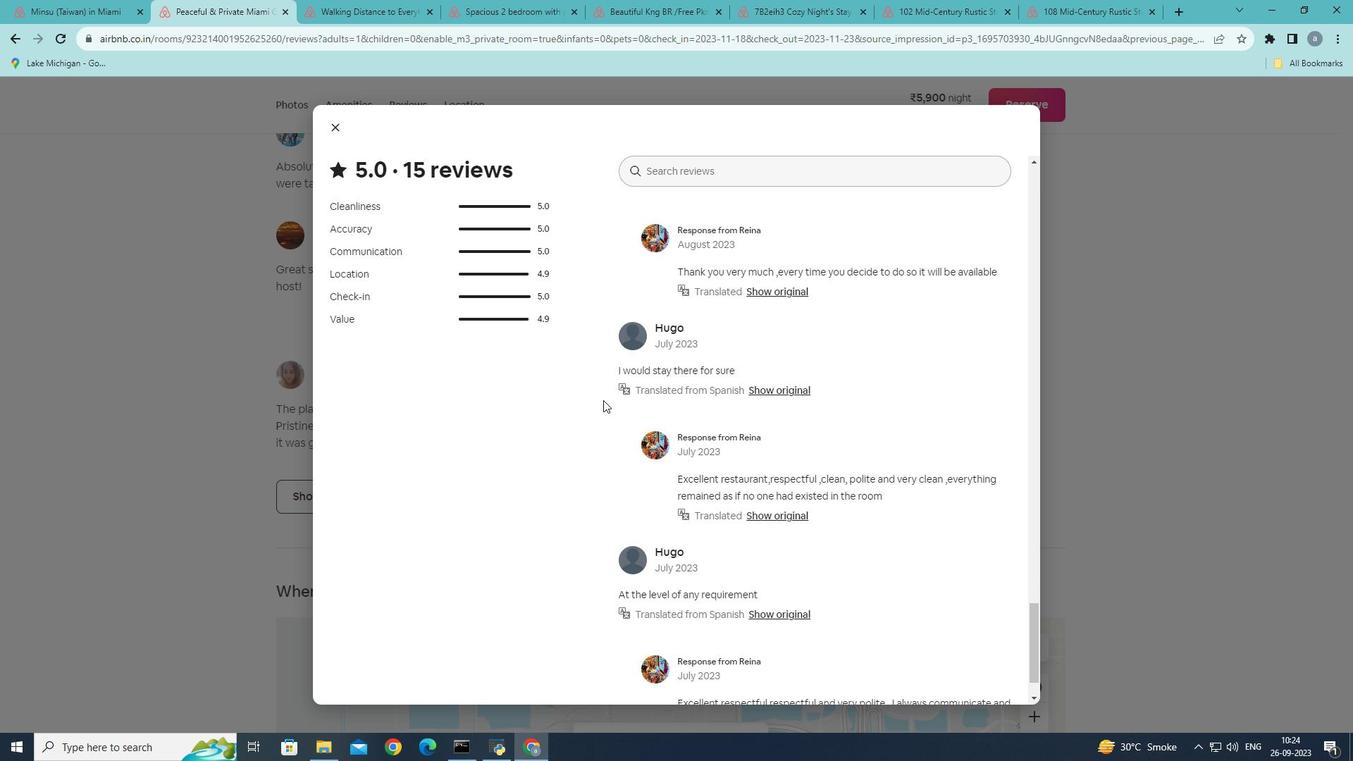 
Action: Mouse scrolled (603, 399) with delta (0, 0)
Screenshot: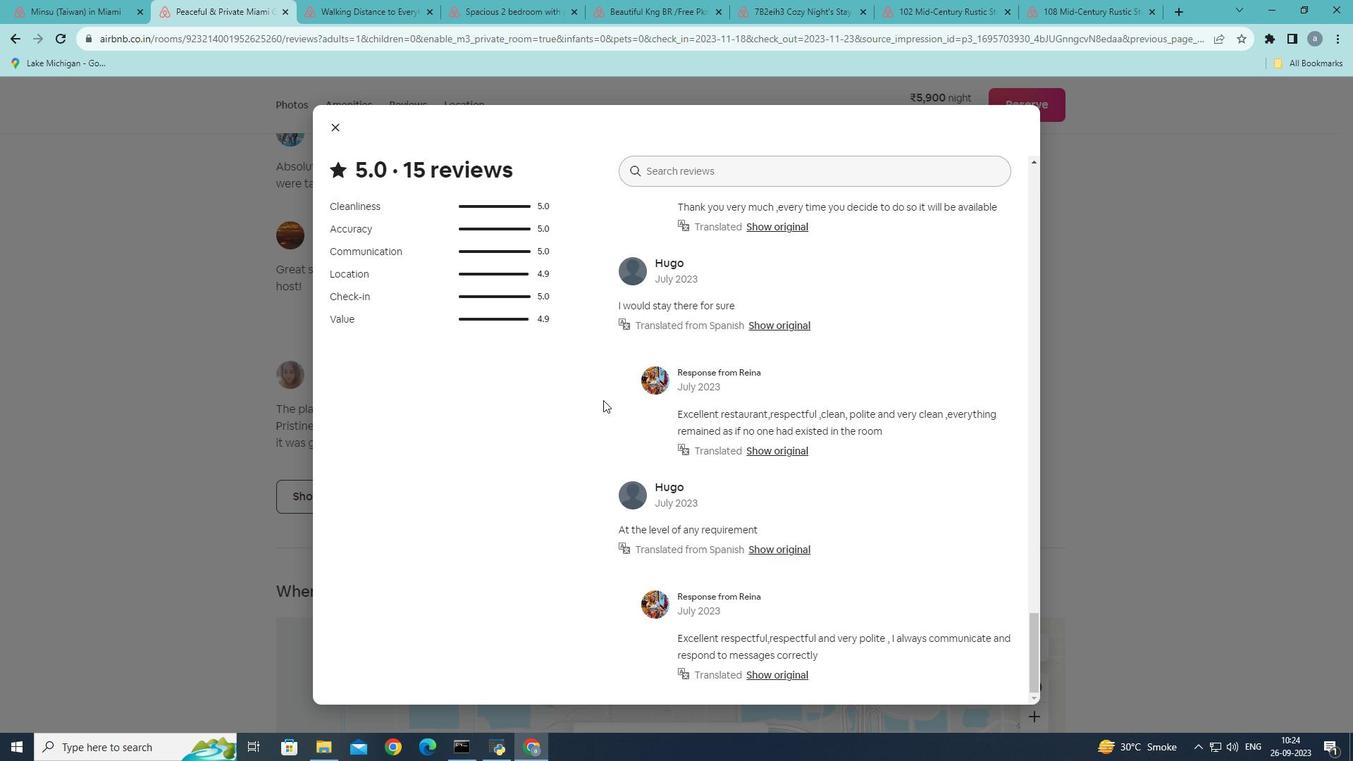 
Action: Mouse scrolled (603, 399) with delta (0, 0)
Screenshot: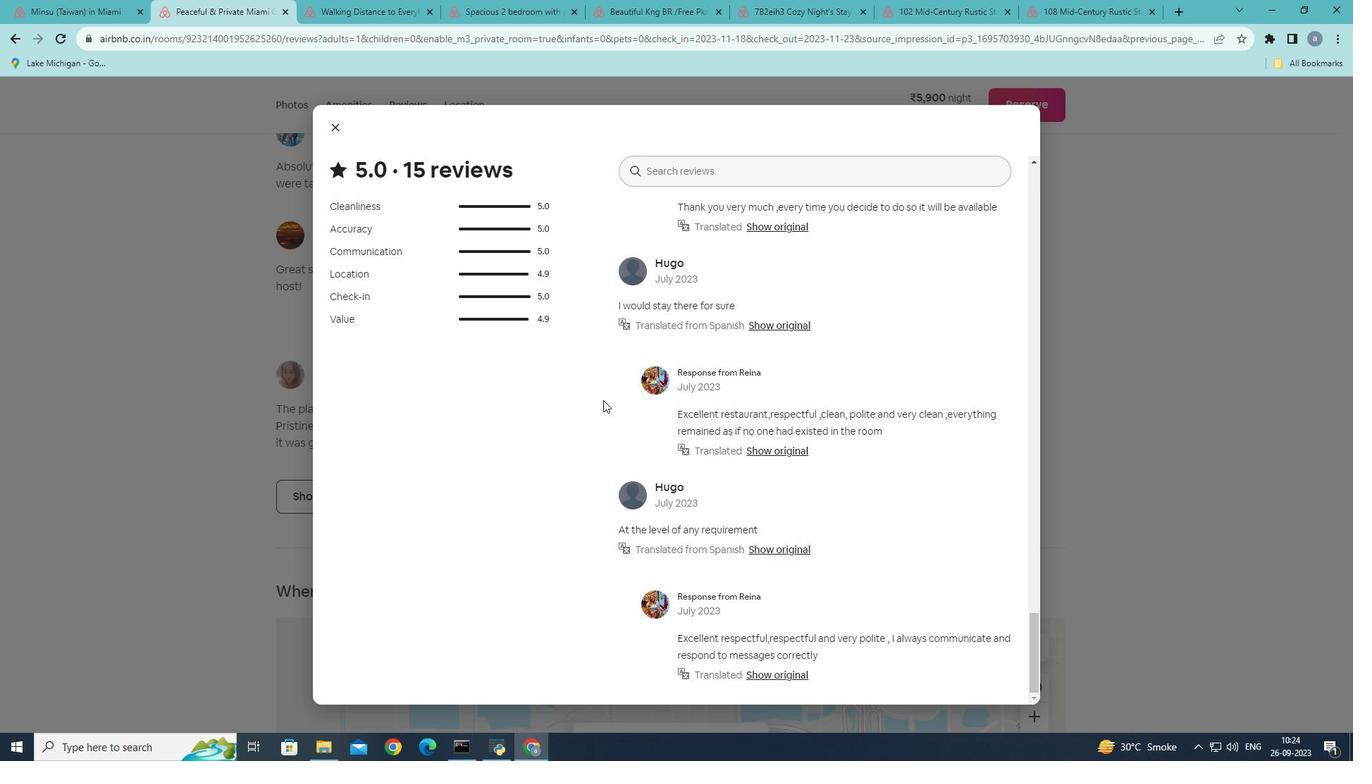 
Action: Mouse moved to (603, 399)
